 Task: Fill out the new customer data form with the provided details and save it.
Action: Mouse moved to (507, 100)
Screenshot: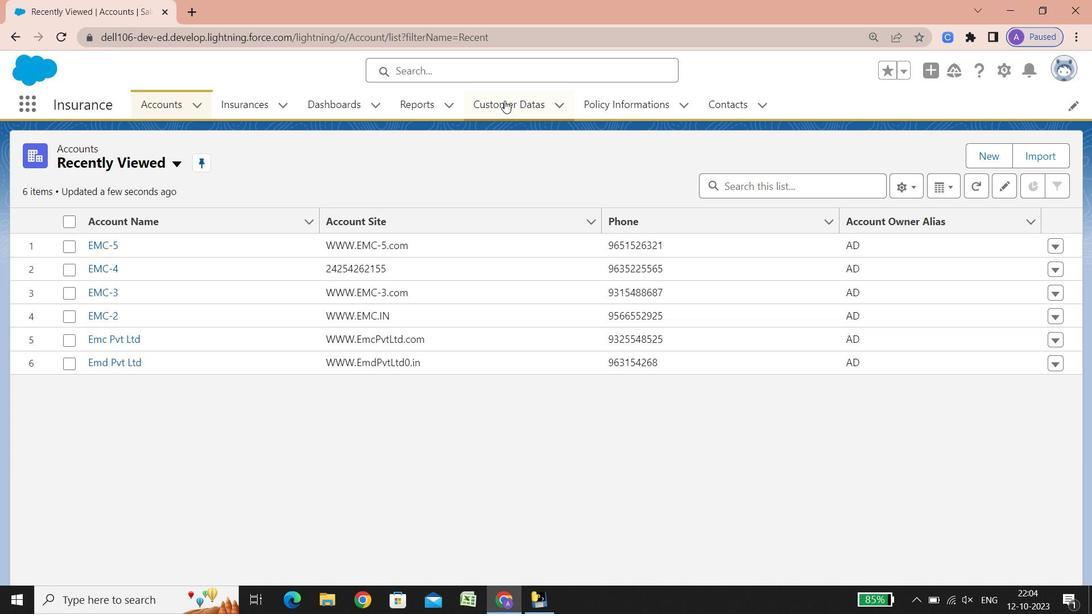 
Action: Mouse pressed left at (507, 100)
Screenshot: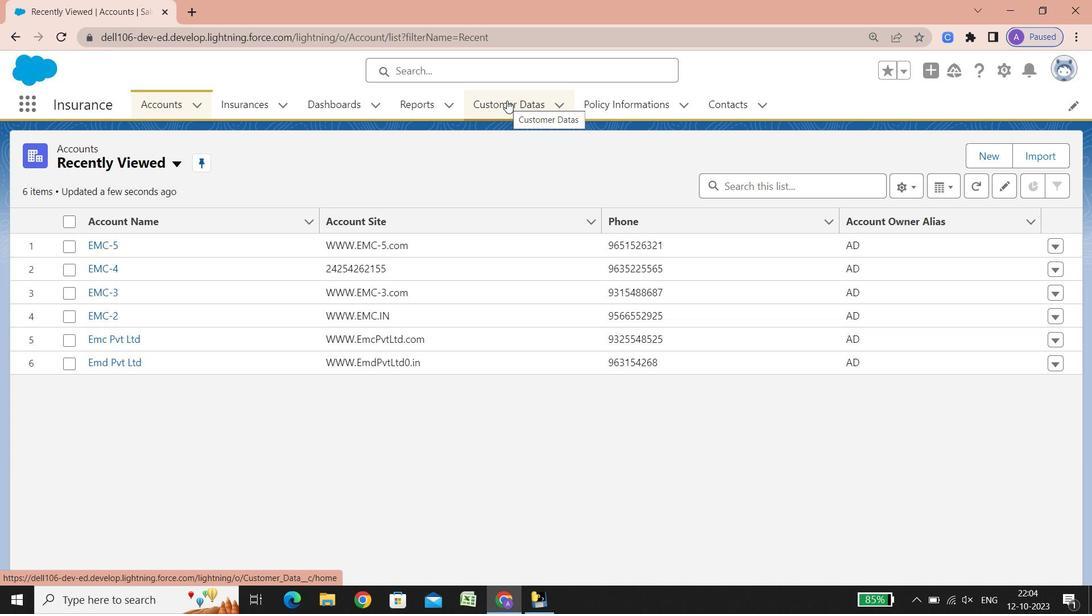 
Action: Mouse moved to (117, 240)
Screenshot: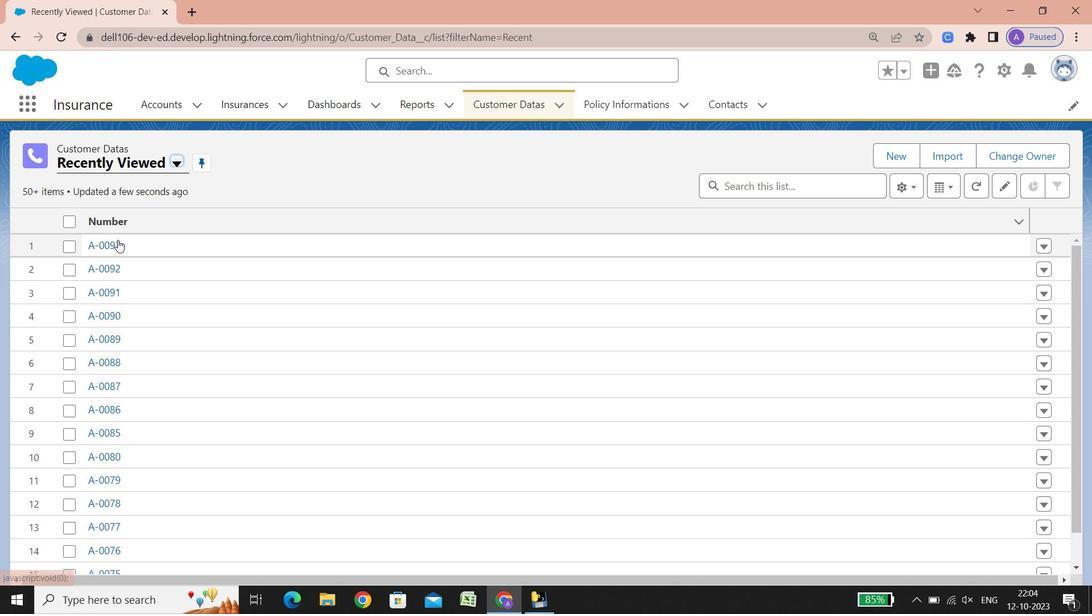 
Action: Mouse pressed left at (117, 240)
Screenshot: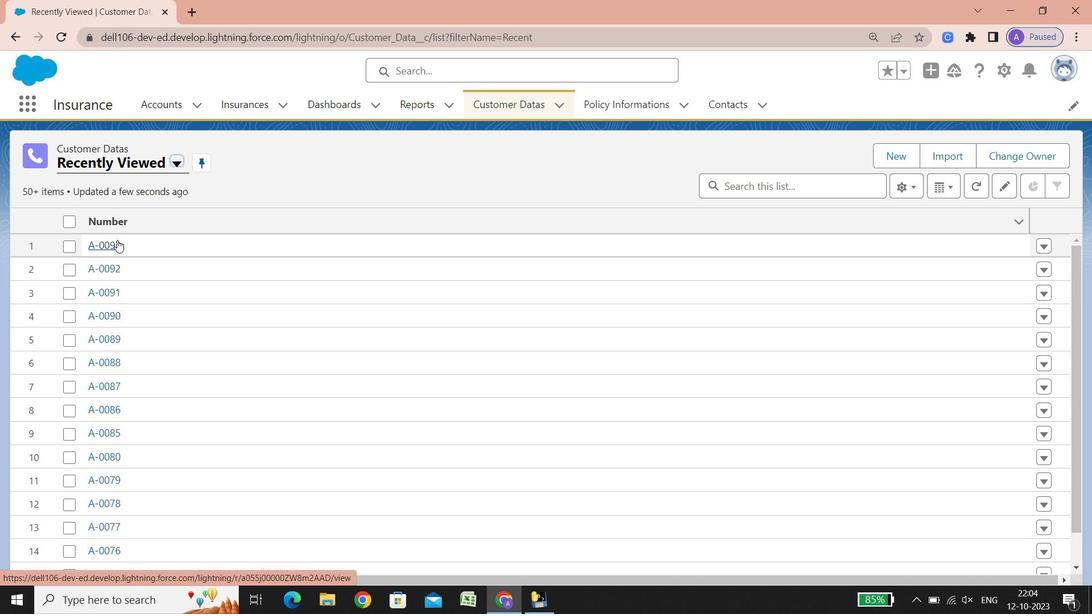 
Action: Mouse moved to (516, 102)
Screenshot: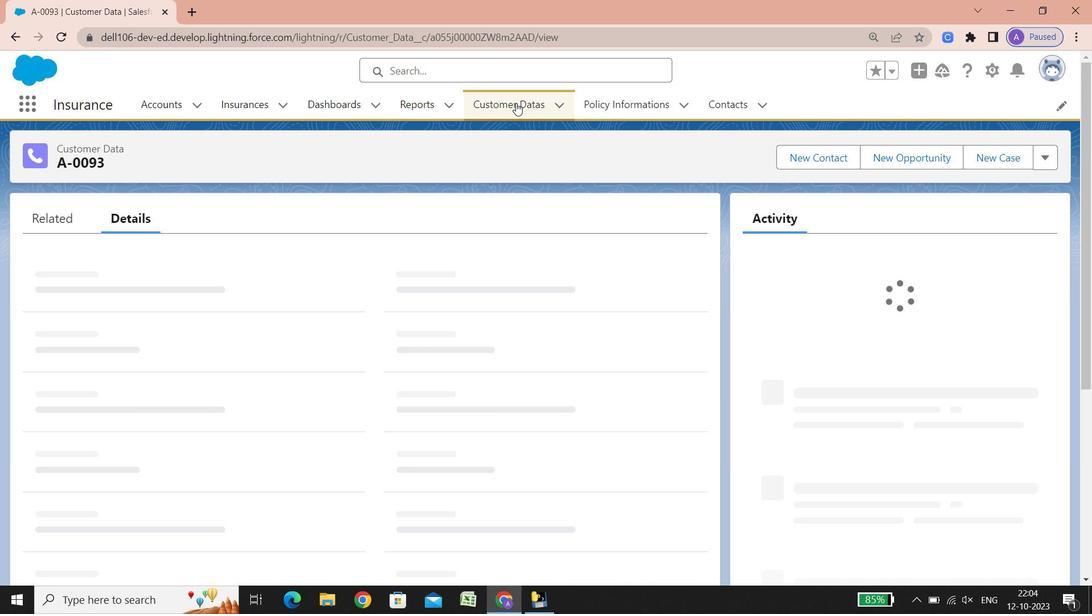 
Action: Mouse pressed left at (516, 102)
Screenshot: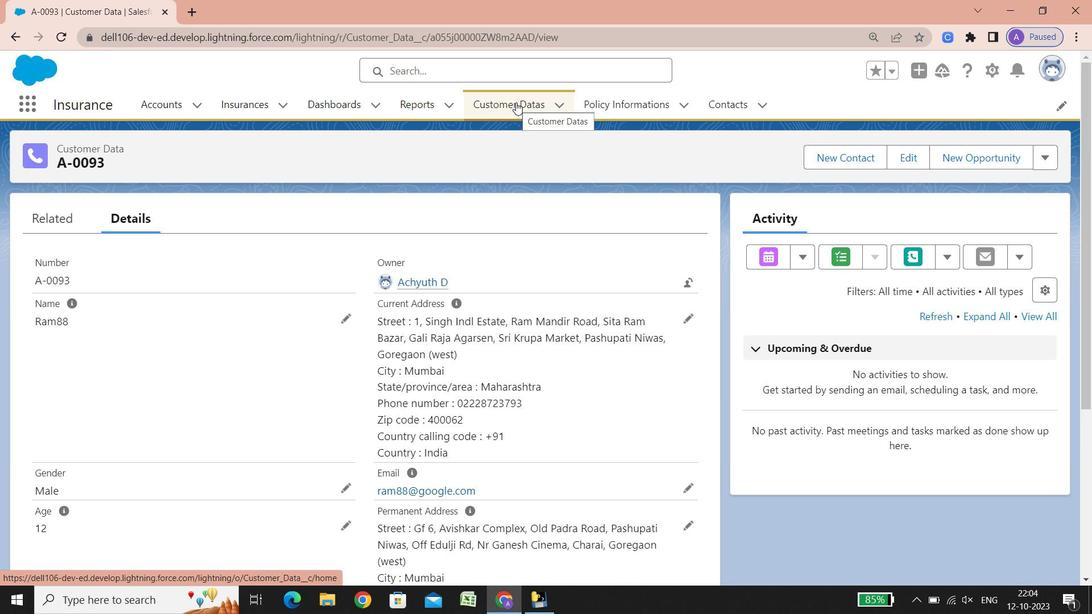 
Action: Mouse moved to (114, 245)
Screenshot: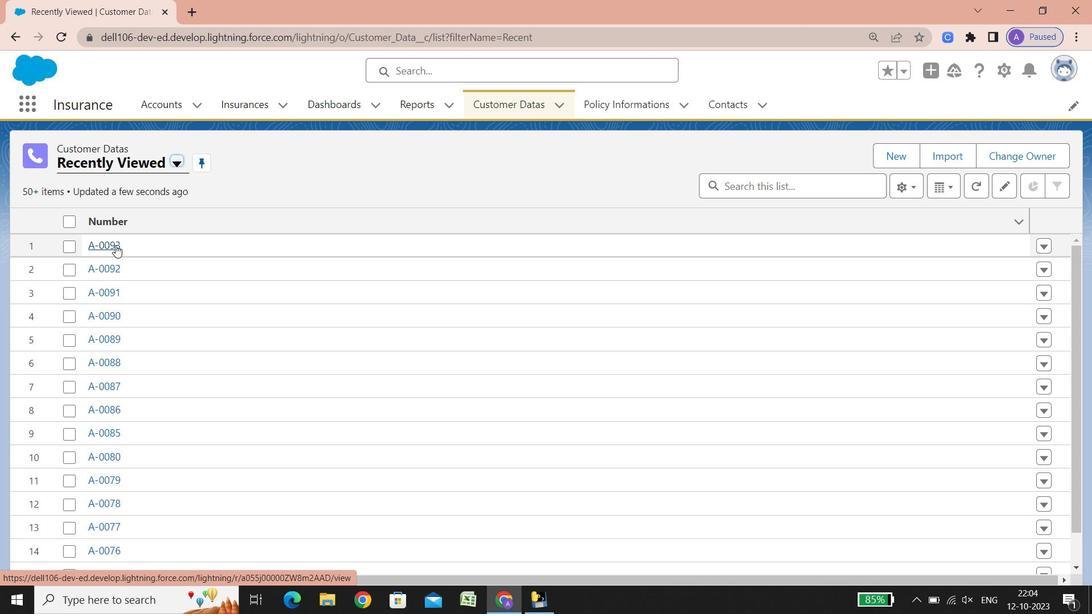
Action: Mouse pressed left at (114, 245)
Screenshot: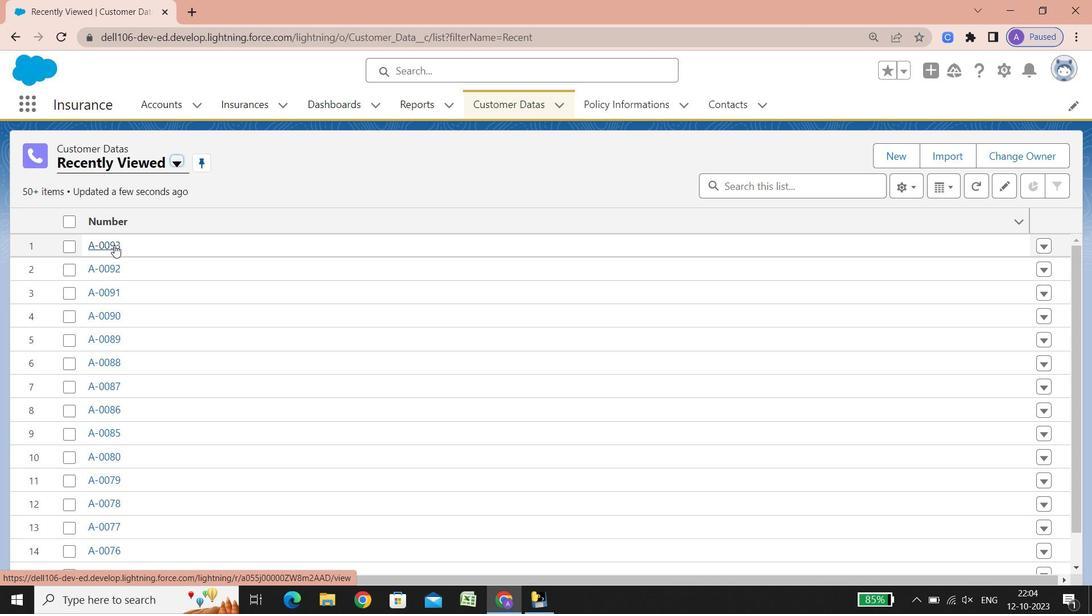 
Action: Mouse moved to (517, 97)
Screenshot: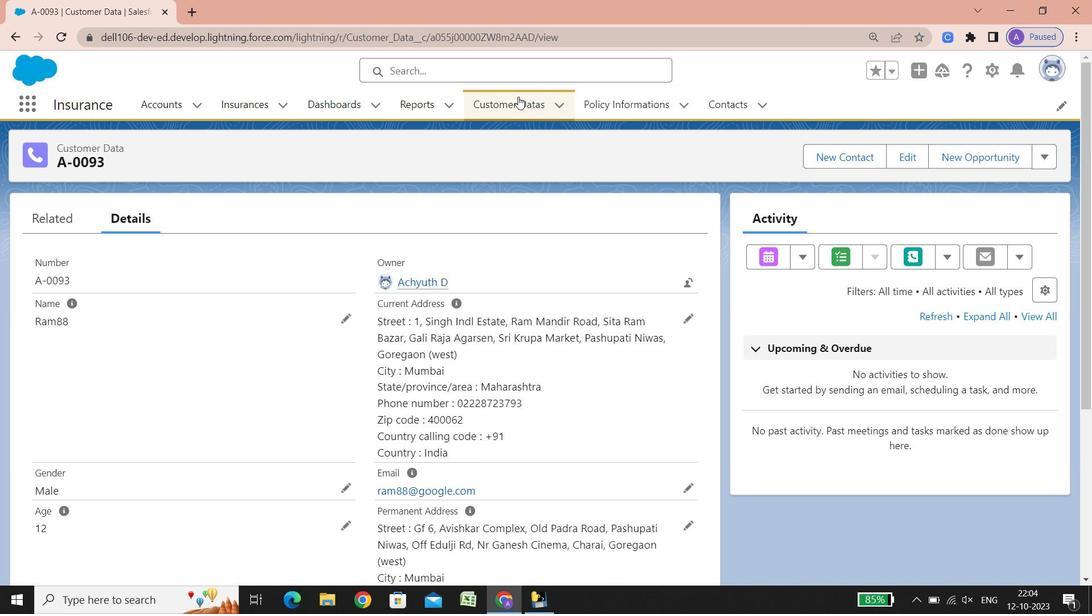 
Action: Mouse pressed left at (517, 97)
Screenshot: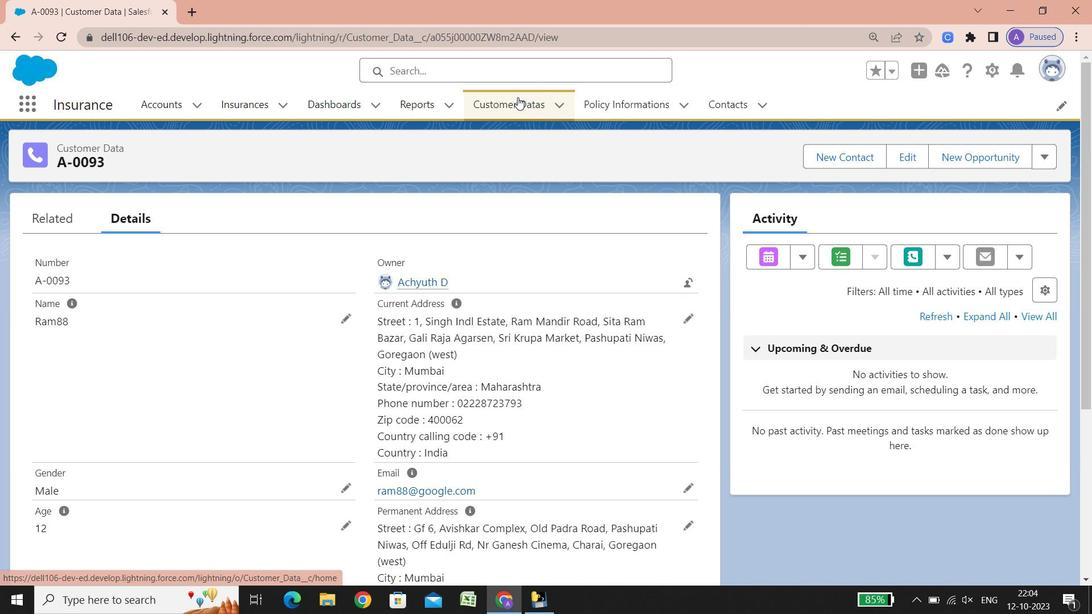
Action: Mouse moved to (887, 162)
Screenshot: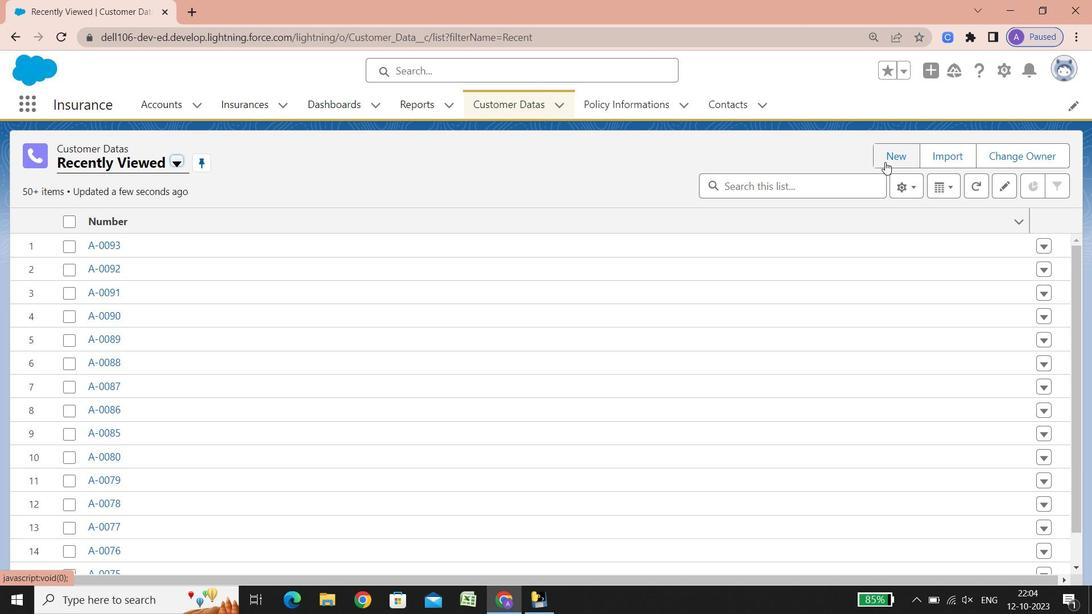 
Action: Mouse pressed left at (887, 162)
Screenshot: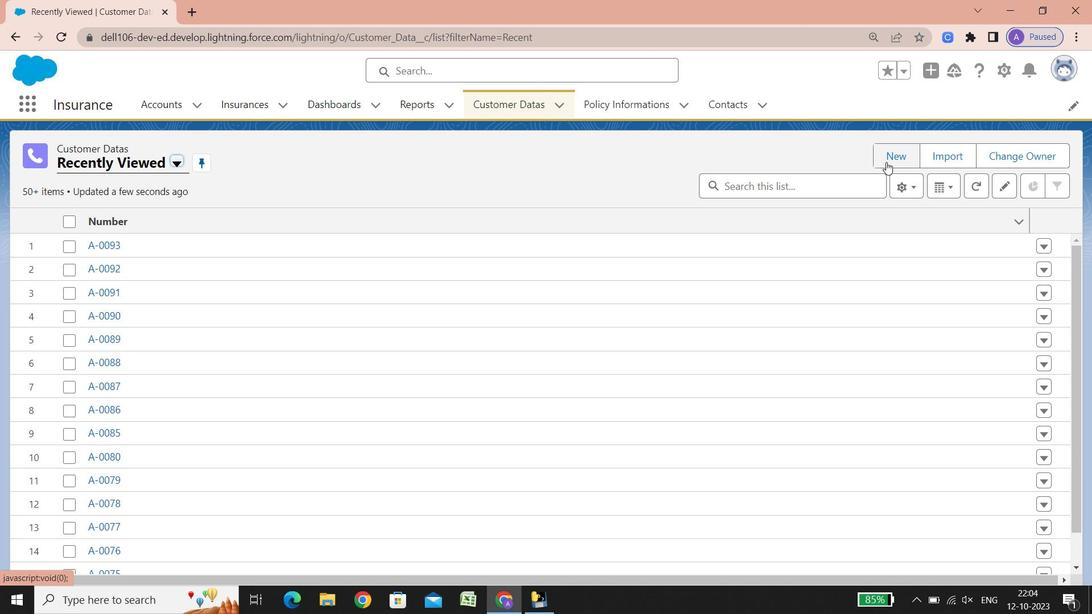 
Action: Mouse moved to (286, 243)
Screenshot: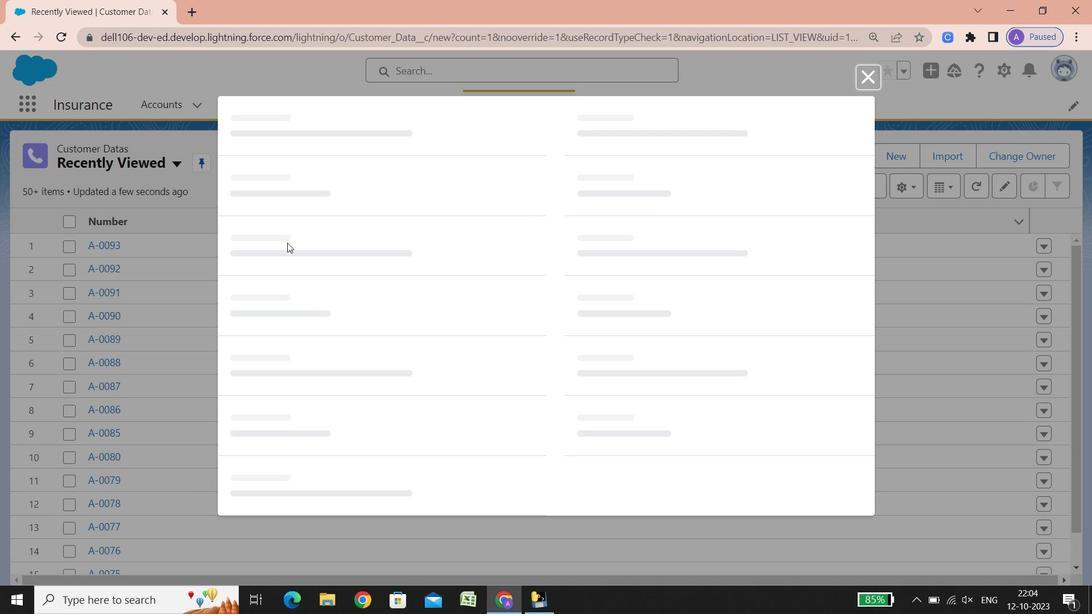 
Action: Key pressed <Key.shift><Key.shift><Key.shift><Key.shift><Key.shift>Ram89
Screenshot: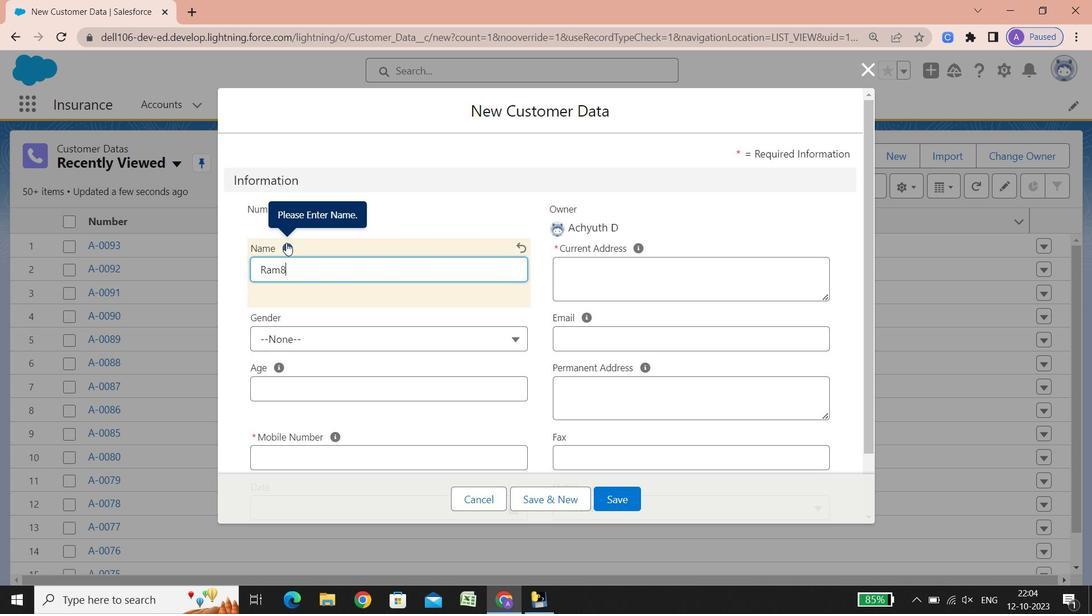 
Action: Mouse moved to (281, 331)
Screenshot: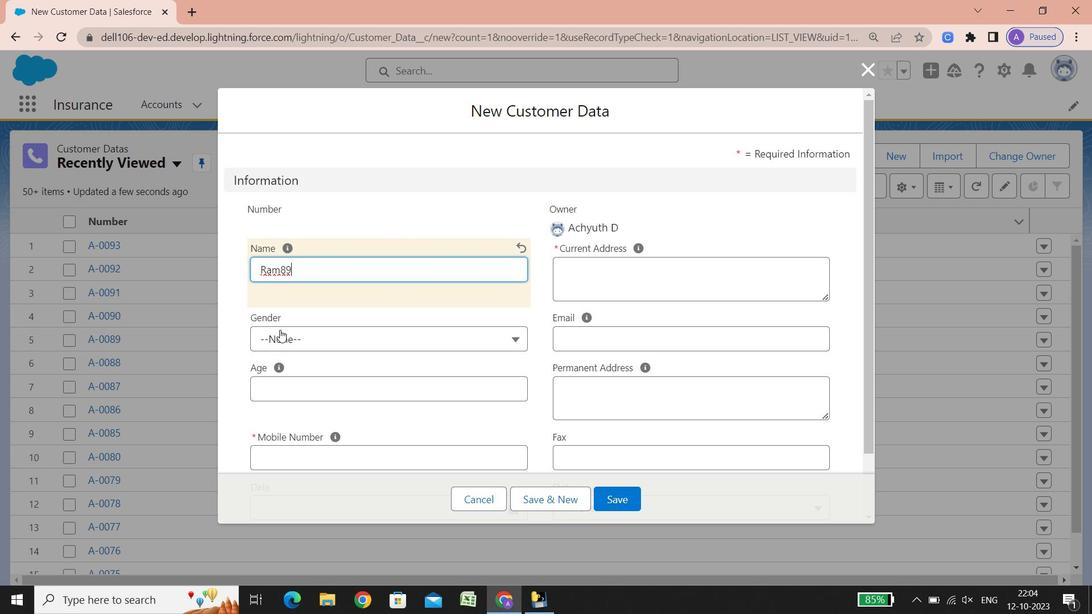 
Action: Mouse pressed left at (281, 331)
Screenshot: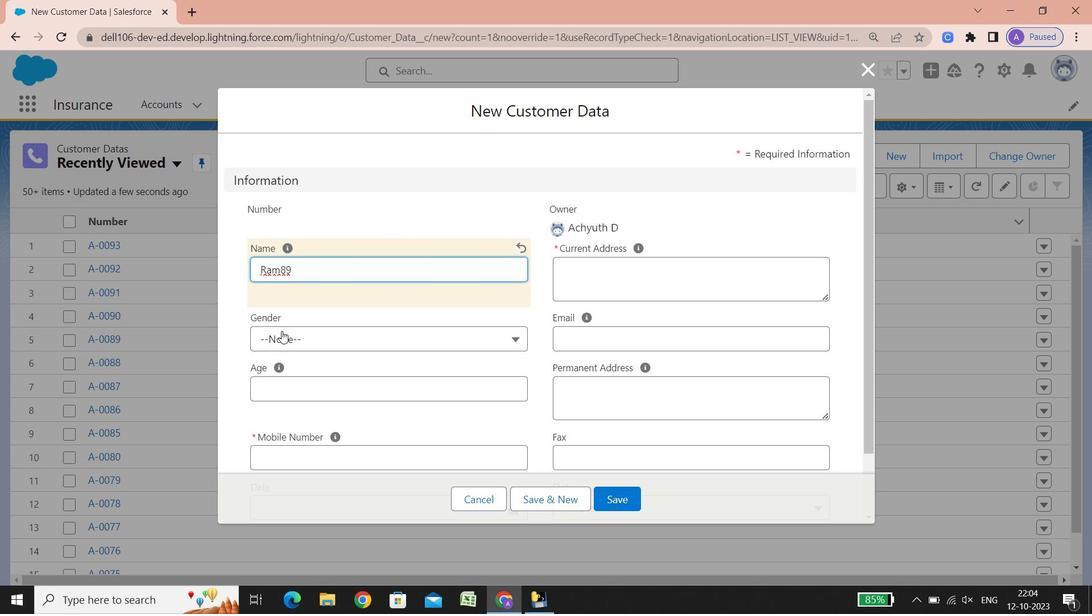 
Action: Mouse moved to (307, 401)
Screenshot: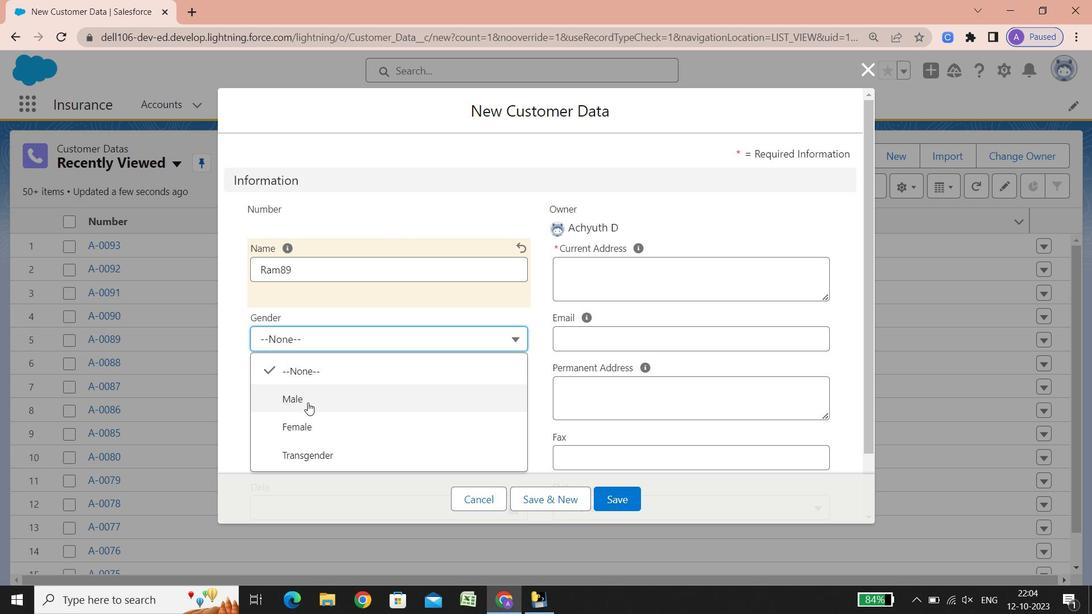 
Action: Mouse pressed left at (307, 401)
Screenshot: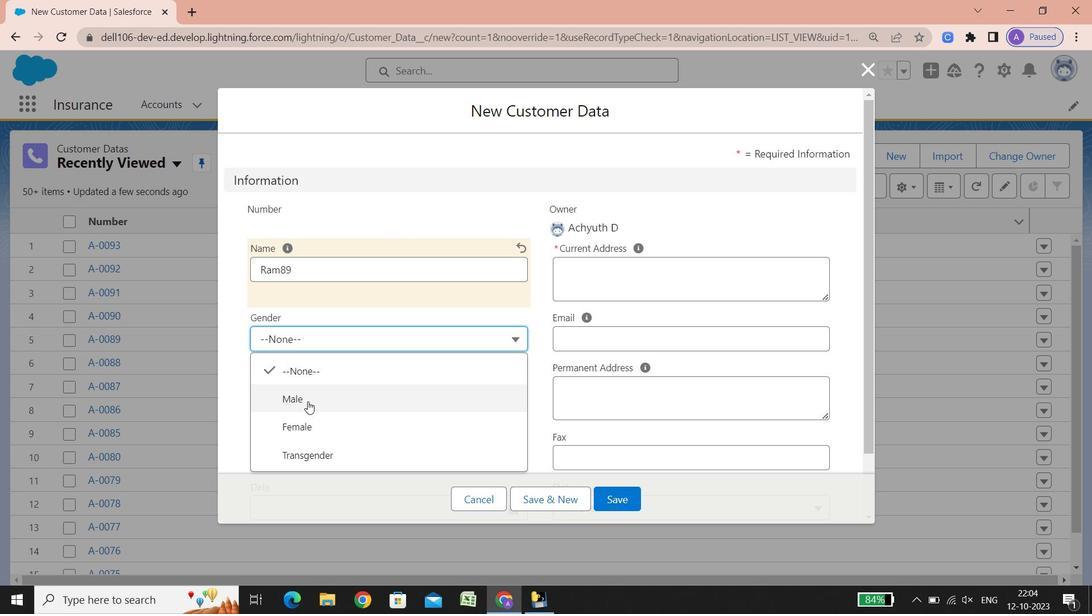 
Action: Mouse moved to (285, 392)
Screenshot: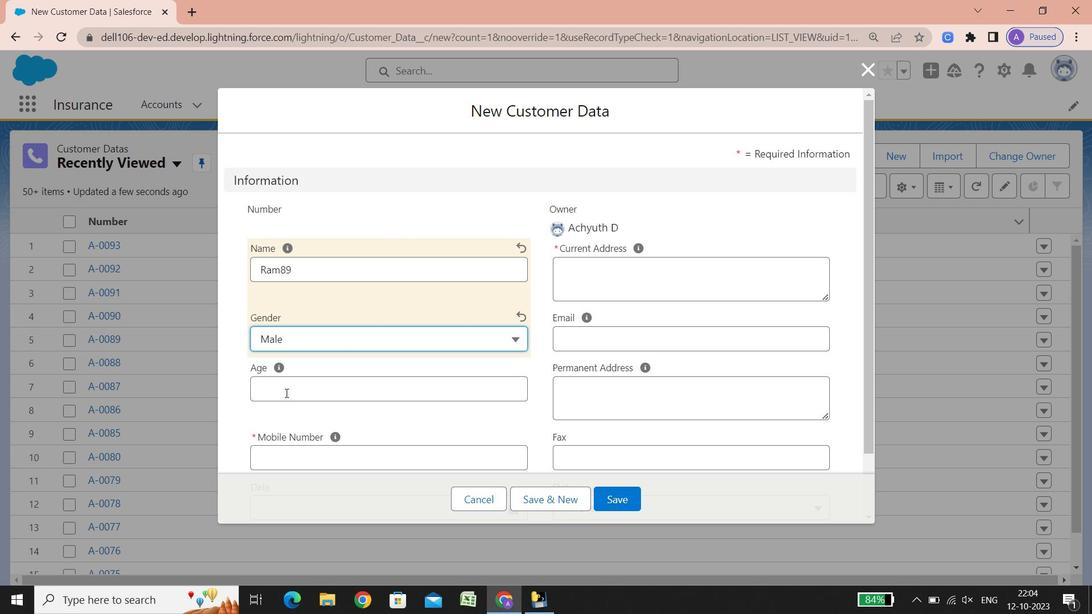 
Action: Mouse pressed left at (285, 392)
Screenshot: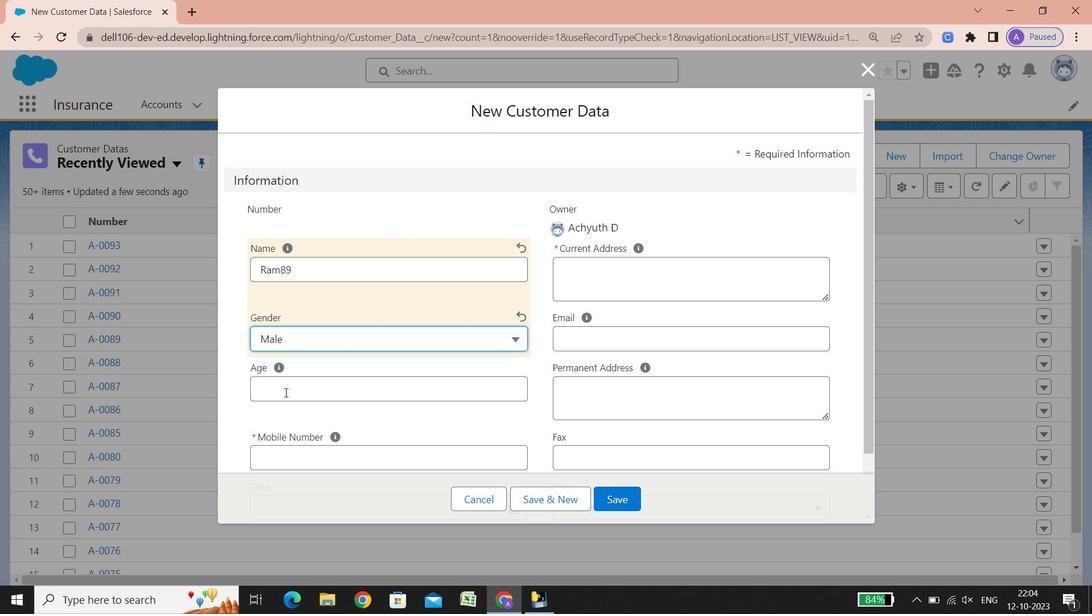 
Action: Key pressed 23
Screenshot: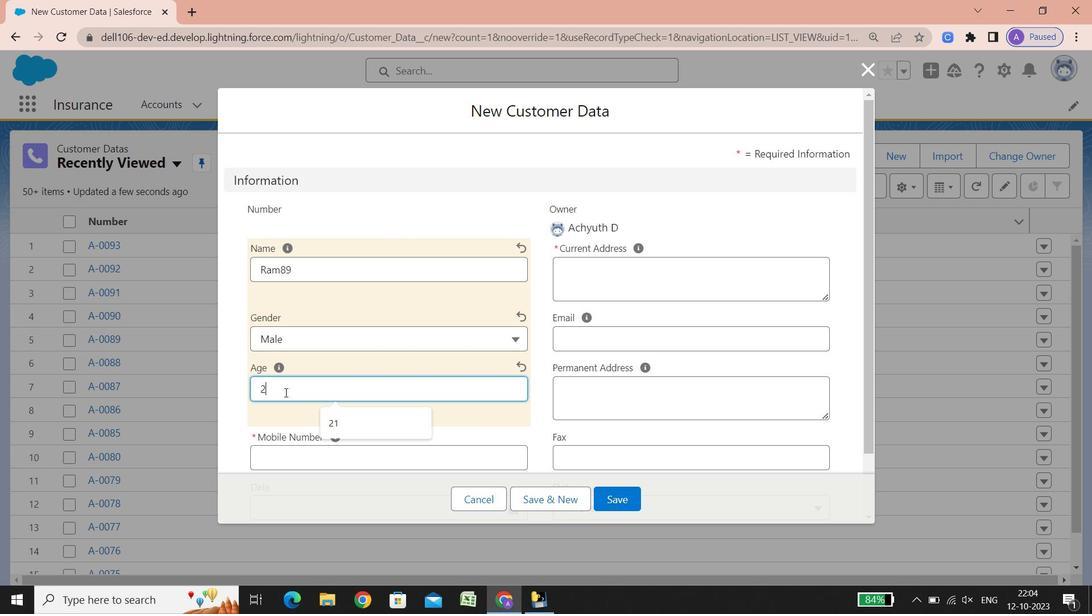 
Action: Mouse scrolled (285, 392) with delta (0, 0)
Screenshot: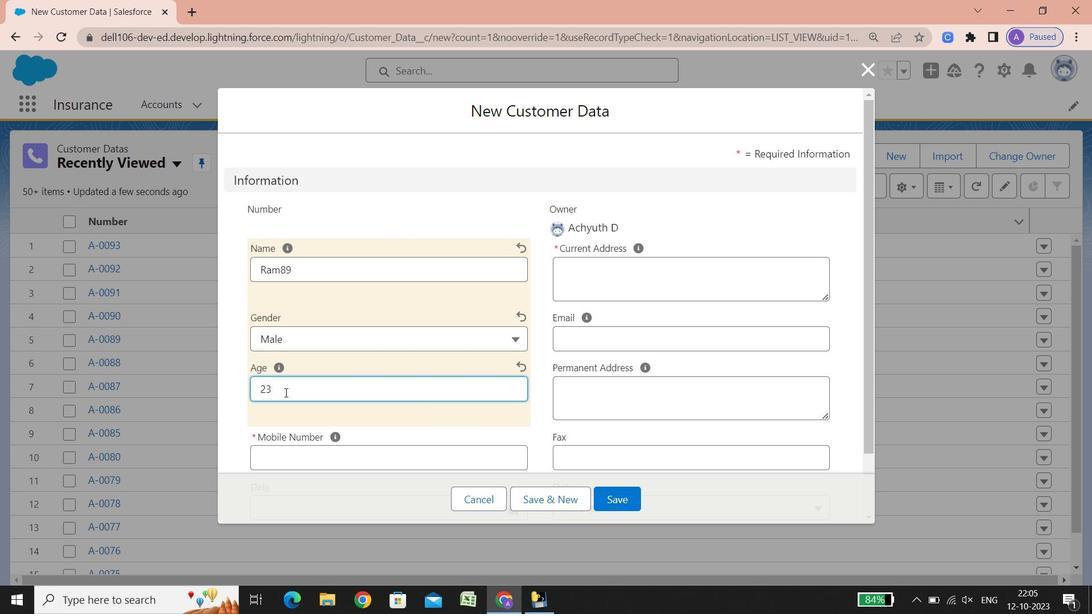 
Action: Mouse scrolled (285, 392) with delta (0, 0)
Screenshot: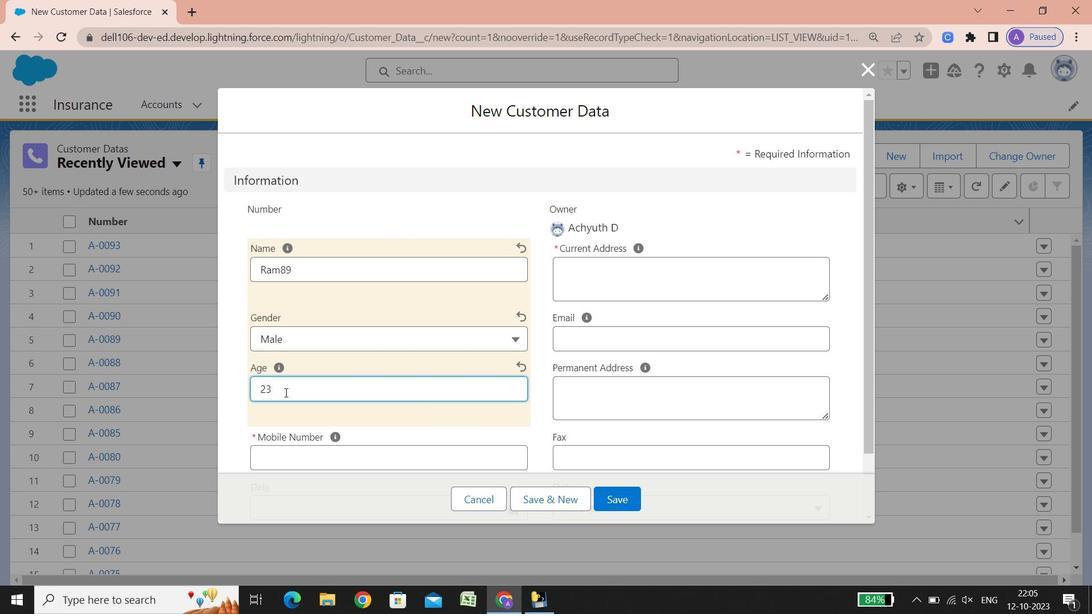 
Action: Mouse scrolled (285, 392) with delta (0, 0)
Screenshot: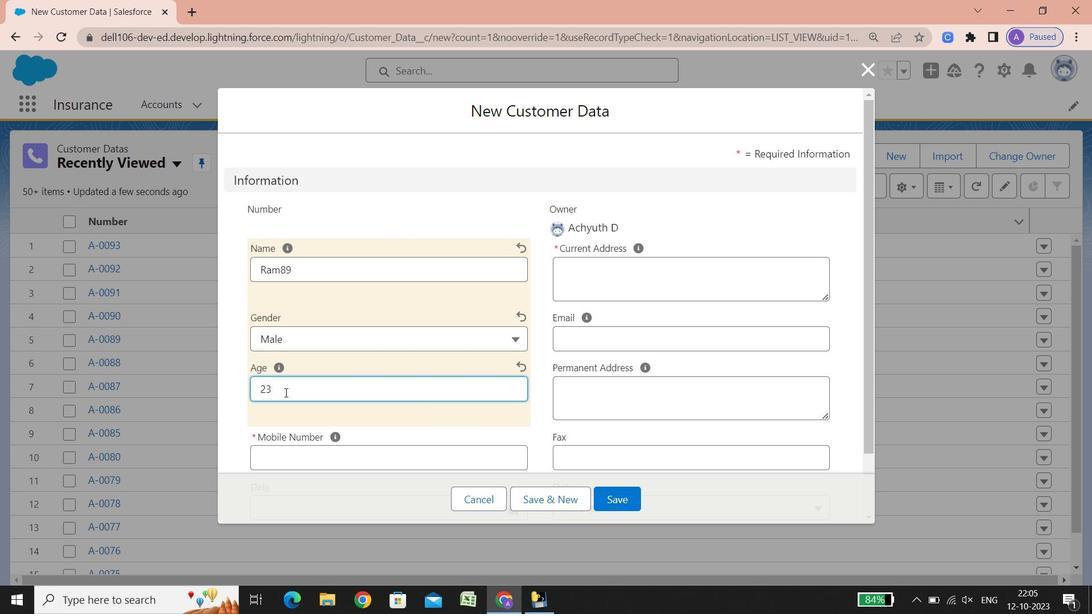 
Action: Mouse scrolled (285, 392) with delta (0, 0)
Screenshot: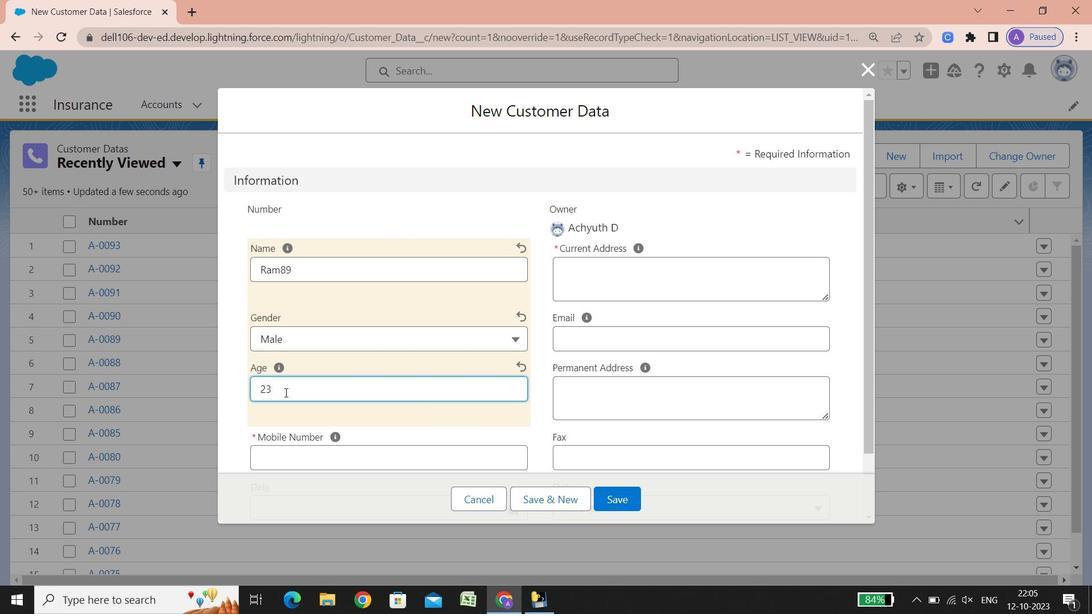 
Action: Mouse scrolled (285, 392) with delta (0, 0)
Screenshot: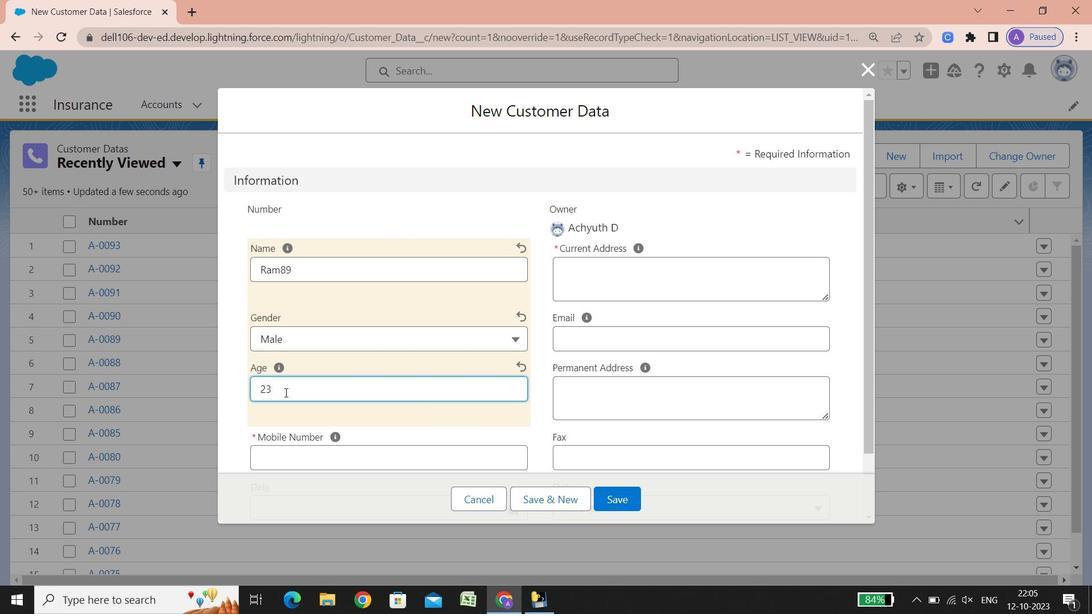 
Action: Mouse scrolled (285, 392) with delta (0, 0)
Screenshot: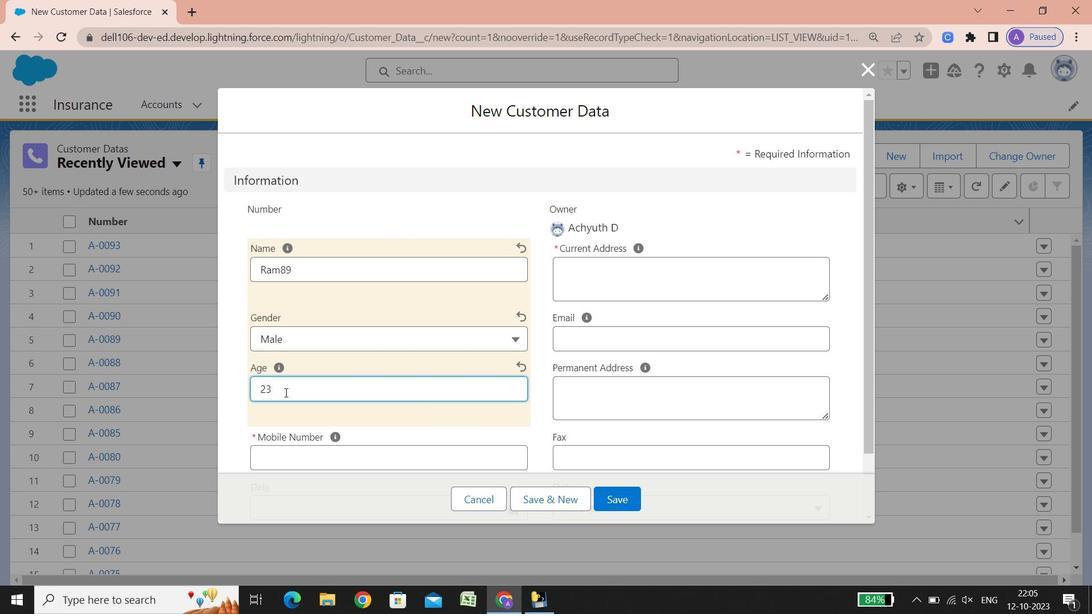 
Action: Mouse scrolled (285, 392) with delta (0, 0)
Screenshot: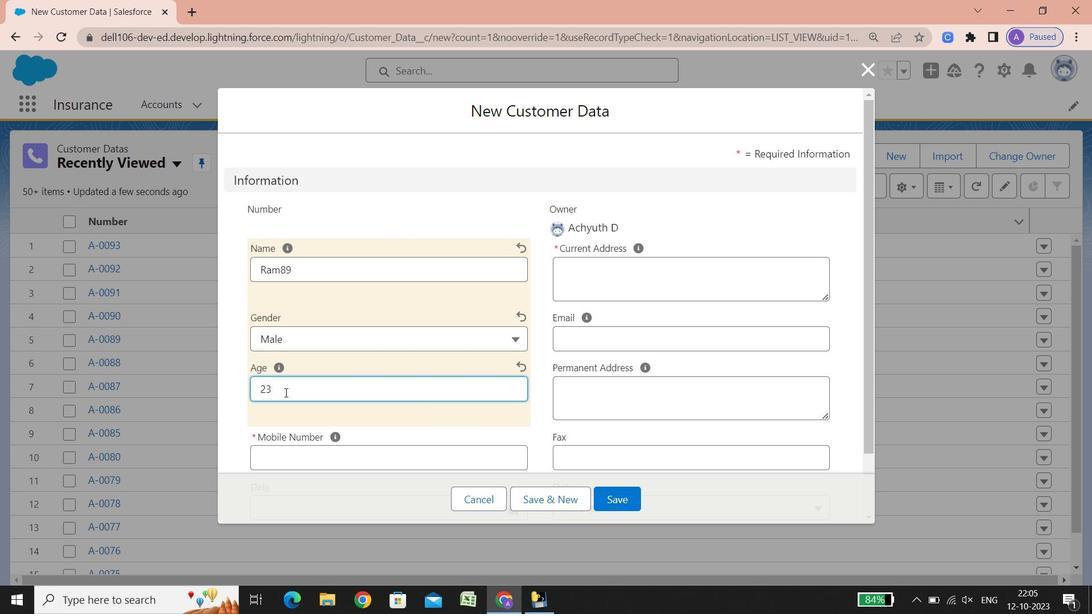
Action: Mouse scrolled (285, 392) with delta (0, 0)
Screenshot: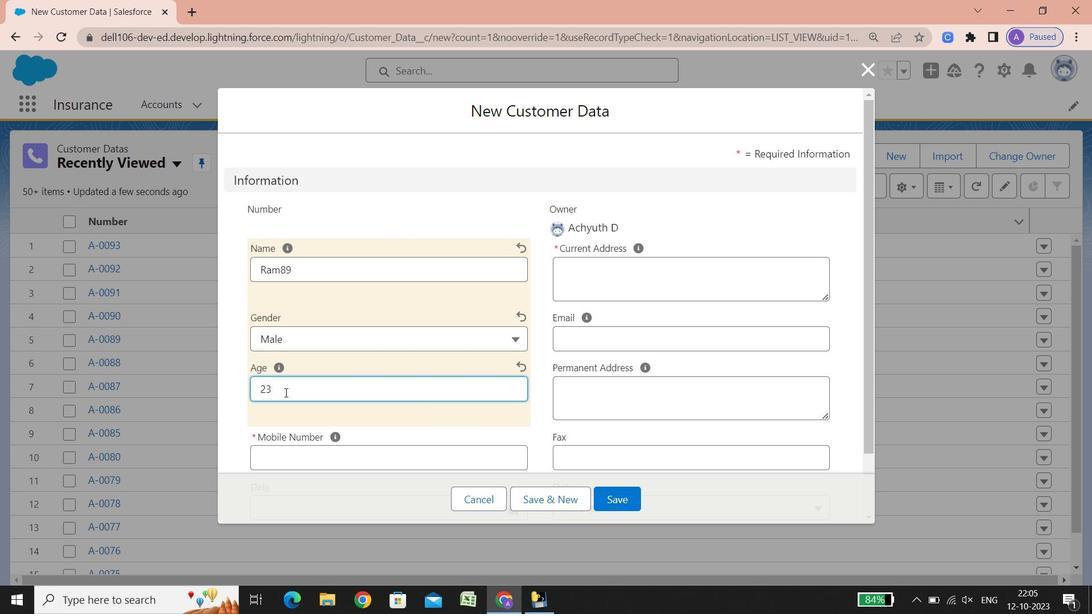 
Action: Mouse scrolled (285, 392) with delta (0, 0)
Screenshot: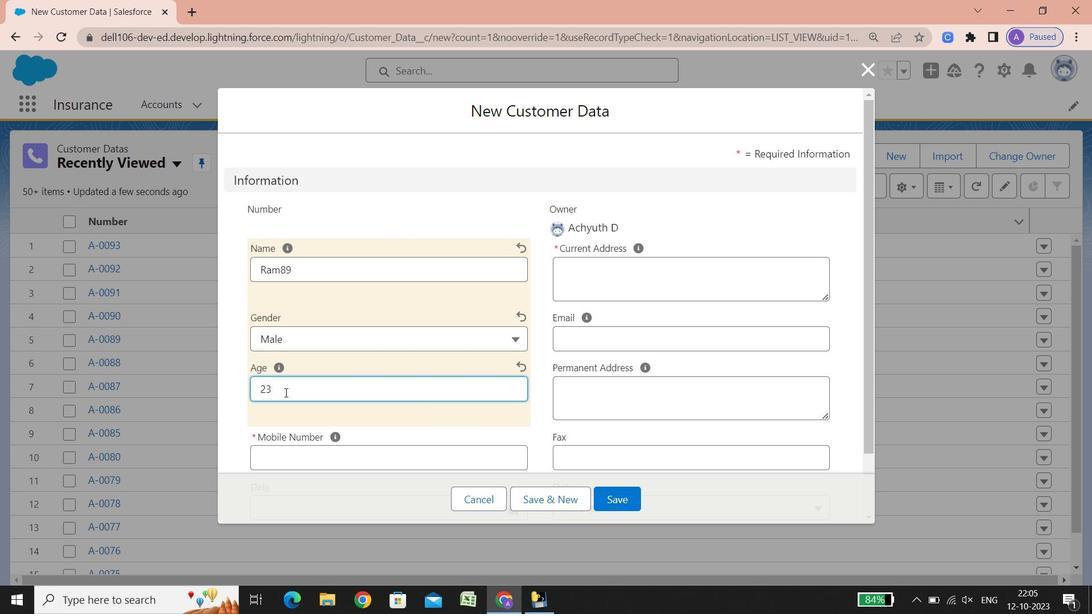 
Action: Mouse scrolled (285, 392) with delta (0, 0)
Screenshot: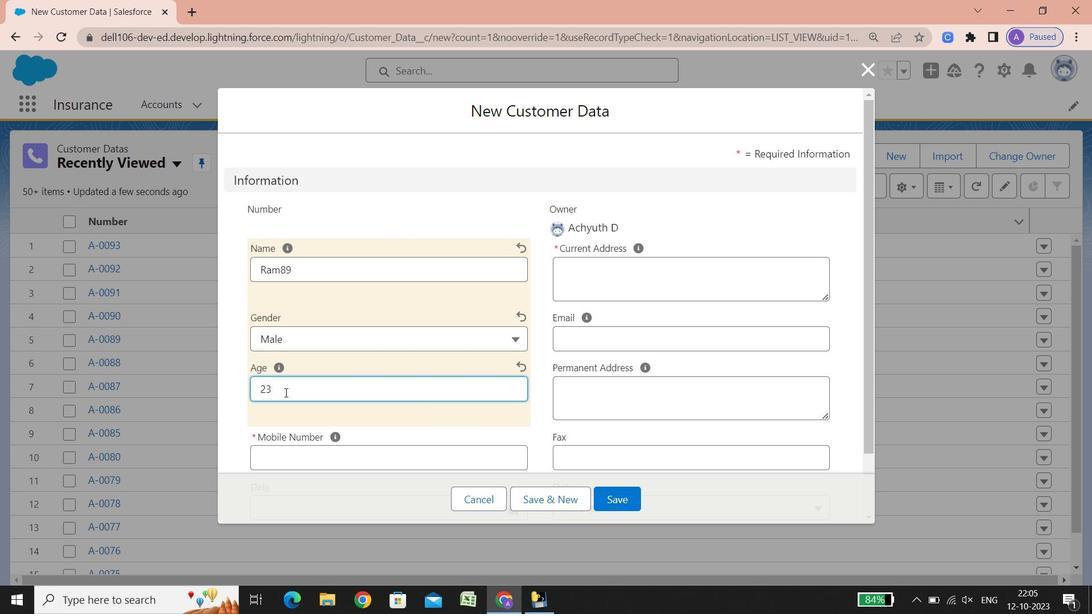 
Action: Mouse scrolled (285, 392) with delta (0, 0)
Screenshot: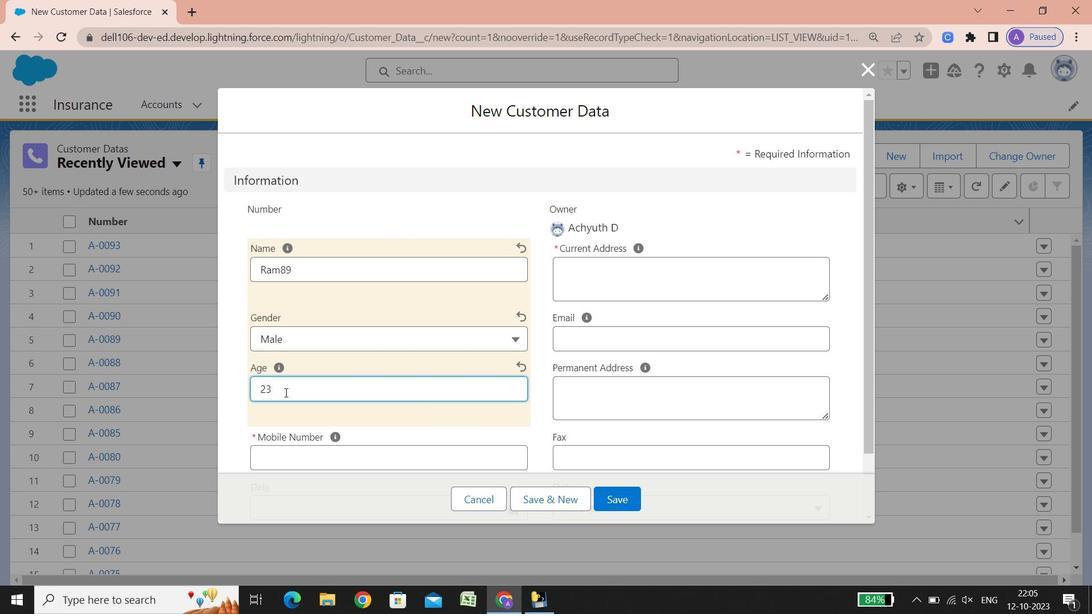 
Action: Mouse scrolled (285, 392) with delta (0, 0)
Screenshot: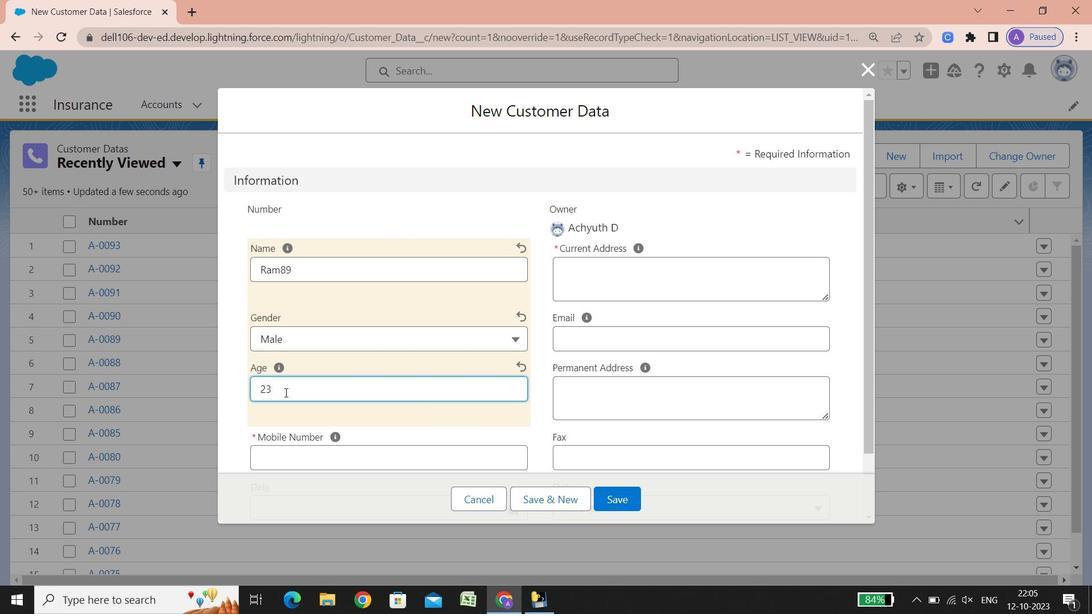 
Action: Mouse moved to (285, 417)
Screenshot: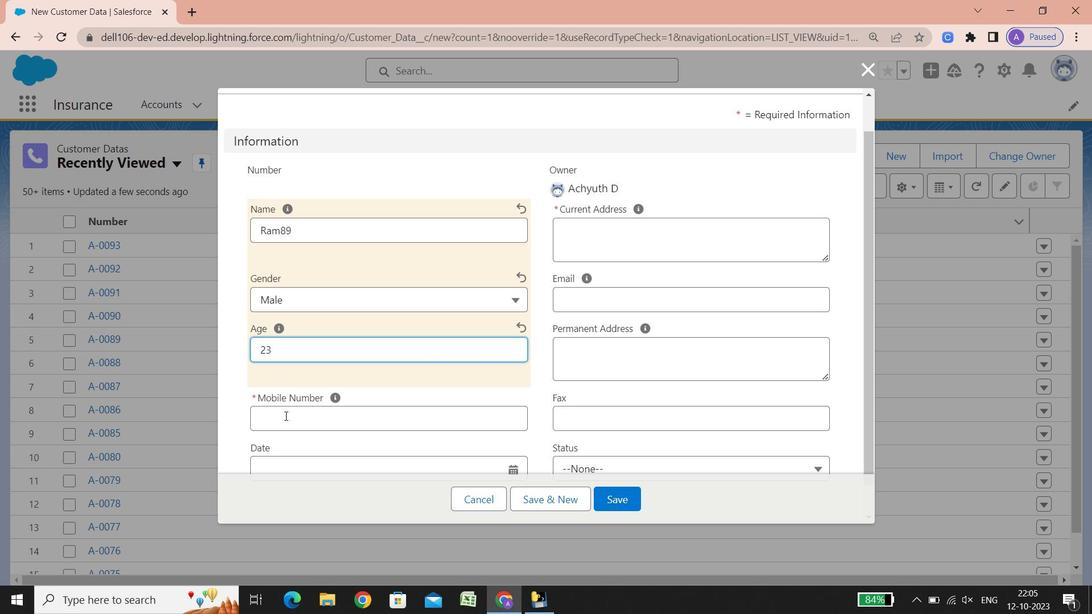 
Action: Mouse scrolled (285, 416) with delta (0, 0)
Screenshot: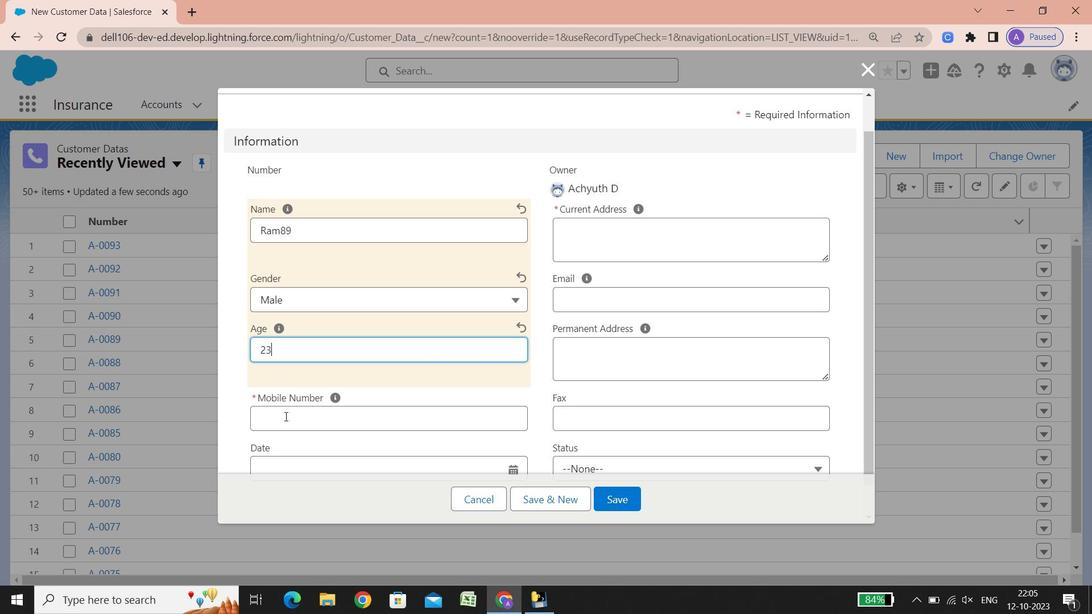 
Action: Mouse scrolled (285, 416) with delta (0, 0)
Screenshot: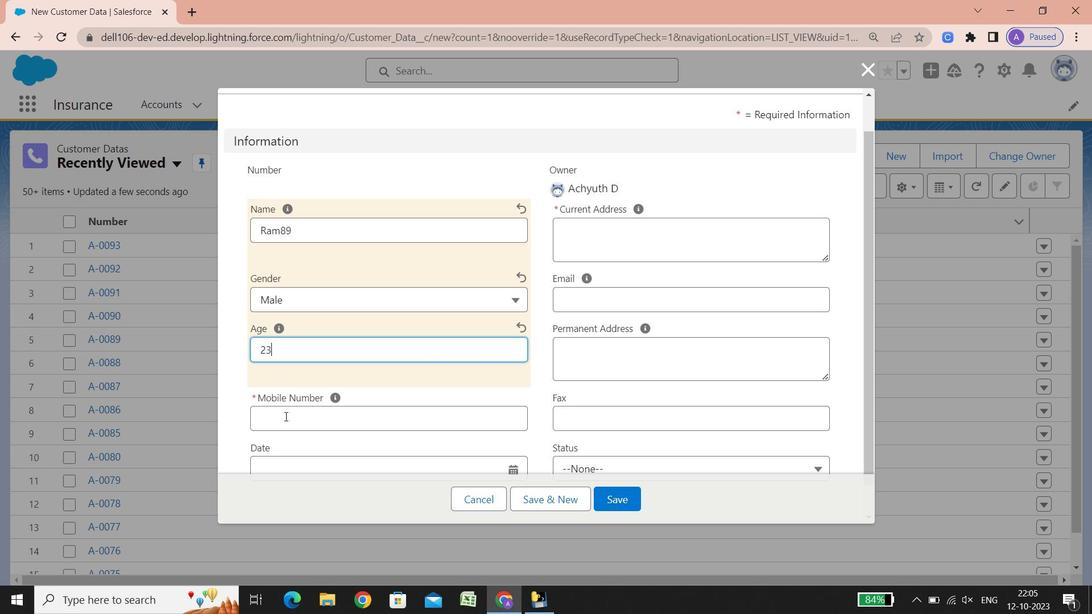 
Action: Mouse scrolled (285, 416) with delta (0, 0)
Screenshot: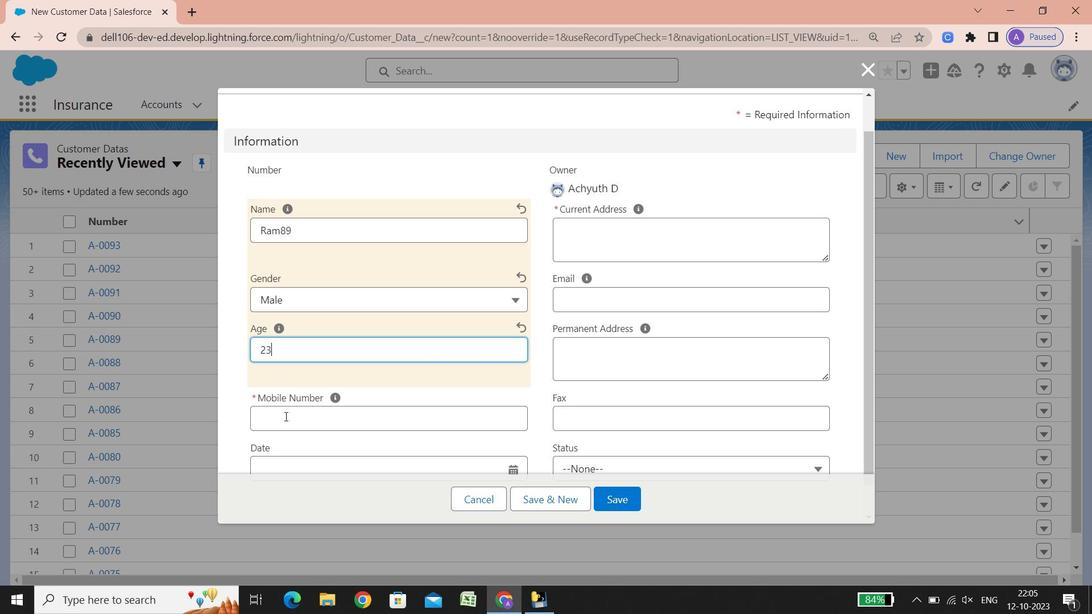 
Action: Mouse scrolled (285, 416) with delta (0, 0)
Screenshot: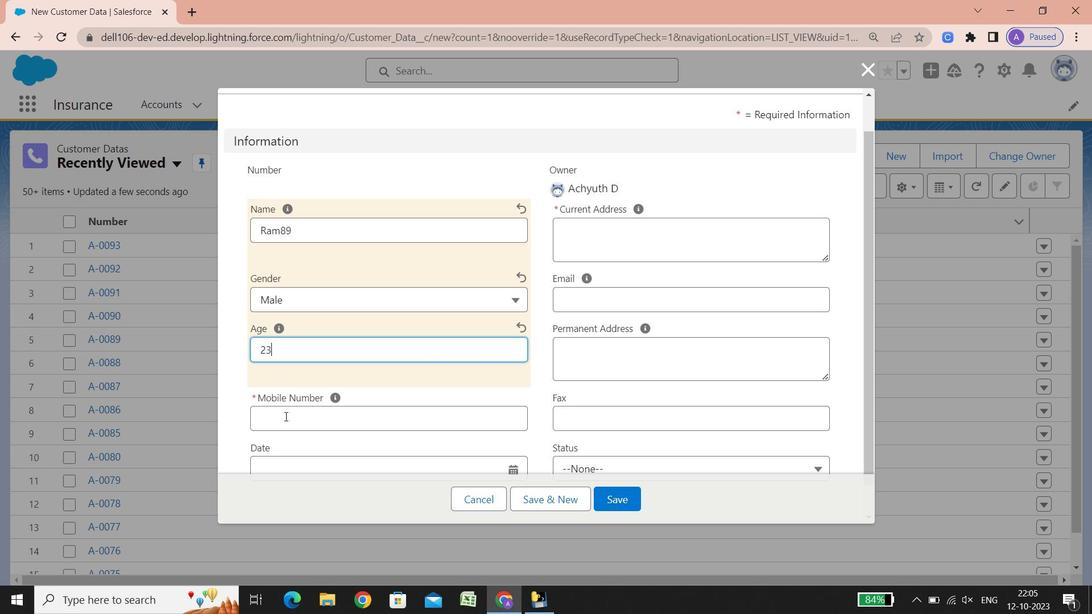 
Action: Mouse scrolled (285, 416) with delta (0, 0)
Screenshot: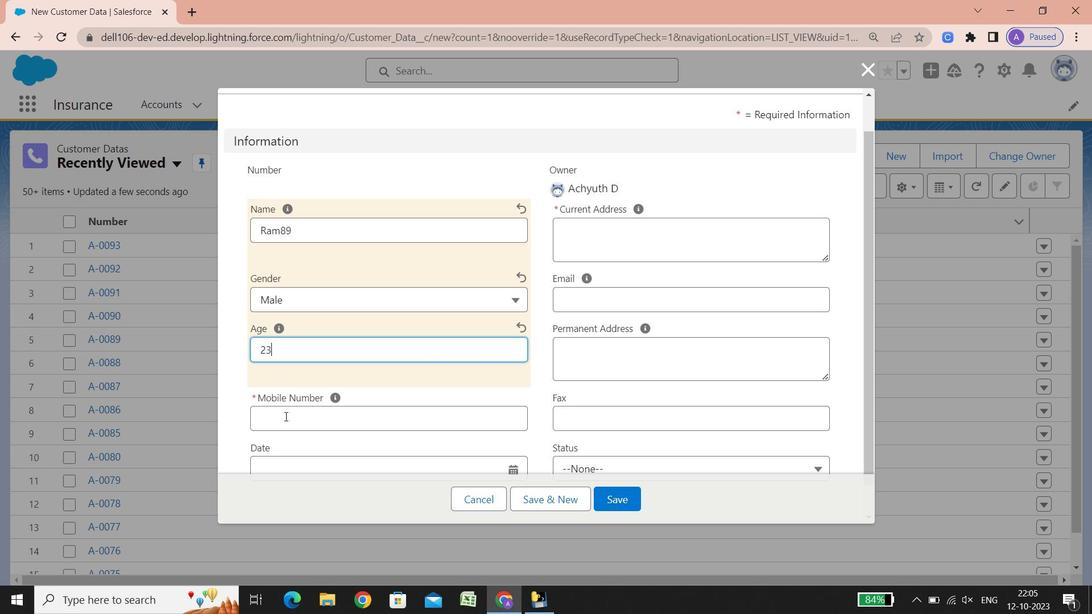 
Action: Mouse scrolled (285, 416) with delta (0, 0)
Screenshot: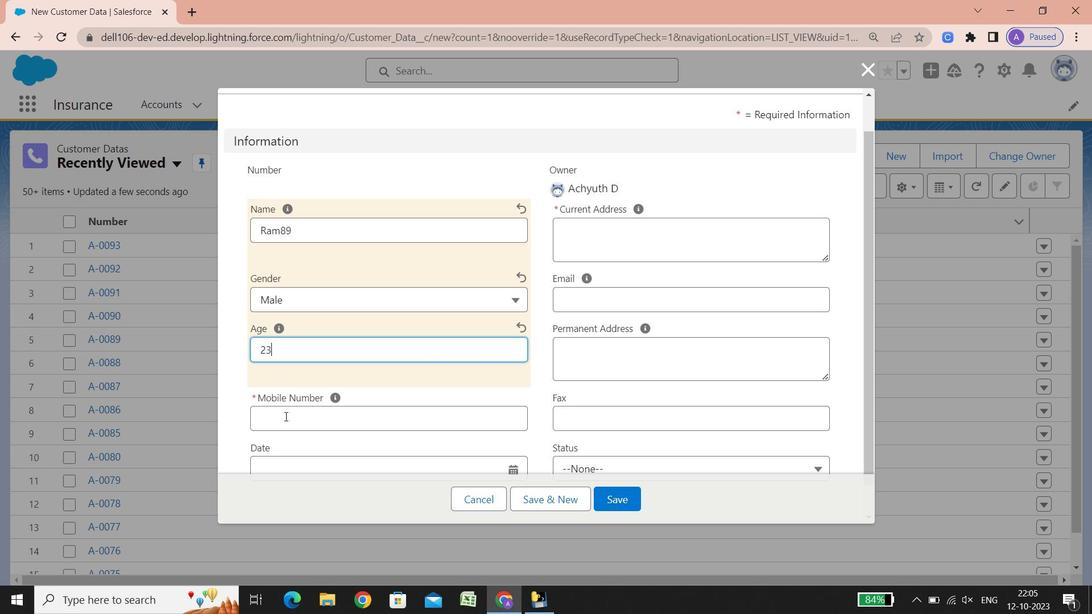 
Action: Mouse scrolled (285, 416) with delta (0, 0)
Screenshot: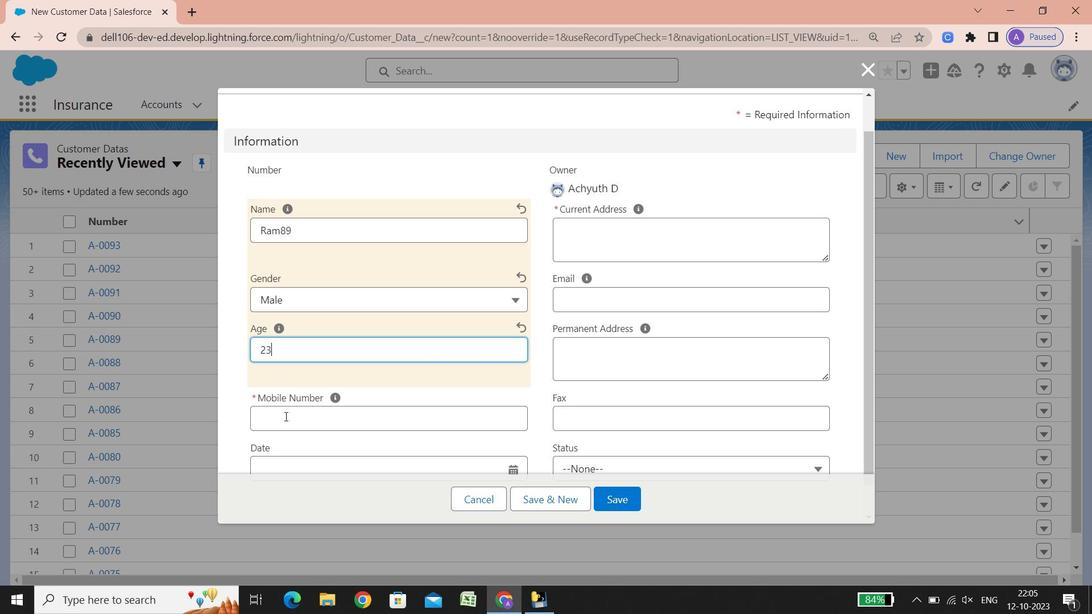 
Action: Mouse scrolled (285, 416) with delta (0, 0)
Screenshot: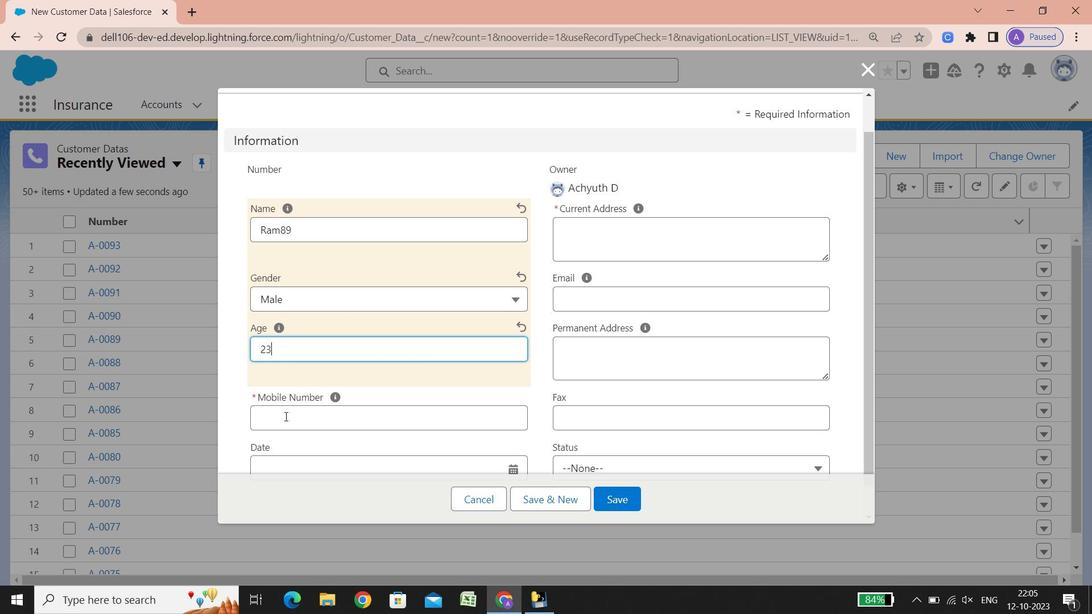
Action: Mouse scrolled (285, 416) with delta (0, 0)
Screenshot: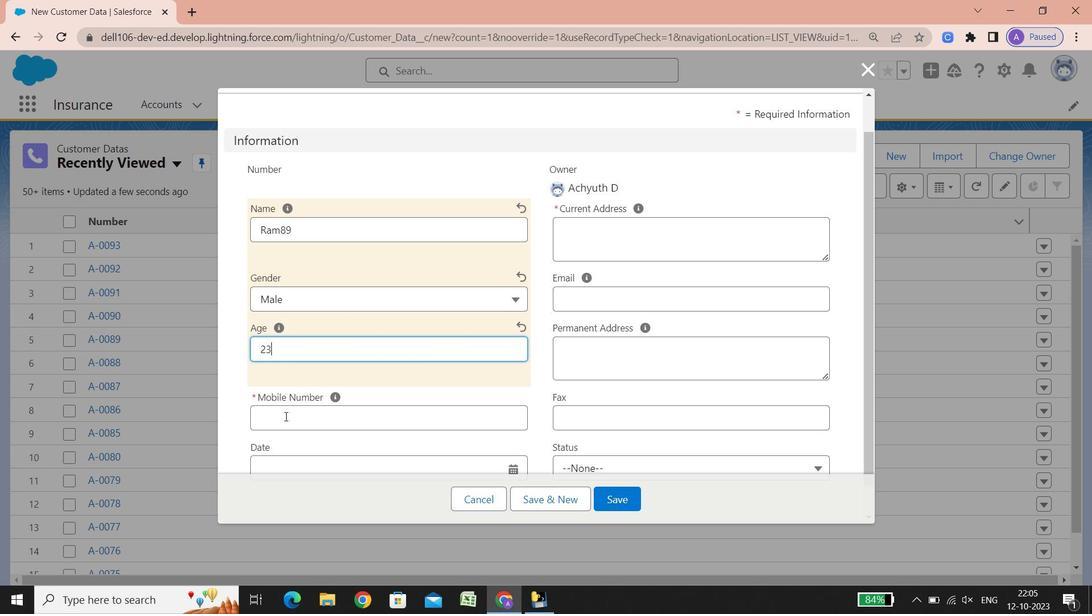 
Action: Mouse scrolled (285, 416) with delta (0, 0)
Screenshot: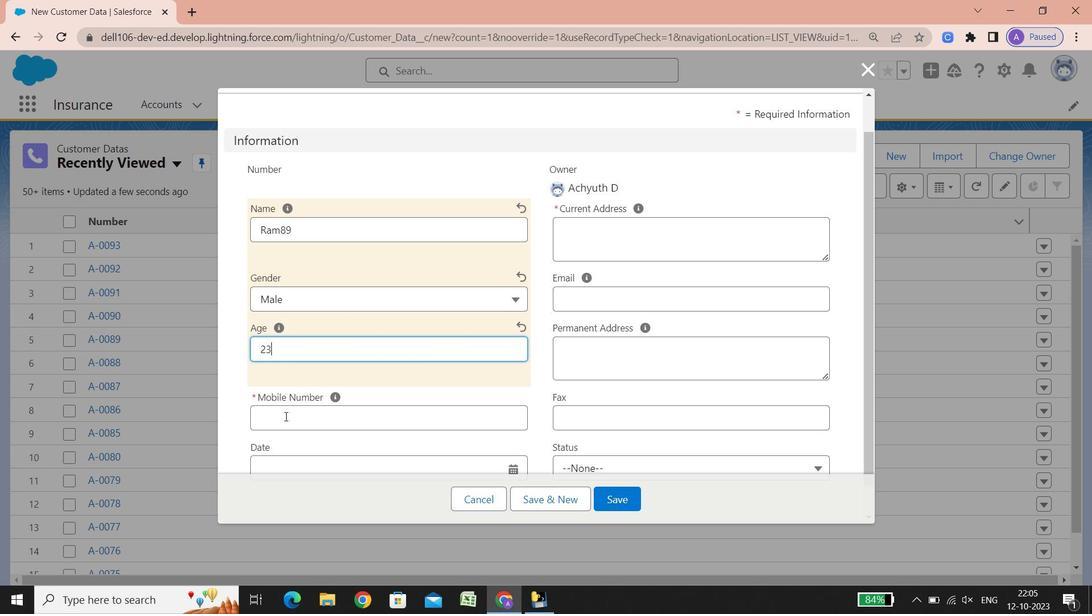 
Action: Mouse scrolled (285, 416) with delta (0, 0)
Screenshot: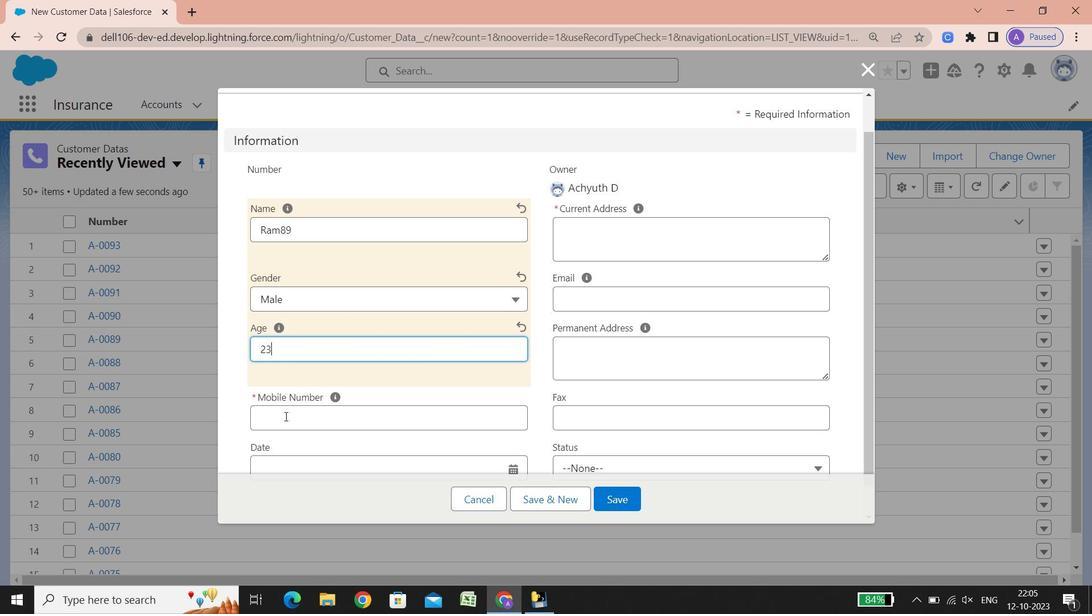 
Action: Mouse scrolled (285, 416) with delta (0, 0)
Screenshot: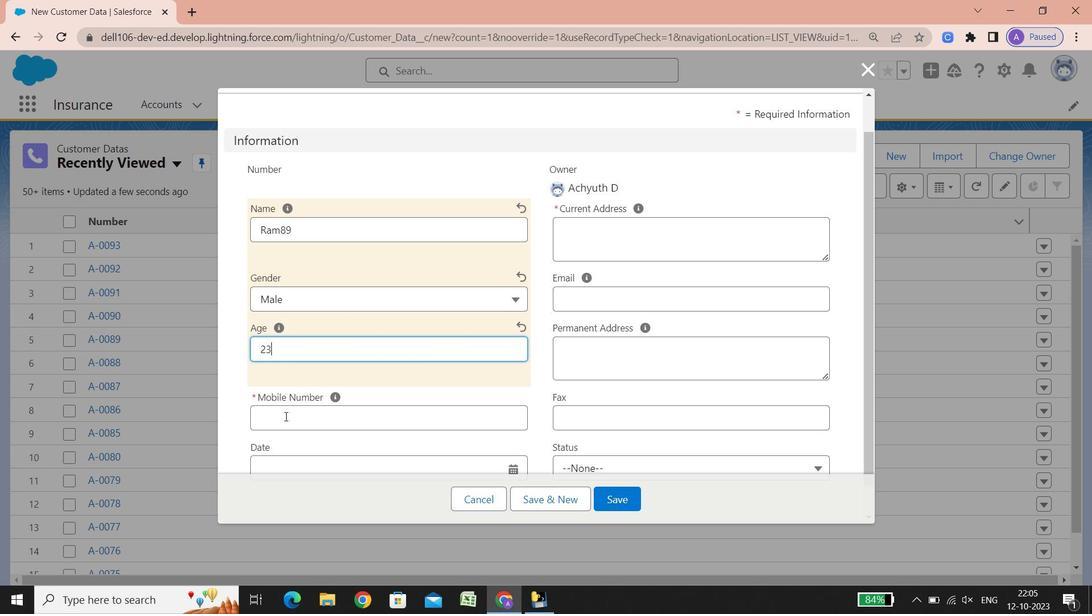 
Action: Mouse scrolled (285, 416) with delta (0, 0)
Screenshot: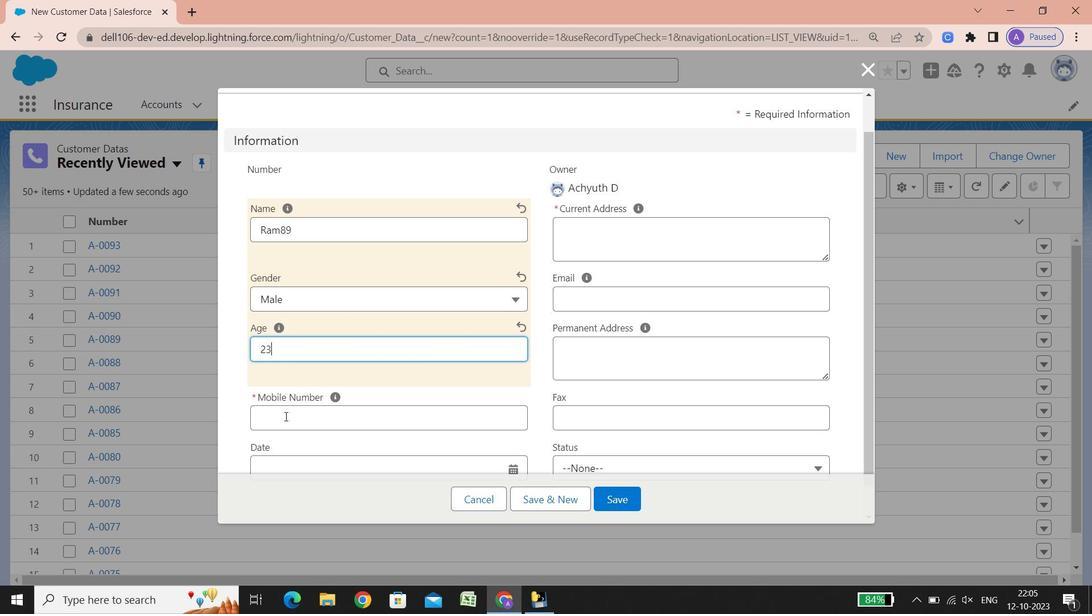 
Action: Mouse scrolled (285, 416) with delta (0, 0)
Screenshot: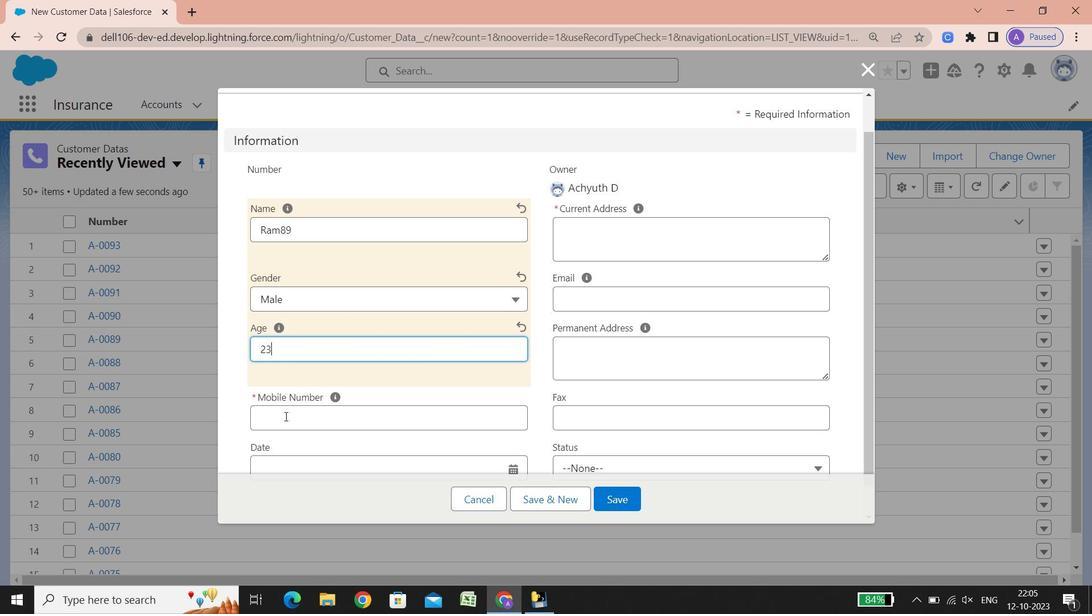 
Action: Mouse scrolled (285, 416) with delta (0, 0)
Screenshot: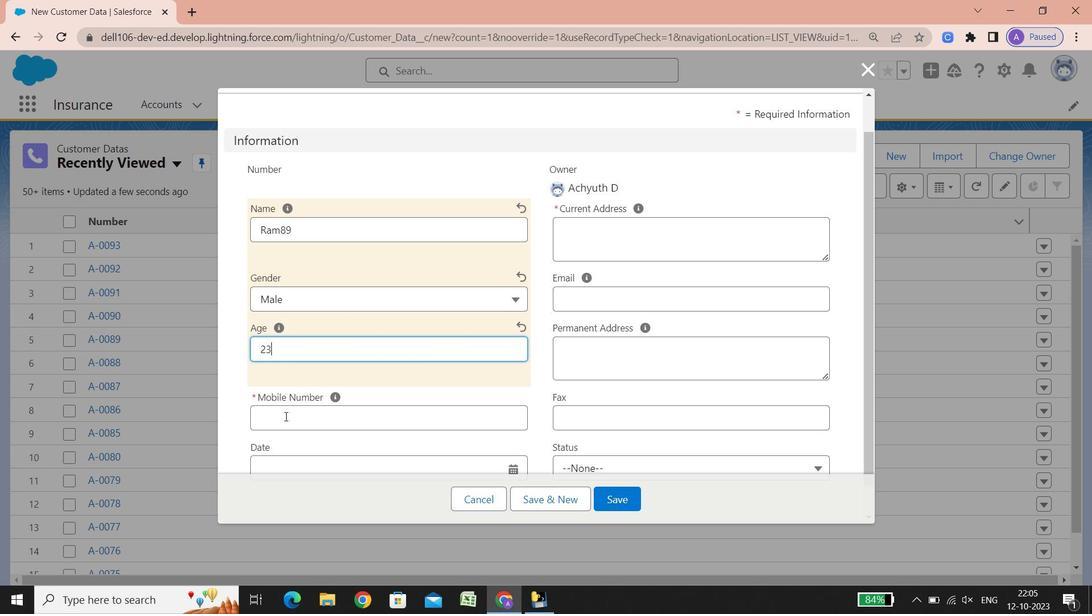 
Action: Mouse scrolled (285, 416) with delta (0, 0)
Screenshot: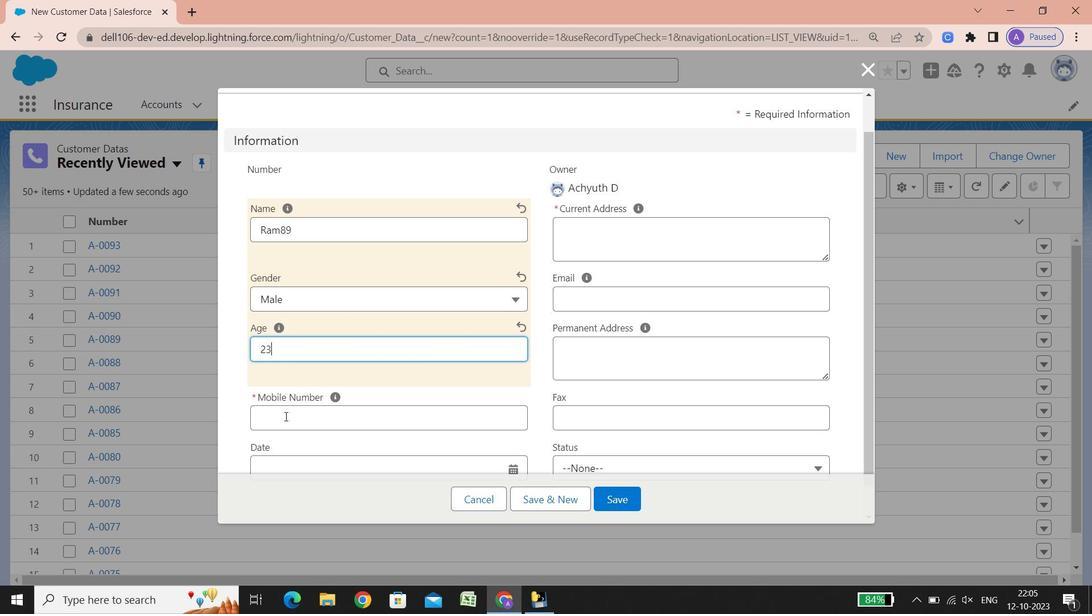 
Action: Mouse scrolled (285, 416) with delta (0, 0)
Screenshot: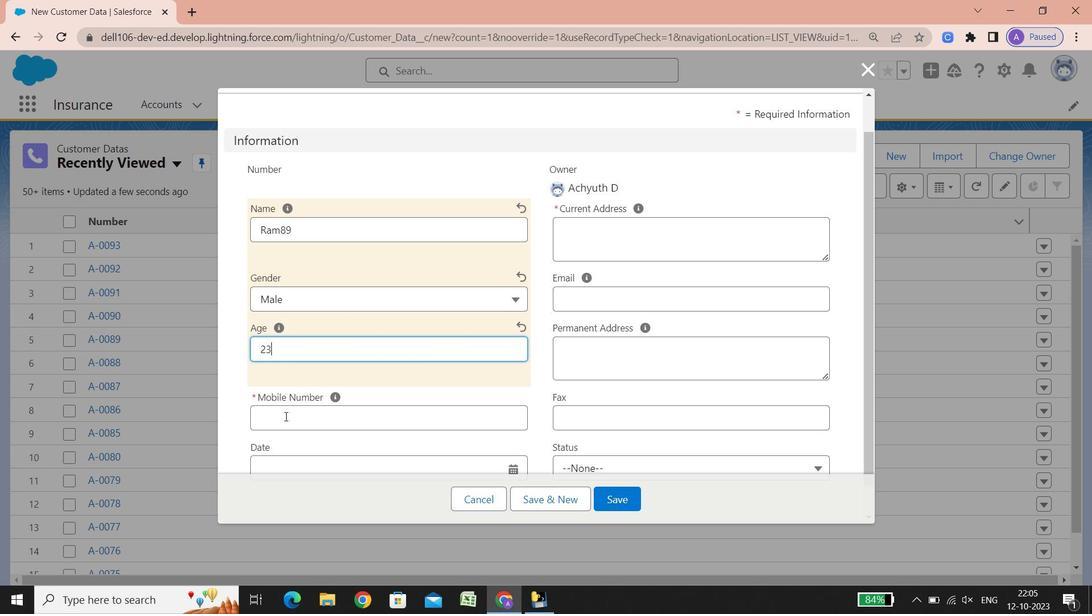 
Action: Mouse scrolled (285, 416) with delta (0, 0)
Screenshot: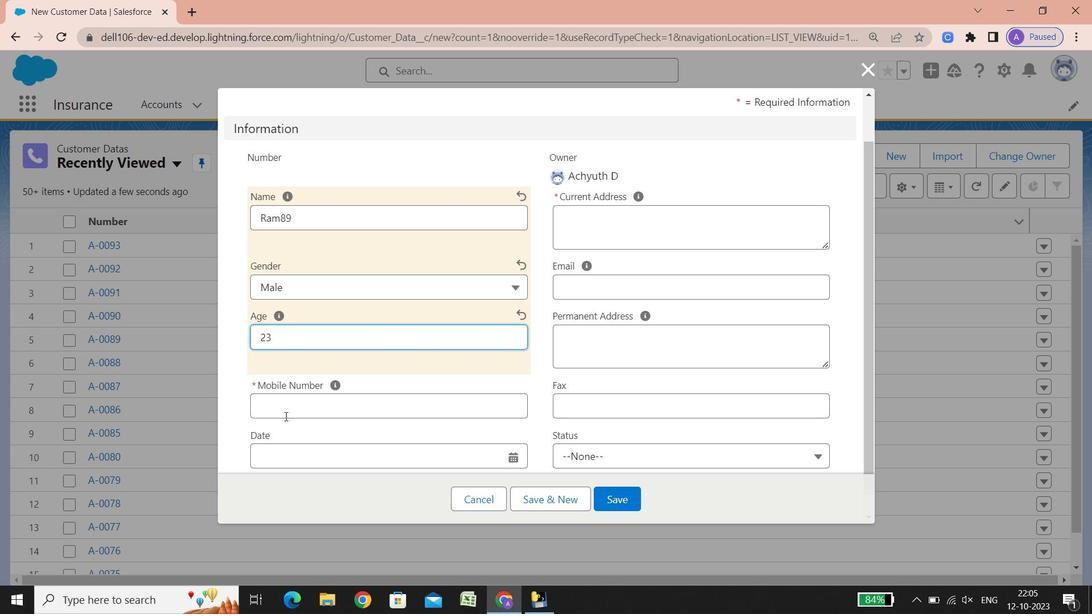 
Action: Mouse scrolled (285, 416) with delta (0, 0)
Screenshot: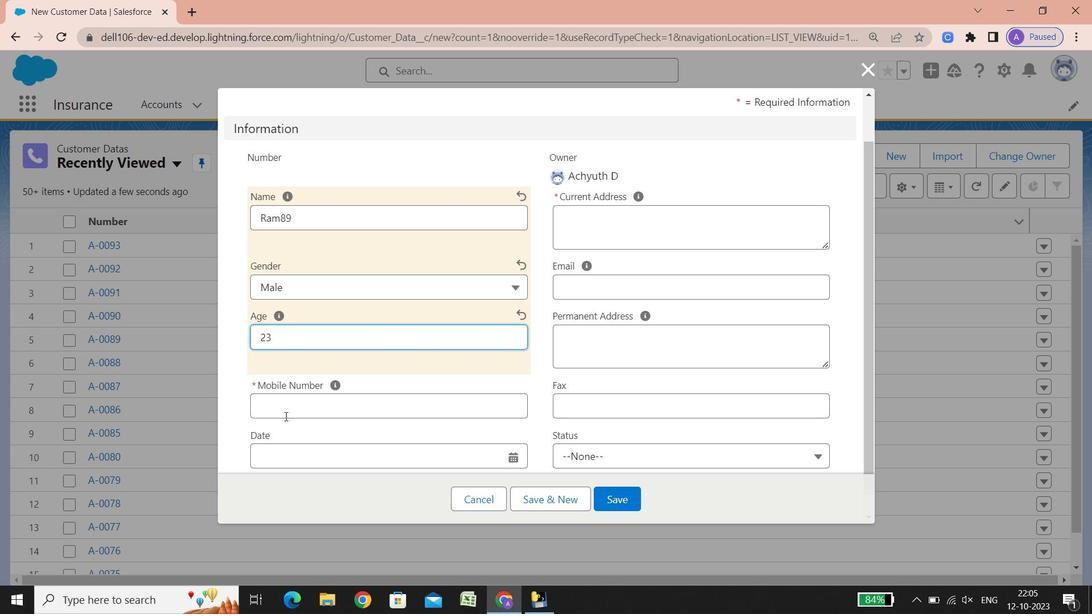 
Action: Mouse scrolled (285, 416) with delta (0, 0)
Screenshot: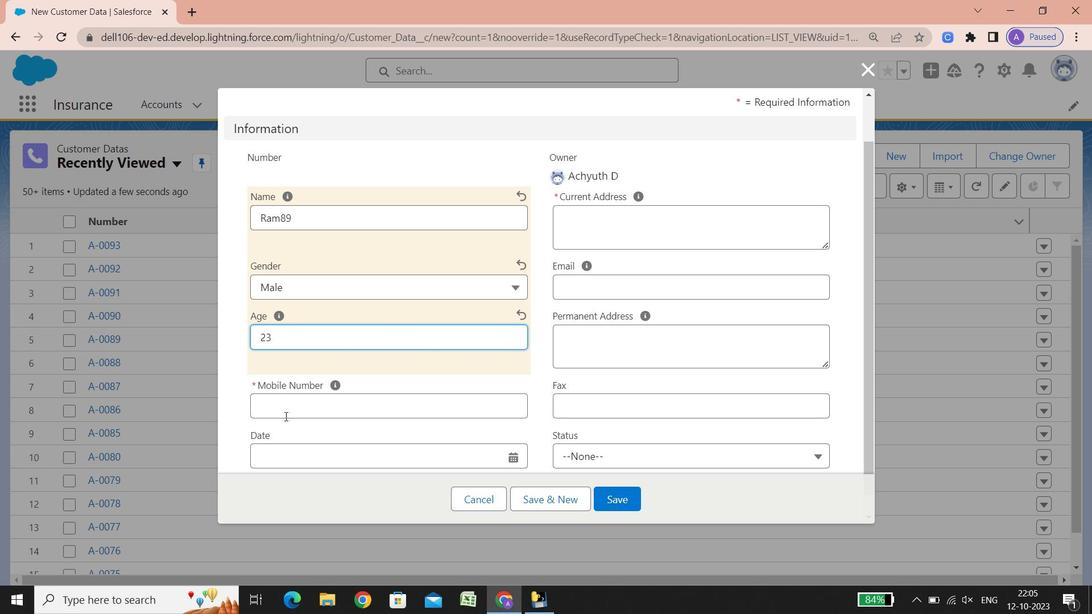 
Action: Mouse scrolled (285, 416) with delta (0, 0)
Screenshot: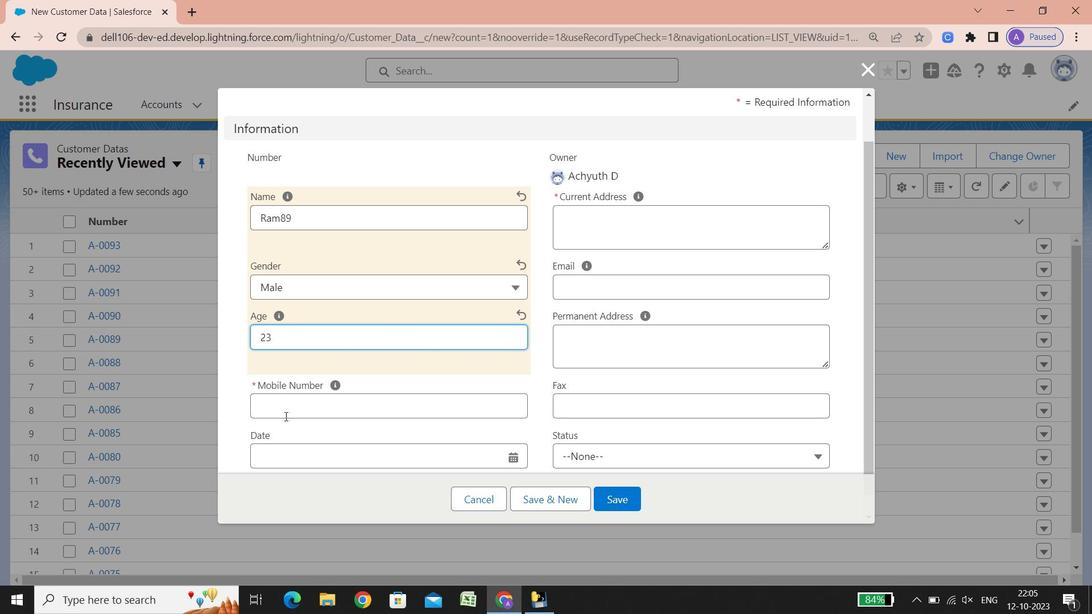 
Action: Mouse scrolled (285, 416) with delta (0, 0)
Screenshot: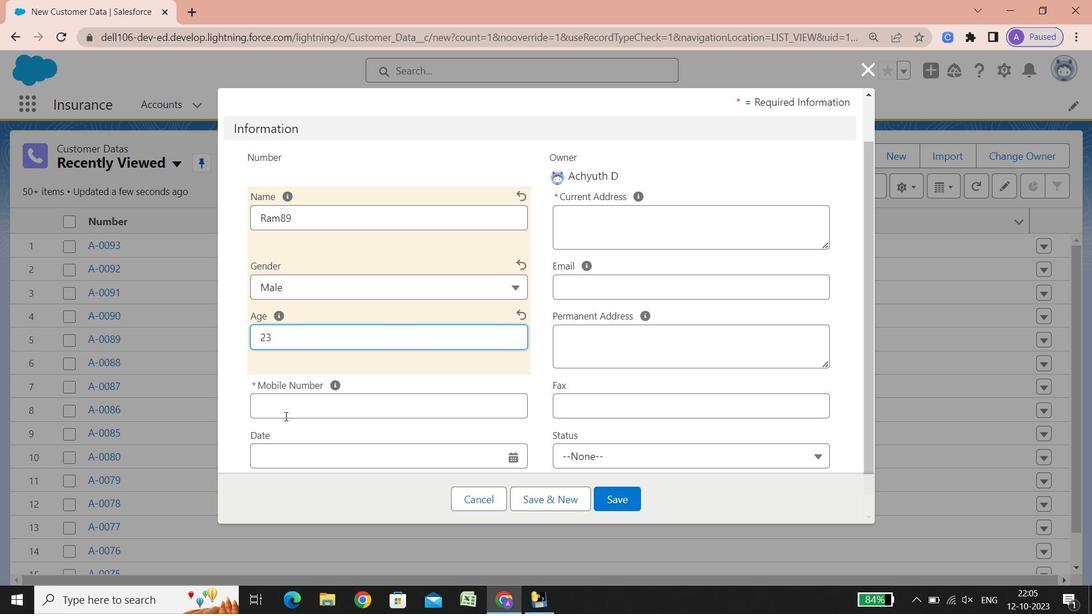 
Action: Mouse moved to (278, 389)
Screenshot: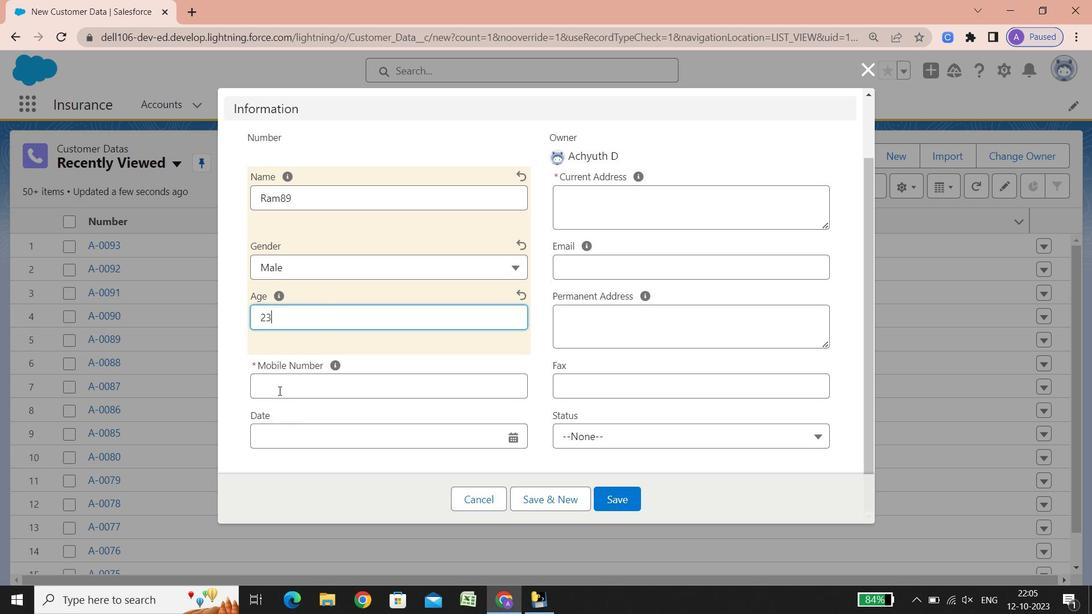 
Action: Mouse pressed left at (278, 389)
Screenshot: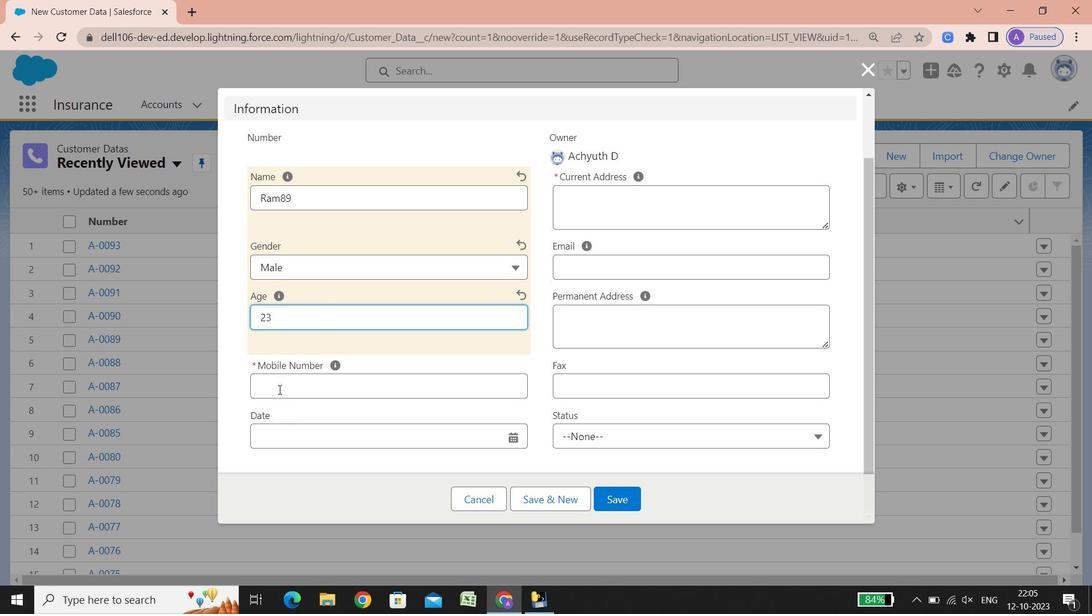 
Action: Key pressed 02224929796
Screenshot: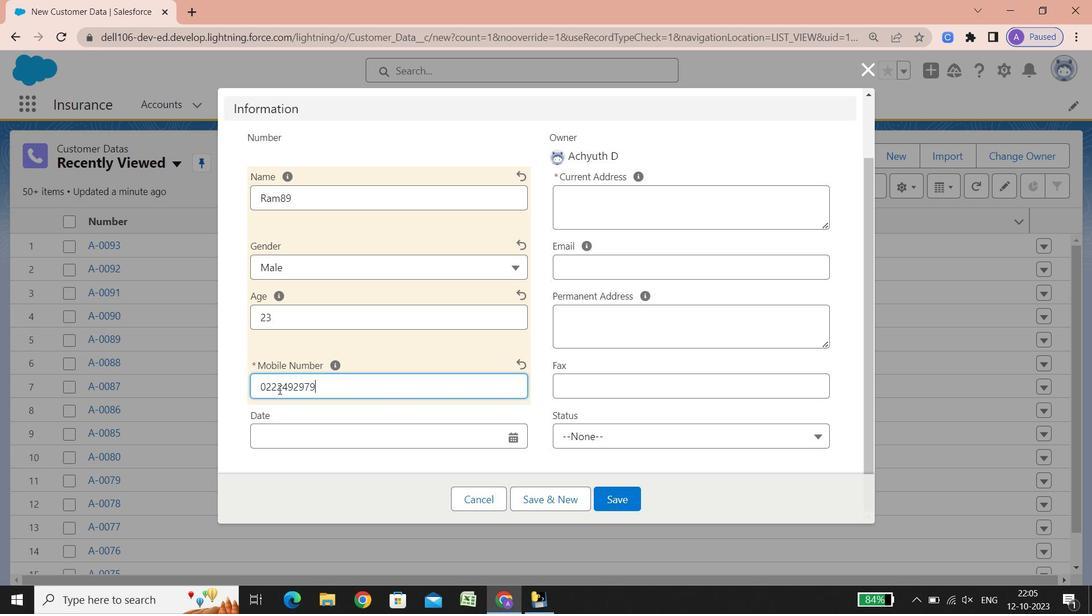 
Action: Mouse moved to (513, 439)
Screenshot: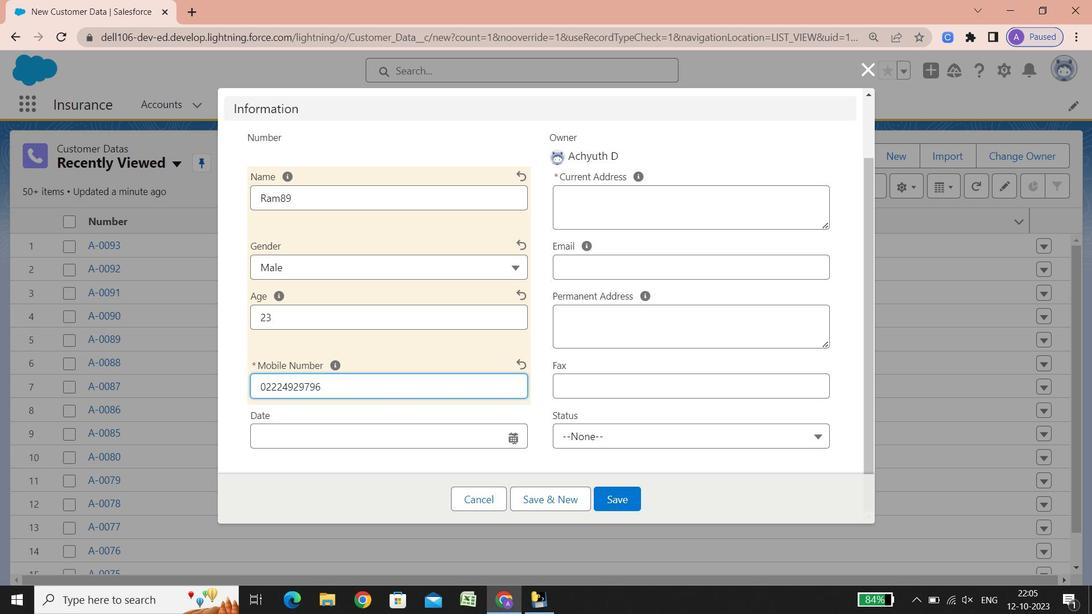 
Action: Mouse pressed left at (513, 439)
Screenshot: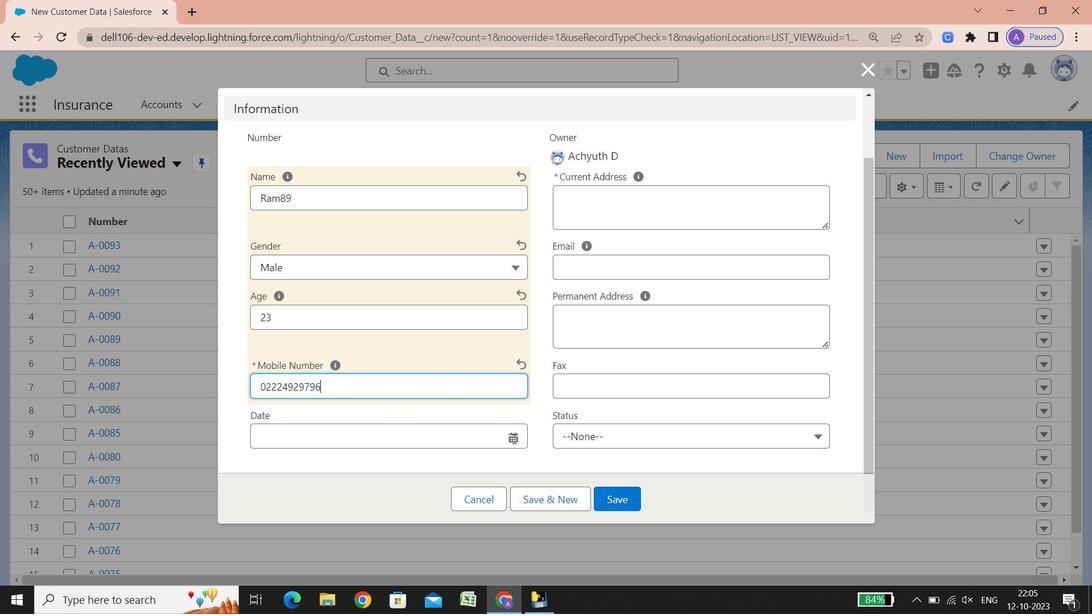 
Action: Mouse moved to (422, 415)
Screenshot: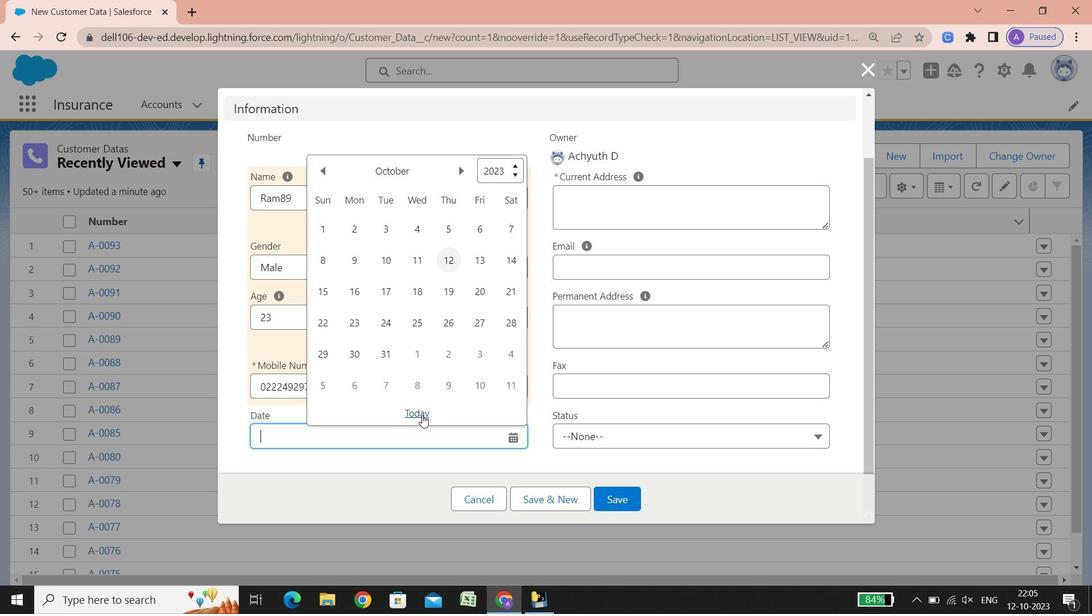 
Action: Mouse pressed left at (422, 415)
Screenshot: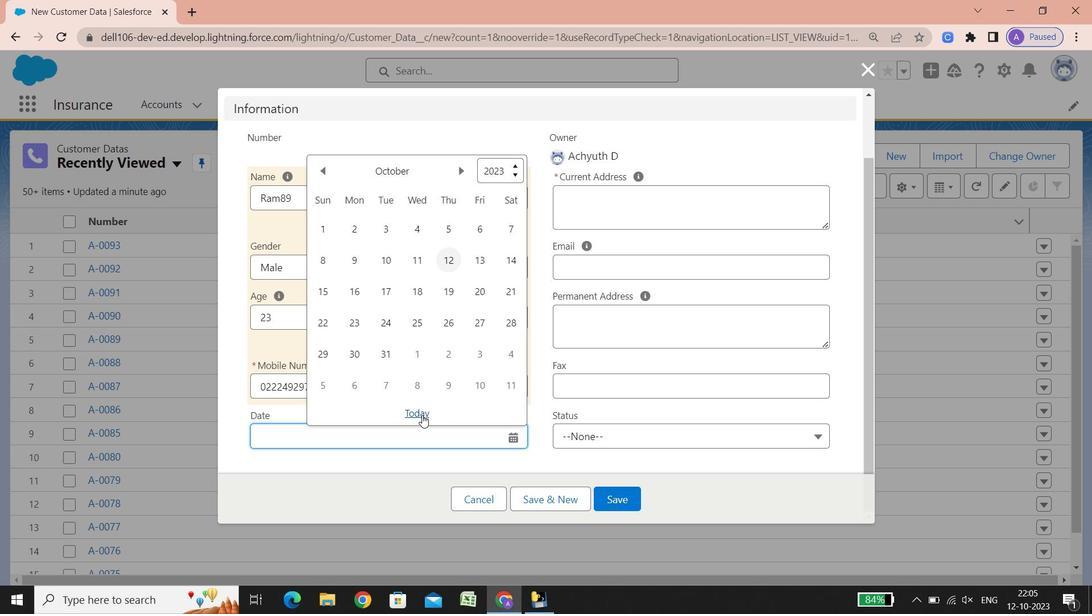 
Action: Mouse moved to (606, 213)
Screenshot: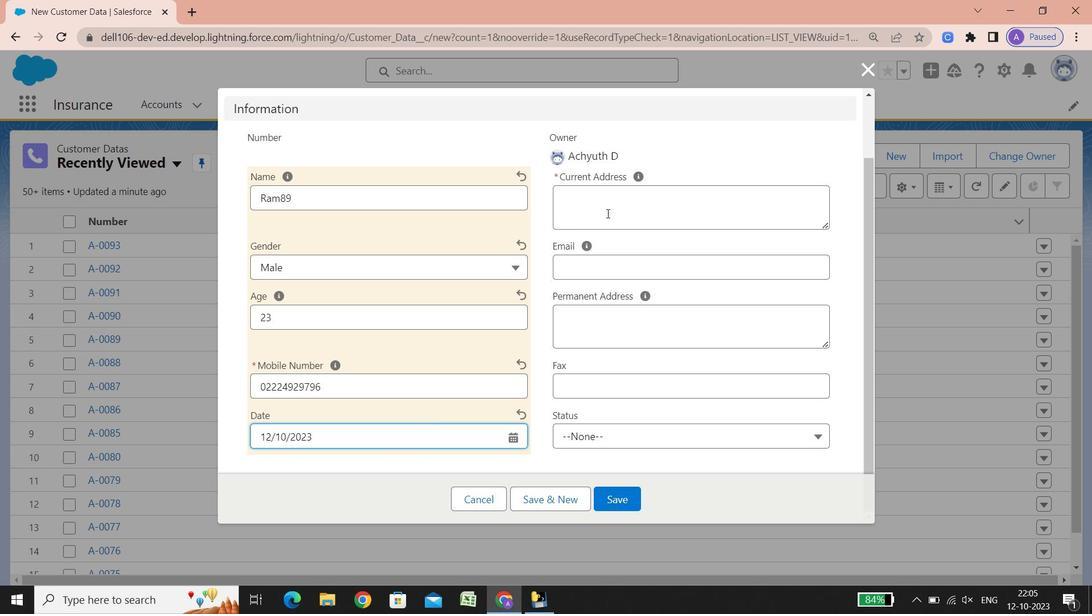 
Action: Mouse pressed left at (606, 213)
Screenshot: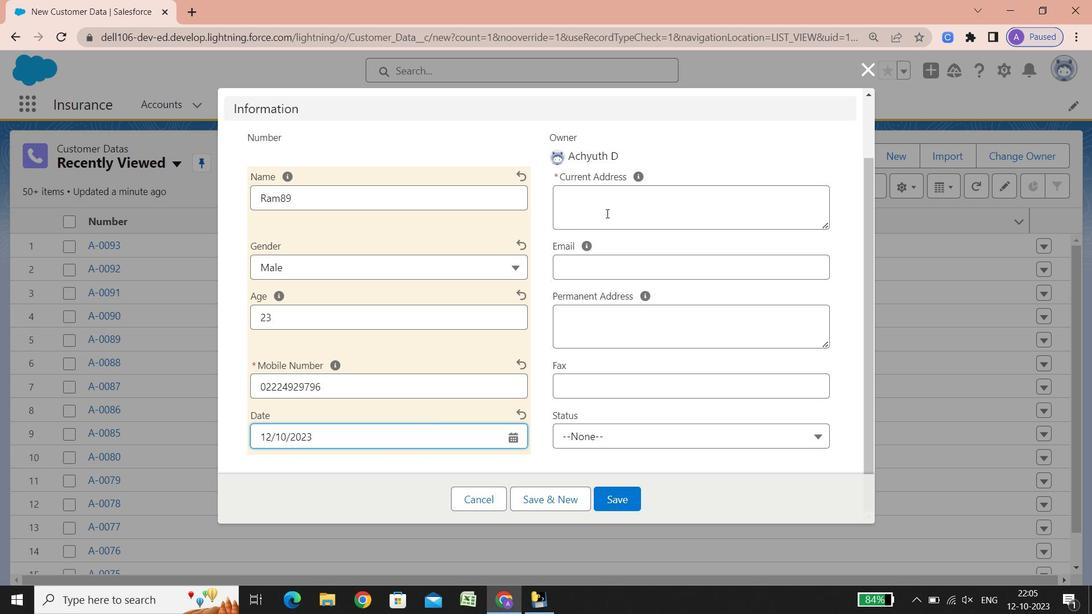 
Action: Key pressed <Key.shift><Key.shift><Key.shift><Key.shift><Key.shift><Key.shift>Street<Key.space><Key.shift_r>:<Key.space>17=<Key.backspace>/18,<Key.space><Key.shift><Key.shift><Key.shift>Adhyaru<Key.space><Key.shift>Indl<Key.space><Key.shift><Key.shift><Key.shift><Key.shift><Key.shift><Key.shift><Key.shift><Key.shift><Key.shift>Est,<Key.space><Key.shift><Key.shift><Key.shift>Sun<Key.space><Key.shift><Key.shift>Mill<Key.space><Key.shift><Key.shift><Key.shift><Key.shift><Key.shift><Key.shift><Key.shift>Compound,
Screenshot: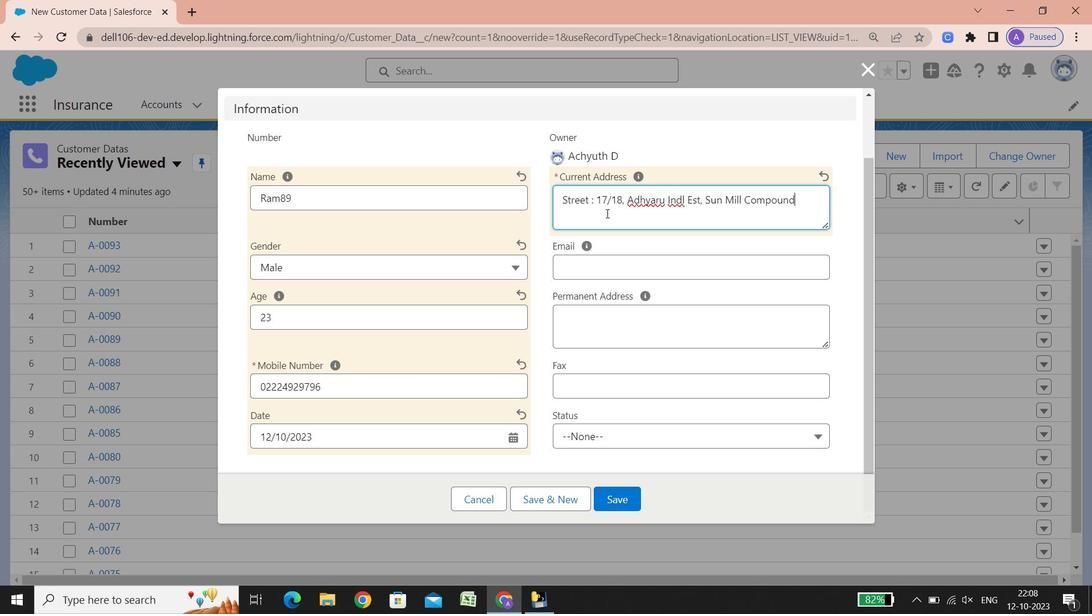 
Action: Mouse moved to (607, 215)
Screenshot: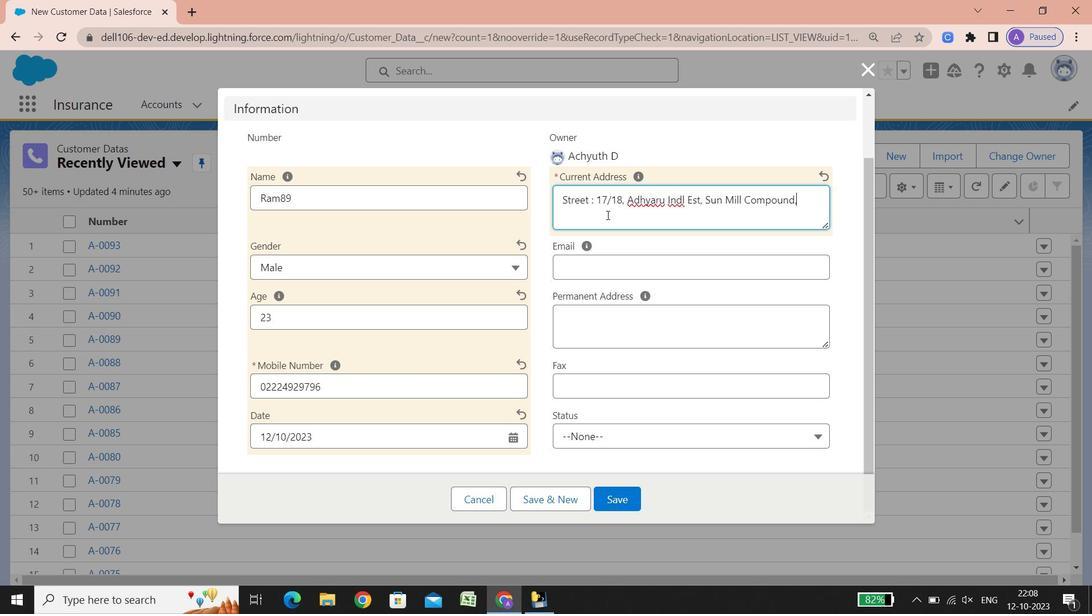 
Action: Key pressed <Key.enter><Key.backspace><Key.space><Key.shift>Nr<Key.space><Key.shift><Key.shift><Key.shift><Key.shift><Key.shift><Key.shift><Key.shift><Key.shift><Key.shift><Key.shift><Key.shift><Key.shift><Key.shift><Key.shift><Key.shift><Key.shift>Tilak<Key.space><Key.shift>Nagar<Key.space><Key.shift><Key.shift><Key.shift><Key.shift><Key.shift><Key.shift><Key.shift>Stn,<Key.space><Key.shift>Shell<Key.space><Key.shift><Key.shift><Key.shift>Colony<Key.space><Key.shift><Key.shift><Key.shift><Key.shift><Key.shift><Key.shift><Key.shift><Key.shift><Key.shift><Key.shift>Chembur<Key.space><Key.shift_r>(e<Key.shift_r>),<Key.space><Key.shift><Key.shift><Key.shift><Key.shift><Key.shift><Key.shift><Key.shift>Bhavani<Key.space><Key.shift>Nagar,<Key.shift>L<Key.backspace><Key.space><Key.shift>Lower<Key.space><Key.shift_r>Parel<Key.enter><Key.shift><Key.shift>City<Key.space><Key.shift_r>:<Key.space><Key.shift_r><Key.shift_r><Key.shift_r><Key.shift_r><Key.shift_r><Key.shift_r><Key.shift_r><Key.shift_r><Key.shift_r><Key.shift_r><Key.shift_r><Key.shift_r><Key.shift_r><Key.shift_r>Mumb
Screenshot: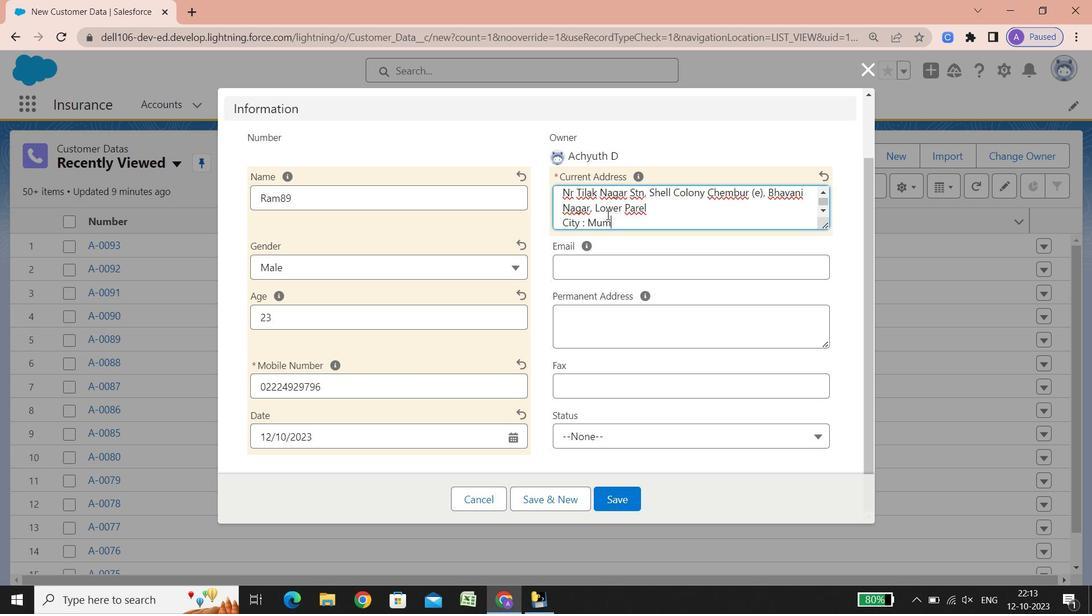
Action: Mouse moved to (656, 141)
Screenshot: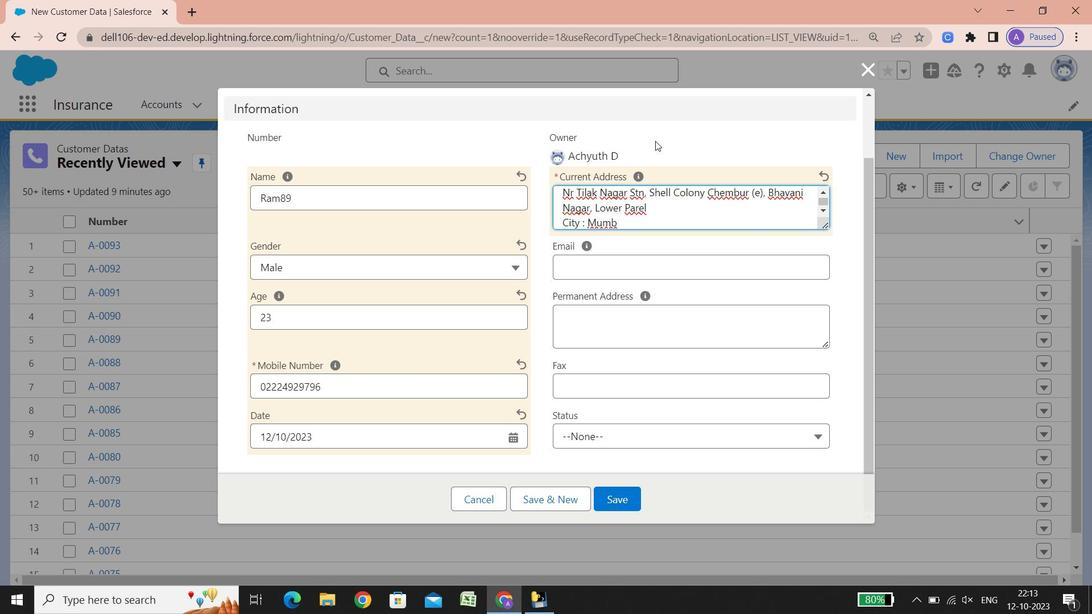 
Action: Key pressed ai<Key.enter><Key.shift>State/province/area<Key.space><Key.shift_r><Key.shift_r><Key.shift_r>:<Key.space><Key.shift_r>Maharashtra<Key.enter><Key.shift_r><Key.shift_r><Key.shift_r><Key.shift_r><Key.shift_r><Key.shift_r><Key.shift_r><Key.shift_r>Phone<Key.space>number<Key.space><Key.shift_r><Key.shift_r><Key.shift_r><Key.shift_r><Key.shift_r><Key.shift_r><Key.shift_r><Key.shift_r><Key.shift_r><Key.shift_r><Key.shift_r><Key.shift_r><Key.shift_r><Key.shift_r><Key.shift_r><Key.shift_r><Key.shift_r><Key.shift_r>:<Key.space>02224929796<Key.enter><Key.shift><Key.shift>Zip<Key.space>code<Key.space><Key.shift_r><Key.shift_r><Key.shift_r><Key.shift_r><Key.shift_r>:<Key.space>400013<Key.enter><Key.shift><Key.shift><Key.shift><Key.shift><Key.shift><Key.shift><Key.shift><Key.shift><Key.shift>Country<Key.space>calling<Key.space>code<Key.space><Key.shift_r>:<Key.space><Key.shift_r><Key.shift_r><Key.shift_r><Key.shift_r><Key.shift_r><Key.shift_r><Key.shift_r><Key.shift_r><Key.shift_r><Key.shift_r><Key.shift_r><Key.shift_r><Key.shift_r>India
Screenshot: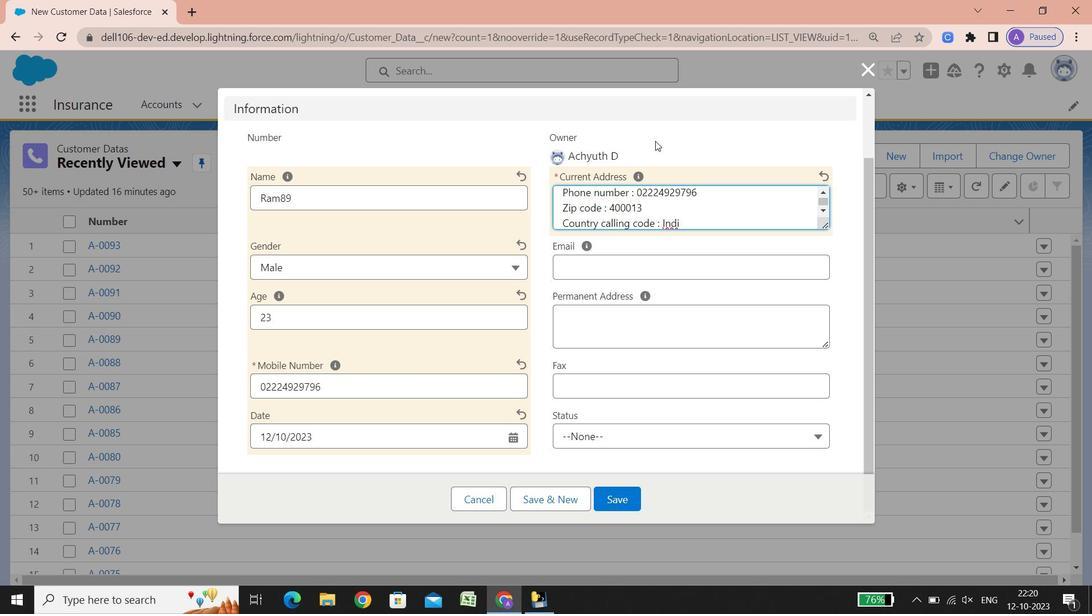
Action: Mouse moved to (587, 268)
Screenshot: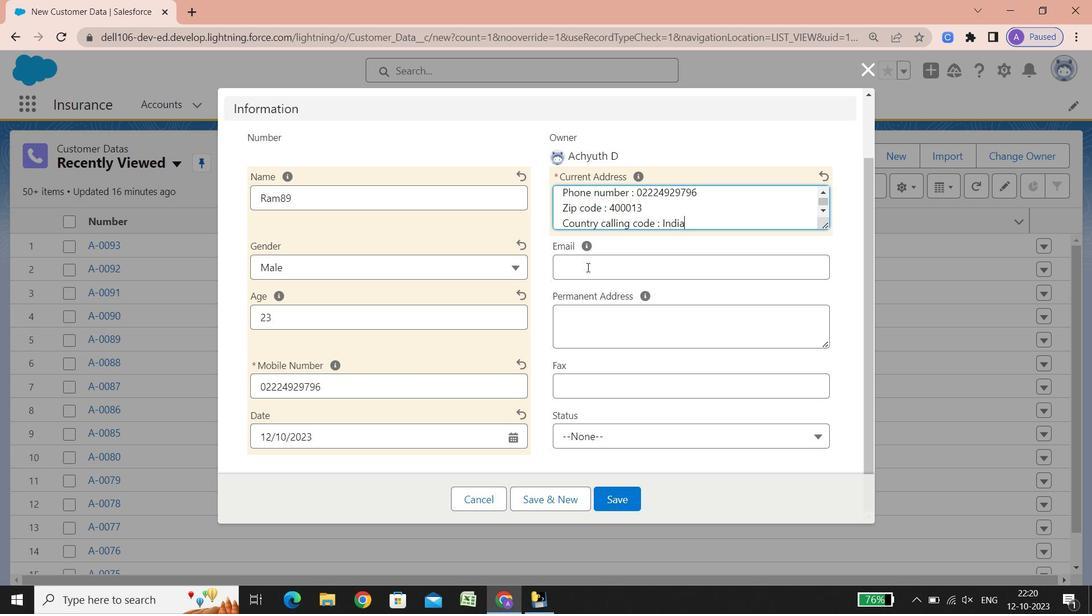 
Action: Mouse pressed left at (587, 268)
Screenshot: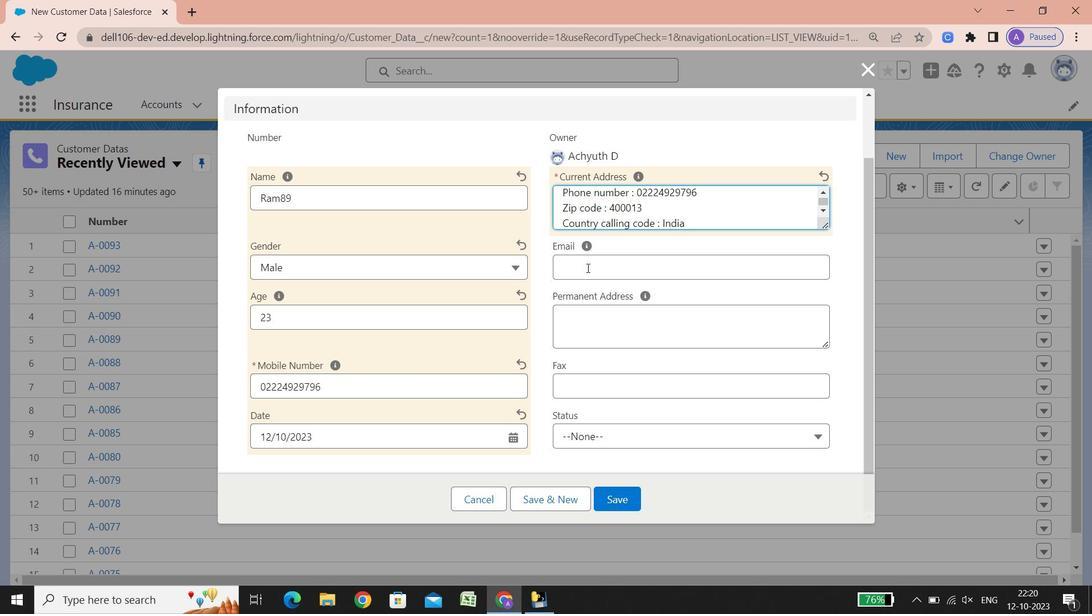 
Action: Key pressed <Key.shift><Key.shift><Key.shift><Key.shift><Key.shift><Key.shift><Key.shift><Key.shift><Key.shift><Key.shift><Key.shift><Key.shift><Key.shift><Key.shift><Key.shift><Key.shift><Key.shift><Key.shift><Key.shift><Key.shift>Ram8922<Key.shift>@gmail.com
Screenshot: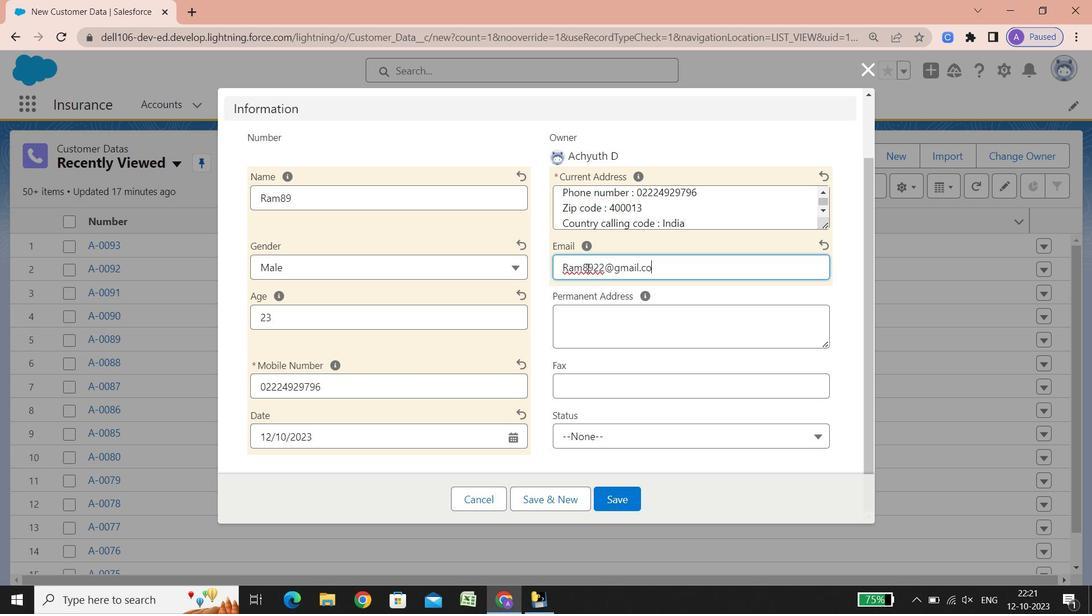 
Action: Mouse moved to (559, 310)
Screenshot: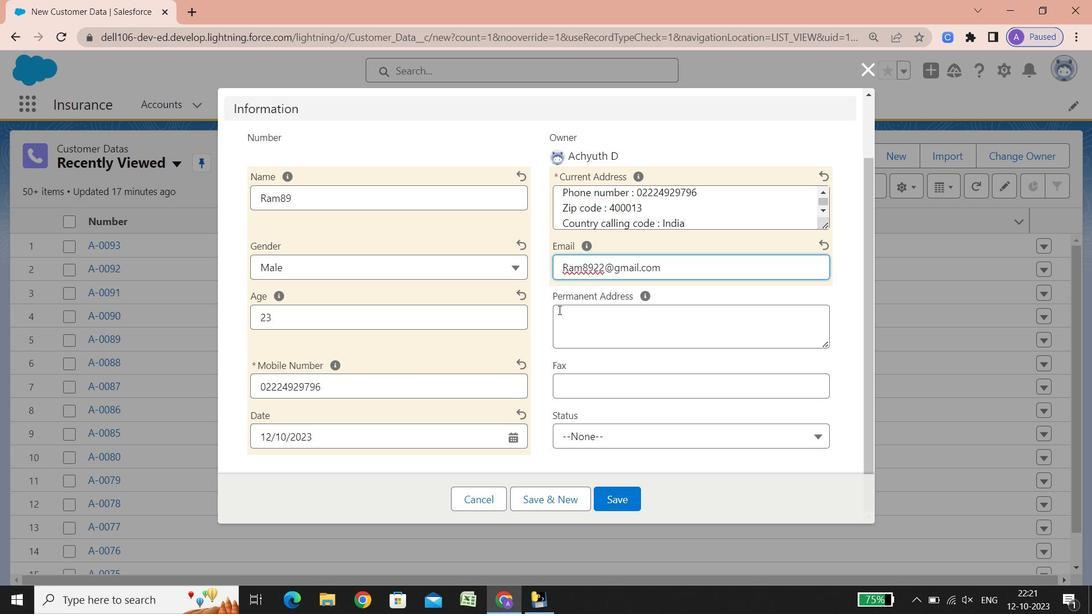 
Action: Mouse pressed left at (559, 310)
Screenshot: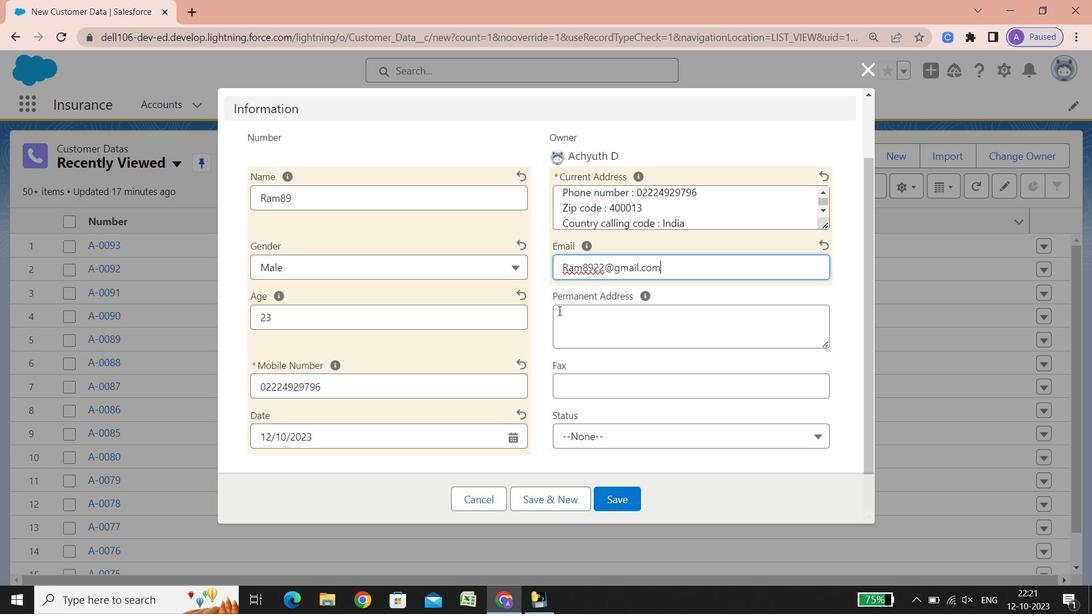 
Action: Key pressed <Key.shift><Key.shift><Key.shift><Key.shift><Key.shift><Key.shift><Key.shift><Key.shift><Key.shift><Key.shift><Key.shift><Key.shift><Key.shift><Key.shift><Key.shift><Key.shift><Key.shift><Key.shift>Street<Key.space><Key.shift_r>:<Key.space>11,<Key.space><Key.shift><Key.shift><Key.shift>Sector<Key.space>5,<Key.space><Key.shift><Key.shift><Key.shift><Key.shift>Supriya<Key.space><Key.shift>Chs,<Key.space><Key.shift>Charkop,<Key.space><Key.shift>Creative<Key.space><Key.shift_r>Indstl<Key.space><Key.shift>Premises,<Key.space><Key.shift><Key.shift><Key.shift><Key.shift><Key.shift><Key.shift><Key.shift><Key.shift><Key.shift><Key.shift><Key.shift><Key.shift><Key.shift><Key.shift><Key.shift><Key.shift><Key.shift><Key.shift><Key.shift>Sunder<Key.space><Key.shift>Nagar,<Key.space><Key.shift><Key.shift><Key.shift><Key.shift><Key.shift><Key.shift><Key.shift><Key.shift><Key.shift><Key.shift><Key.shift><Key.shift><Key.shift><Key.shift><Key.shift><Key.shift><Key.shift><Key.shift><Key.shift><Key.shift><Key.shift><Key.shift><Key.shift><Key.shift><Key.shift><Key.shift><Key.shift><Key.shift><Key.shift><Key.shift><Key.shift><Key.shift><Key.shift><Key.shift><Key.shift><Key.shift><Key.shift><Key.shift><Key.shift><Key.shift><Key.shift>Raheja<Key.space><Key.shift><Key.shift><Key.shift><Key.shift><Key.shift><Key.shift><Key.shift>Arcade,<Key.space><Key.shift><Key.shift>Koramangala,<Key.space><Key.shift>Kandivai<Key.backspace>li<Key.space><Key.shift_r><Key.shift_r><Key.shift_r><Key.shift_r><Key.shift_r><Key.shift_r>(west<Key.shift_r>)<Key.enter><Key.shift><Key.shift><Key.shift><Key.shift><Key.shift><Key.shift><Key.shift><Key.shift><Key.shift><Key.shift><Key.shift>City<Key.space><Key.shift_r>:<Key.space><Key.shift_r><Key.shift_r><Key.shift_r>Mumbai<Key.enter><Key.shift><Key.shift><Key.shift><Key.shift><Key.shift><Key.shift><Key.shift>State/province/area<Key.space><Key.shift_r>:<Key.space><Key.shift>Maharashtra<Key.enter><Key.shift>Phone<Key.space>number<Key.space><Key.shift_r><Key.shift_r>:<Key.space>02228679861<Key.enter><Key.shift><Key.shift>Zip<Key.space>code<Key.space><Key.shift_r>:
Screenshot: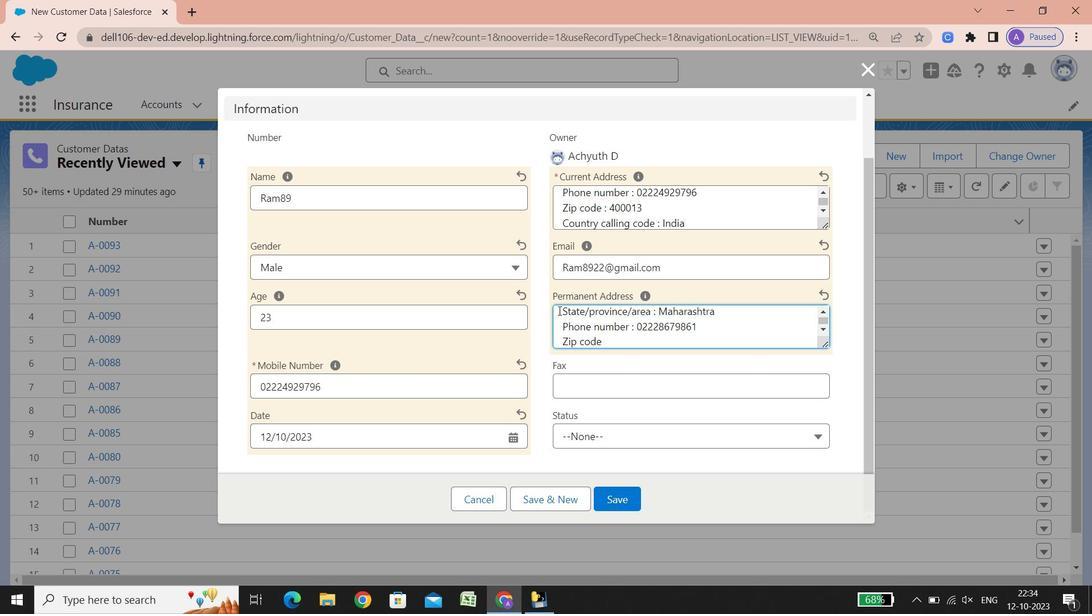 
Action: Mouse moved to (685, 212)
Screenshot: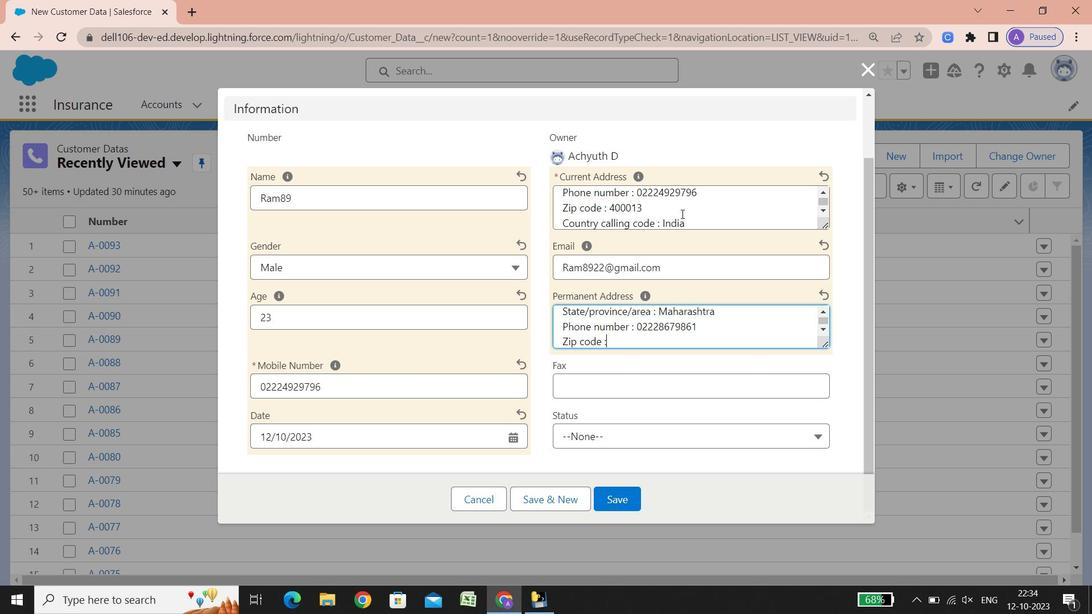 
Action: Mouse scrolled (685, 212) with delta (0, 0)
Screenshot: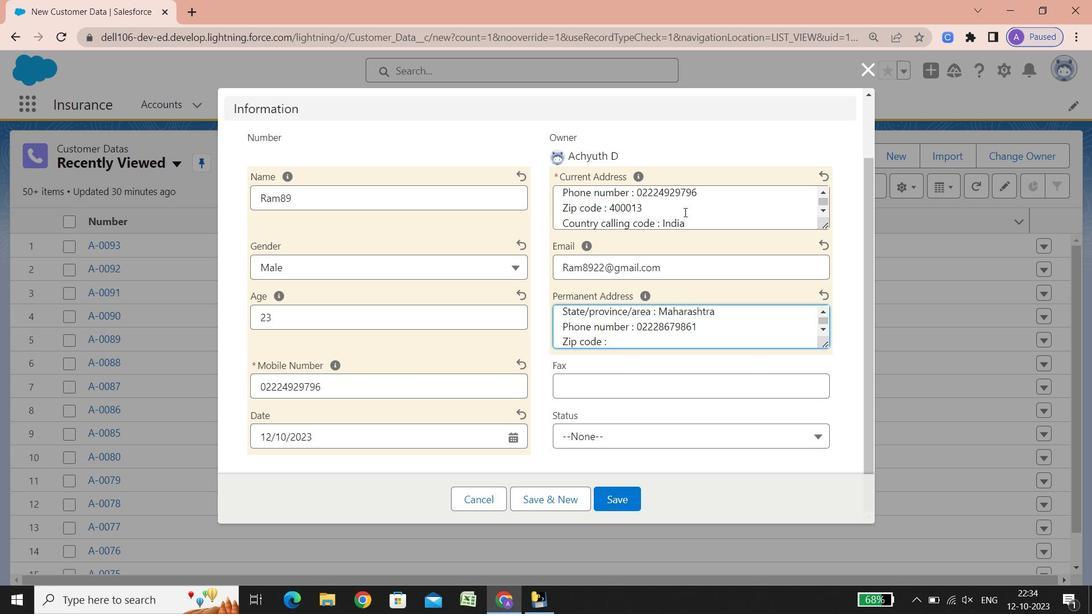 
Action: Mouse scrolled (685, 212) with delta (0, 0)
Screenshot: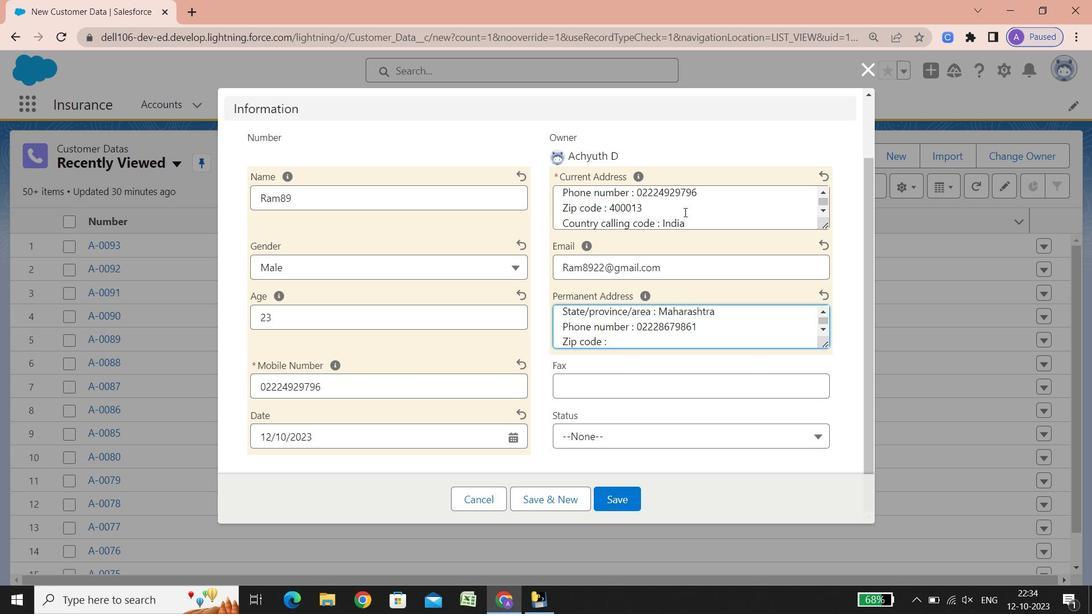 
Action: Mouse scrolled (685, 212) with delta (0, 0)
Screenshot: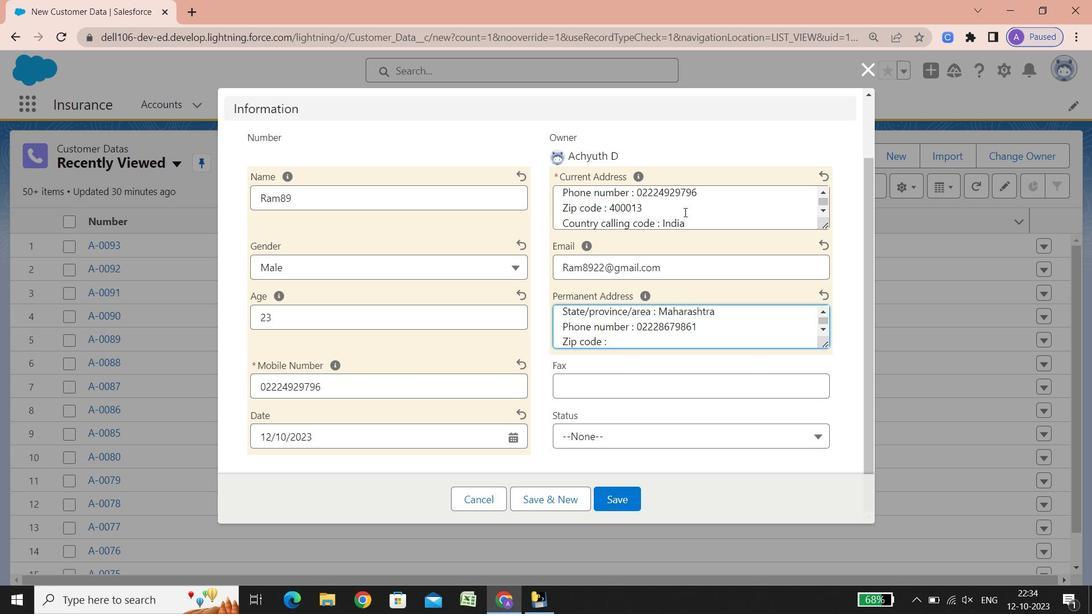 
Action: Mouse scrolled (685, 212) with delta (0, 0)
Screenshot: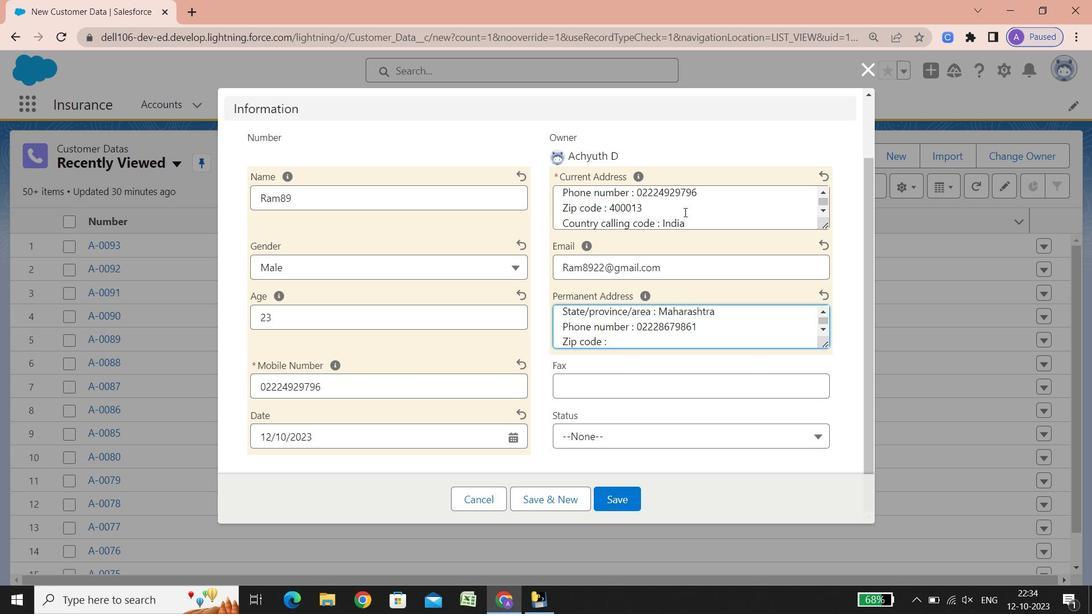 
Action: Mouse scrolled (685, 212) with delta (0, 0)
Screenshot: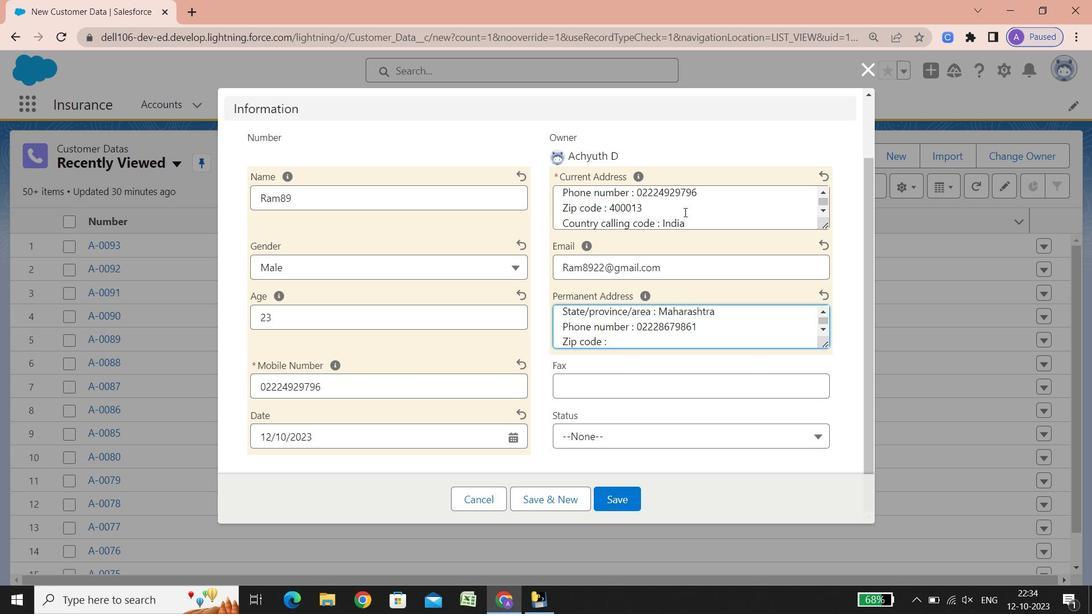 
Action: Mouse scrolled (685, 212) with delta (0, 0)
Screenshot: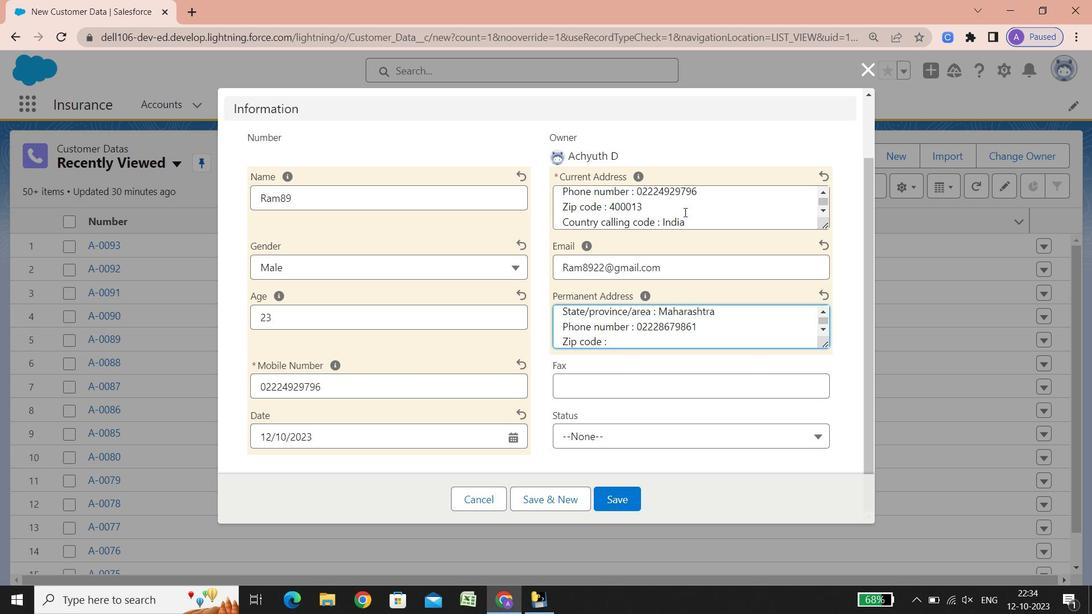 
Action: Mouse scrolled (685, 212) with delta (0, 0)
Screenshot: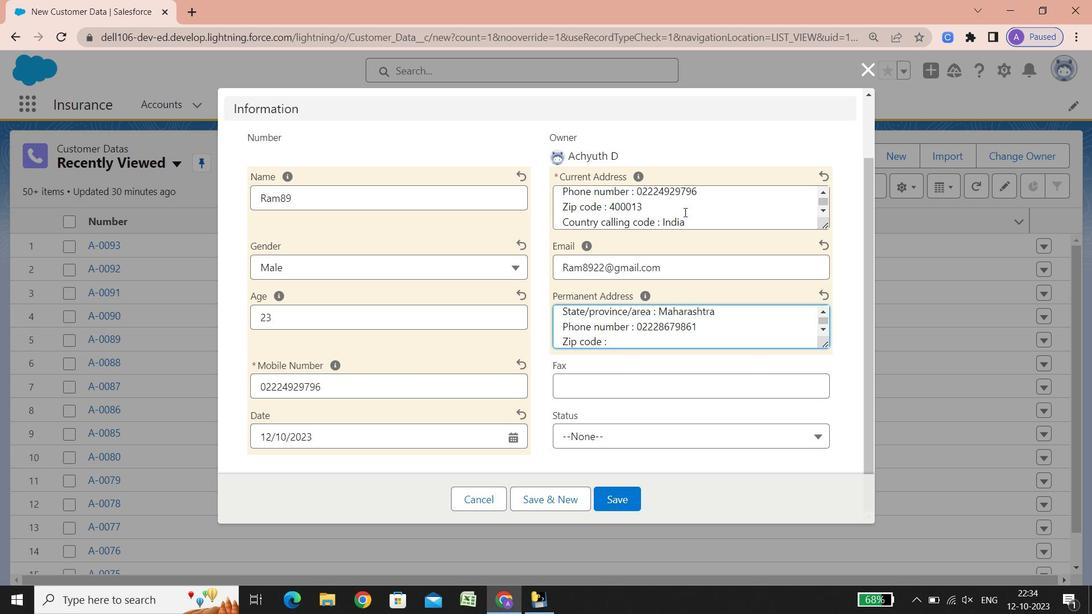 
Action: Mouse scrolled (685, 212) with delta (0, 0)
Screenshot: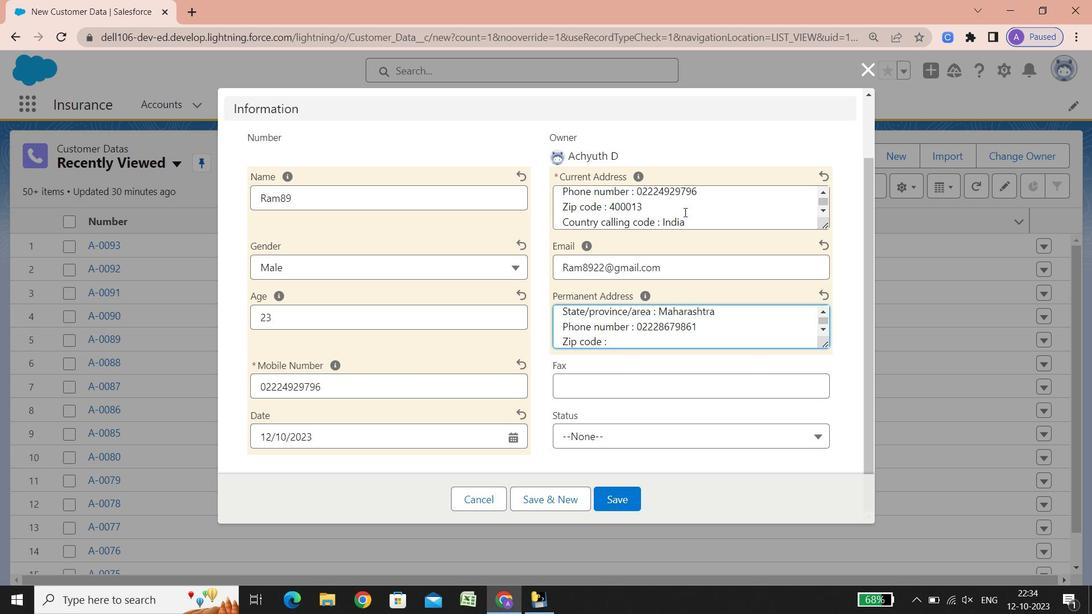 
Action: Mouse scrolled (685, 212) with delta (0, 0)
Screenshot: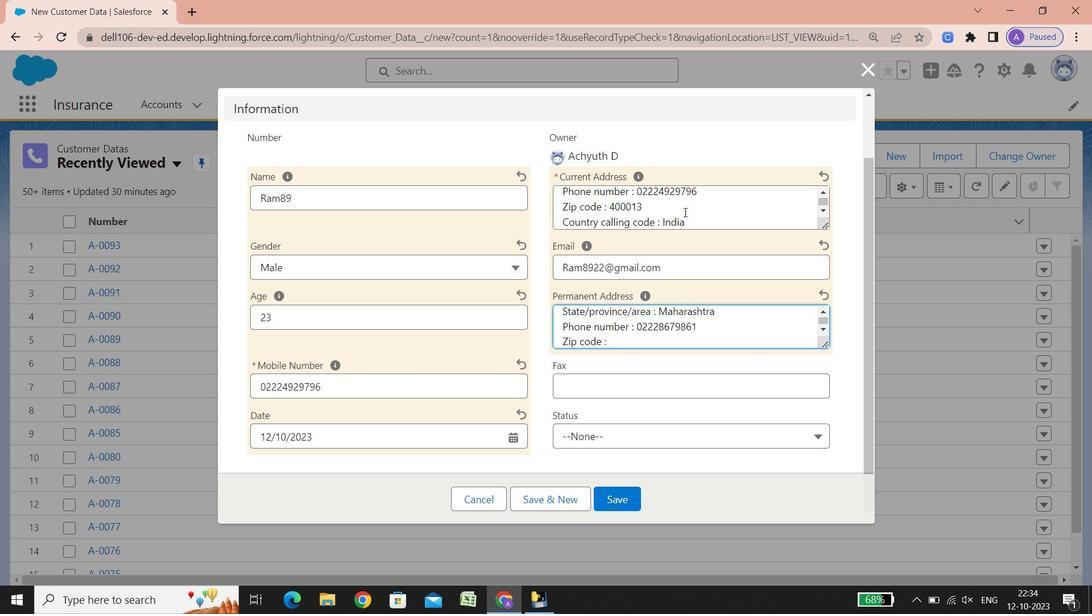 
Action: Mouse scrolled (685, 212) with delta (0, 0)
Screenshot: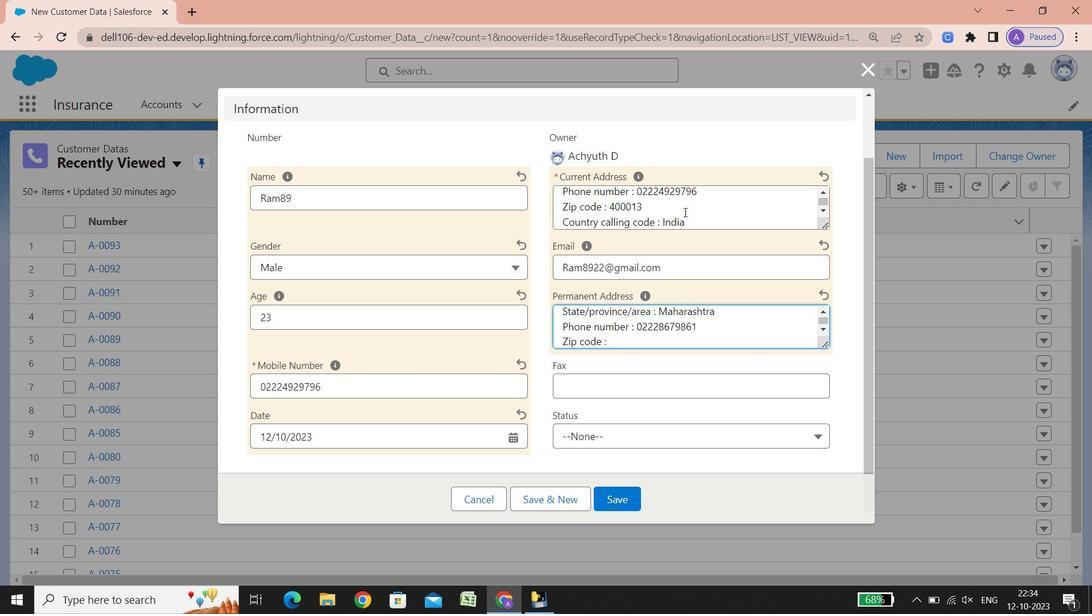 
Action: Mouse scrolled (685, 212) with delta (0, 0)
Screenshot: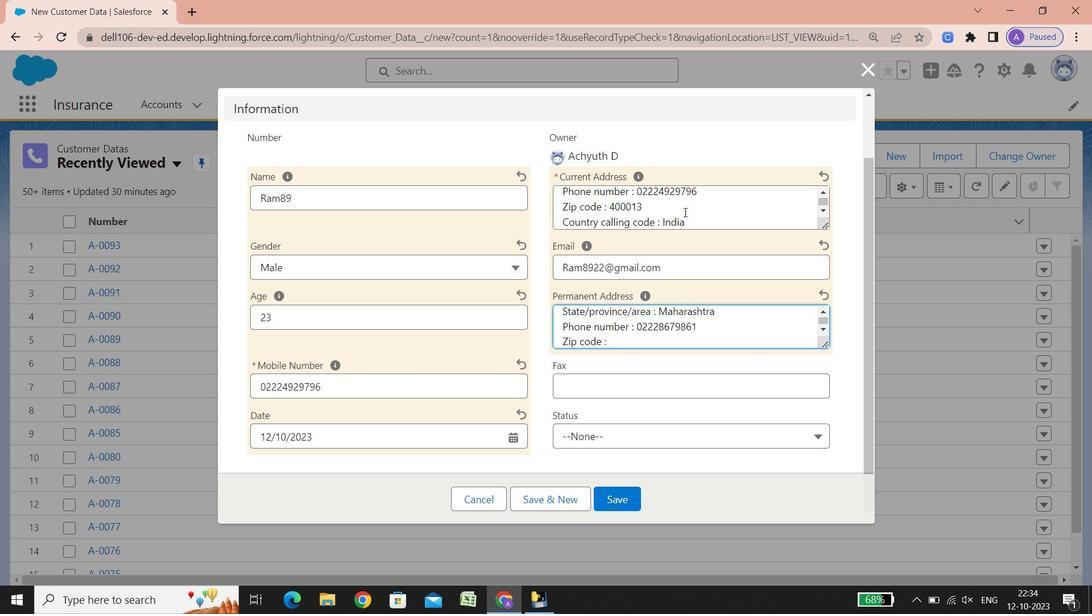 
Action: Mouse scrolled (685, 212) with delta (0, 0)
Screenshot: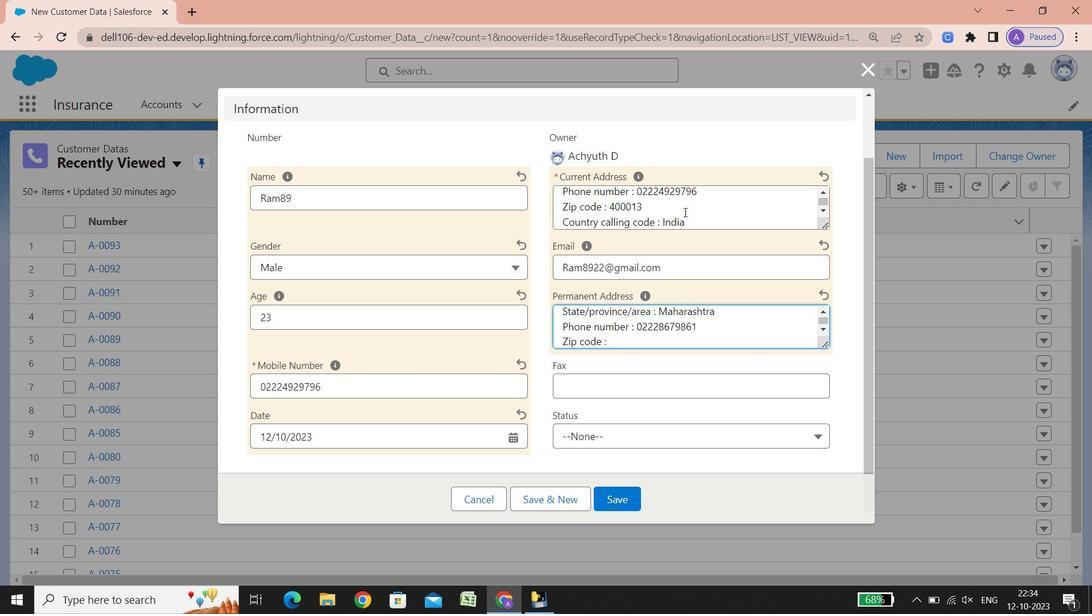 
Action: Mouse scrolled (685, 212) with delta (0, 0)
Screenshot: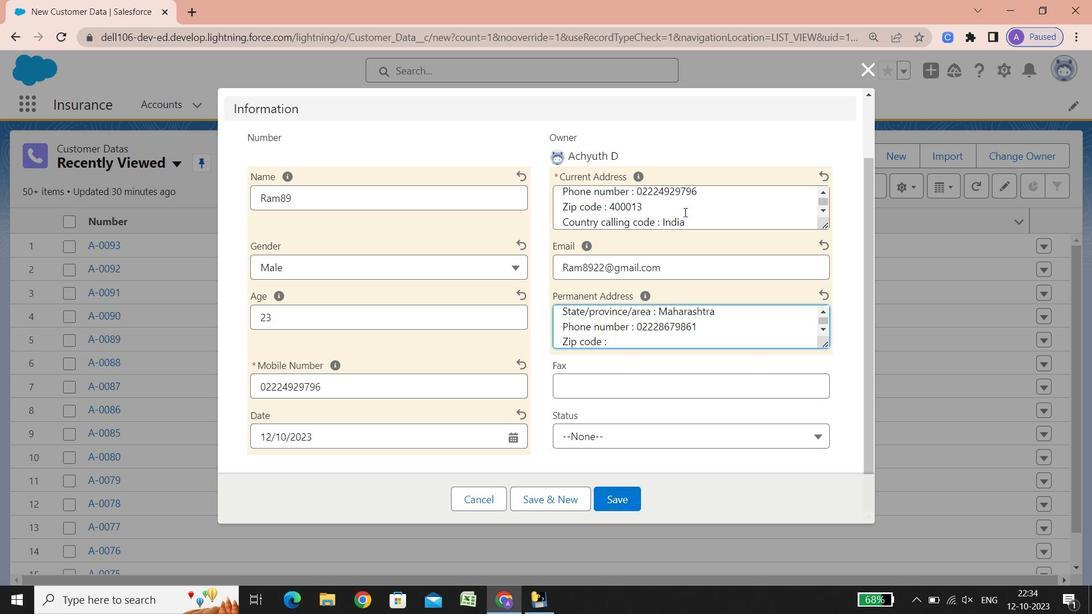 
Action: Mouse scrolled (685, 212) with delta (0, 0)
Screenshot: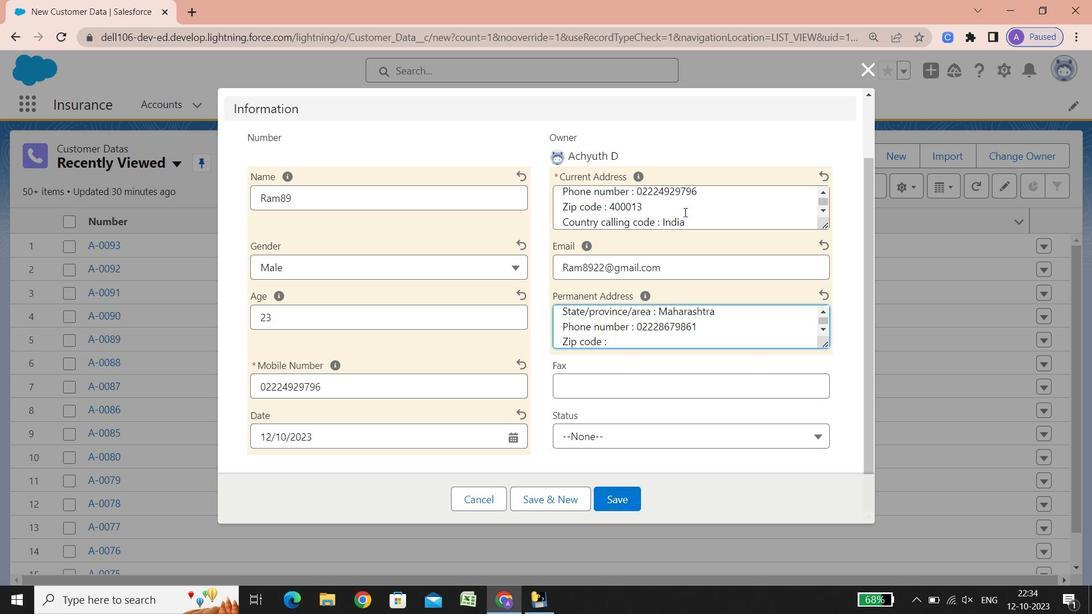 
Action: Mouse scrolled (685, 212) with delta (0, 0)
Screenshot: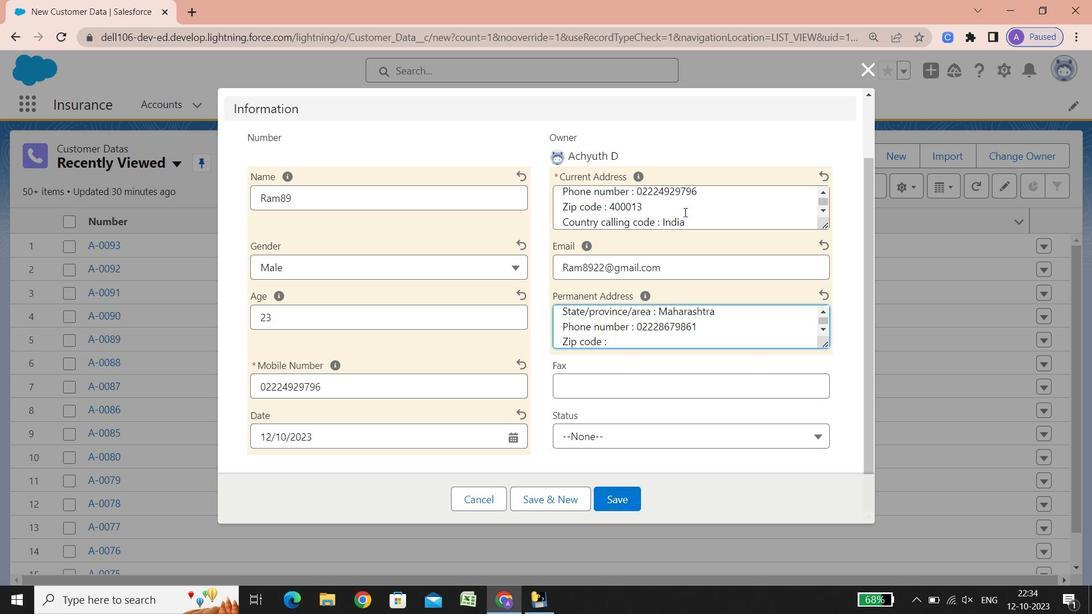 
Action: Mouse scrolled (685, 212) with delta (0, 0)
Screenshot: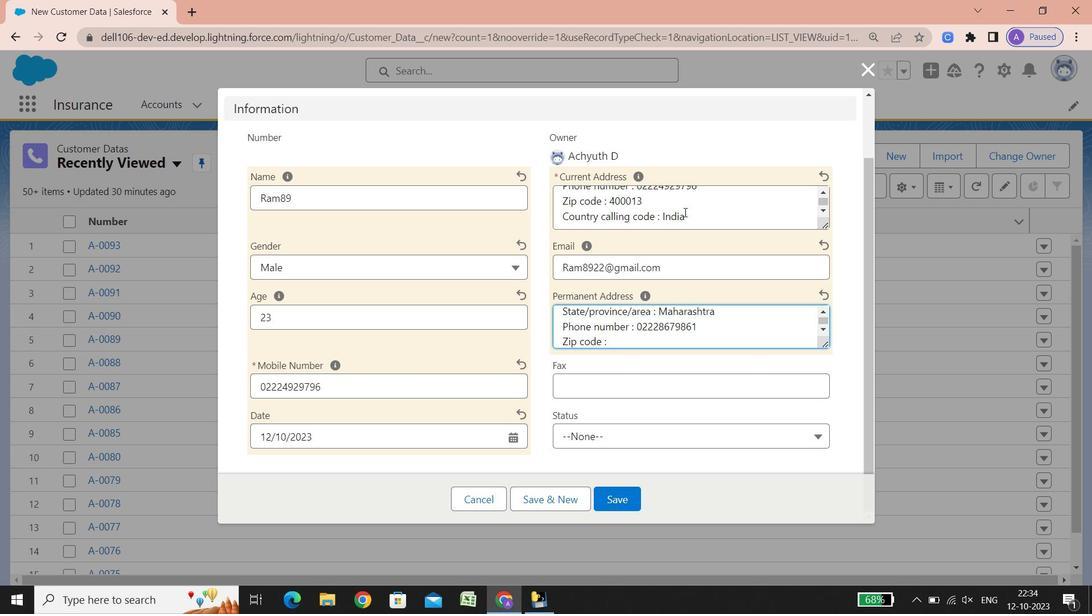 
Action: Mouse scrolled (685, 212) with delta (0, 0)
Screenshot: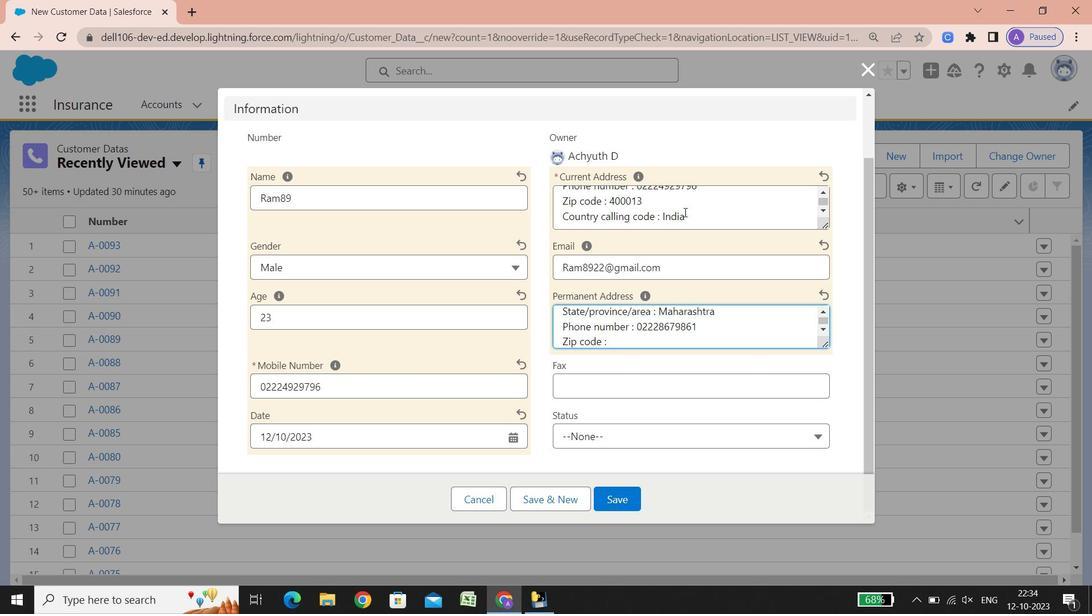 
Action: Mouse scrolled (685, 212) with delta (0, 0)
Screenshot: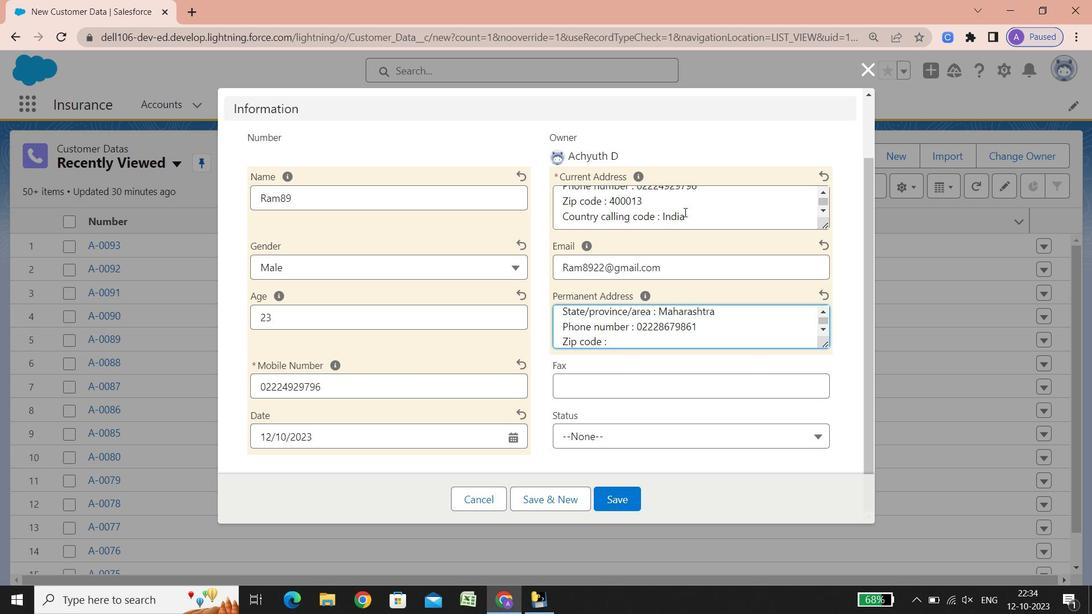 
Action: Mouse scrolled (685, 212) with delta (0, 0)
Screenshot: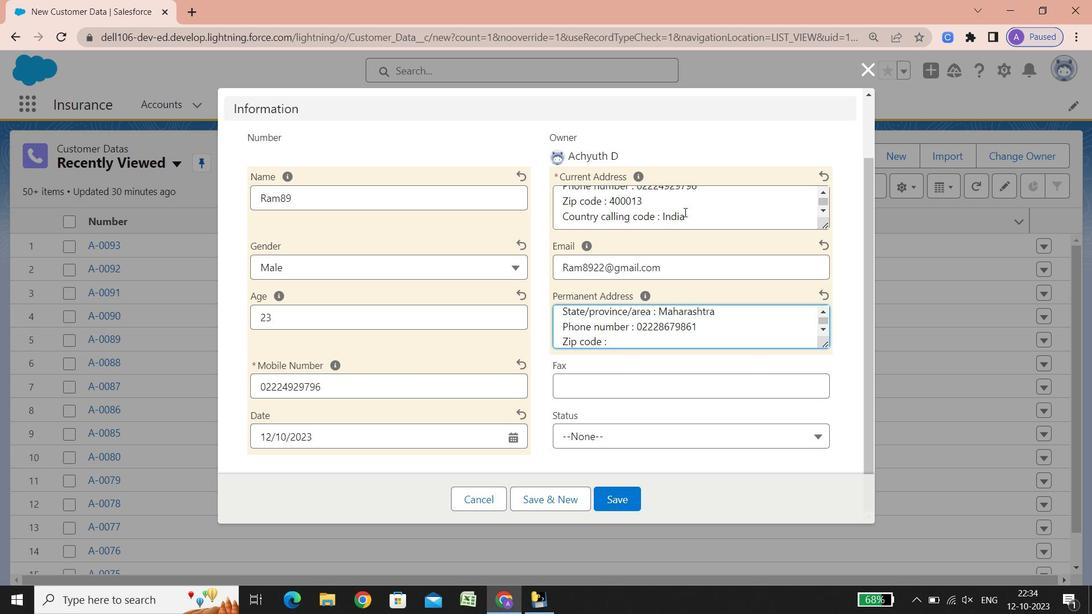 
Action: Mouse scrolled (685, 212) with delta (0, 0)
Screenshot: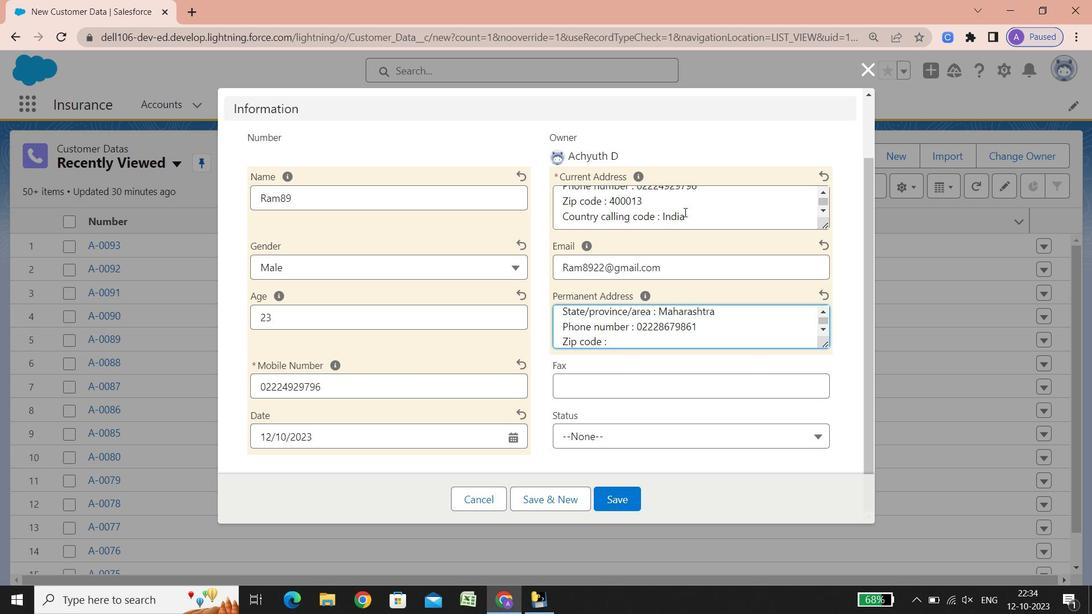 
Action: Mouse scrolled (685, 212) with delta (0, 0)
Screenshot: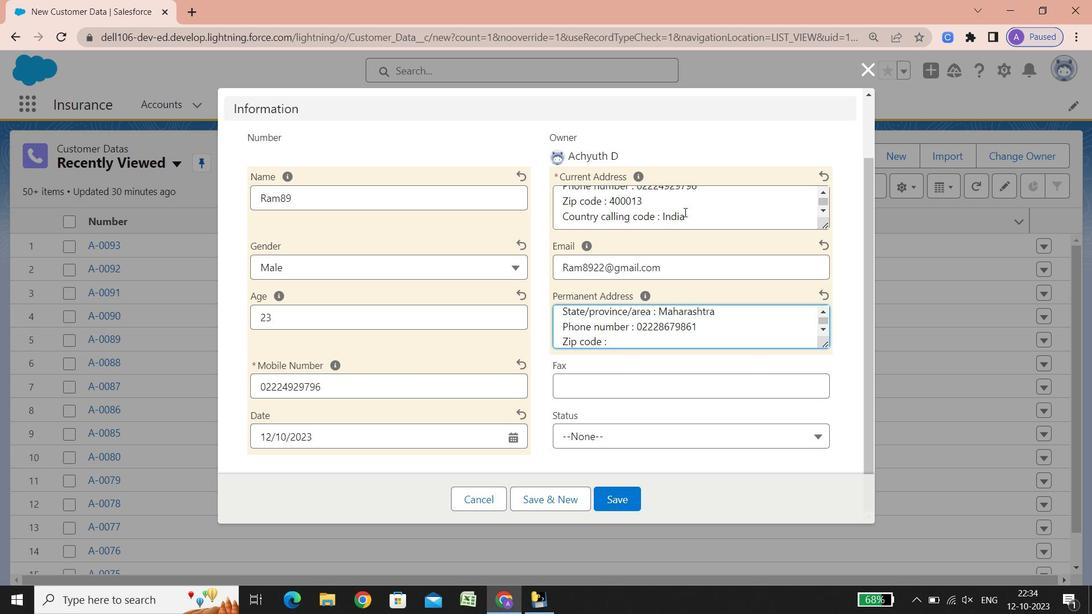 
Action: Mouse scrolled (685, 212) with delta (0, 0)
Screenshot: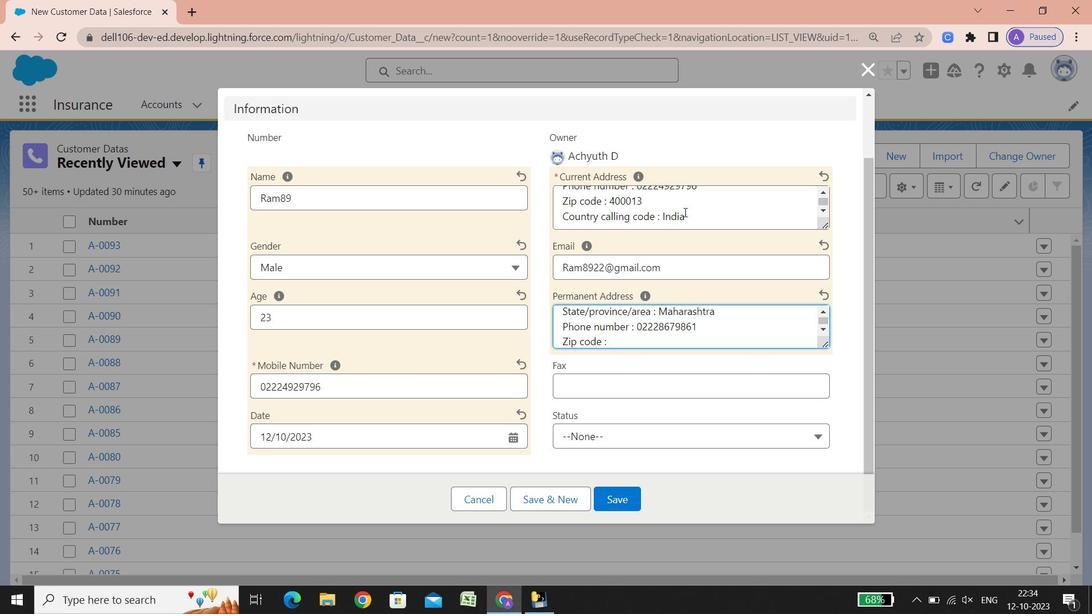 
Action: Mouse scrolled (685, 212) with delta (0, 0)
Screenshot: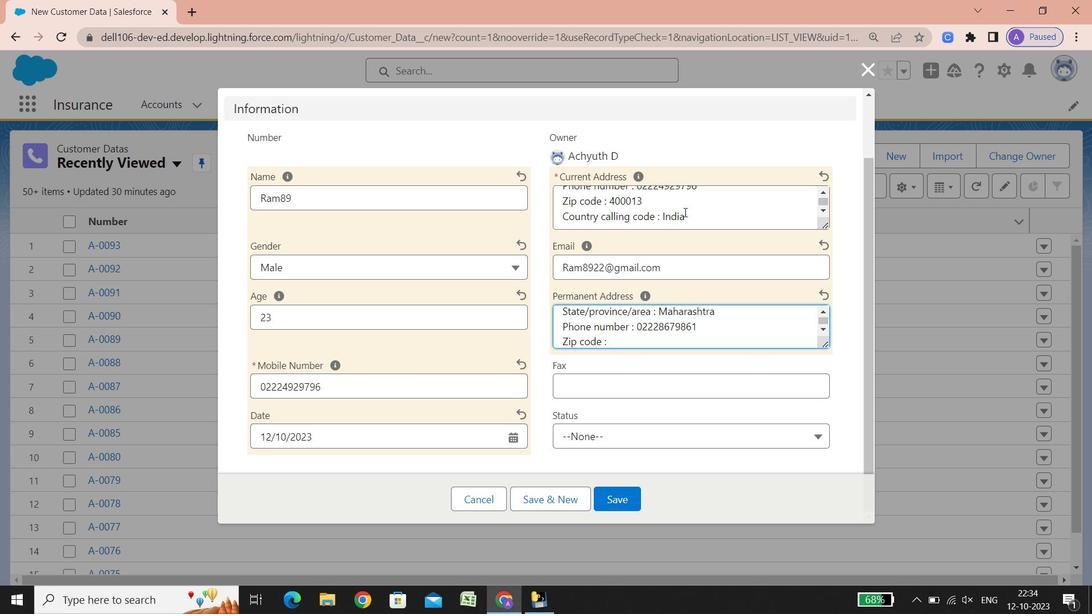
Action: Mouse scrolled (685, 212) with delta (0, 0)
Screenshot: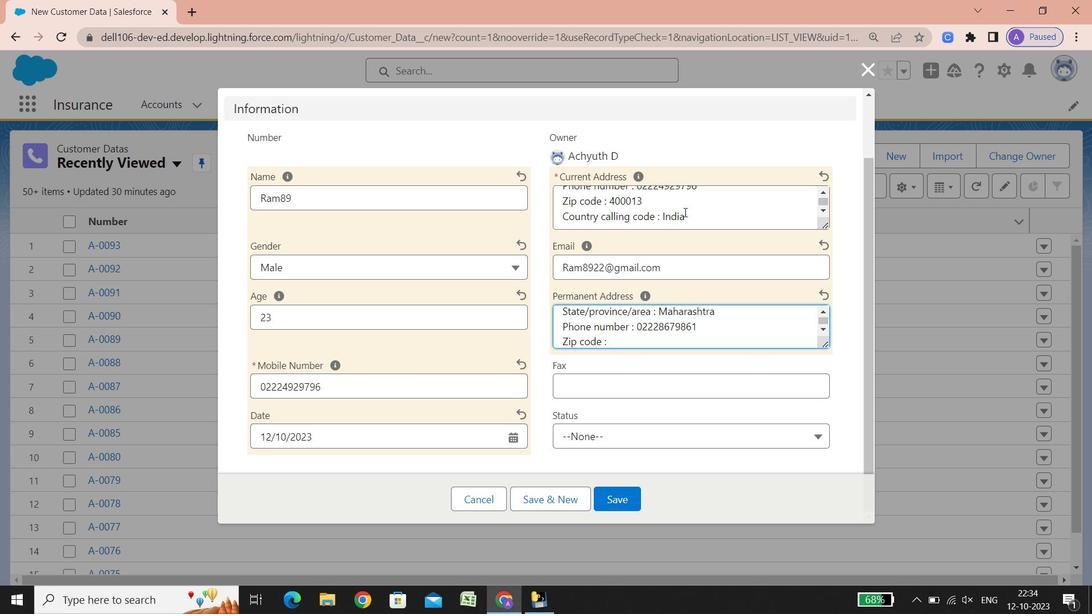 
Action: Mouse scrolled (685, 212) with delta (0, 0)
Screenshot: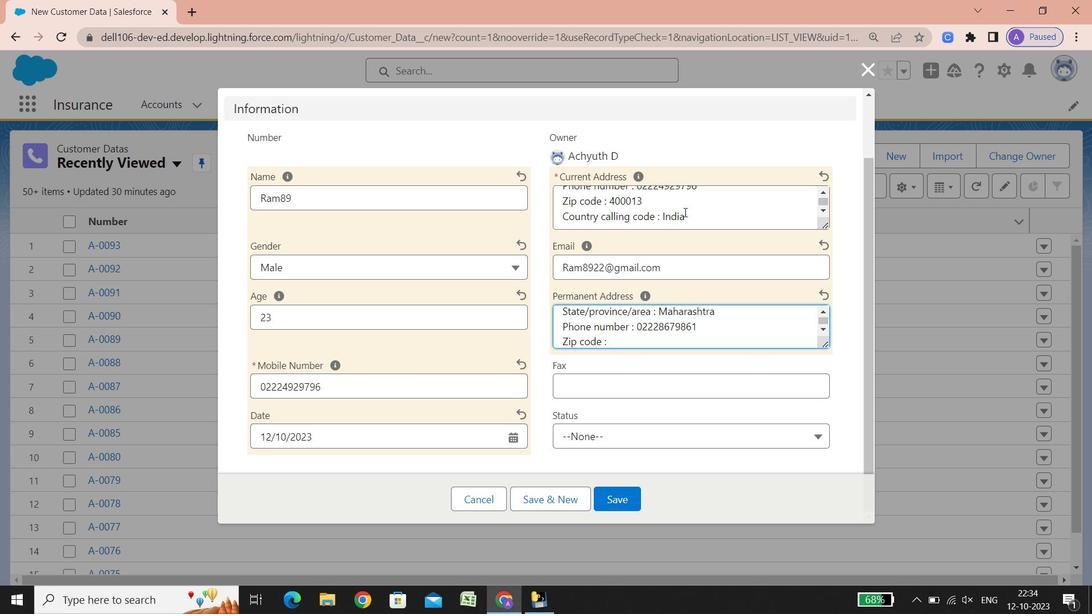 
Action: Mouse scrolled (685, 212) with delta (0, 0)
Screenshot: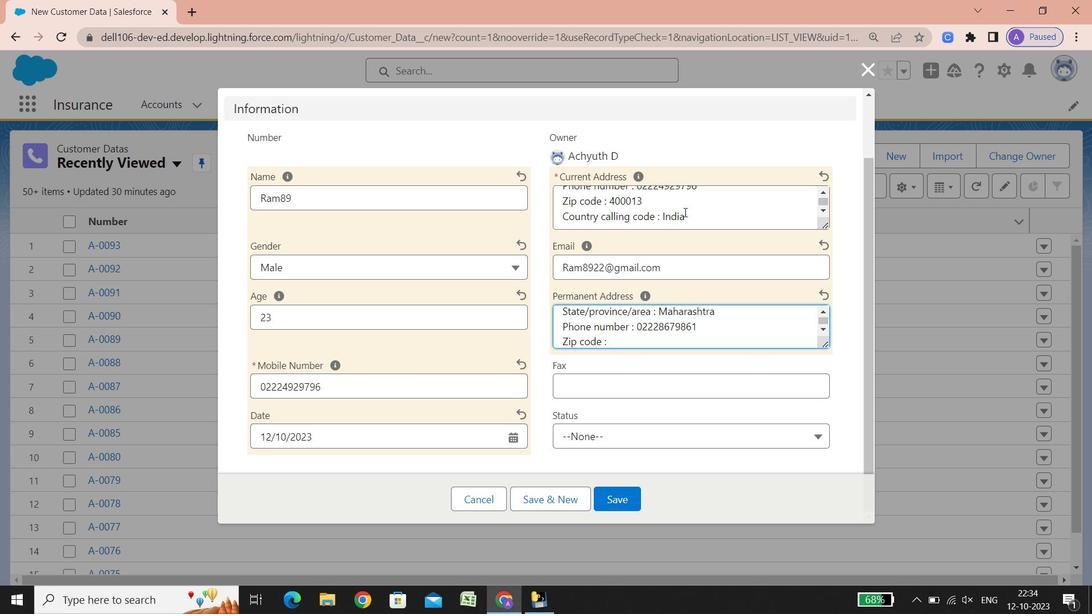 
Action: Mouse scrolled (685, 212) with delta (0, 0)
Screenshot: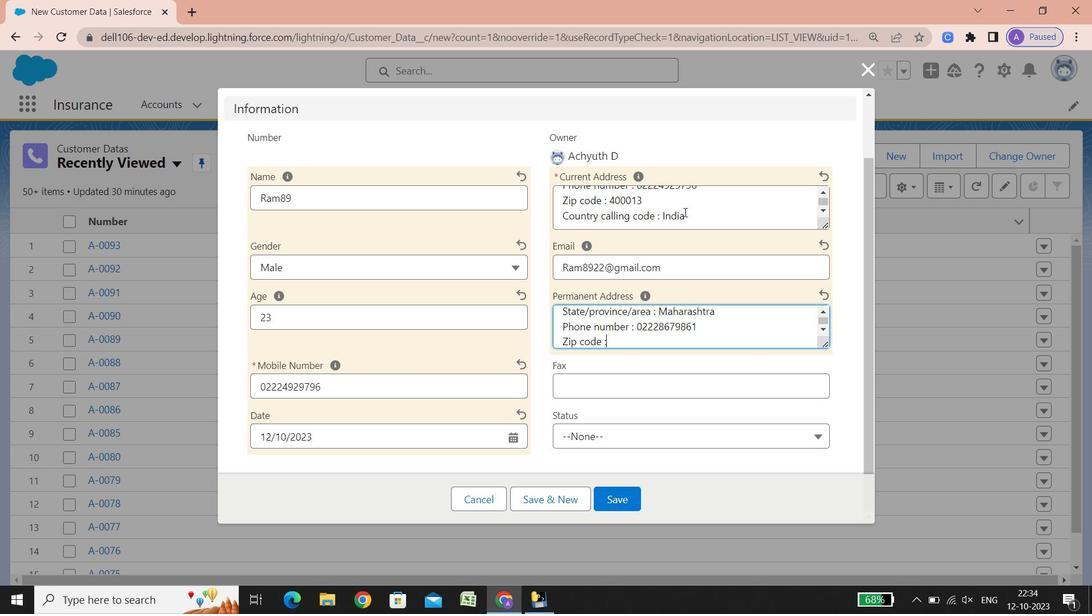 
Action: Mouse scrolled (685, 212) with delta (0, 0)
Screenshot: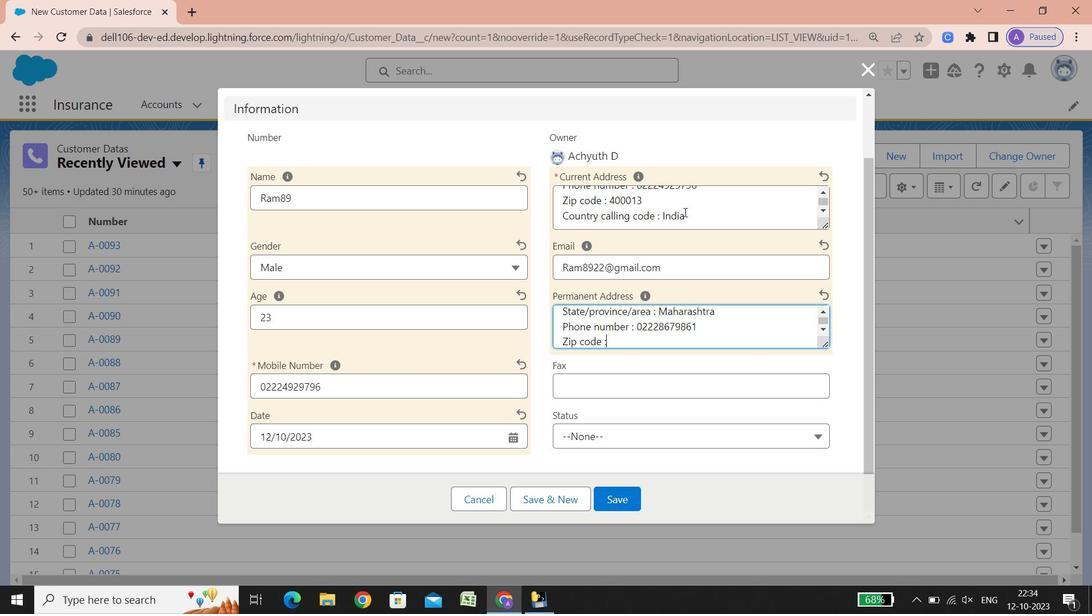 
Action: Mouse scrolled (685, 212) with delta (0, 0)
Screenshot: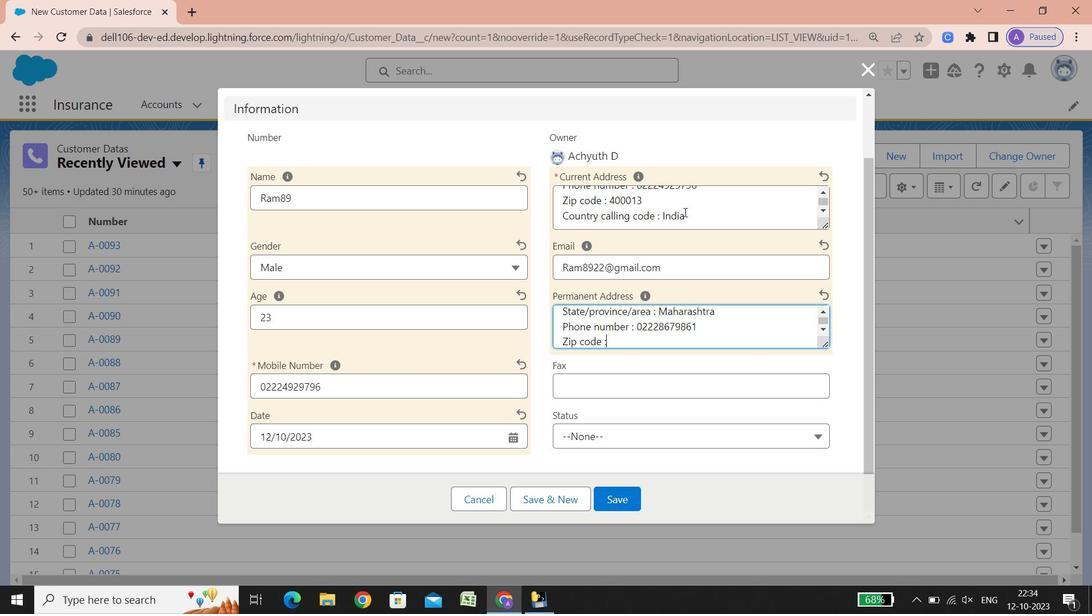 
Action: Mouse scrolled (685, 212) with delta (0, 0)
Screenshot: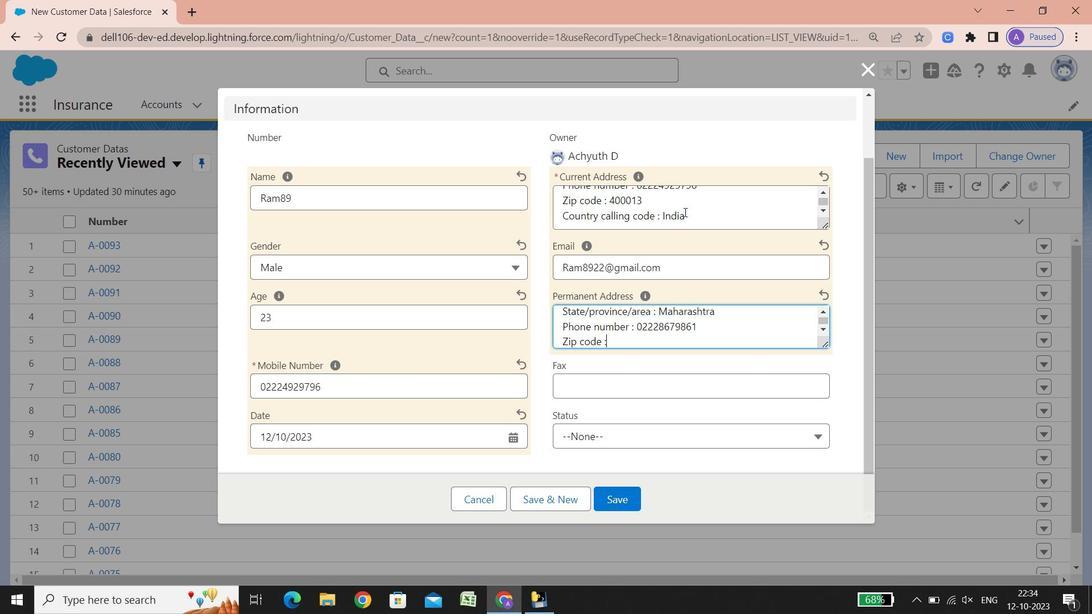 
Action: Mouse scrolled (685, 212) with delta (0, 0)
Screenshot: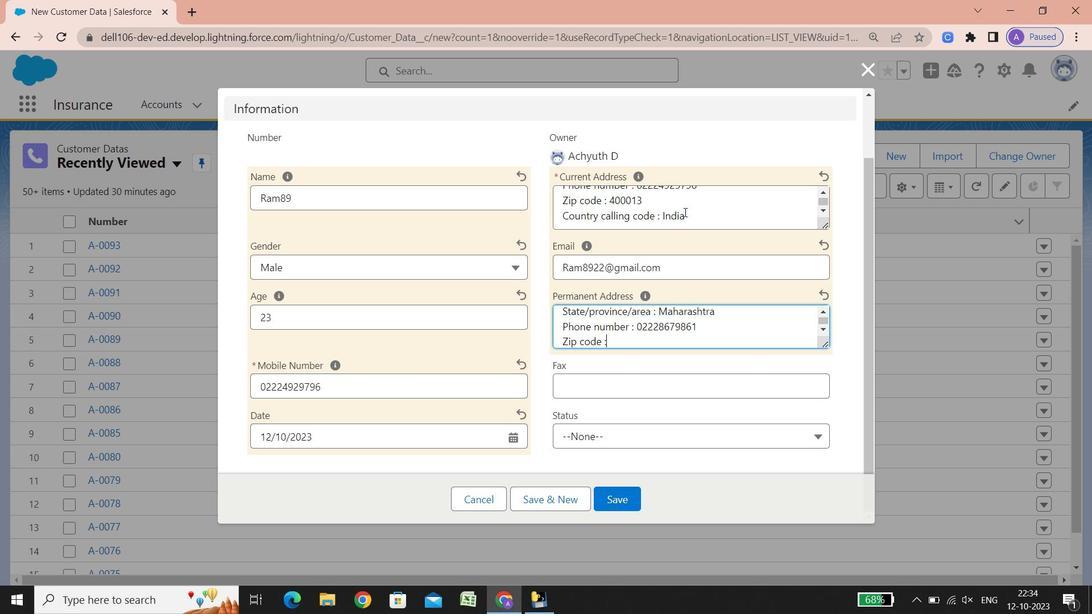 
Action: Mouse scrolled (685, 212) with delta (0, 0)
Screenshot: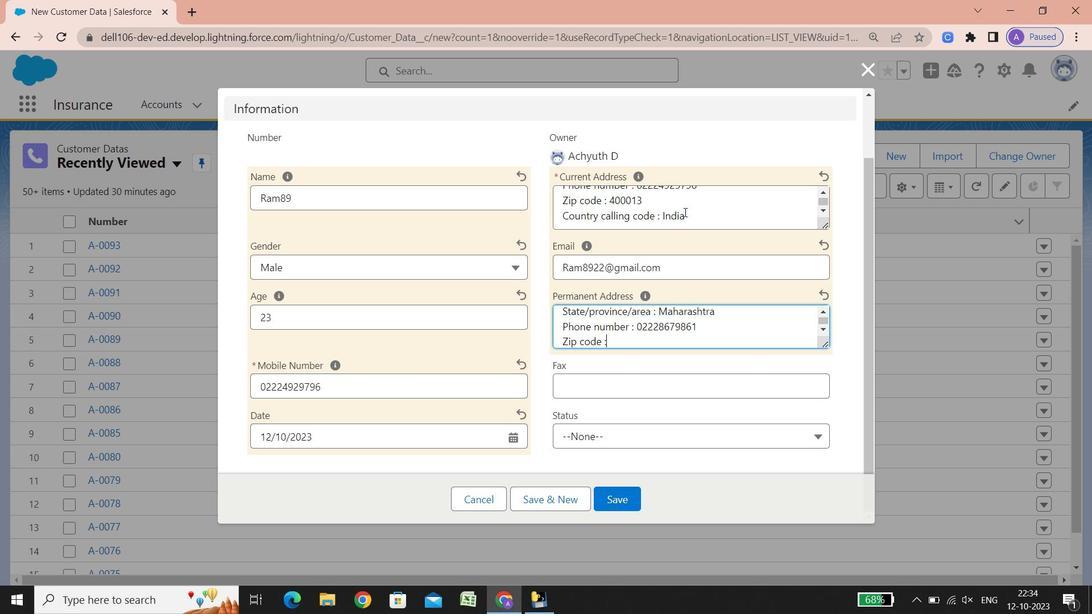 
Action: Mouse scrolled (685, 212) with delta (0, 0)
Screenshot: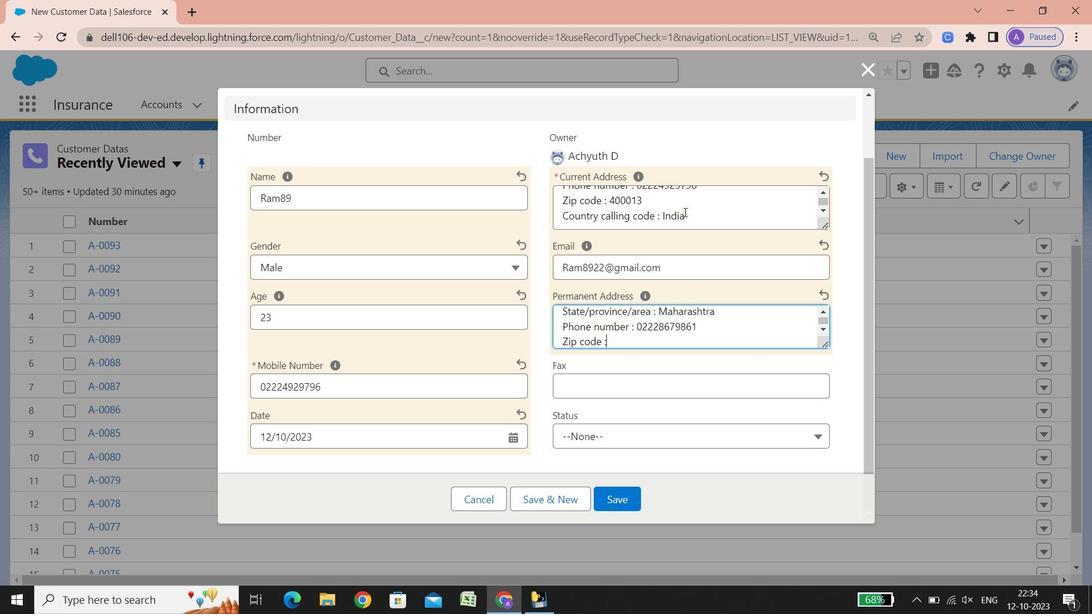 
Action: Mouse scrolled (685, 212) with delta (0, 0)
Screenshot: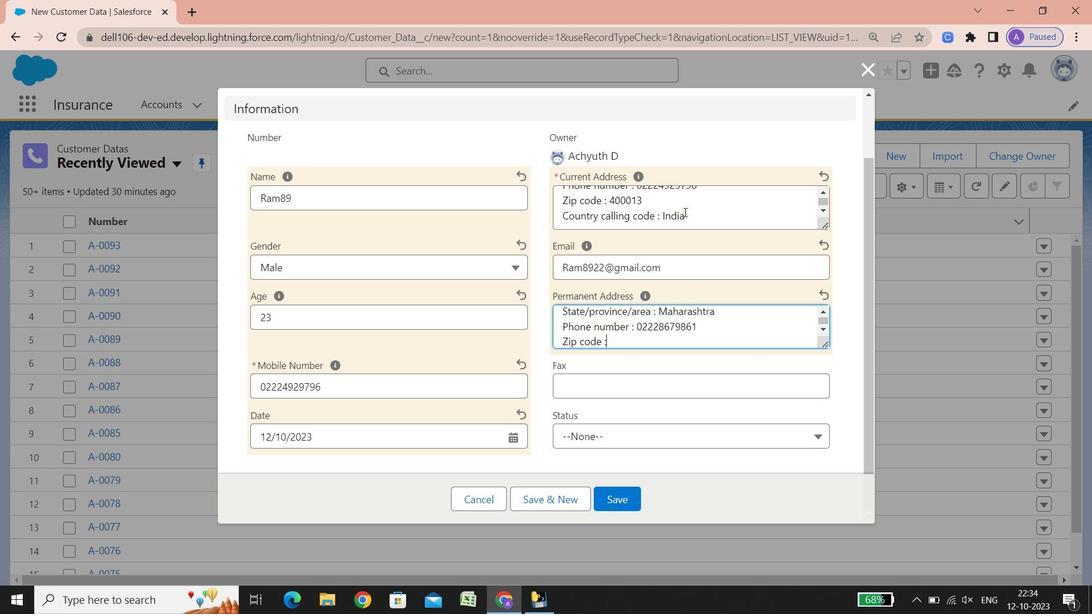 
Action: Mouse scrolled (685, 212) with delta (0, 0)
Screenshot: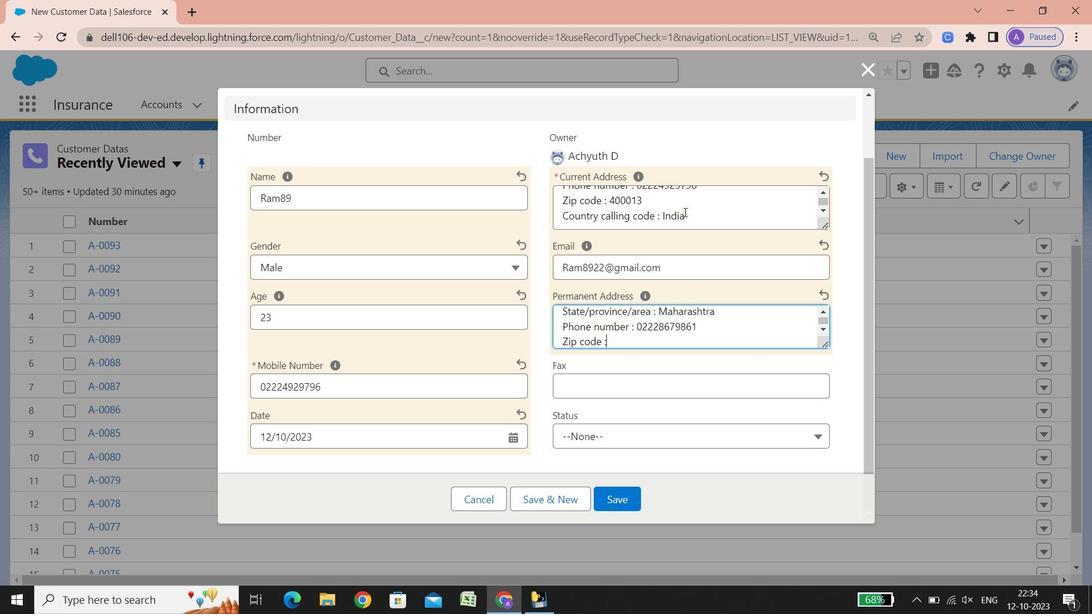 
Action: Mouse scrolled (685, 212) with delta (0, 0)
Screenshot: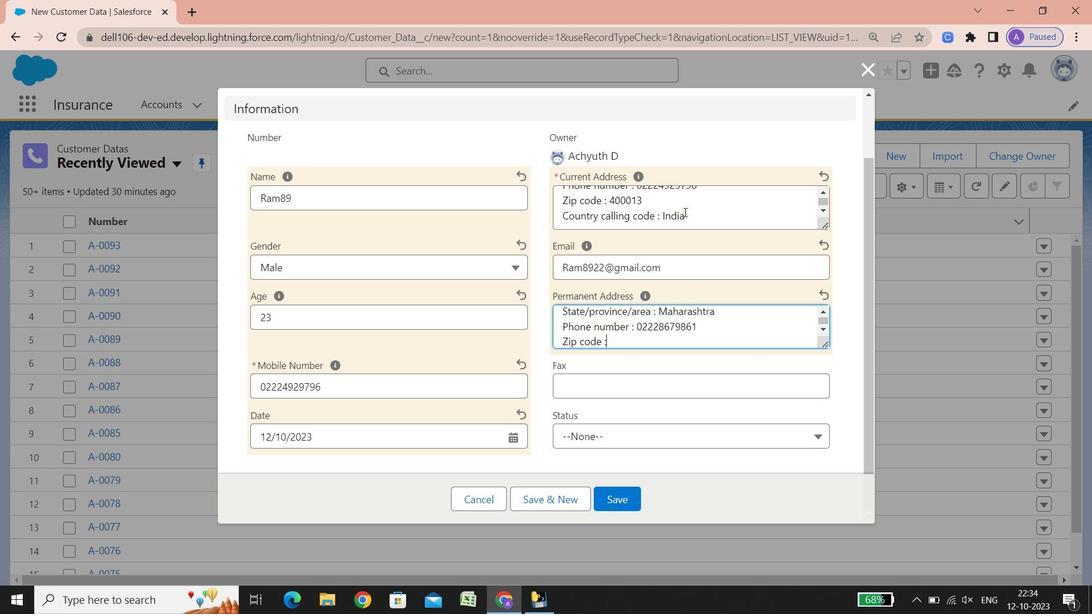 
Action: Mouse scrolled (685, 212) with delta (0, 0)
Screenshot: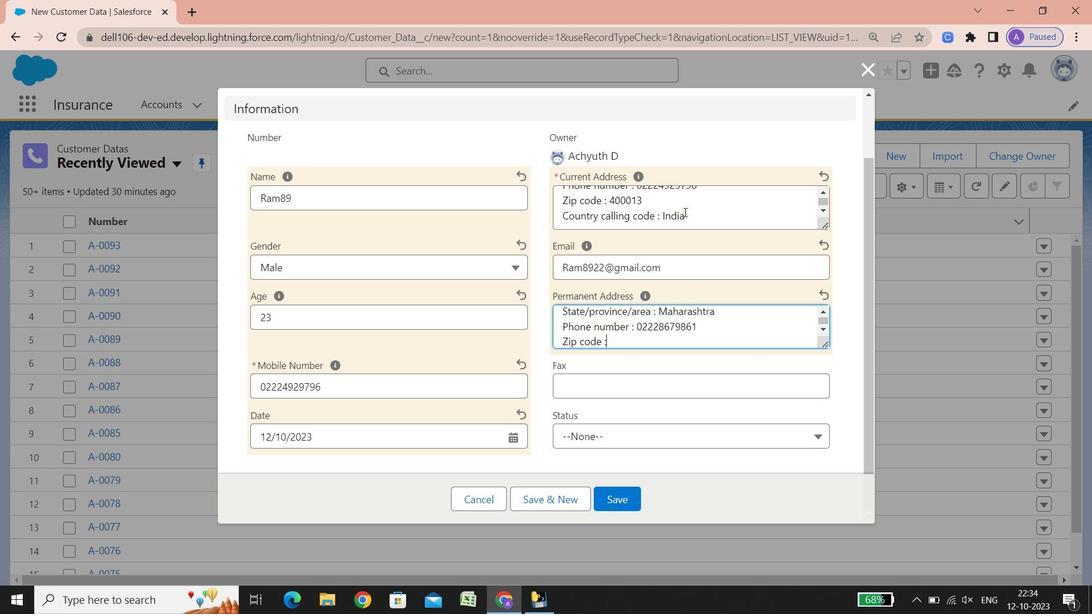 
Action: Mouse scrolled (685, 212) with delta (0, 0)
Screenshot: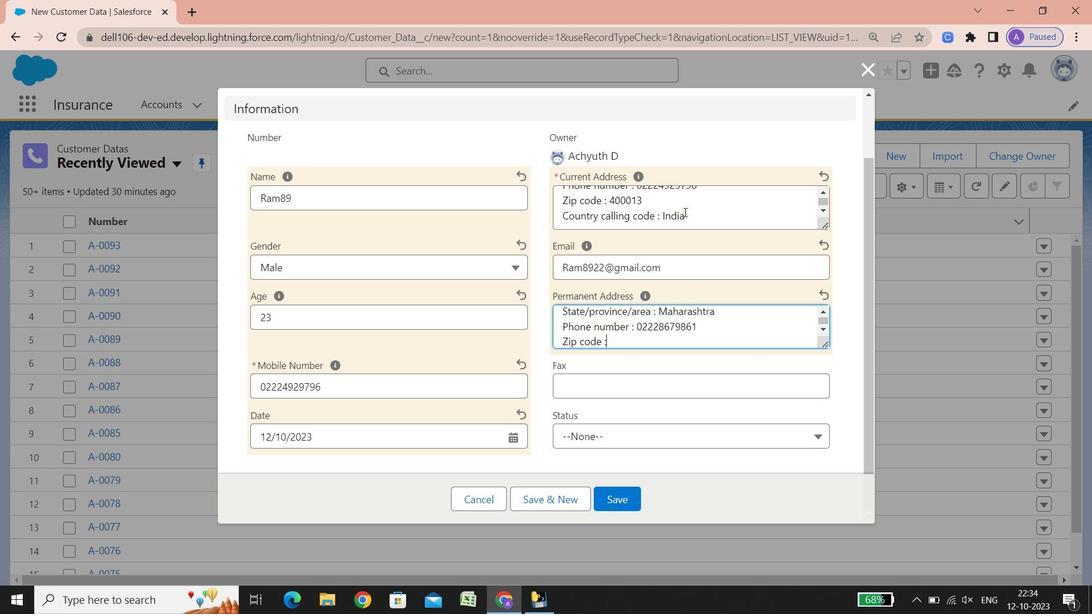 
Action: Mouse scrolled (685, 212) with delta (0, 0)
Screenshot: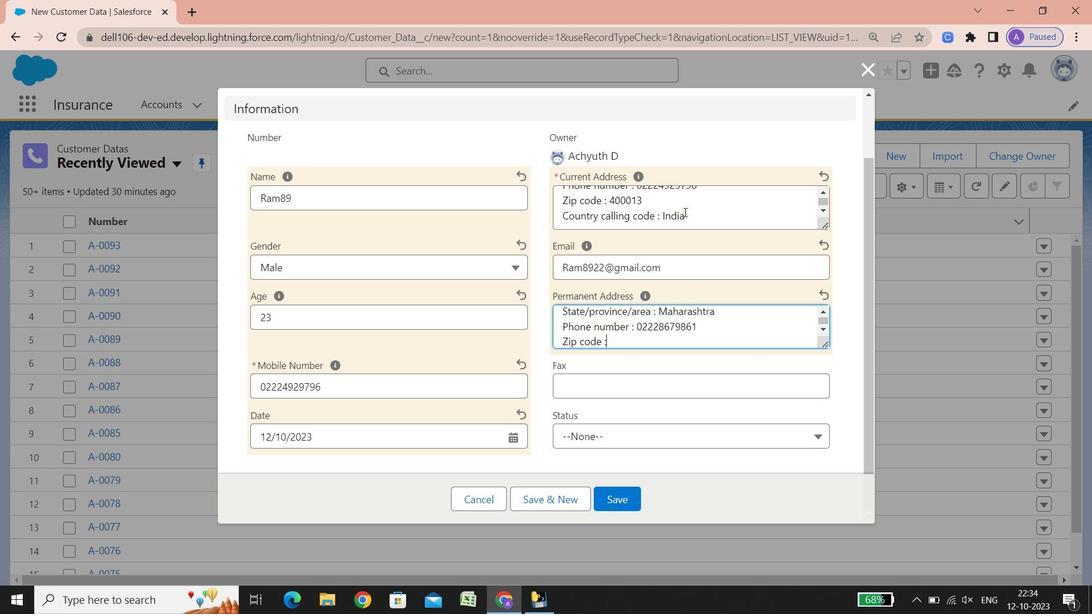 
Action: Mouse scrolled (685, 212) with delta (0, 0)
Screenshot: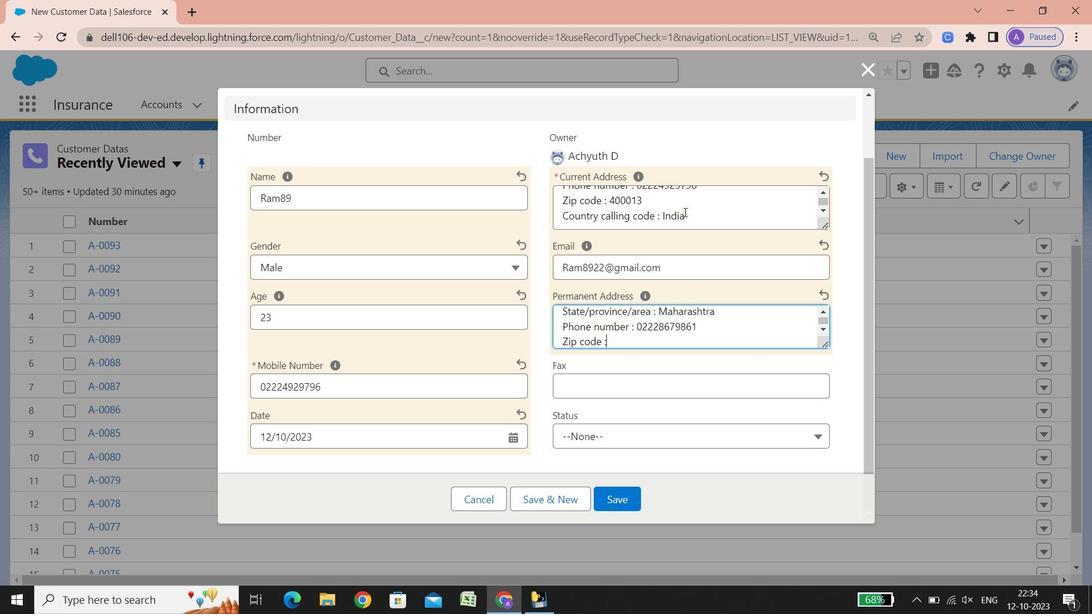 
Action: Mouse scrolled (685, 212) with delta (0, 0)
Screenshot: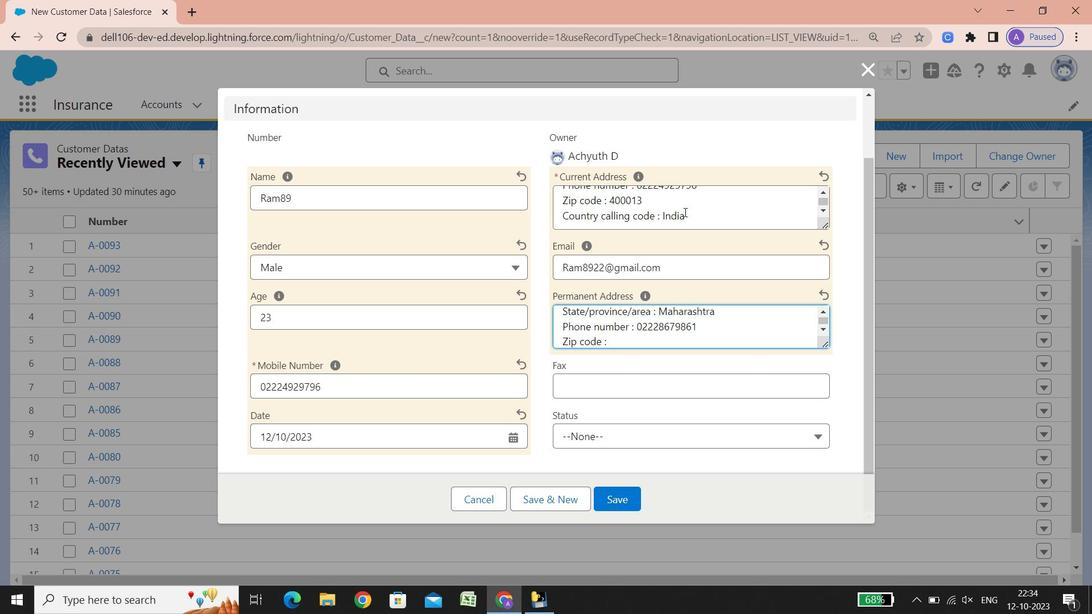
Action: Mouse moved to (698, 211)
Screenshot: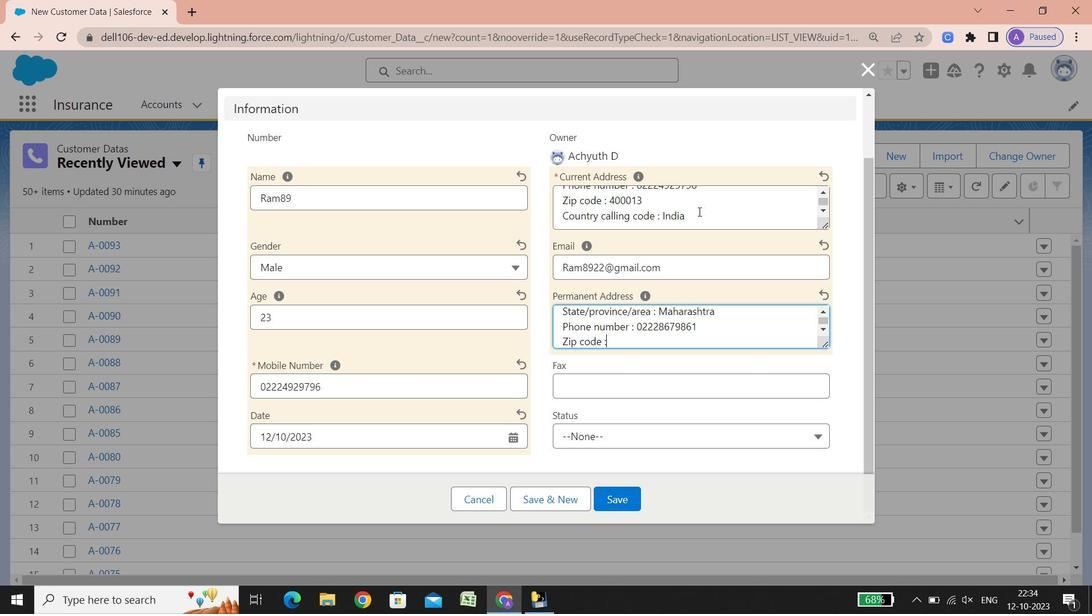 
Action: Mouse pressed left at (698, 211)
Screenshot: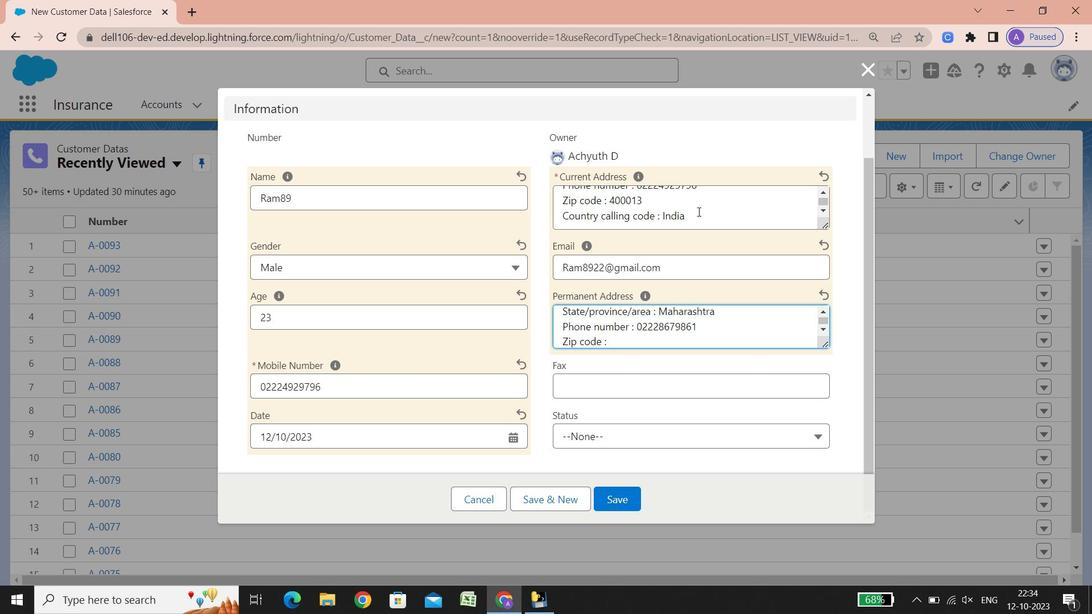 
Action: Key pressed <Key.backspace><Key.backspace><Key.backspace><Key.backspace><Key.backspace><Key.shift_r>+91<Key.enter><Key.shift><Key.shift><Key.shift><Key.shift><Key.shift><Key.shift><Key.shift><Key.shift><Key.shift>Country<Key.space><Key.shift_r>:<Key.space><Key.shift_r><Key.shift_r><Key.shift_r>India
Screenshot: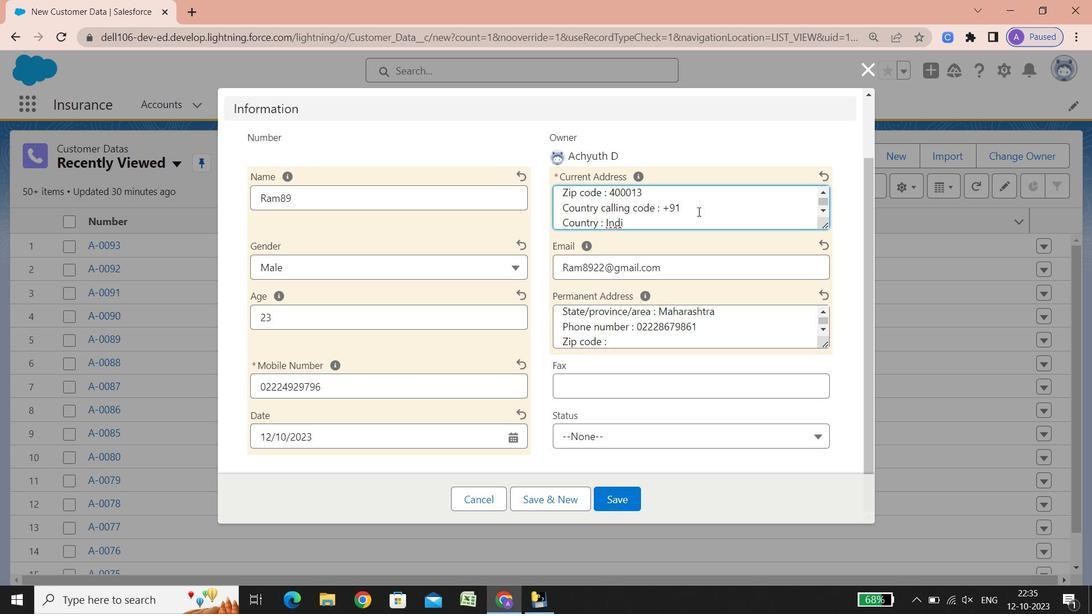 
Action: Mouse moved to (628, 343)
Screenshot: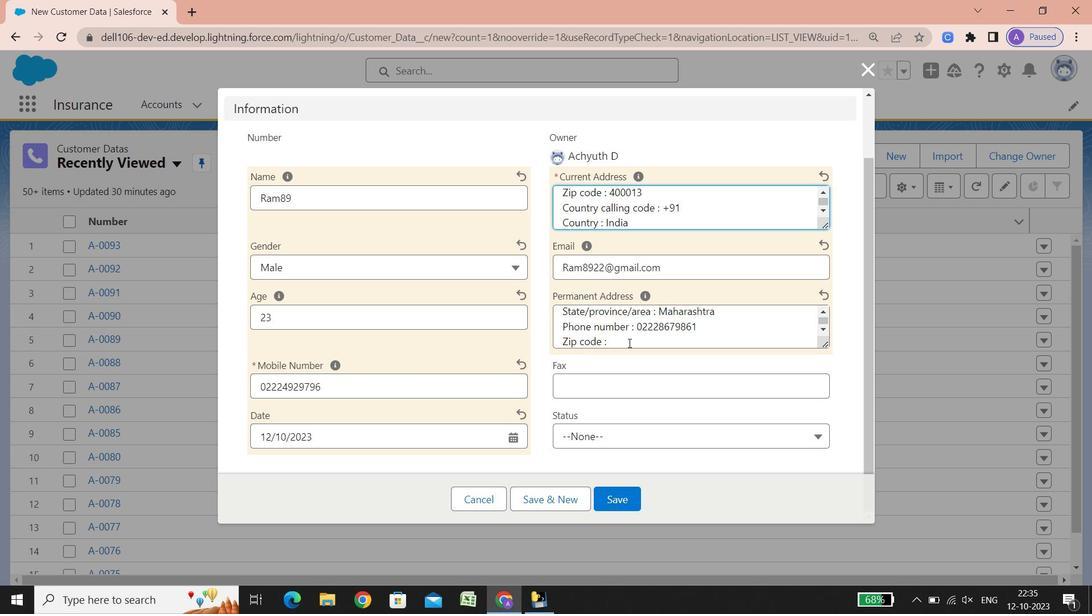 
Action: Mouse pressed left at (628, 343)
Screenshot: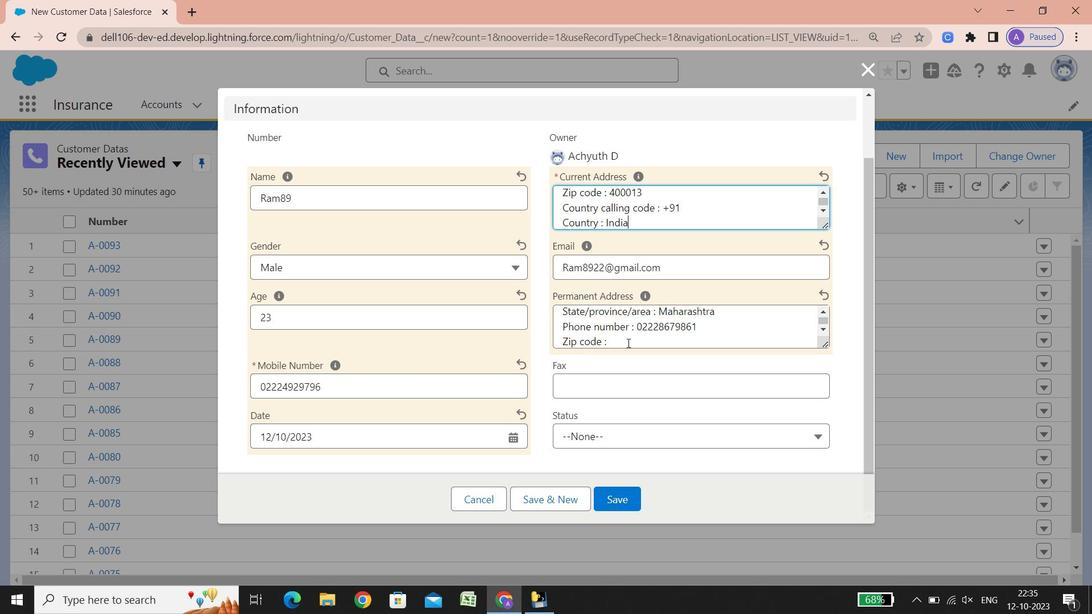 
Action: Key pressed <Key.space>400067<Key.enter><Key.shift><Key.shift><Key.shift><Key.shift><Key.shift>Country<Key.space>calling<Key.space>code<Key.space><Key.shift_r>:<Key.space><Key.shift_r>India
Screenshot: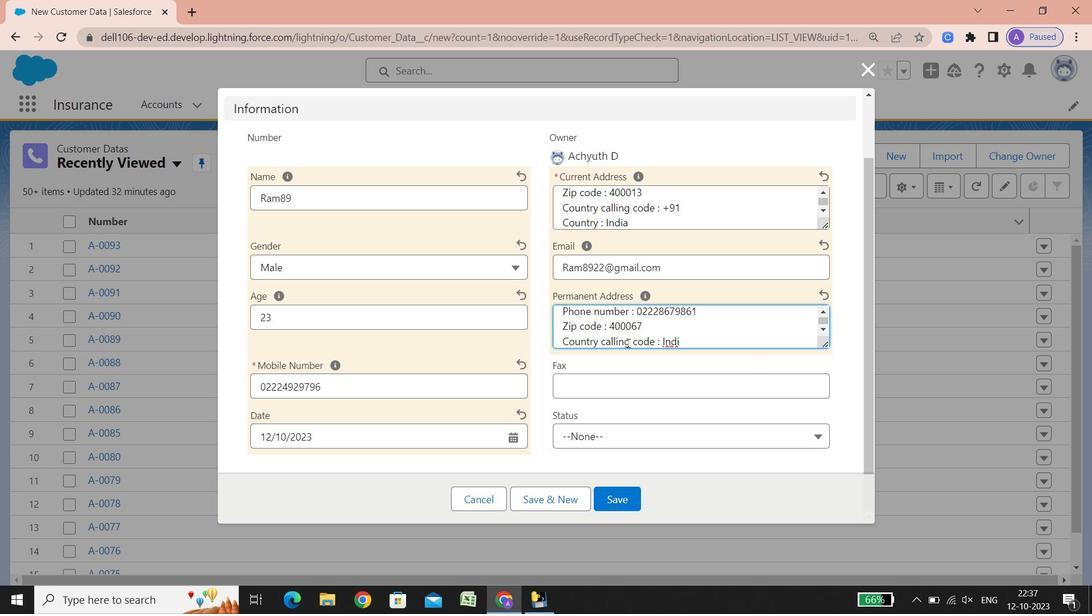 
Action: Mouse moved to (600, 387)
Screenshot: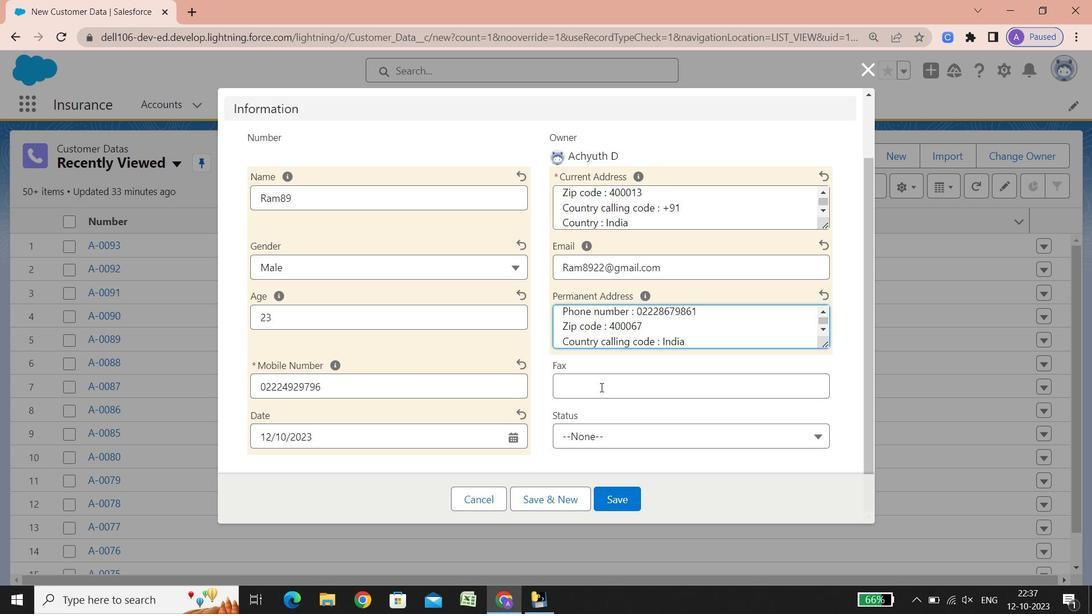 
Action: Mouse pressed left at (600, 387)
Screenshot: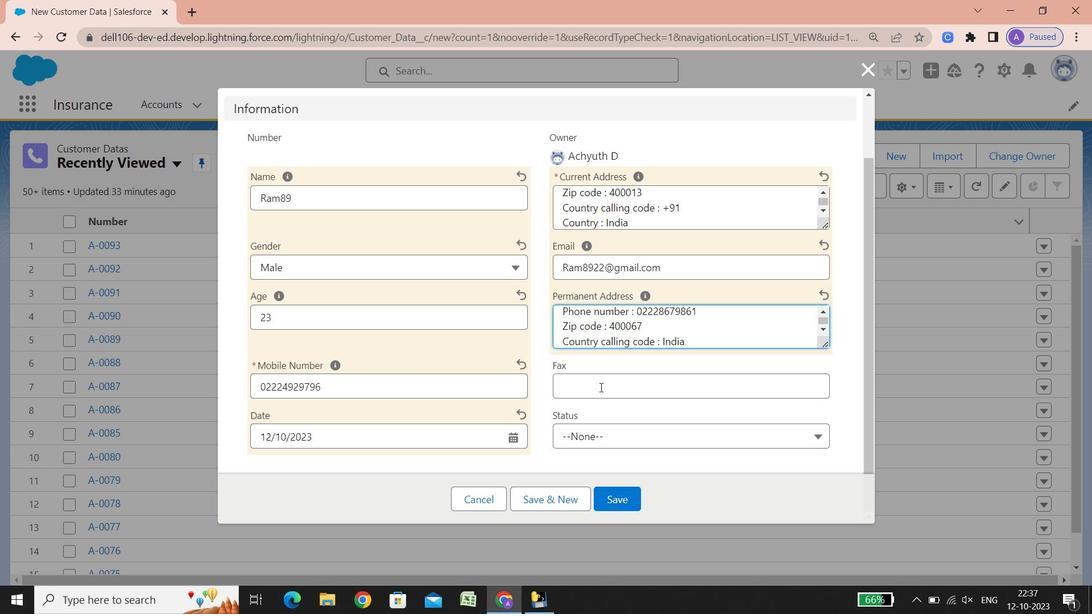 
Action: Key pressed 965655588988545
Screenshot: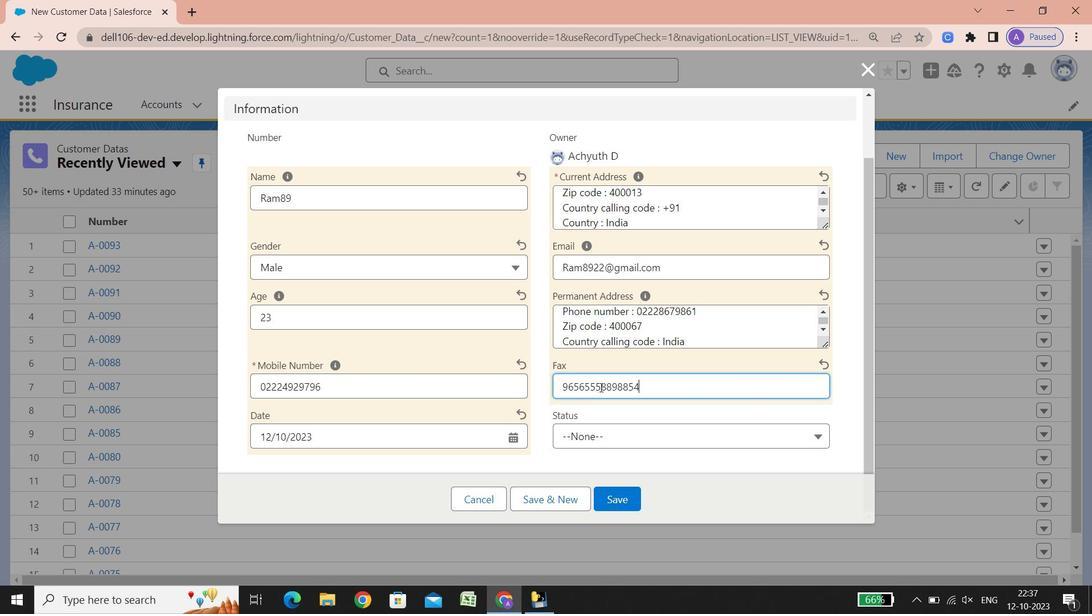 
Action: Mouse moved to (653, 433)
Screenshot: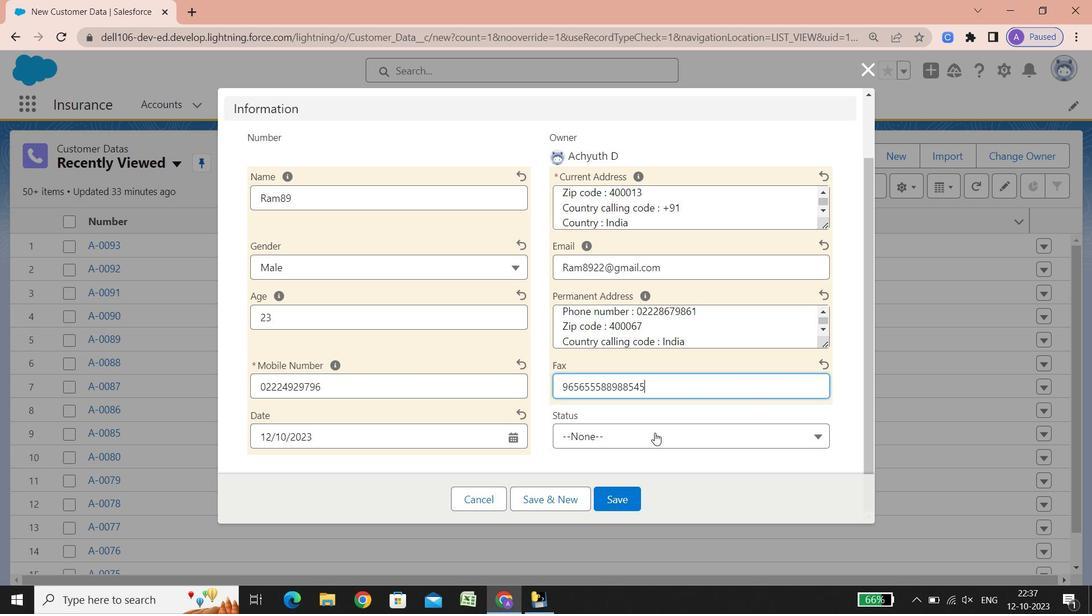 
Action: Mouse pressed left at (653, 433)
Screenshot: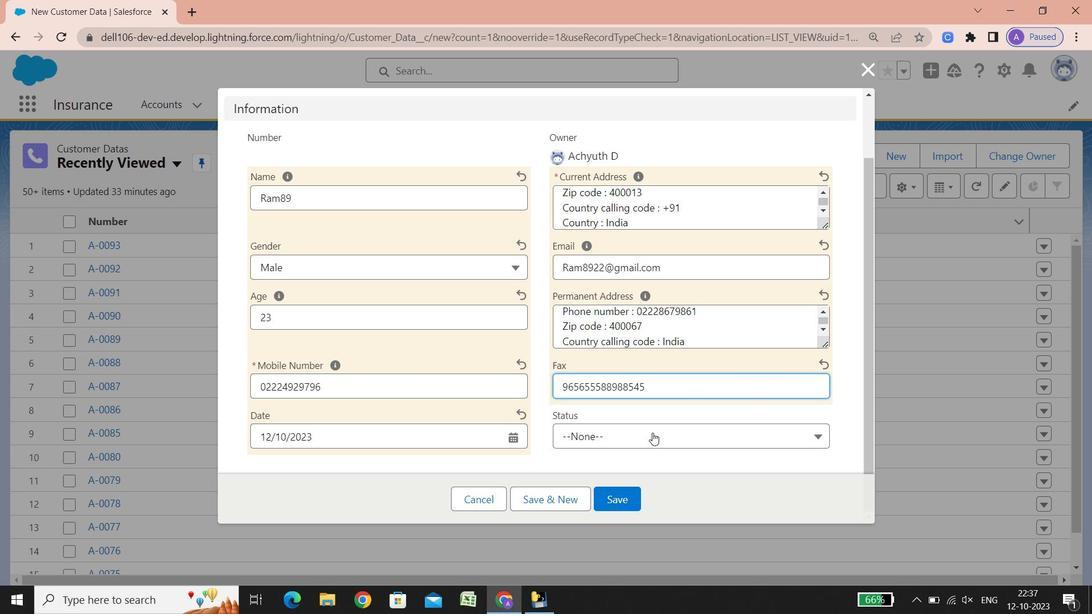 
Action: Mouse moved to (618, 516)
Screenshot: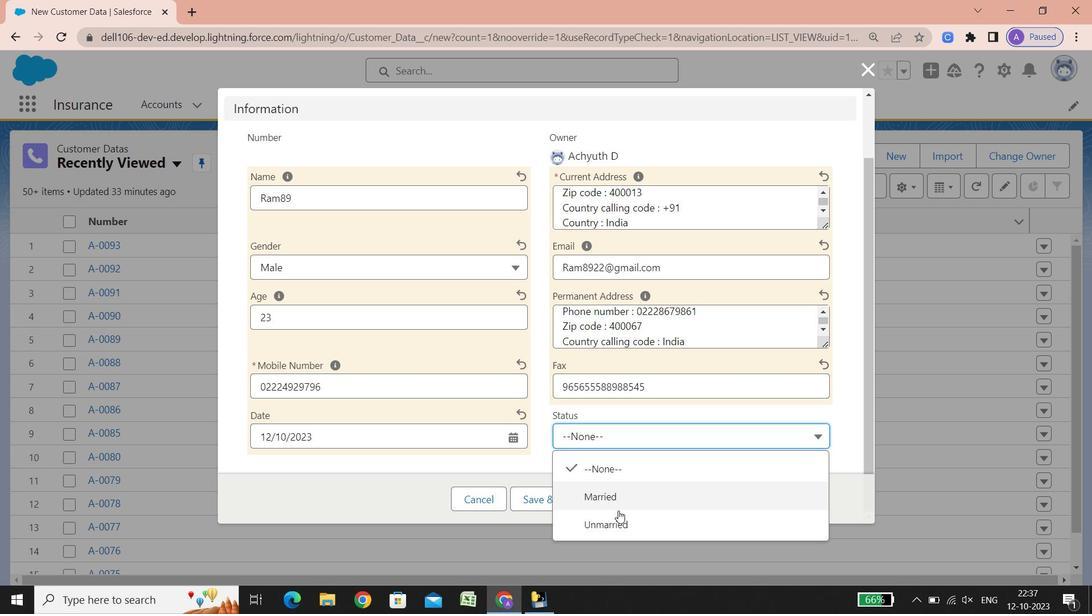 
Action: Mouse pressed left at (618, 516)
Screenshot: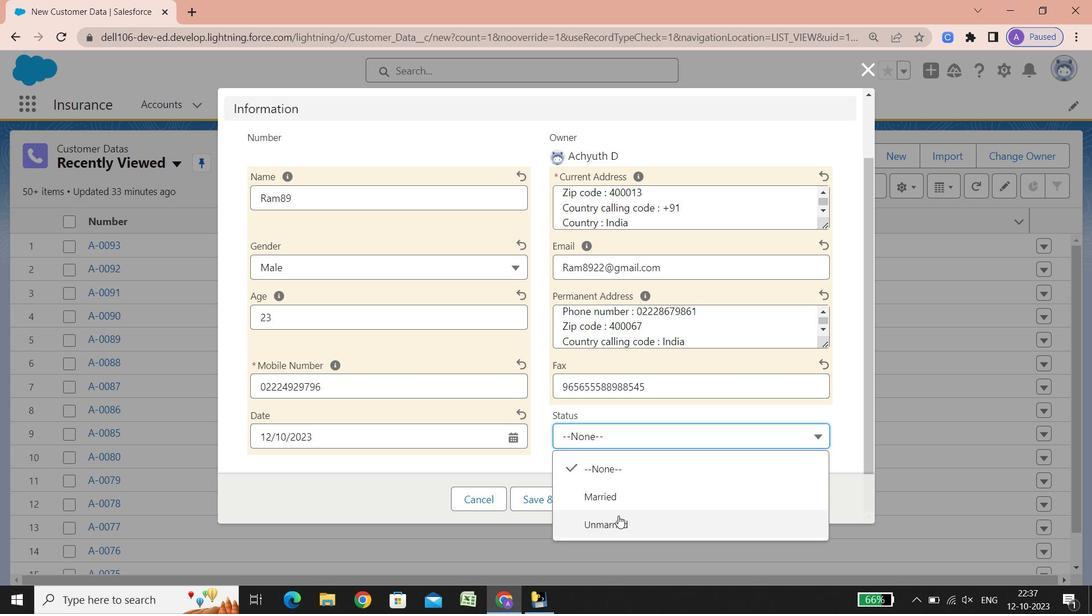 
Action: Mouse moved to (611, 503)
Screenshot: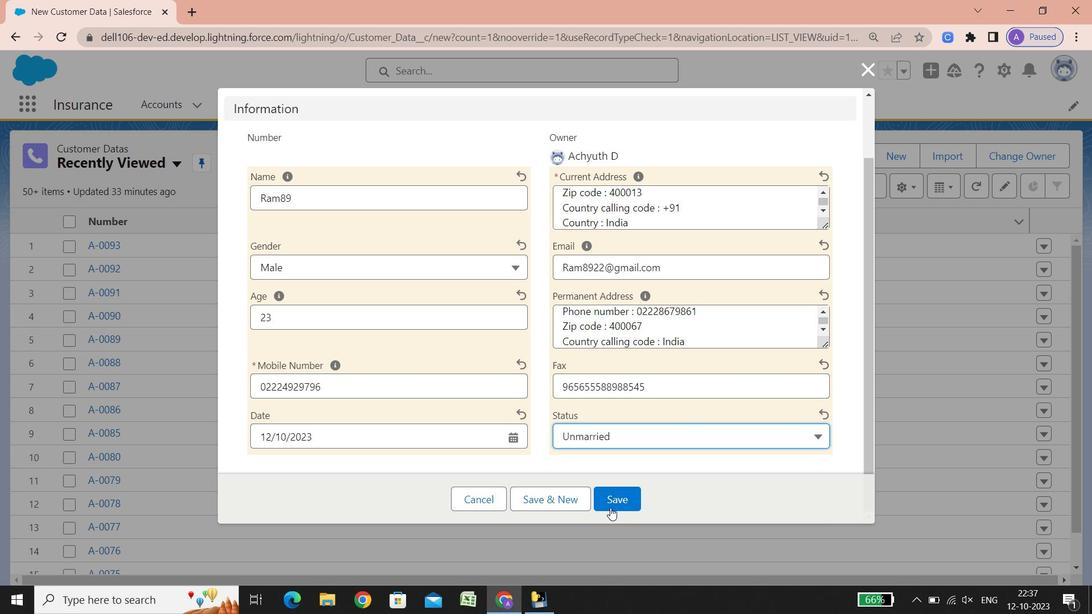 
Action: Mouse pressed left at (611, 503)
Screenshot: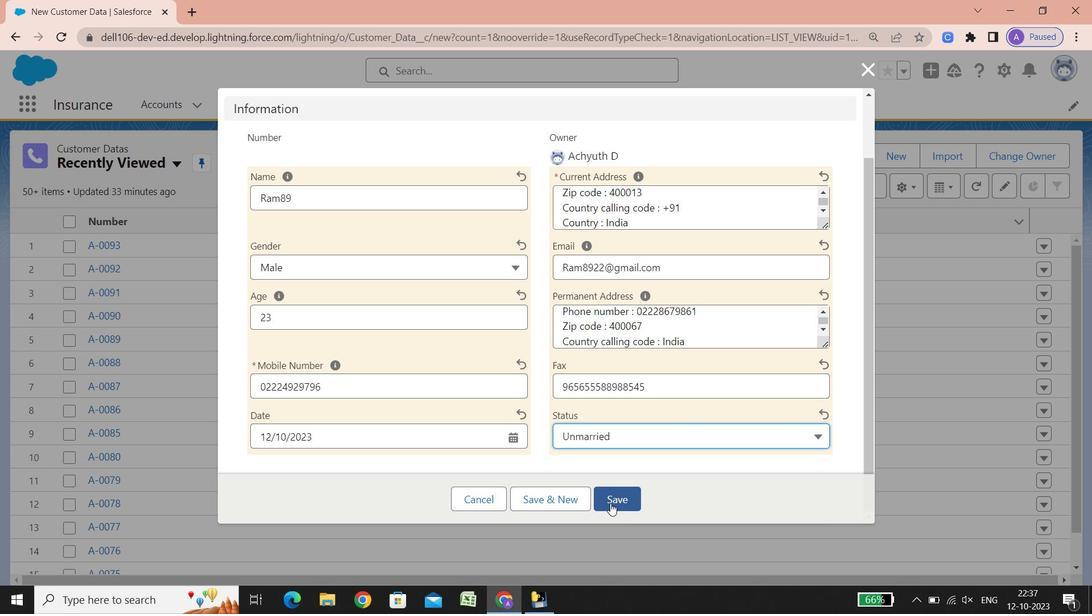 
Action: Mouse moved to (528, 99)
Screenshot: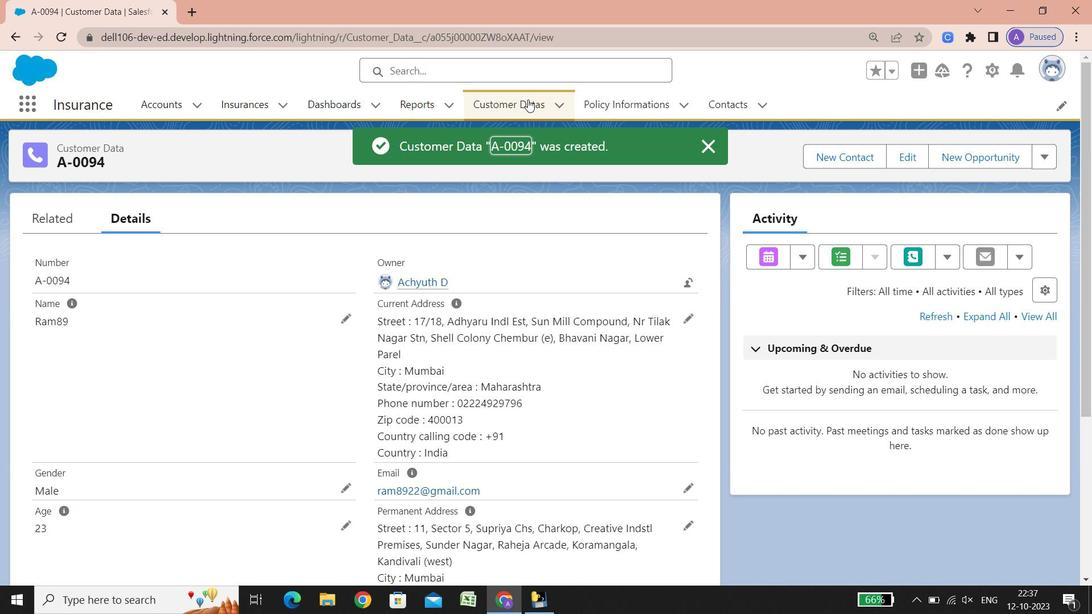 
Action: Mouse pressed left at (528, 99)
Screenshot: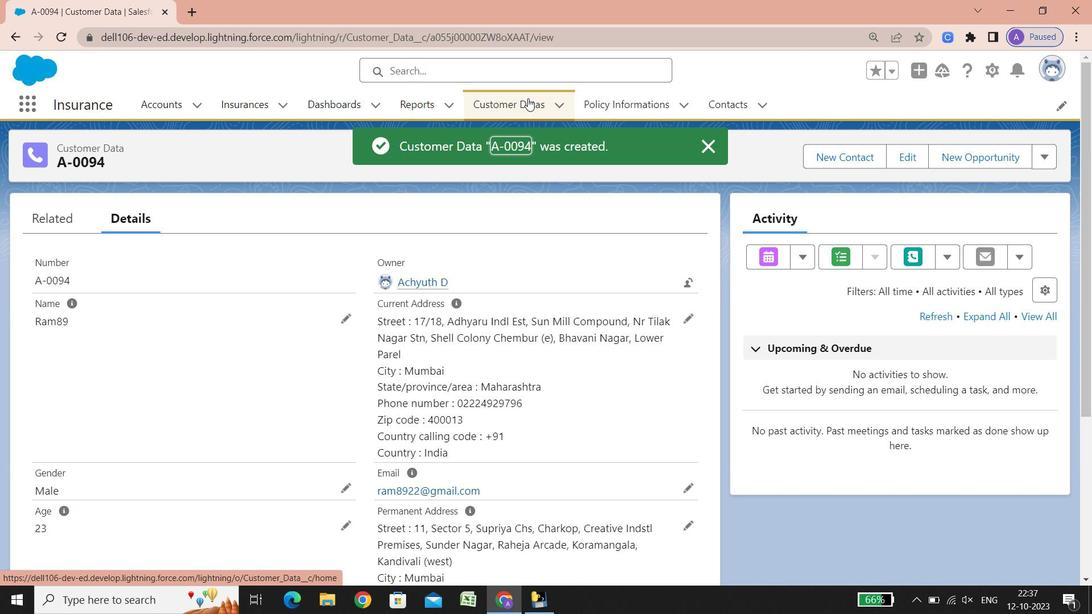 
Action: Mouse moved to (898, 151)
Screenshot: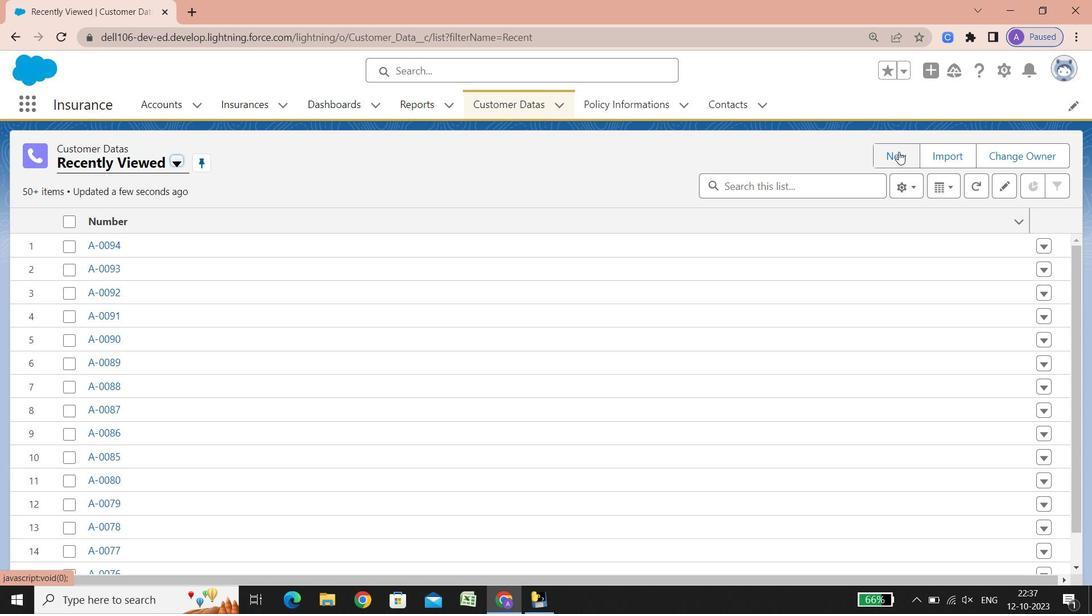 
Action: Mouse pressed left at (898, 151)
Screenshot: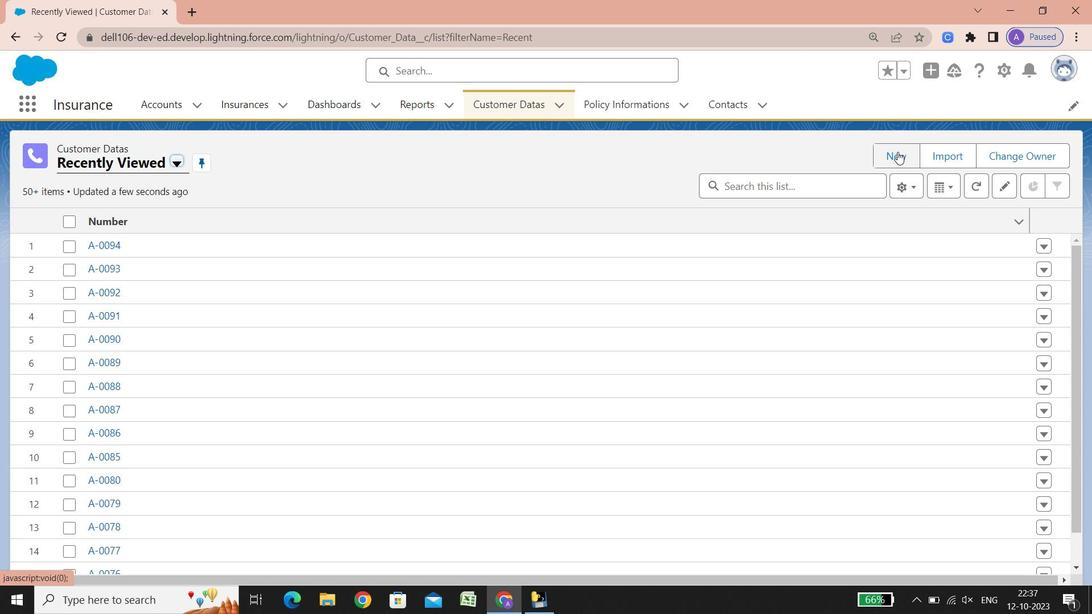 
Action: Mouse moved to (245, 259)
Screenshot: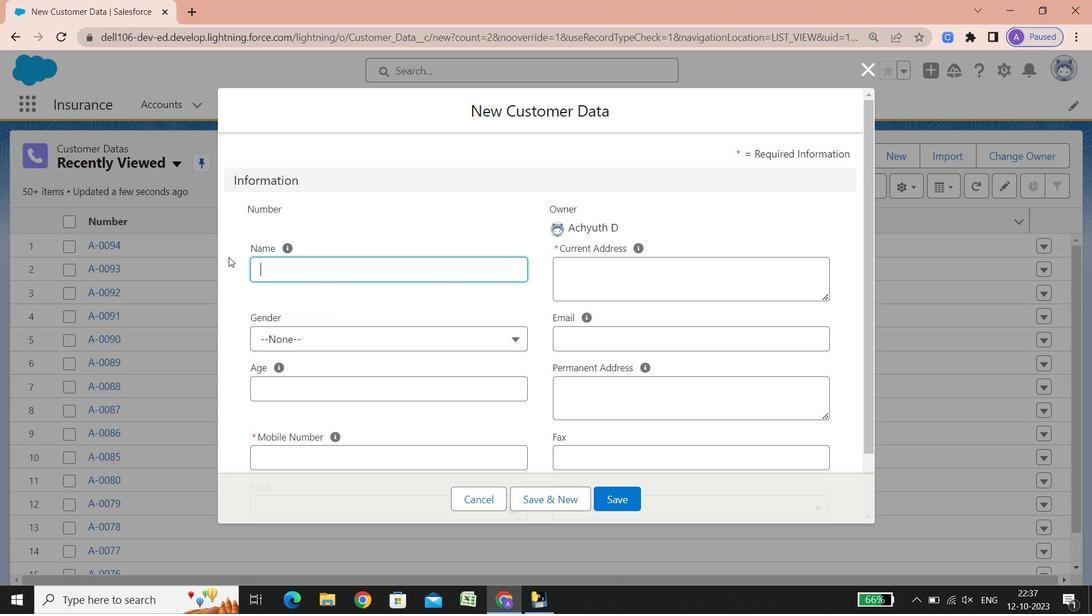 
Action: Key pressed <Key.shift><Key.shift><Key.shift><Key.shift><Key.shift><Key.shift><Key.shift><Key.shift>Ram90
Screenshot: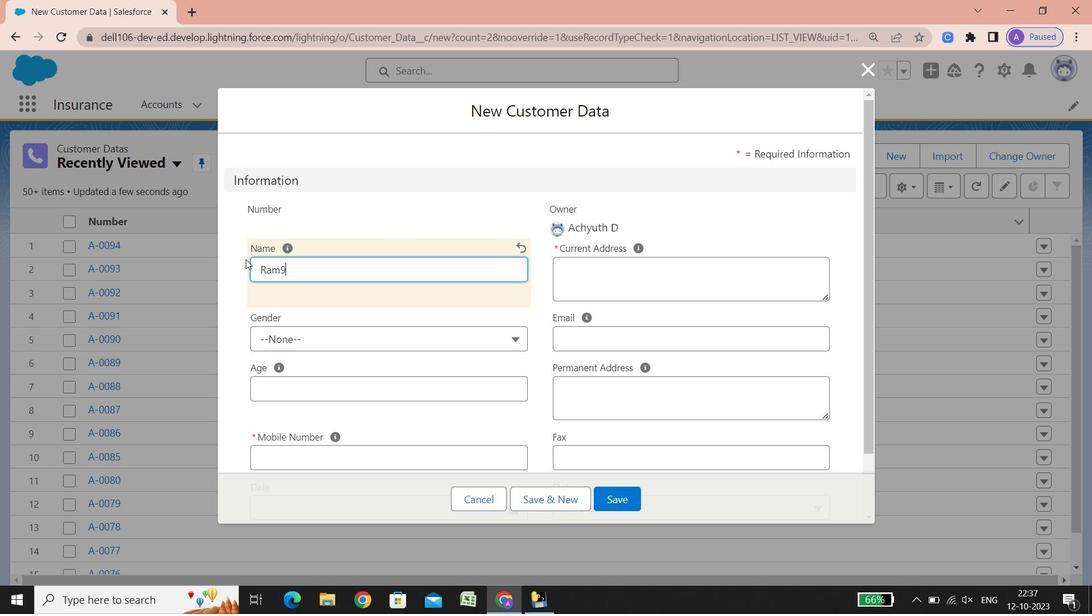 
Action: Mouse moved to (270, 334)
Screenshot: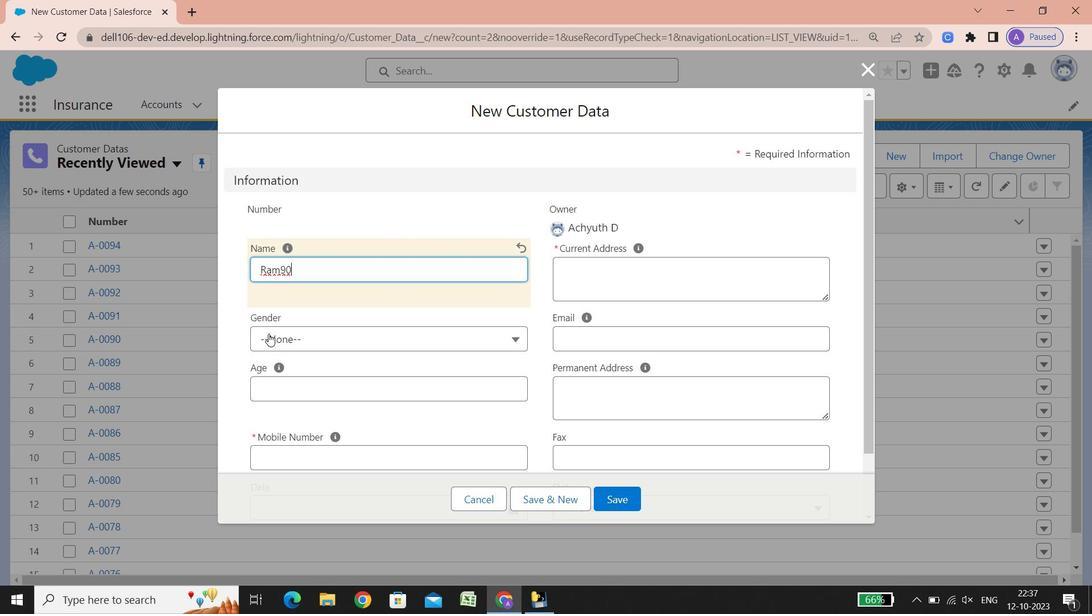 
Action: Mouse pressed left at (270, 334)
Screenshot: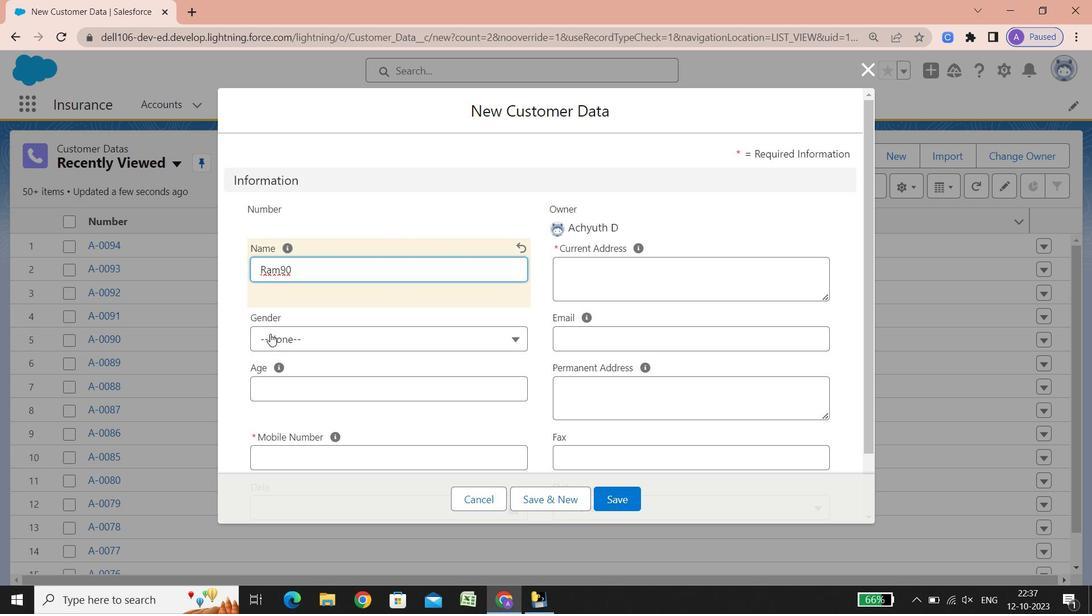 
Action: Mouse moved to (289, 389)
Screenshot: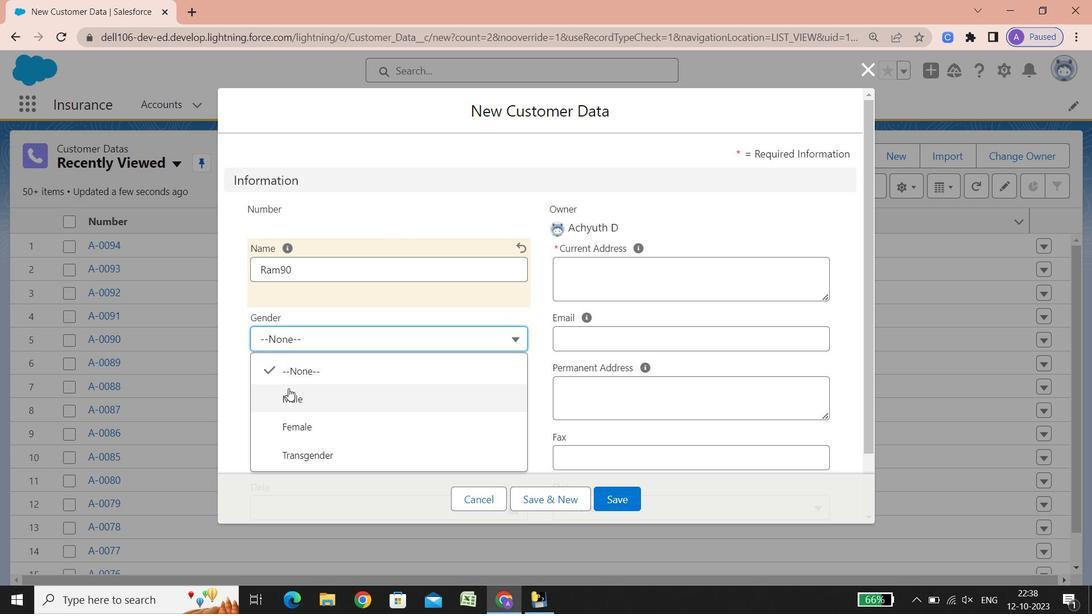 
Action: Mouse pressed left at (289, 389)
Screenshot: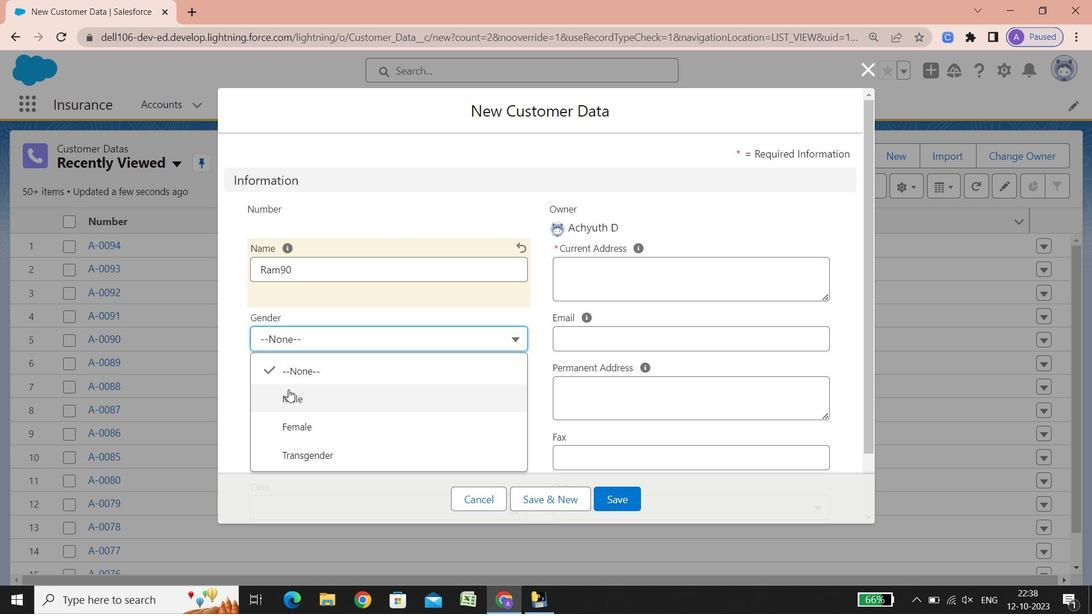 
Action: Mouse pressed left at (289, 389)
Screenshot: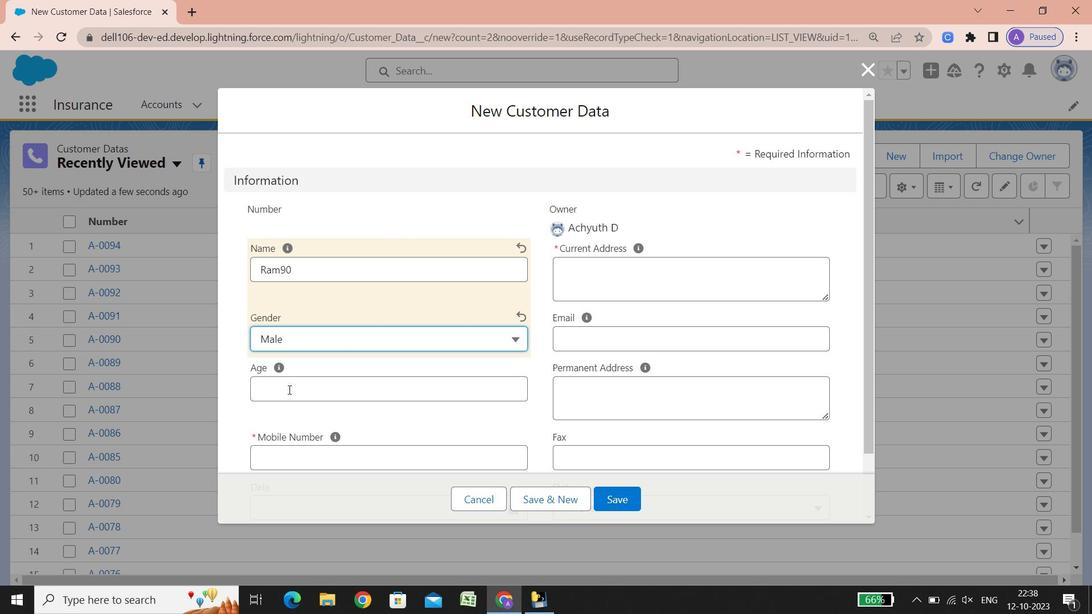 
Action: Key pressed 11
Screenshot: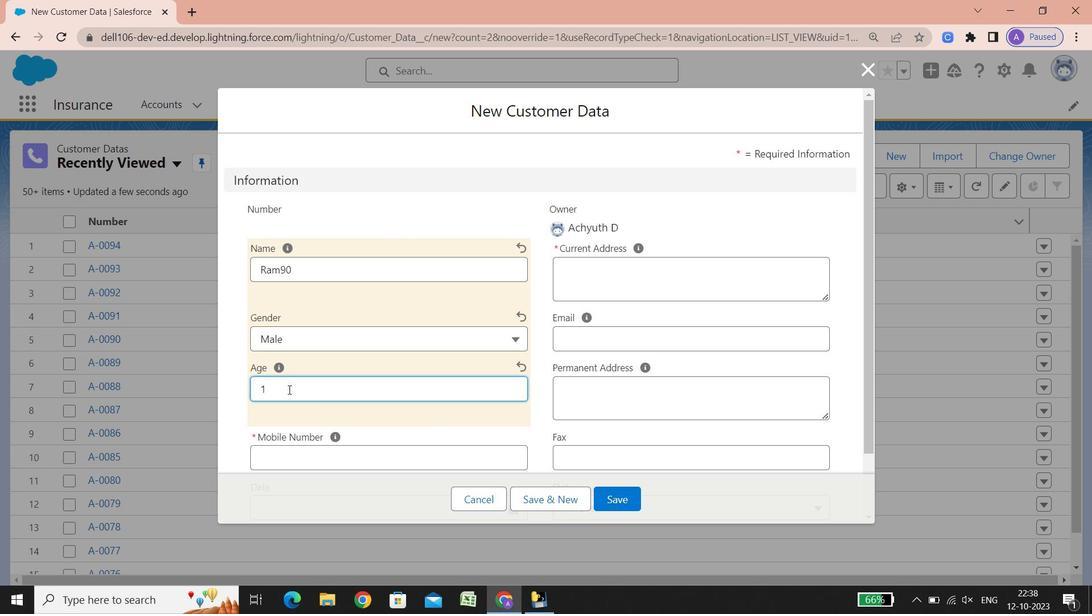 
Action: Mouse moved to (303, 451)
Screenshot: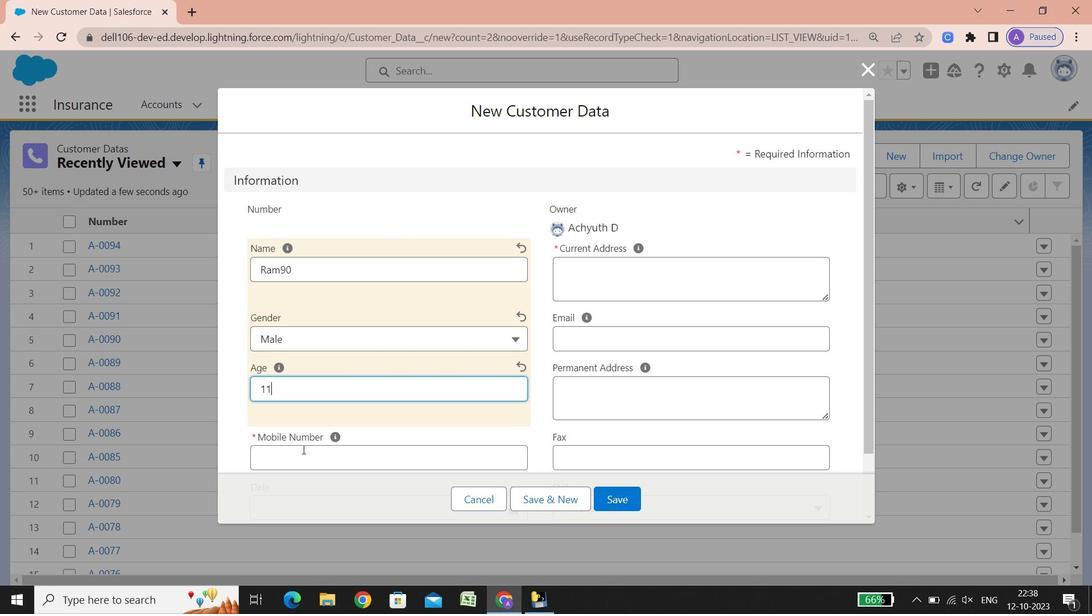 
Action: Mouse pressed left at (303, 451)
Screenshot: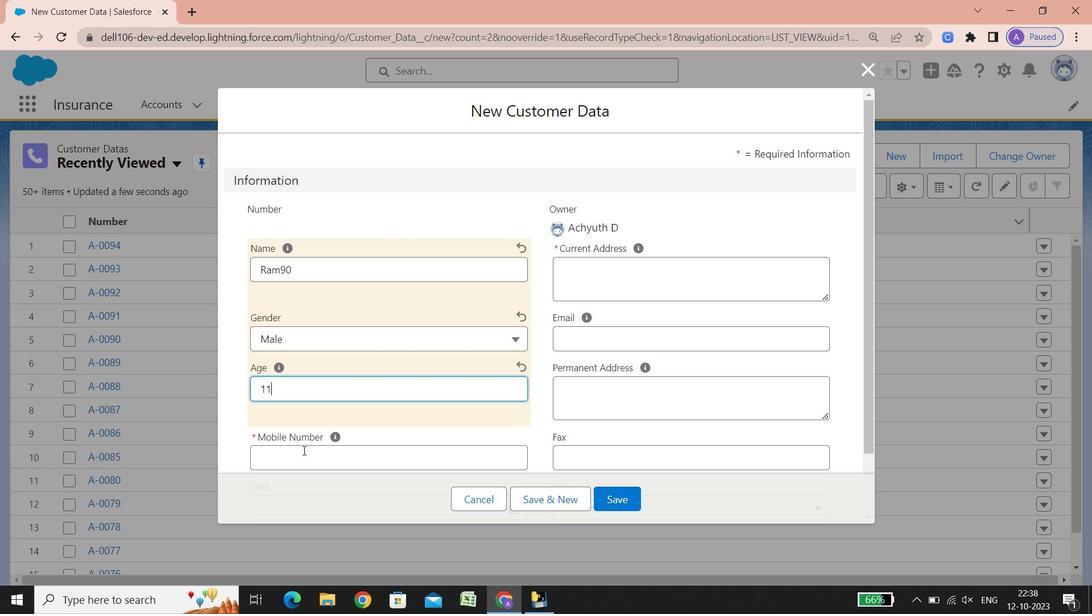 
Action: Key pressed 07926922347
Screenshot: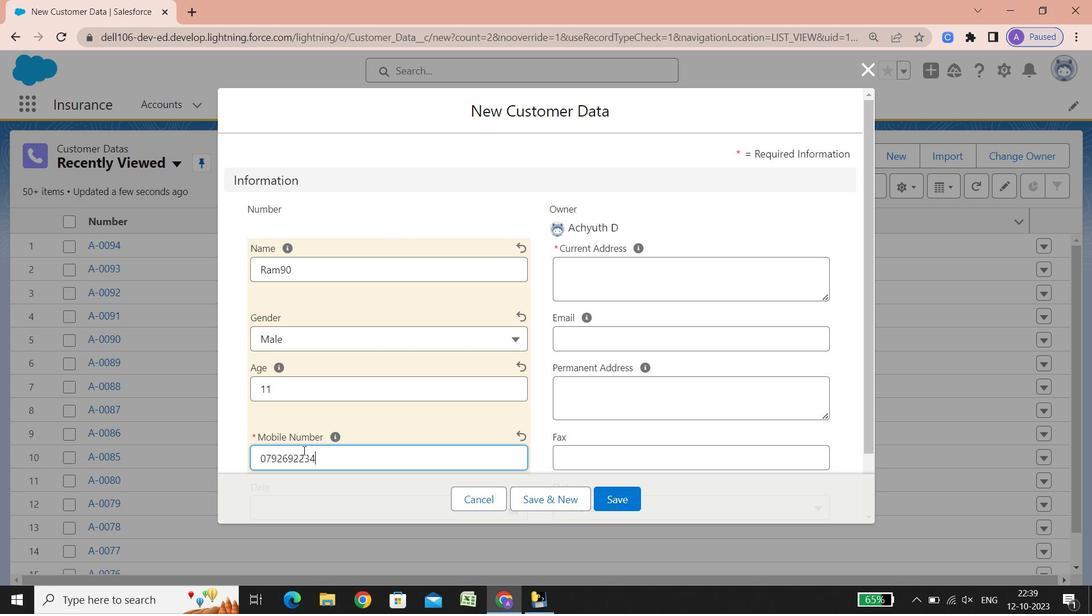 
Action: Mouse scrolled (303, 450) with delta (0, 0)
Screenshot: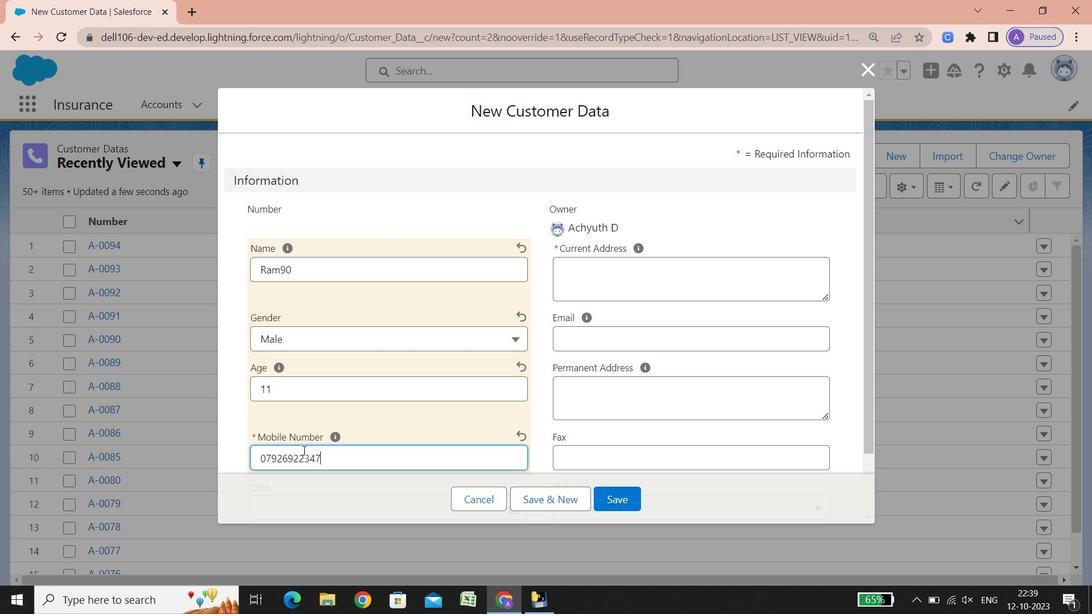 
Action: Mouse scrolled (303, 450) with delta (0, 0)
Screenshot: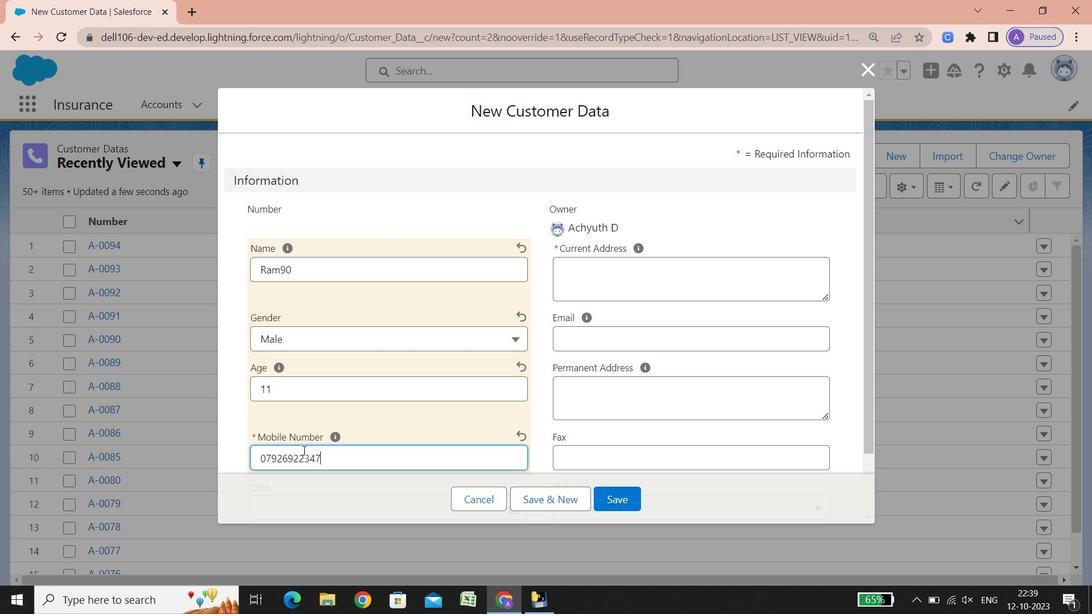
Action: Mouse scrolled (303, 450) with delta (0, 0)
Screenshot: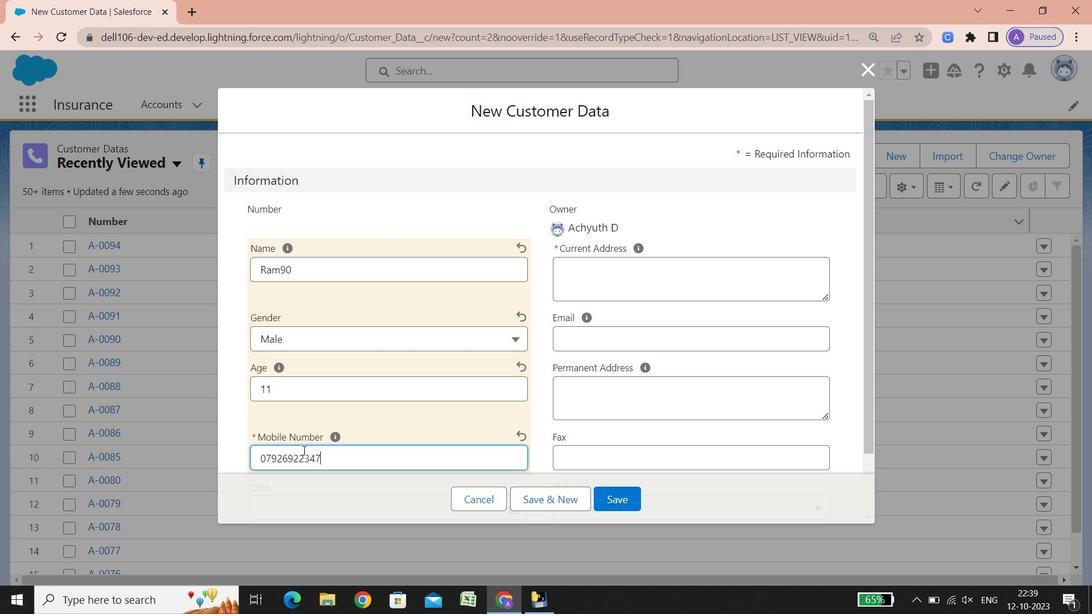 
Action: Mouse scrolled (303, 450) with delta (0, 0)
Screenshot: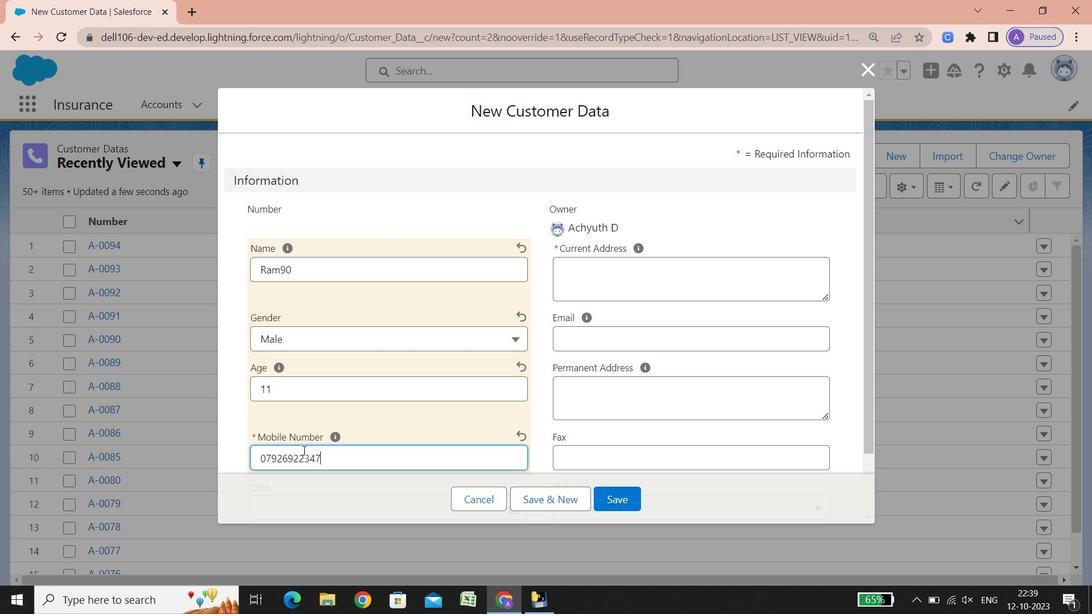 
Action: Mouse scrolled (303, 450) with delta (0, 0)
Screenshot: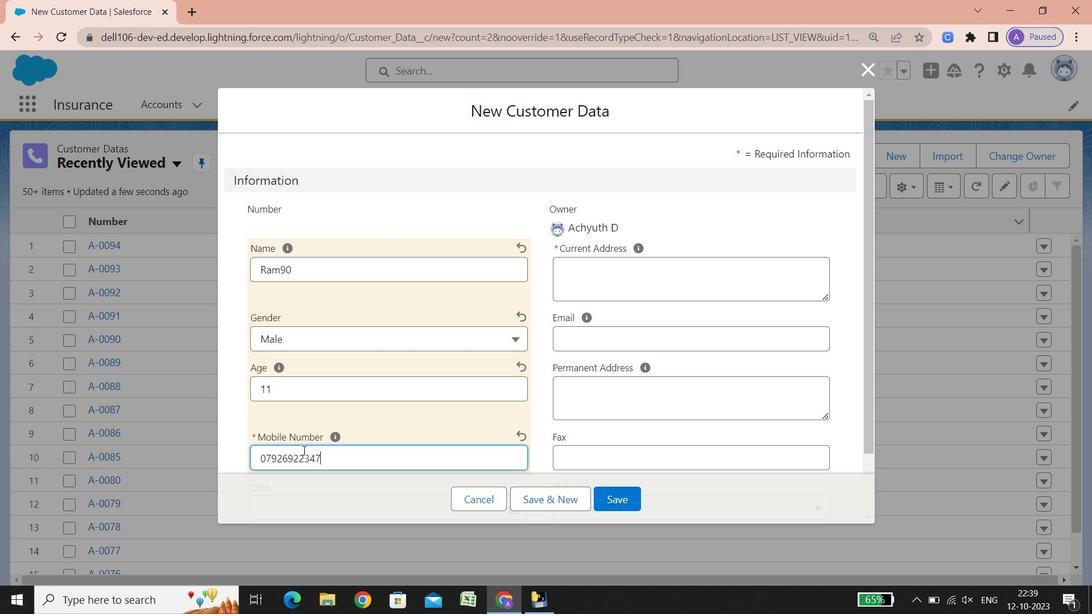 
Action: Mouse scrolled (303, 450) with delta (0, 0)
Screenshot: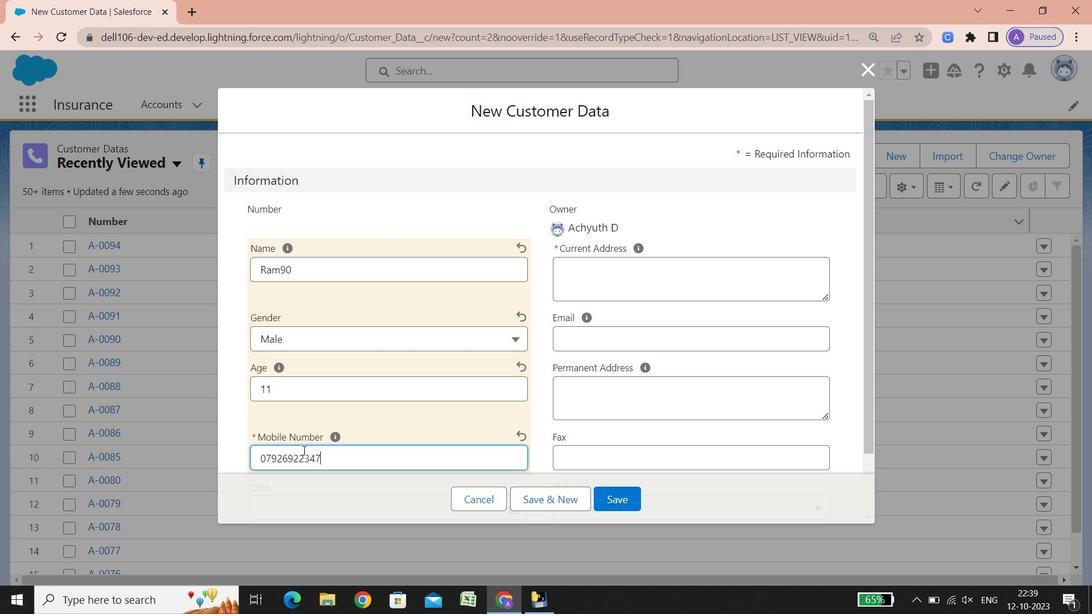 
Action: Mouse scrolled (303, 450) with delta (0, 0)
Screenshot: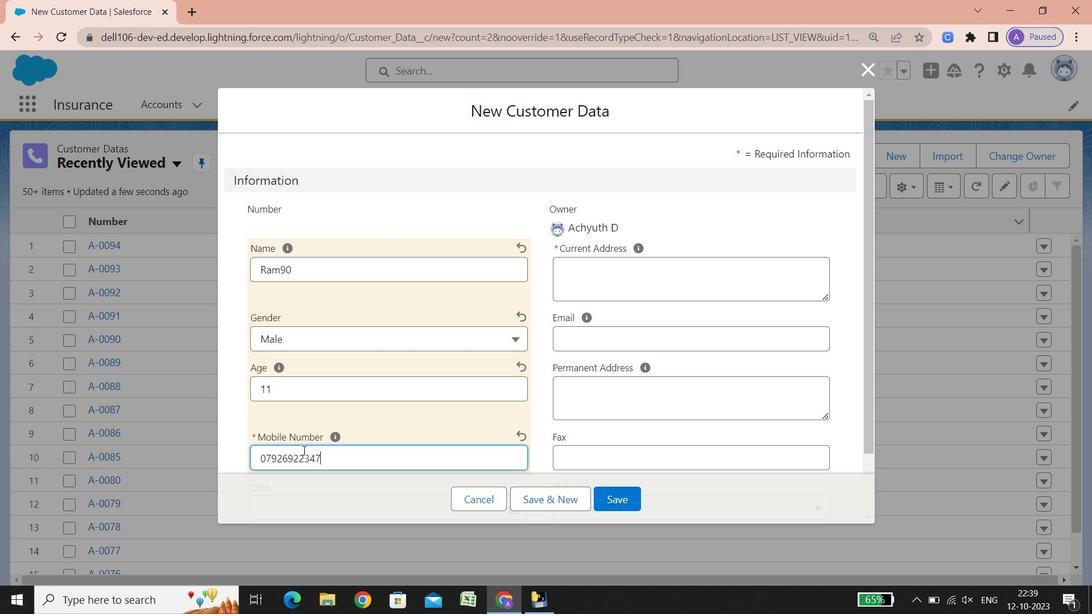 
Action: Mouse scrolled (303, 450) with delta (0, 0)
Screenshot: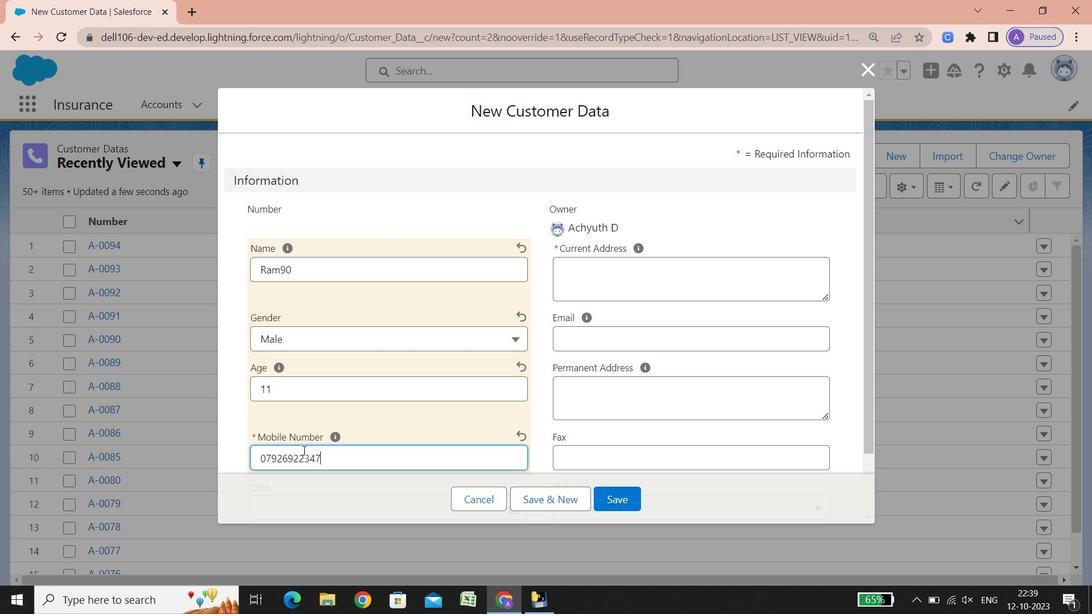
Action: Mouse scrolled (303, 450) with delta (0, 0)
Screenshot: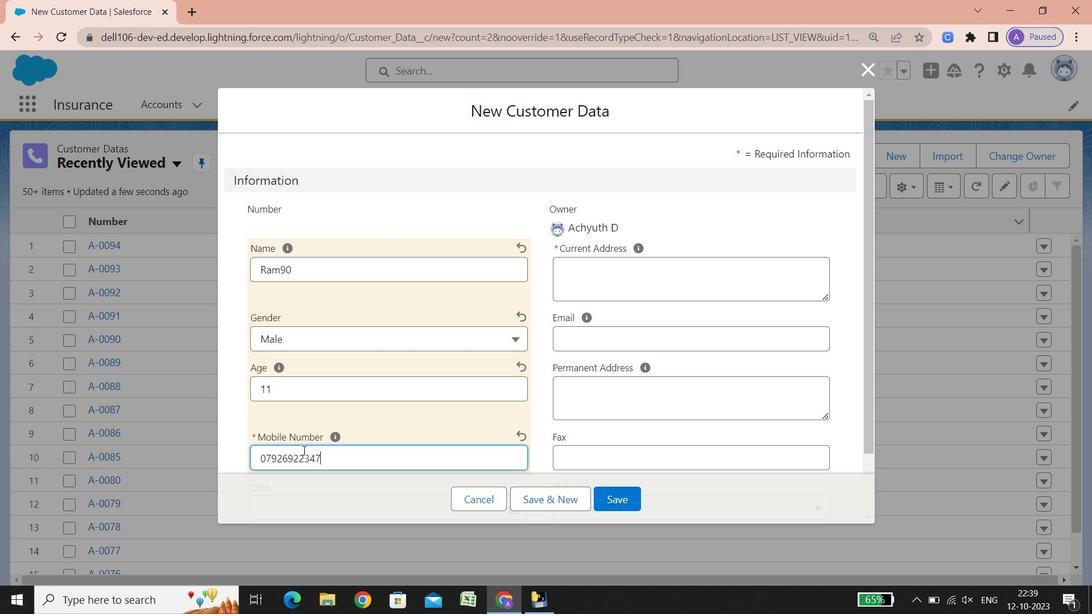 
Action: Mouse scrolled (303, 450) with delta (0, 0)
Screenshot: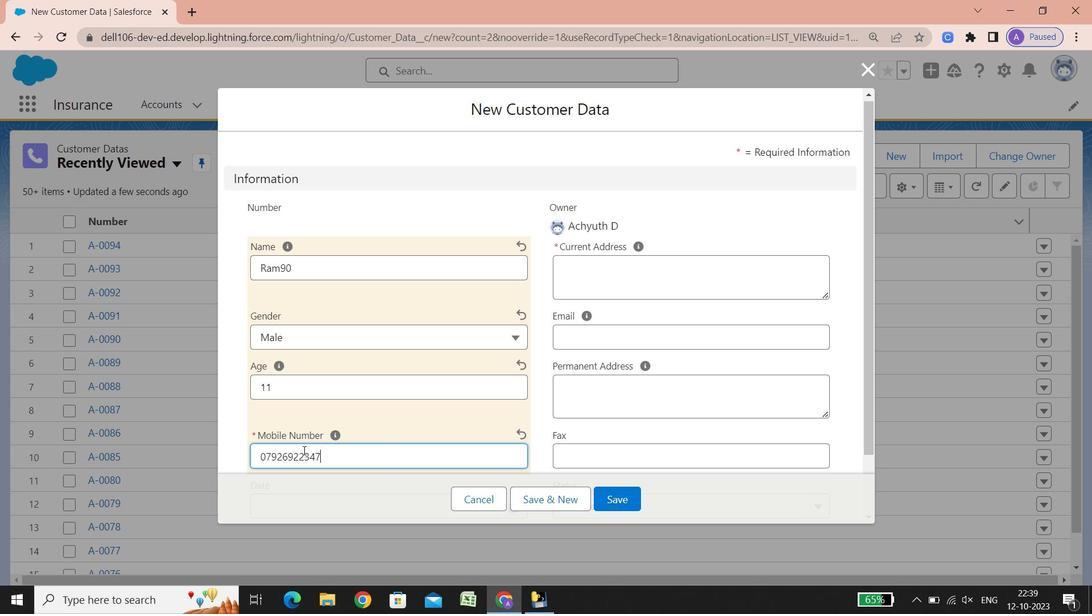 
Action: Mouse scrolled (303, 450) with delta (0, 0)
Screenshot: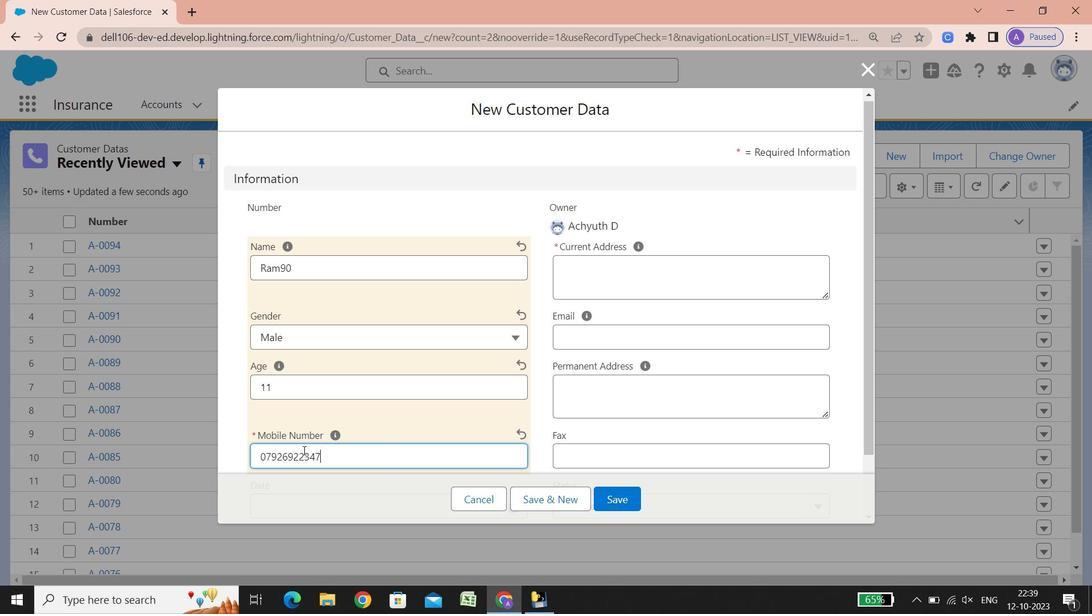 
Action: Mouse scrolled (303, 450) with delta (0, 0)
Screenshot: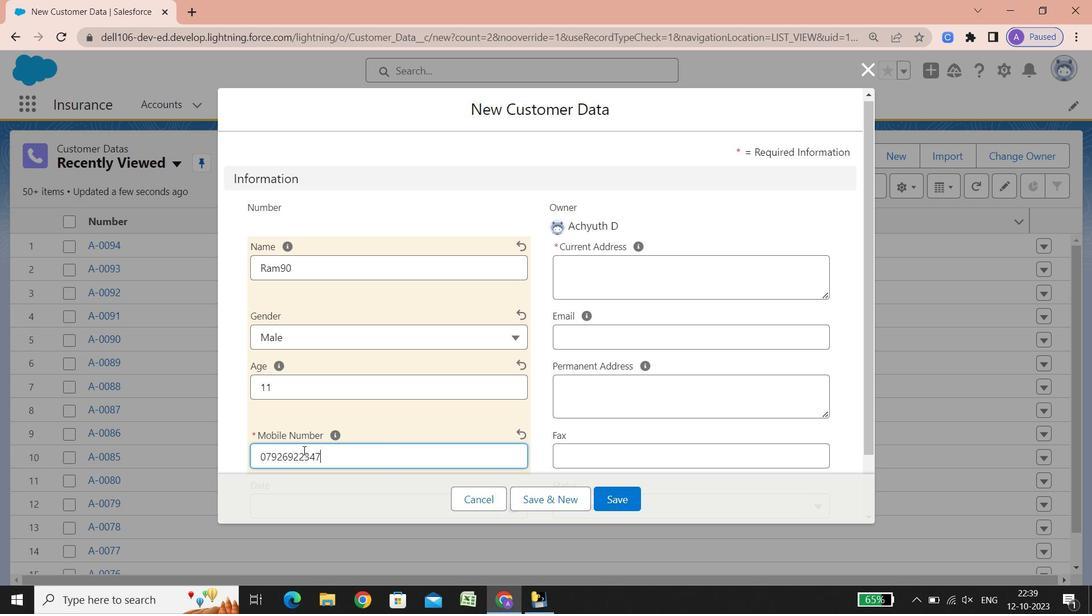 
Action: Mouse scrolled (303, 450) with delta (0, 0)
Screenshot: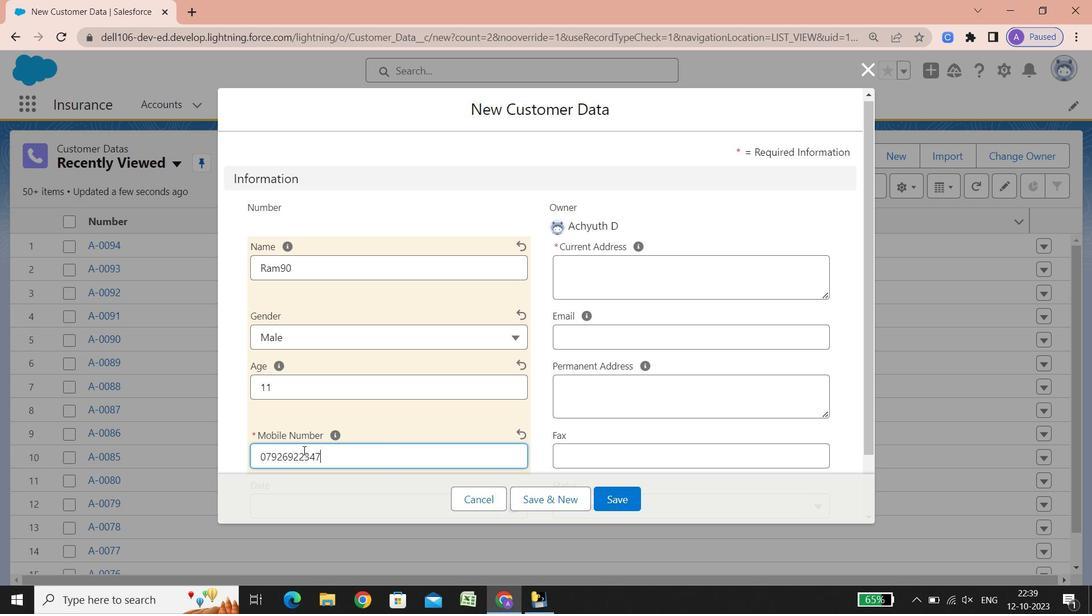 
Action: Mouse scrolled (303, 450) with delta (0, 0)
Screenshot: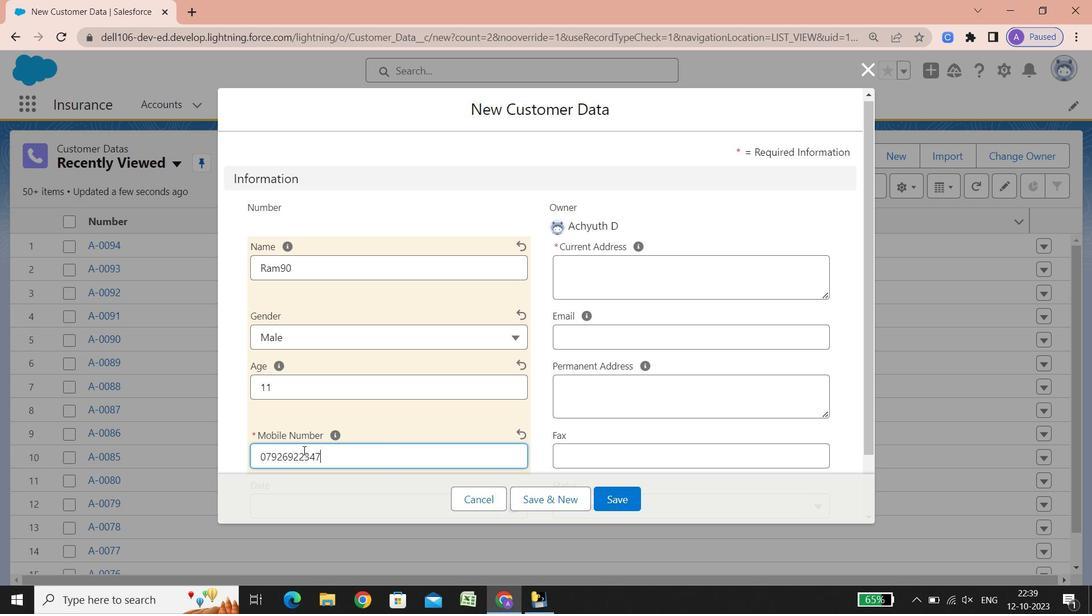 
Action: Mouse scrolled (303, 450) with delta (0, 0)
Screenshot: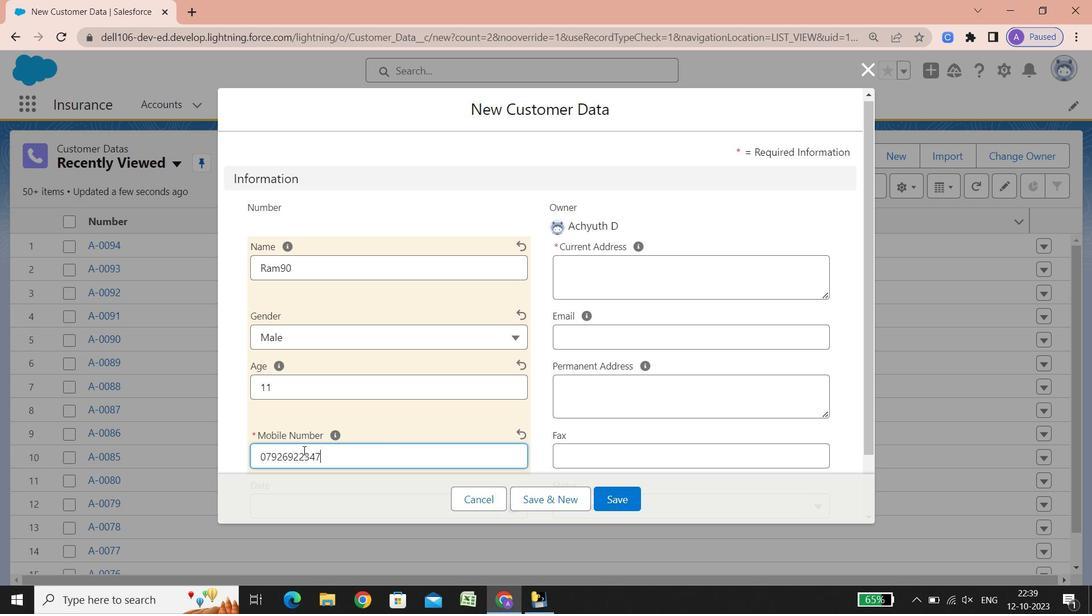 
Action: Mouse scrolled (303, 450) with delta (0, 0)
Screenshot: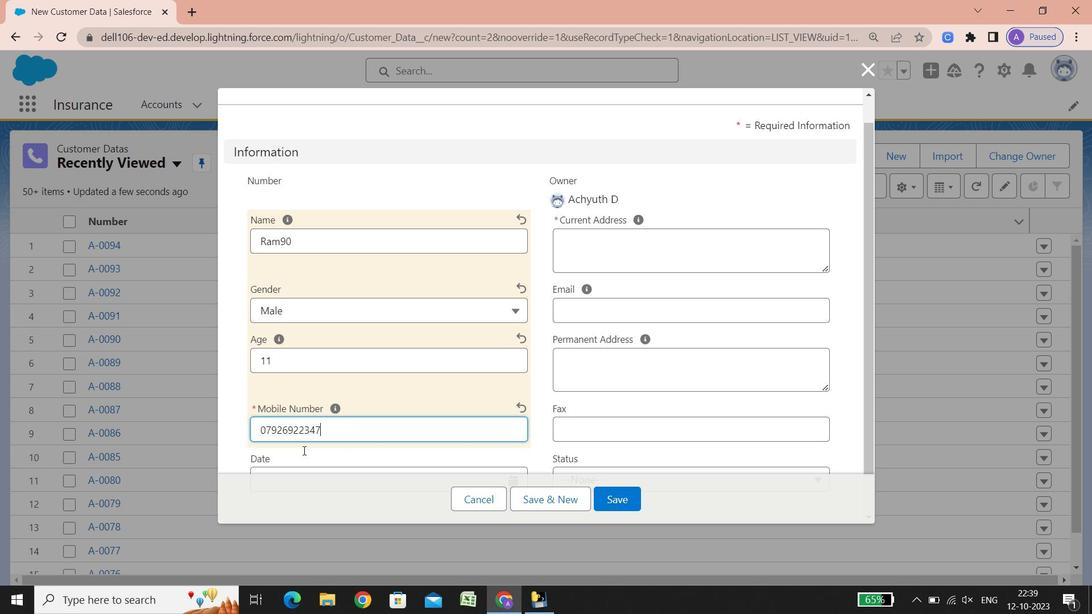 
Action: Mouse moved to (517, 436)
Screenshot: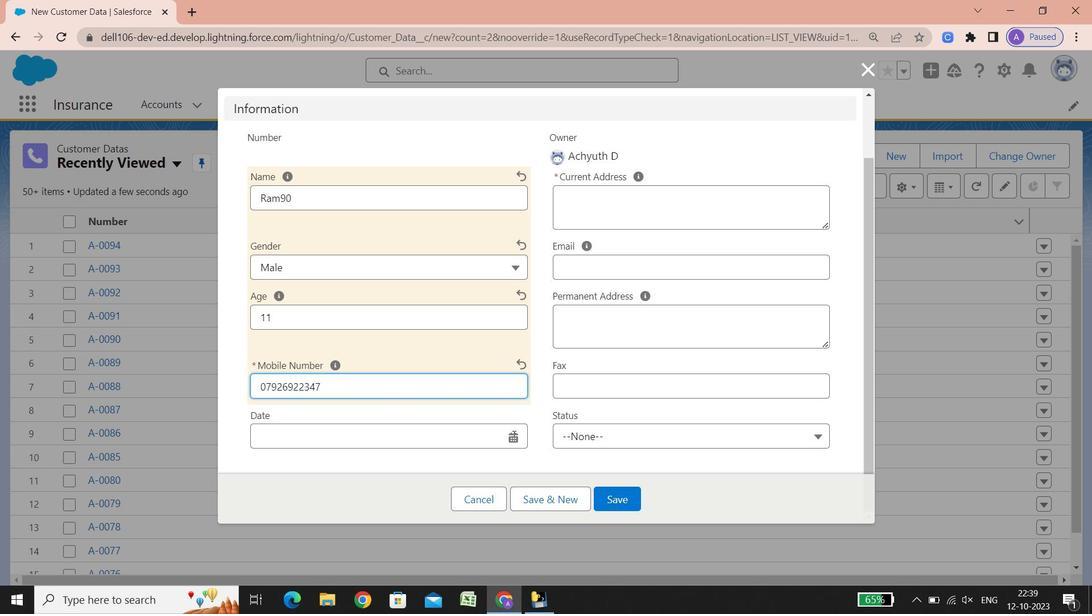 
Action: Mouse pressed left at (517, 436)
Screenshot: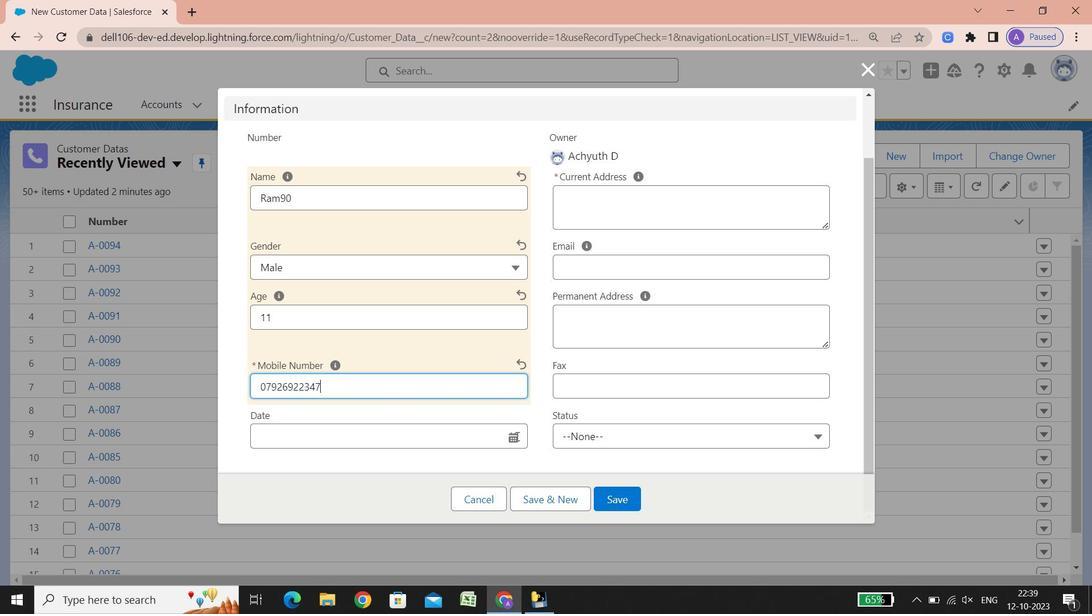 
Action: Mouse moved to (417, 414)
Screenshot: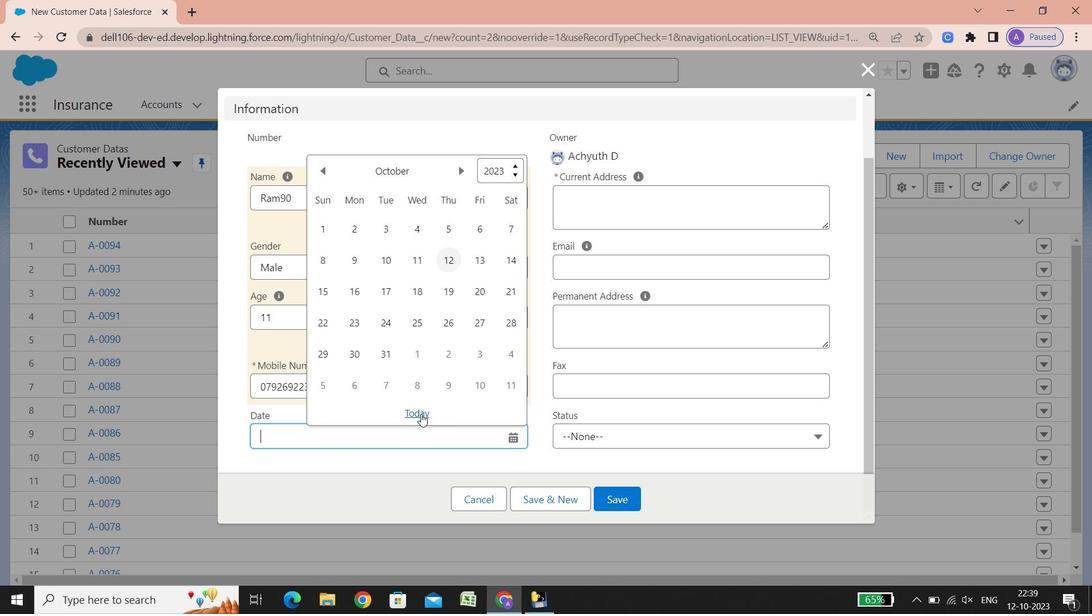 
Action: Mouse pressed left at (417, 414)
Screenshot: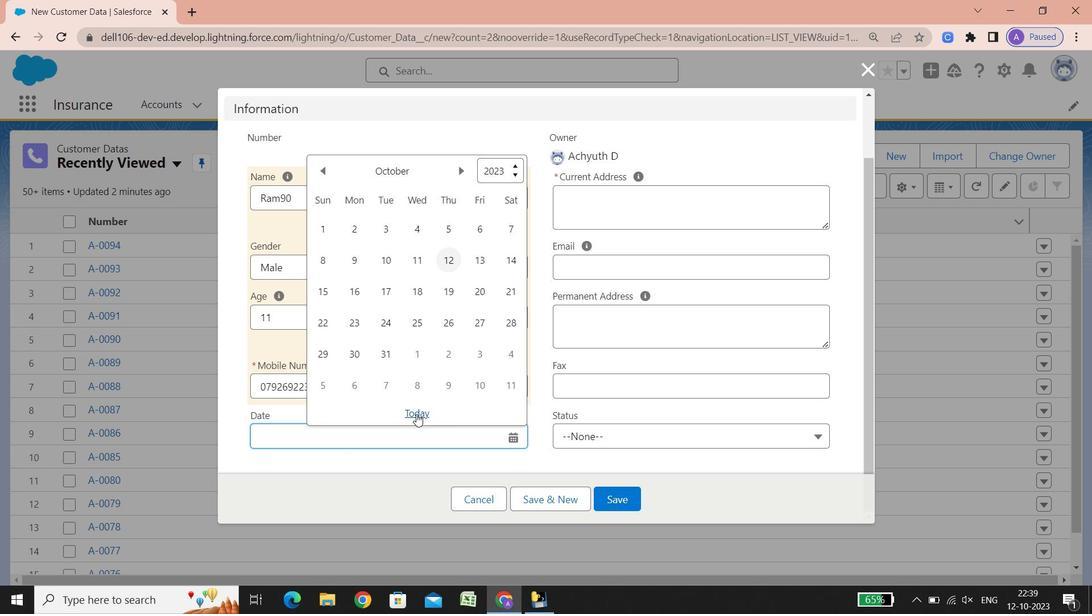 
Action: Mouse moved to (601, 203)
Screenshot: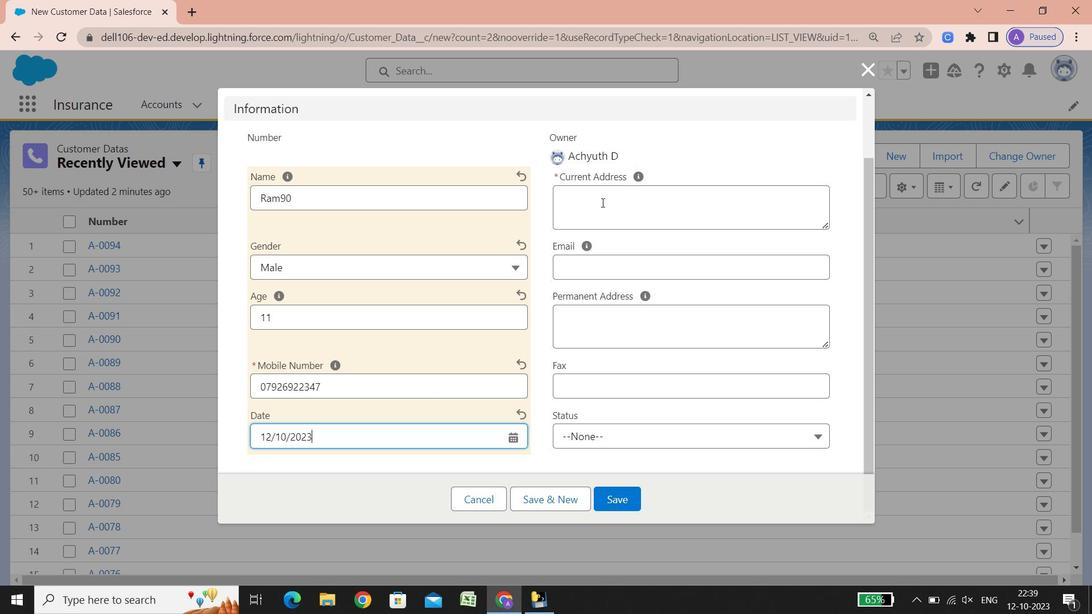 
Action: Mouse pressed left at (601, 203)
Screenshot: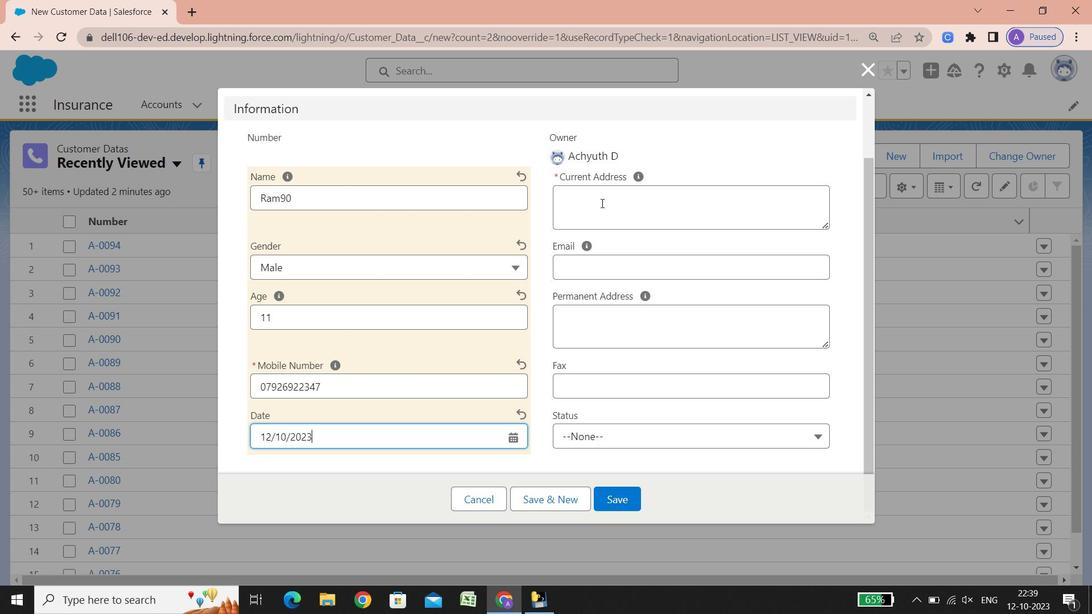 
Action: Key pressed <Key.shift>Street<Key.space><Key.shift_r><Key.shift_r><Key.shift_r><Key.shift_r><Key.shift_r><Key.shift_r><Key.shift_r><Key.shift_r><Key.shift_r><Key.shift_r>:<Key.space>5<Key.space><Key.shift><Key.shift><Key.shift><Key.shift><Key.shift><Key.shift><Key.shift><Key.shift><Key.shift><Key.shift><Key.shift><Key.shift>Cellar<Key.space><Key.shift><Key.shift><Key.shift><Key.shift><Key.shift><Key.shift><Key.shift><Key.shift><Key.shift><Key.shift><Key.shift><Key.shift><Key.shift><Key.shift><Key.shift><Key.shift>Neptune<Key.space><Key.shift><Key.shift><Key.shift><Key.shift><Key.shift><Key.shift><Key.shift><Key.shift><Key.shift><Key.shift><Key.shift><Key.shift><Key.shift><Key.shift><Key.shift><Key.shift><Key.shift>Tower,<Key.space><Key.shift_r><Key.shift_r><Key.shift_r><Key.shift_r><Key.shift_r><Key.shift_r><Key.shift_r><Key.shift_r><Key.shift_r><Key.shift_r><Key.shift_r><Key.shift_r><Key.shift_r><Key.shift_r><Key.shift_r><Key.shift_r><Key.shift_r><Key.shift_r><Key.shift_r><Key.shift_r><Key.shift_r><Key.shift_r><Key.shift_r>Opp<Key.space><Key.shift><Key.shift><Key.shift><Key.shift><Key.shift><Key.shift><Key.shift><Key.shift>Nehru<Key.space><Key.shift><Key.shift><Key.shift><Key.shift><Key.shift><Key.shift><Key.shift><Key.shift>Bridge,<Key.space><Key.shift><Key.shift><Key.shift><Key.shift><Key.shift><Key.shift><Key.shift>Ashram<Key.space><Key.shift><Key.shift><Key.shift><Key.shift><Key.shift><Key.shift><Key.shift><Key.shift><Key.shift><Key.shift><Key.shift><Key.shift><Key.shift><Key.shift>Road,<Key.space><Key.shift><Key.shift><Key.shift><Key.shift>Sai<Key.space><Key.shift><Key.shift><Key.shift><Key.shift><Key.shift><Key.shift><Key.shift>Darshan,<Key.space><Key.shift><Key.shift><Key.shift><Key.shift><Key.shift><Key.shift><Key.shift><Key.shift><Key.shift><Key.shift><Key.shift><Key.shift><Key.shift><Key.shift>Ram<Key.space><Key.shift><Key.shift><Key.shift><Key.shift><Key.shift><Key.shift><Key.shift><Key.shift><Key.shift><Key.shift><Key.shift><Key.shift><Key.shift><Key.shift>Bugh<Key.space><Key.shift_r>Lane,<Key.space>
Screenshot: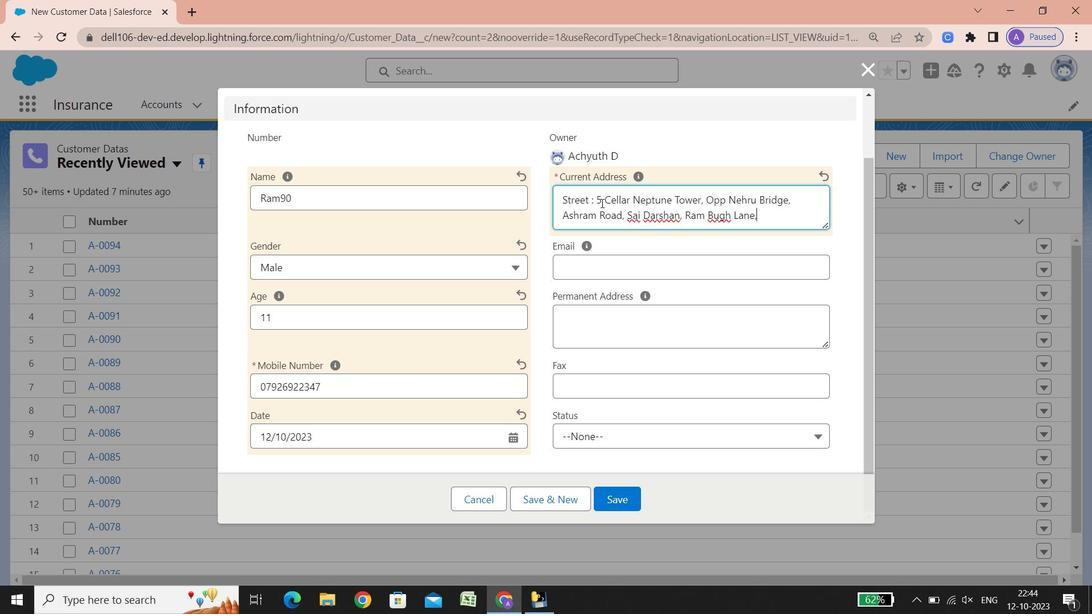 
Action: Mouse moved to (599, 212)
Screenshot: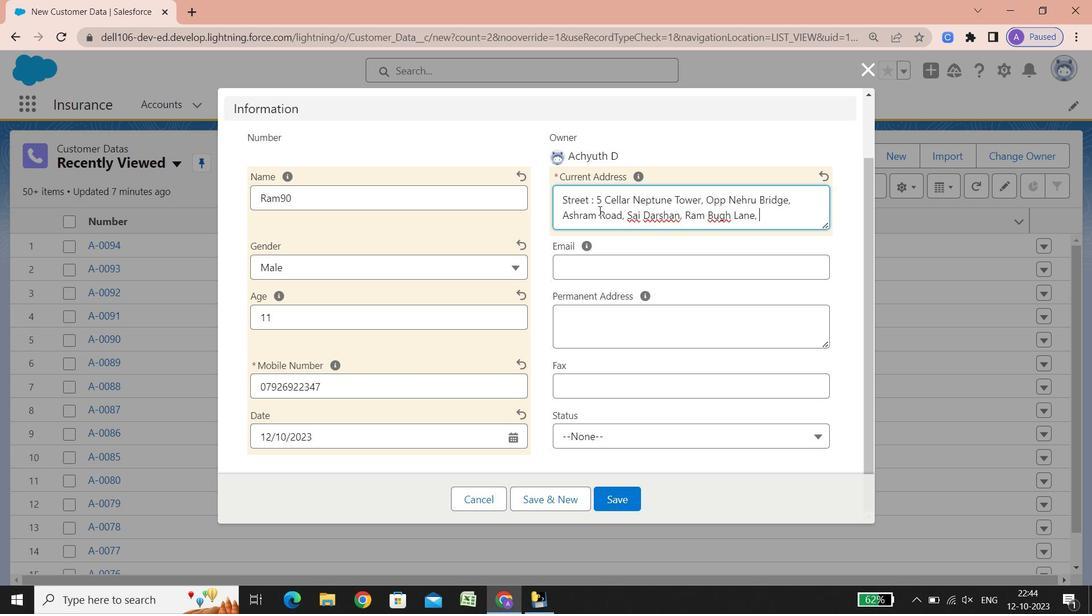 
Action: Key pressed <Key.shift><Key.shift><Key.shift><Key.shift><Key.shift><Key.shift><Key.shift><Key.shift><Key.shift>Borivali<Key.space><Key.shift_r><Key.shift_r><Key.shift_r><Key.shift_r><Key.shift_r><Key.shift_r><Key.shift_r><Key.shift_r><Key.shift_r>(west<Key.shift_r><Key.shift_r>)<Key.enter><Key.shift><Key.shift><Key.shift><Key.shift><Key.shift><Key.shift><Key.shift><Key.shift>City<Key.space><Key.shift_r><Key.shift_r><Key.shift_r><Key.shift_r><Key.shift_r>:<Key.space><Key.shift><Key.shift><Key.shift><Key.shift><Key.shift><Key.shift><Key.shift><Key.shift><Key.shift><Key.shift><Key.shift><Key.shift><Key.shift><Key.shift><Key.shift><Key.shift>Ahmedabad
Screenshot: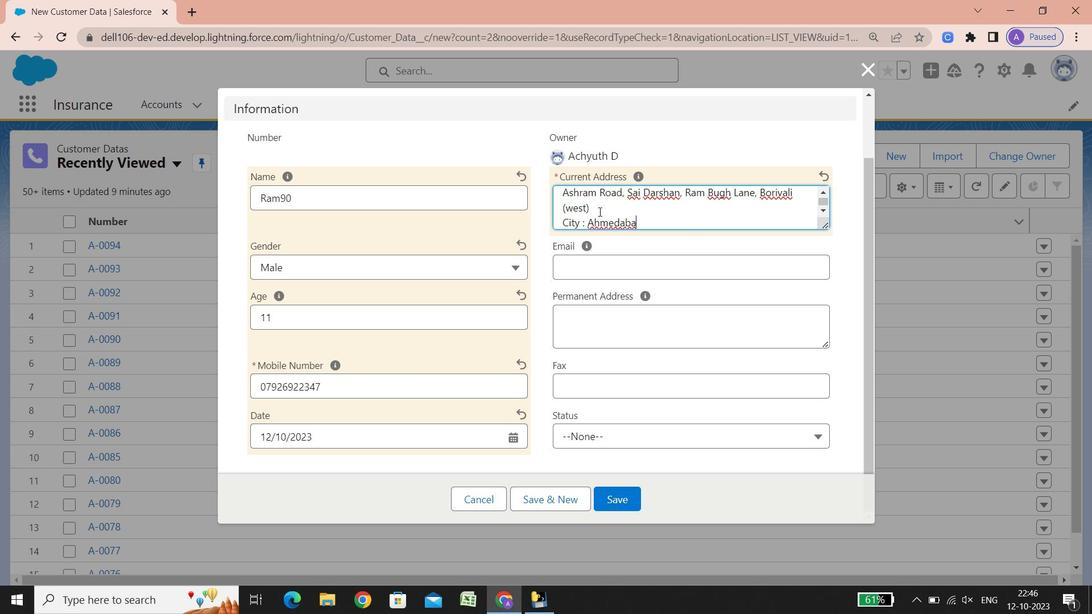 
Action: Mouse moved to (607, 214)
Screenshot: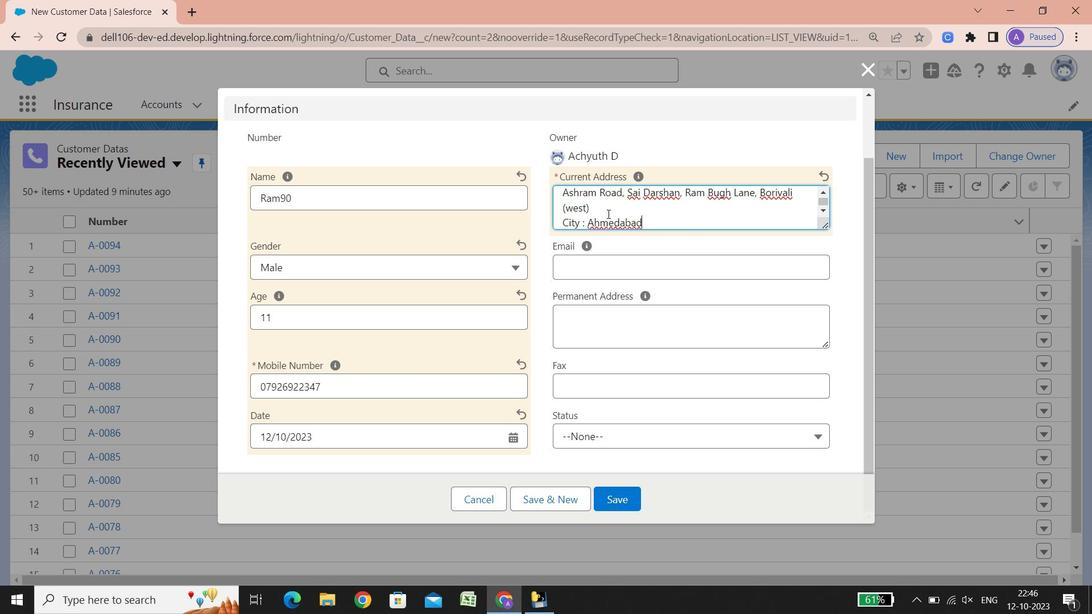 
Action: Key pressed <Key.enter>
Screenshot: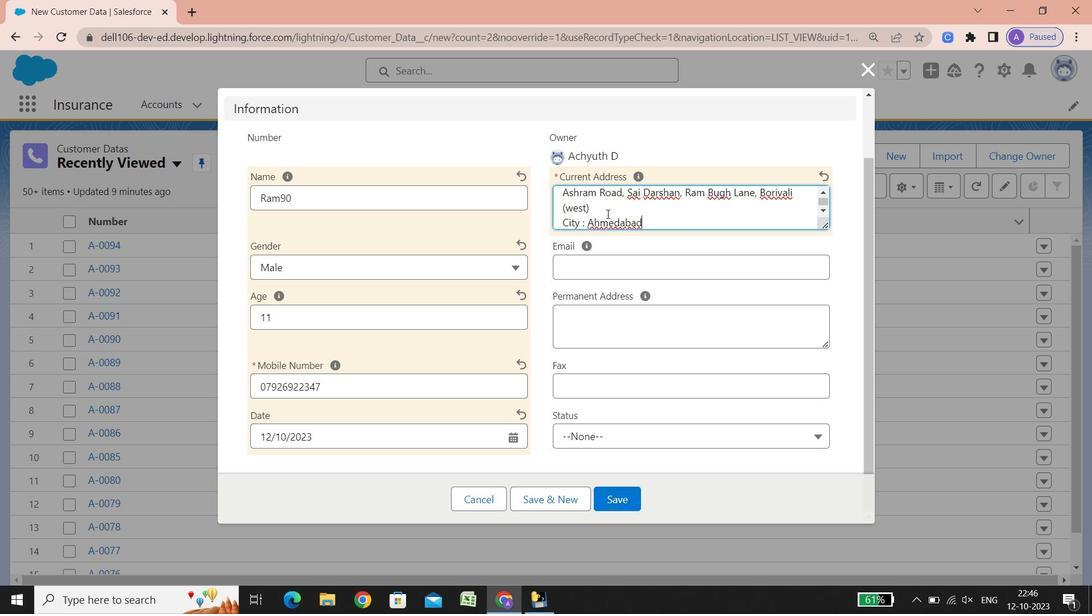 
Action: Mouse moved to (615, 212)
Screenshot: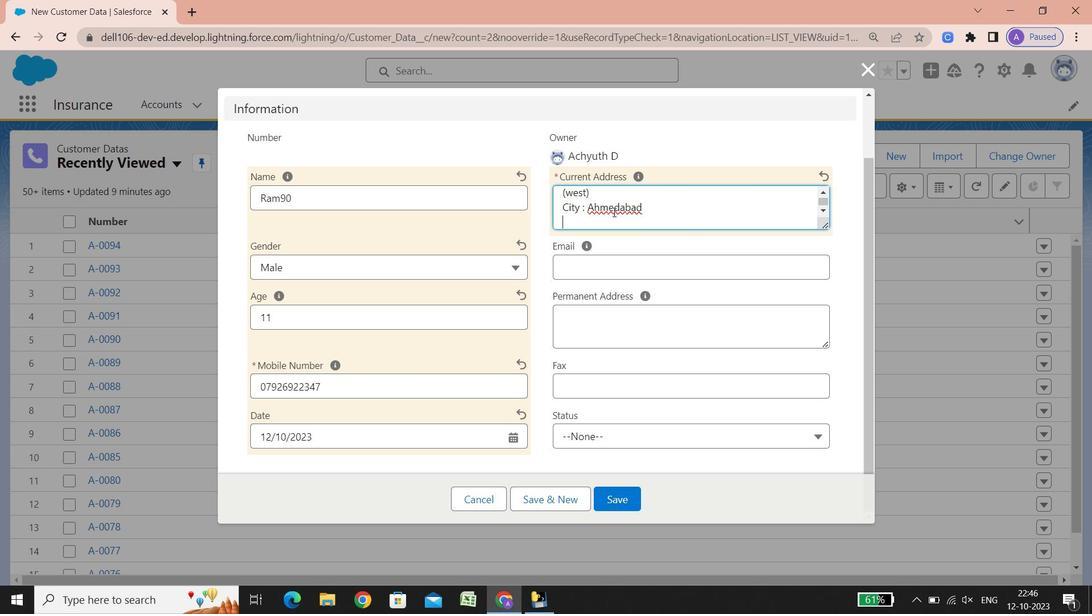 
Action: Key pressed <Key.shift><Key.shift><Key.shift><Key.shift><Key.shift><Key.shift><Key.shift><Key.shift><Key.shift><Key.shift><Key.shift><Key.shift><Key.shift><Key.shift><Key.shift><Key.shift><Key.shift><Key.shift><Key.shift><Key.shift><Key.shift><Key.shift><Key.shift><Key.shift><Key.shift><Key.shift><Key.shift>State/province/area<Key.space><Key.shift_r><Key.shift_r><Key.shift_r><Key.shift_r><Key.shift_r>:<Key.space><Key.shift><Key.shift><Key.shift><Key.shift><Key.shift><Key.shift><Key.shift><Key.shift><Key.shift><Key.shift><Key.shift><Key.shift><Key.shift><Key.shift><Key.shift>Gujarat<Key.enter><Key.shift_r><Key.shift_r><Key.shift_r><Key.shift_r><Key.shift_r><Key.shift_r><Key.shift_r><Key.shift_r><Key.shift_r><Key.shift_r><Key.shift_r><Key.shift_r>Phone<Key.space>number<Key.space><Key.shift_r>:<Key.space>07926922347<Key.enter><Key.shift><Key.shift><Key.shift><Key.shift><Key.shift><Key.shift><Key.shift><Key.shift><Key.shift>Zip<Key.space>code<Key.space><Key.shift_r><Key.shift_r><Key.shift_r><Key.shift_r><Key.shift_r>:<Key.space>380009<Key.enter><Key.shift>Country<Key.space>calling<Key.space>code<Key.space><Key.shift_r>:<Key.space><Key.shift_r>+91<Key.enter><Key.shift>Country<Key.space><Key.shift_r>:<Key.space><Key.shift_r>India
Screenshot: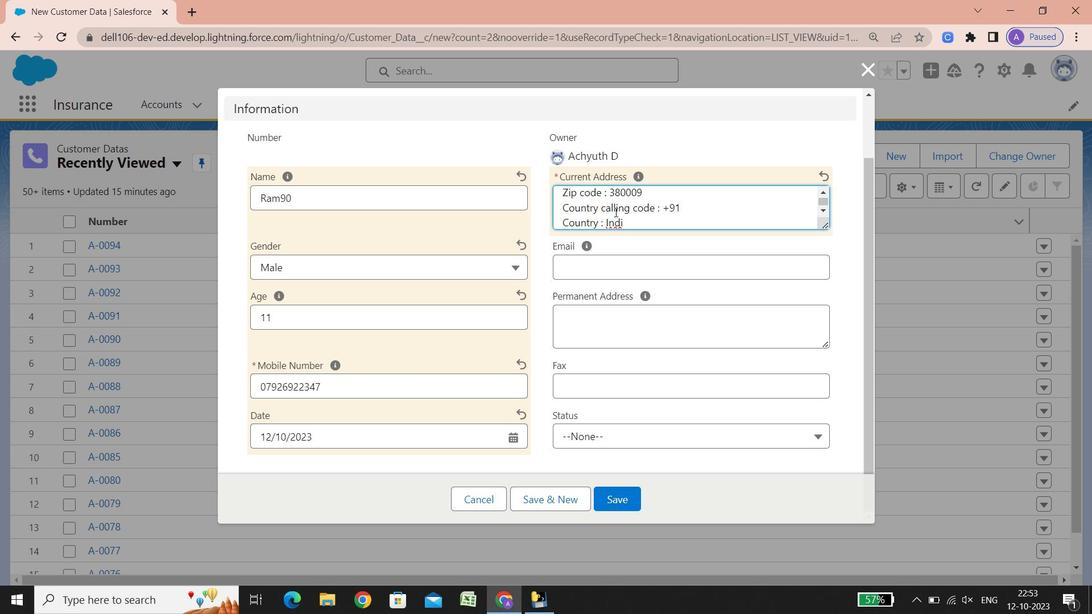 
Action: Mouse moved to (589, 273)
Screenshot: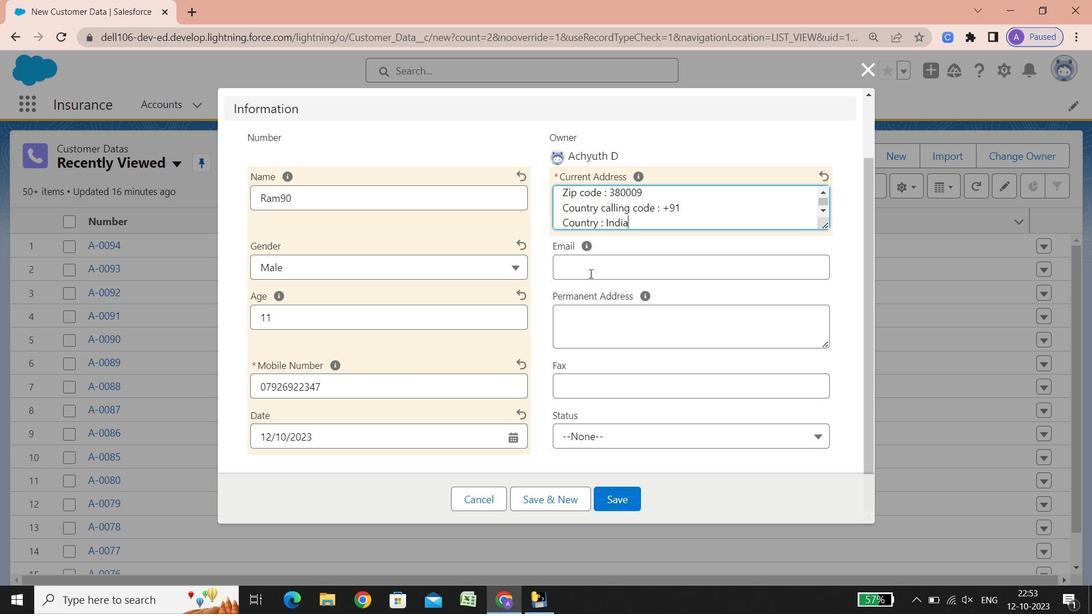 
Action: Mouse pressed left at (589, 273)
Screenshot: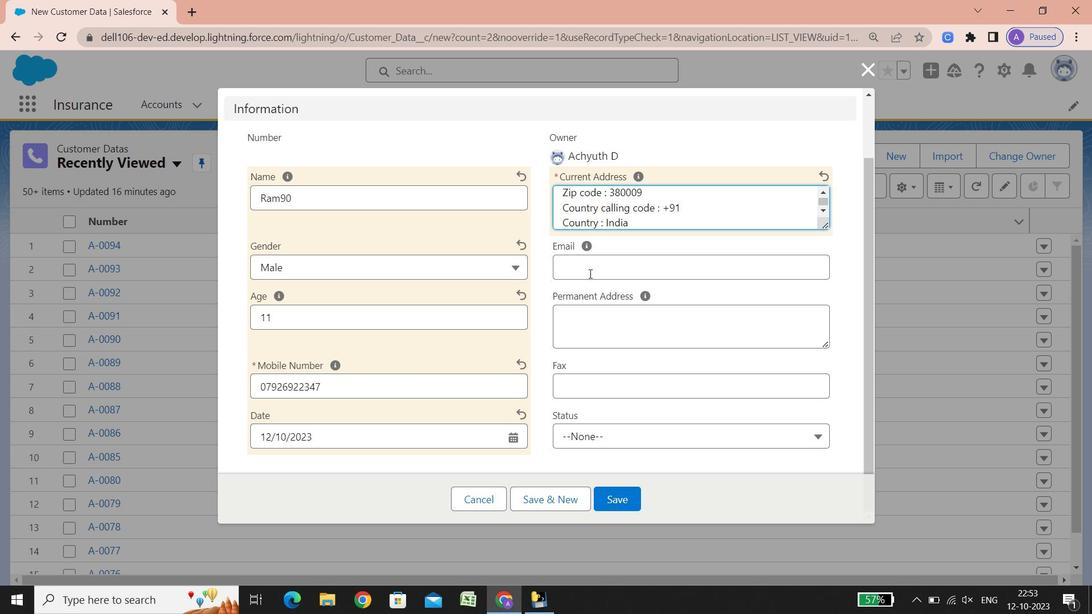 
Action: Key pressed <Key.shift><Key.shift><Key.shift><Key.shift><Key.shift><Key.shift><Key.shift>Ram90125<Key.shift>@google.com
Screenshot: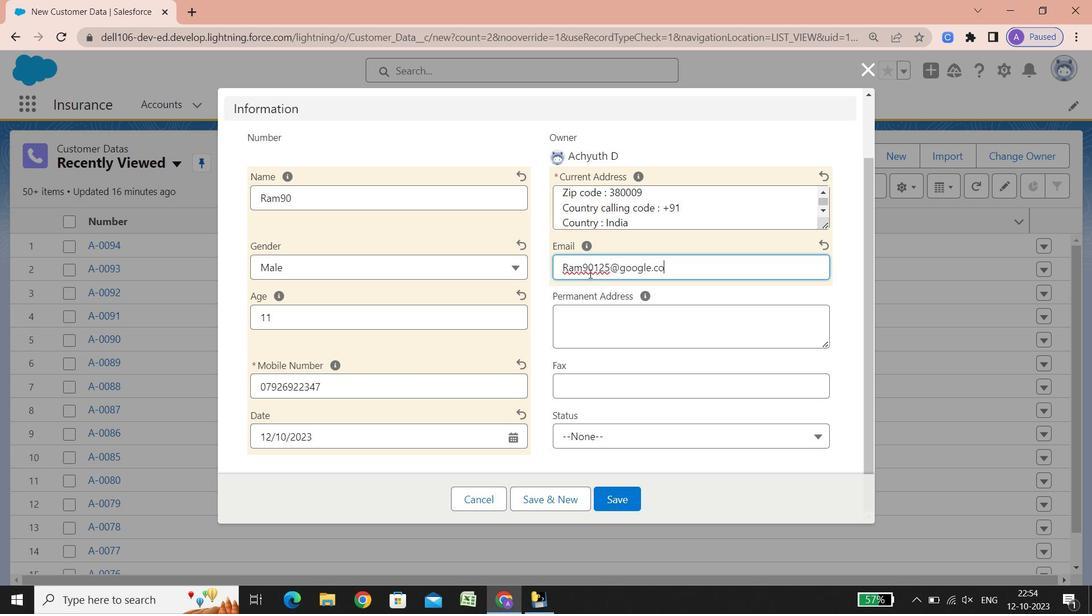 
Action: Mouse moved to (600, 315)
Screenshot: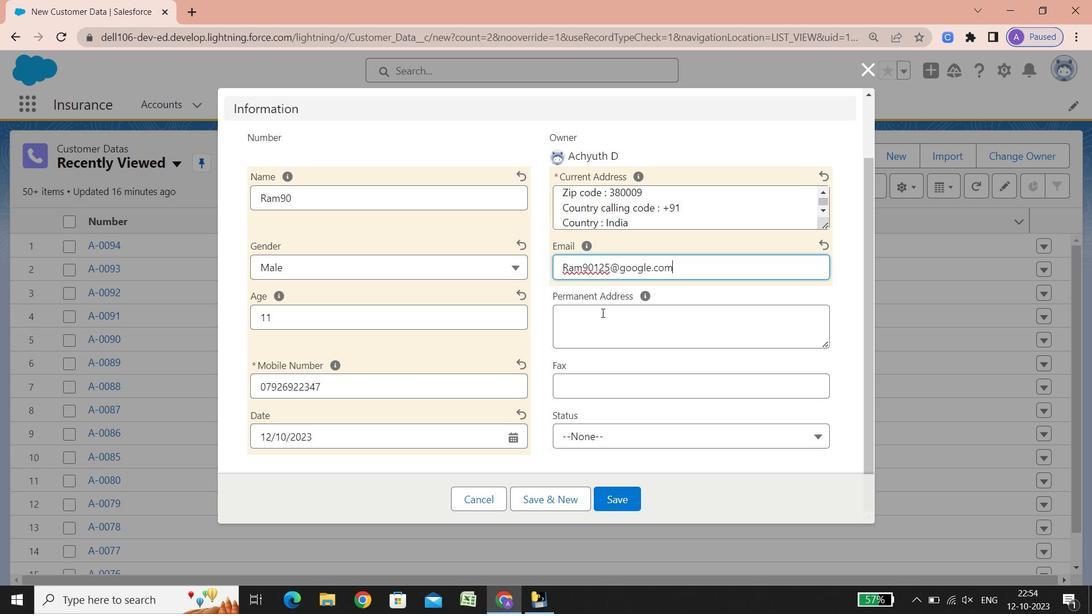 
Action: Mouse pressed left at (600, 315)
Screenshot: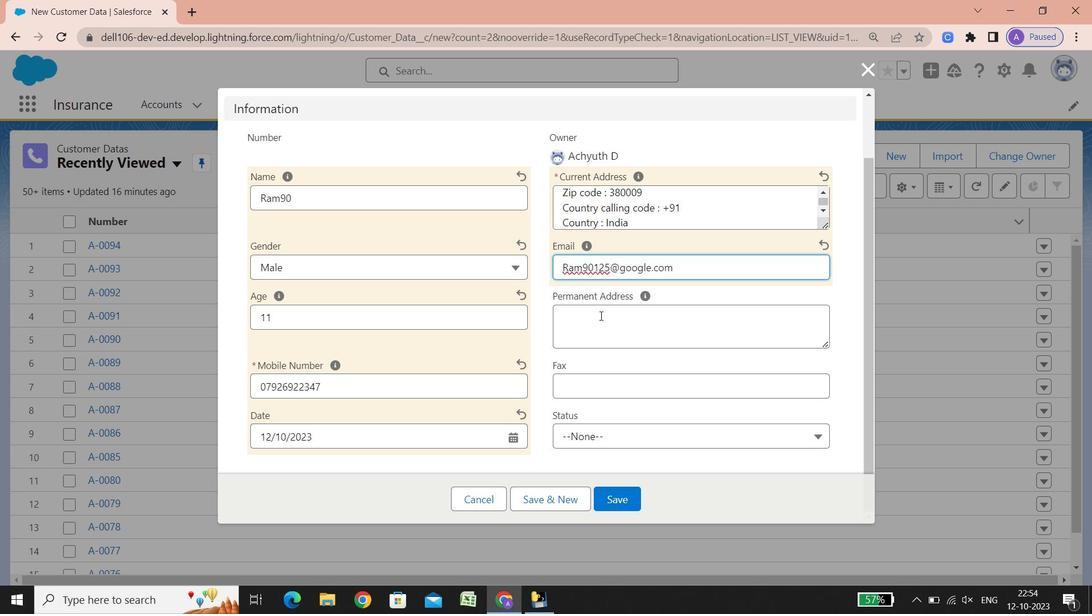 
Action: Key pressed <Key.shift>Street<Key.space><Key.shift_r>:<Key.space><Key.shift_r><Key.shift_r><Key.shift_r>Unit<Key.space><Key.shift_r><Key.shift_r><Key.shift_r>No<Key.space>7,<Key.space><Key.shift>Ashish<Key.space>i<Key.backspace><Key.shift_r>Indl.estate,<Key.space><Key.shift><Key.shift><Key.shift><Key.shift><Key.shift><Key.shift><Key.shift><Key.shift>Gokhale<Key.space><Key.shift><Key.shift><Key.shift><Key.shift><Key.shift>Ro
Screenshot: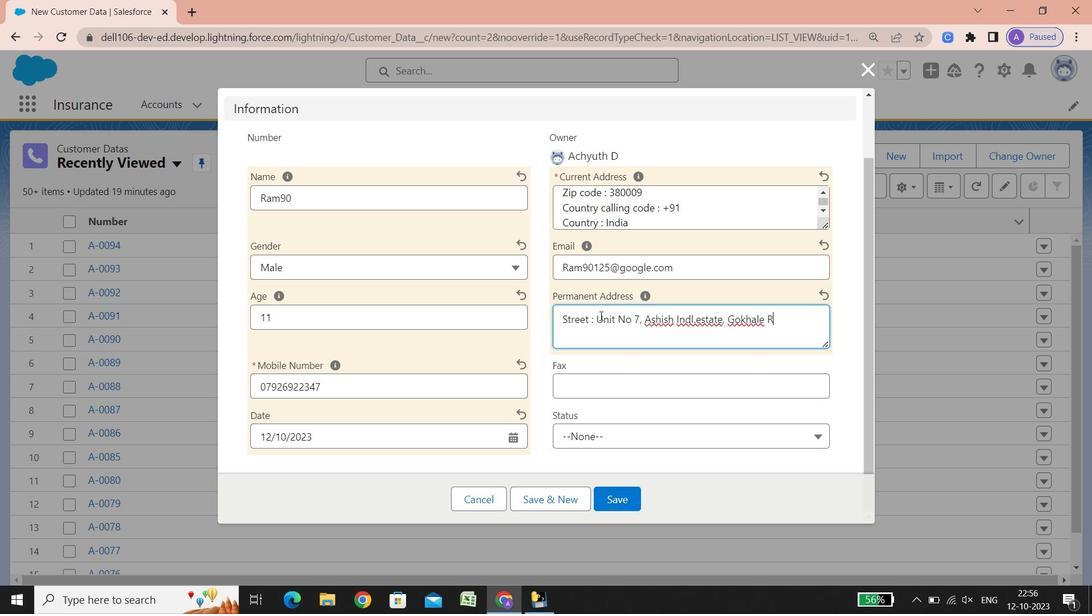 
Action: Mouse pressed left at (600, 315)
Screenshot: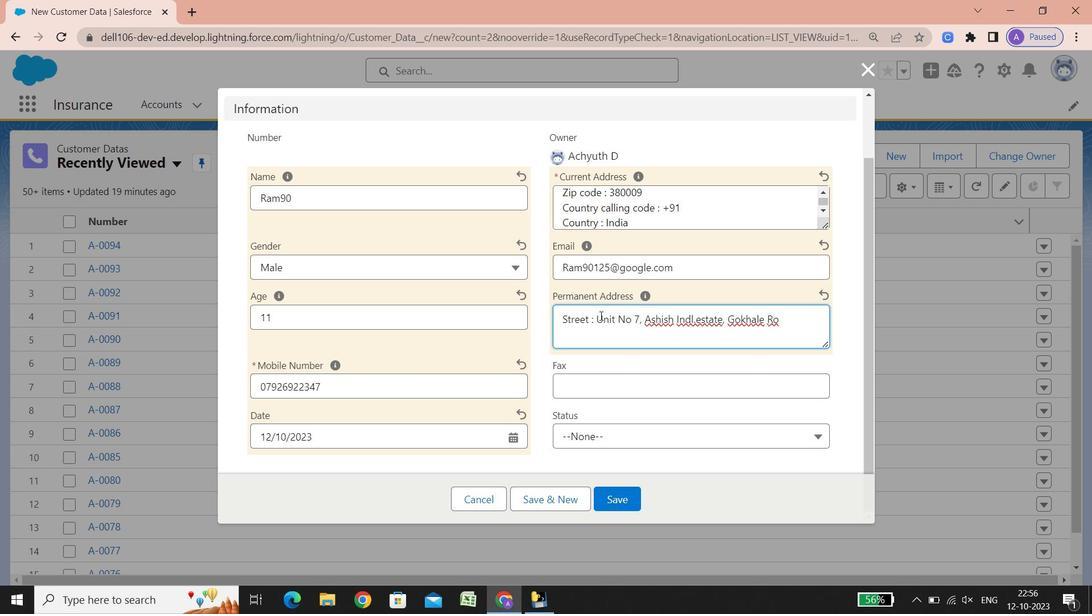 
Action: Key pressed ad<Key.backspace><Key.backspace>
Screenshot: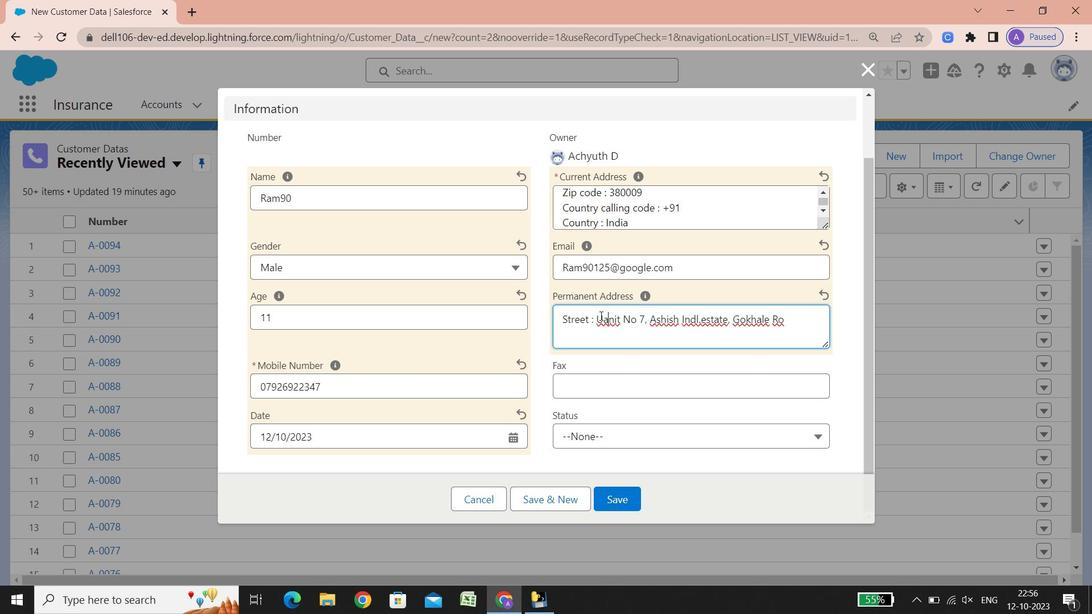 
Action: Mouse moved to (782, 316)
Screenshot: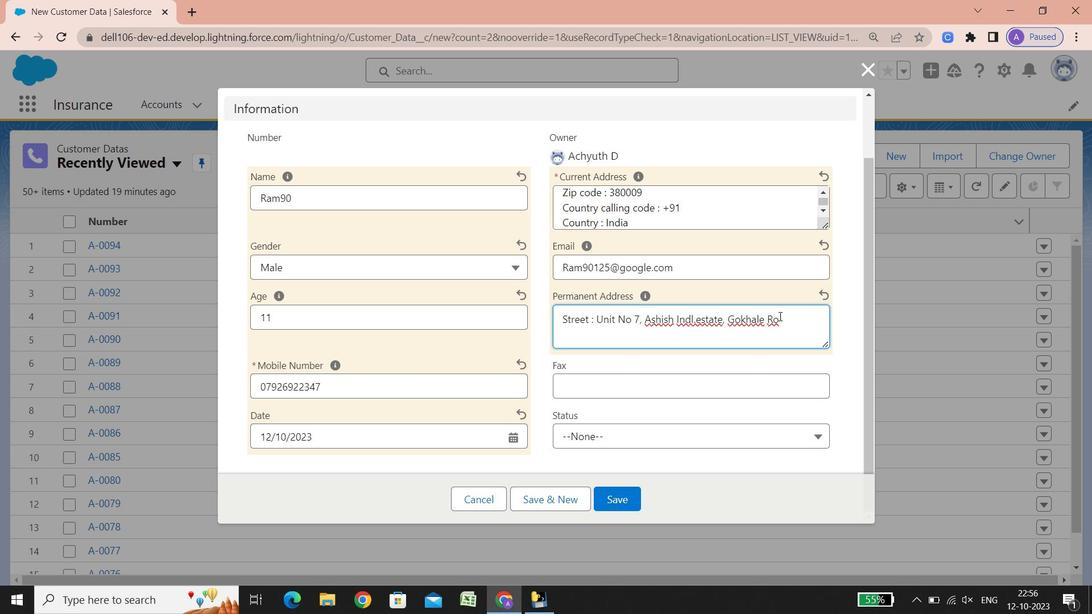 
Action: Mouse pressed left at (782, 316)
Screenshot: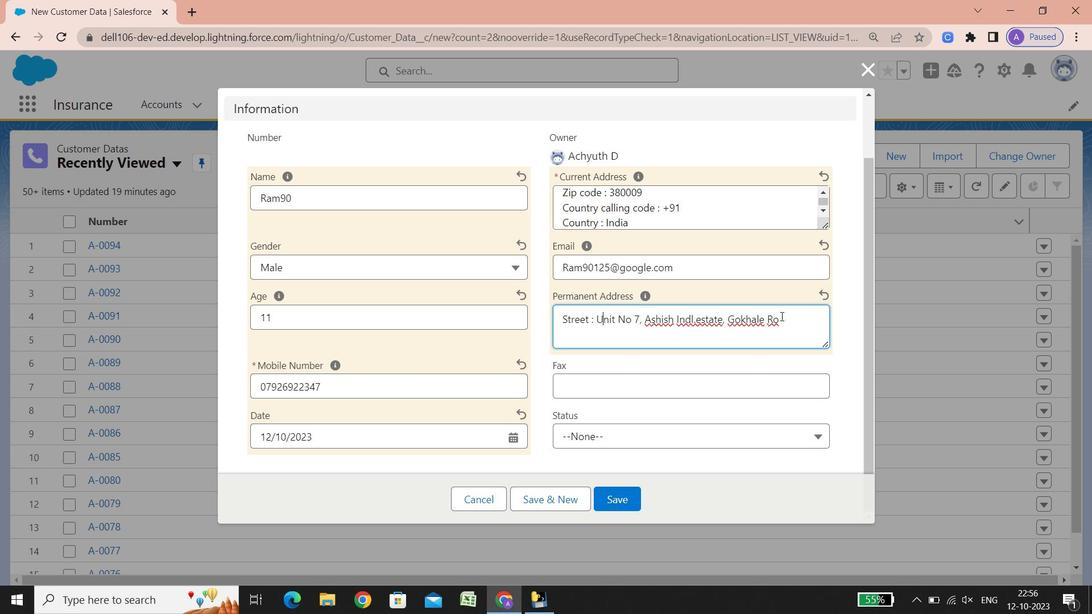 
Action: Key pressed ad<Key.space><Key.shift_r><Key.shift_r><Key.shift_r><Key.shift_r>(s<Key.shift_r>),<Key.space><Key.shift_r><Key.shift_r><Key.shift_r><Key.shift_r><Key.shift_r>Near<Key.space><Key.shift>Zandu<Key.space><Key.shift_r>Pharmaceuticals,<Key.space><Key.shift_r>Opp<Key.space><Key.shift><Key.shift><Key.shift><Key.shift><Key.shift>Bread<Key.space><Key.shift><Key.shift><Key.shift><Key.shift><Key.shift><Key.shift><Key.shift><Key.shift><Key.shift><Key.shift><Key.shift><Key.shift><Key.shift><Key.shift><Key.shift><Key.shift>Statin<Key.space><Key.caps_lock>AK<Key.backspace><Key.space>K<Key.space>M<Key.caps_lock>arg,<Key.space><Key.shift><Key.shift><Key.shift>Cumballa<Key.space><Key.shift><Key.shift><Key.shift>Hill<Key.enter><Key.shift>City<Key.space><Key.shift_r>:<Key.space><Key.shift_r><Key.shift_r>Mumbai<Key.enter><Key.shift>State/province/area<Key.space><Key.shift_r>:<Key.space><Key.shift_r>Maharashtra<Key.enter><Key.shift_r>Phone<Key.space>number<Key.space><Key.shift_r>:<Key.space>02224223034<Key.enter><Key.shift>Zip<Key.space>code<Key.space><Key.shift_r>:<Key.space>40008<Key.backspace>28<Key.enter><Key.shift><Key.shift><Key.shift><Key.shift><Key.shift><Key.shift><Key.shift><Key.shift><Key.shift><Key.shift><Key.shift><Key.shift><Key.shift><Key.shift><Key.shift><Key.shift><Key.shift>Country<Key.space>calling<Key.space>code<Key.space><Key.shift_r>:<Key.space><Key.shift_r>+91<Key.enter><Key.shift><Key.shift><Key.shift><Key.shift><Key.shift><Key.shift>Country<Key.space><Key.shift_r>:<Key.space><Key.shift>India
Screenshot: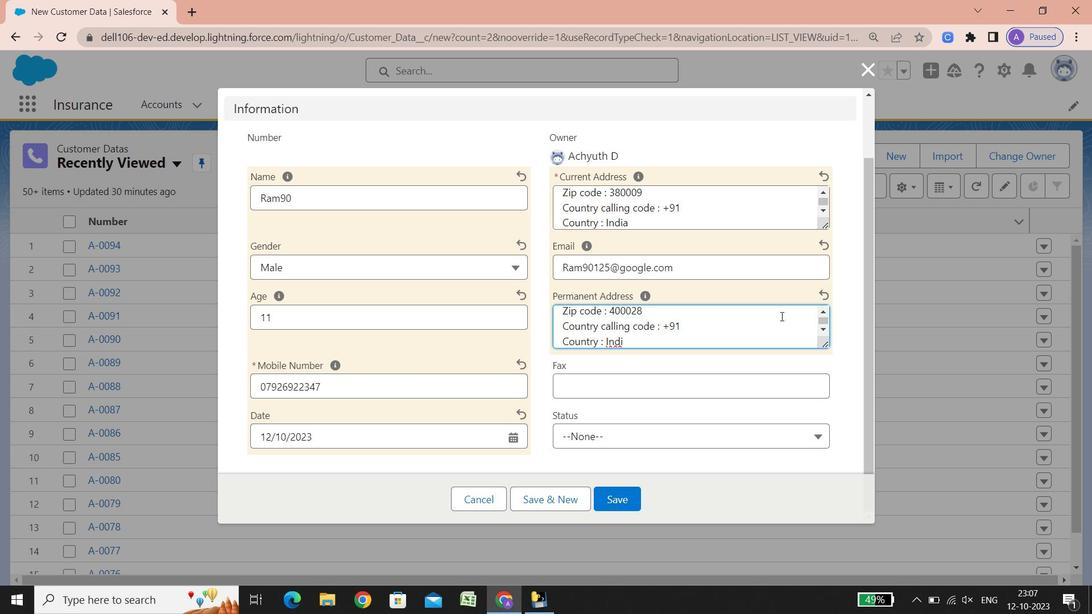 
Action: Mouse moved to (612, 385)
Screenshot: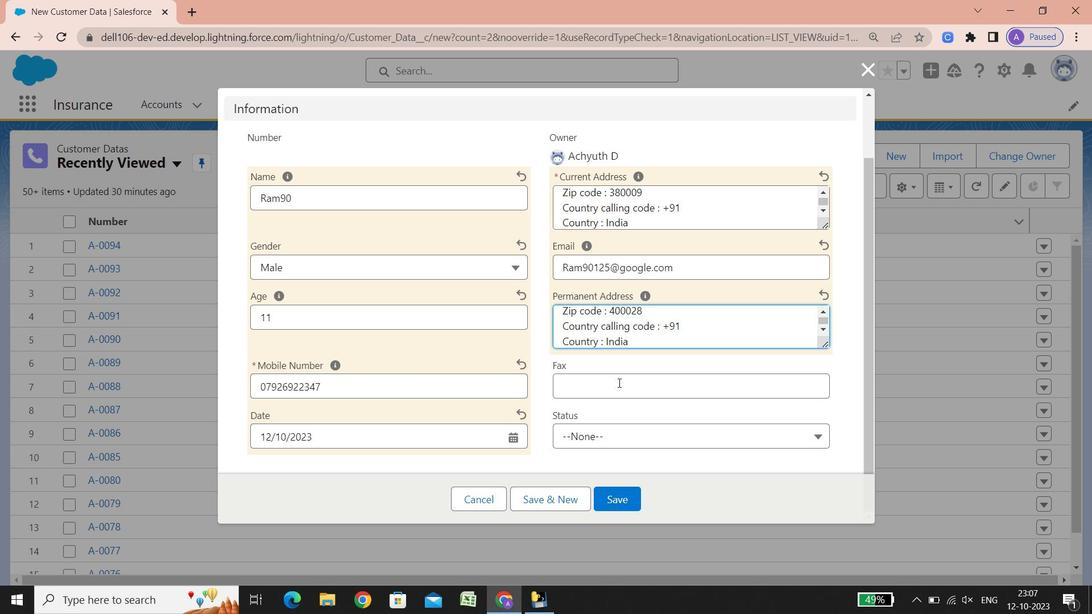 
Action: Mouse pressed left at (612, 385)
Screenshot: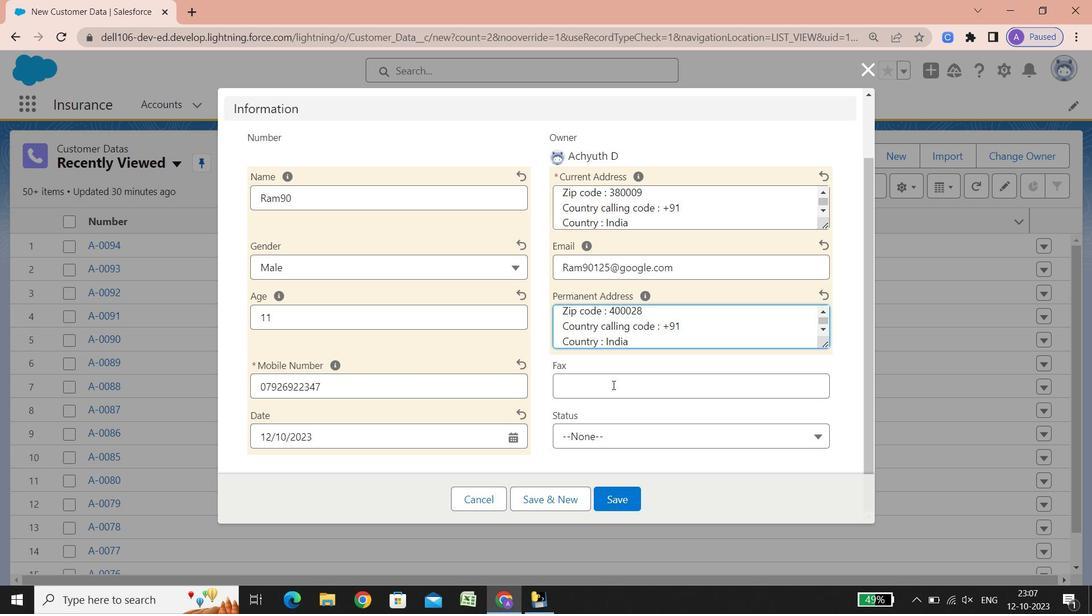 
Action: Key pressed 586685689646
Screenshot: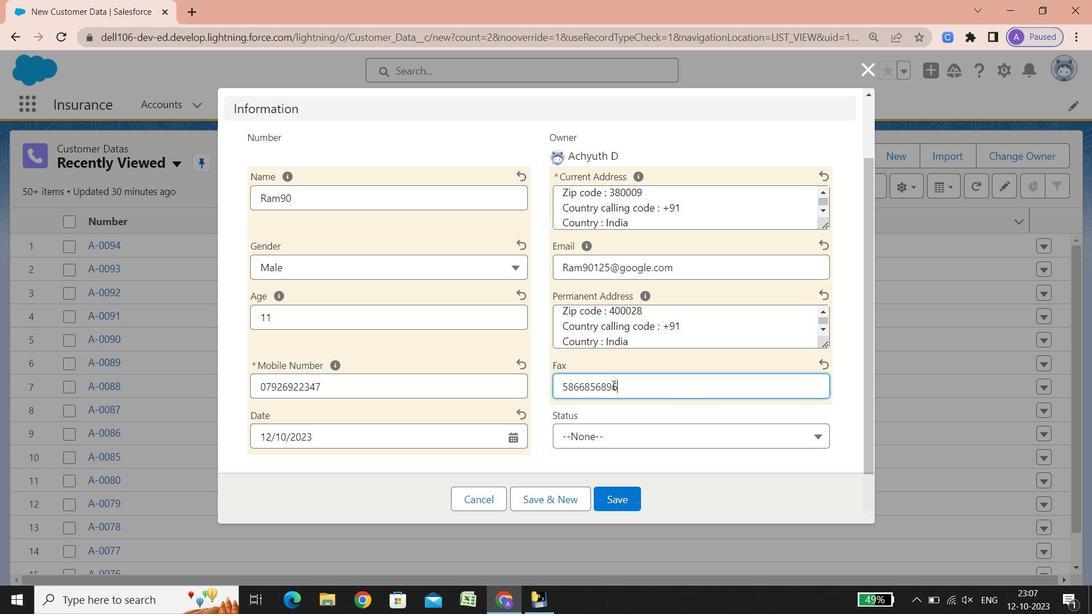 
Action: Mouse moved to (608, 435)
Screenshot: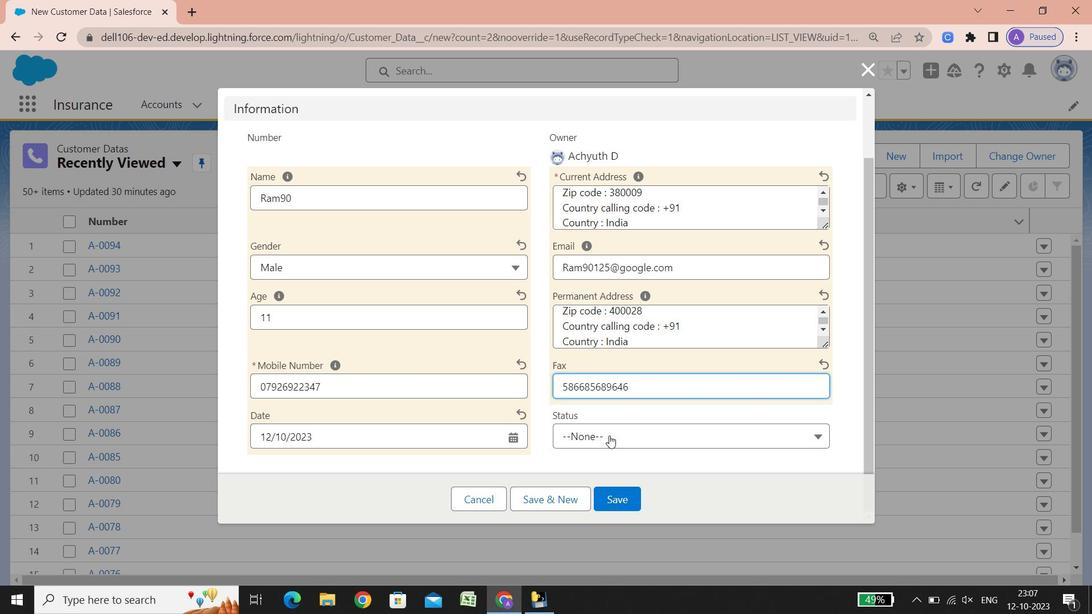 
Action: Mouse pressed left at (608, 435)
Screenshot: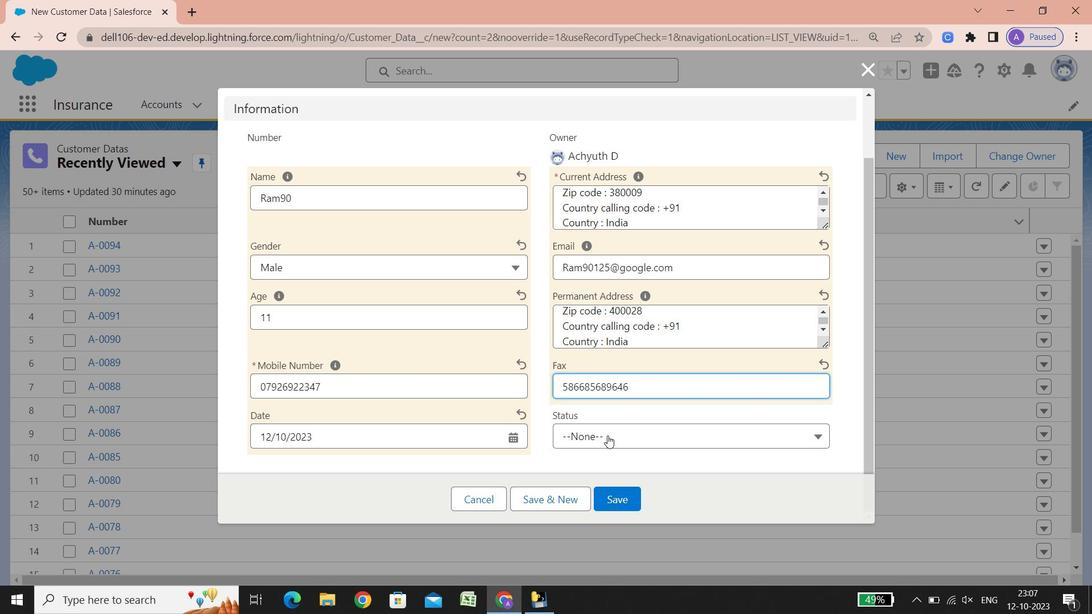 
Action: Mouse moved to (610, 528)
Screenshot: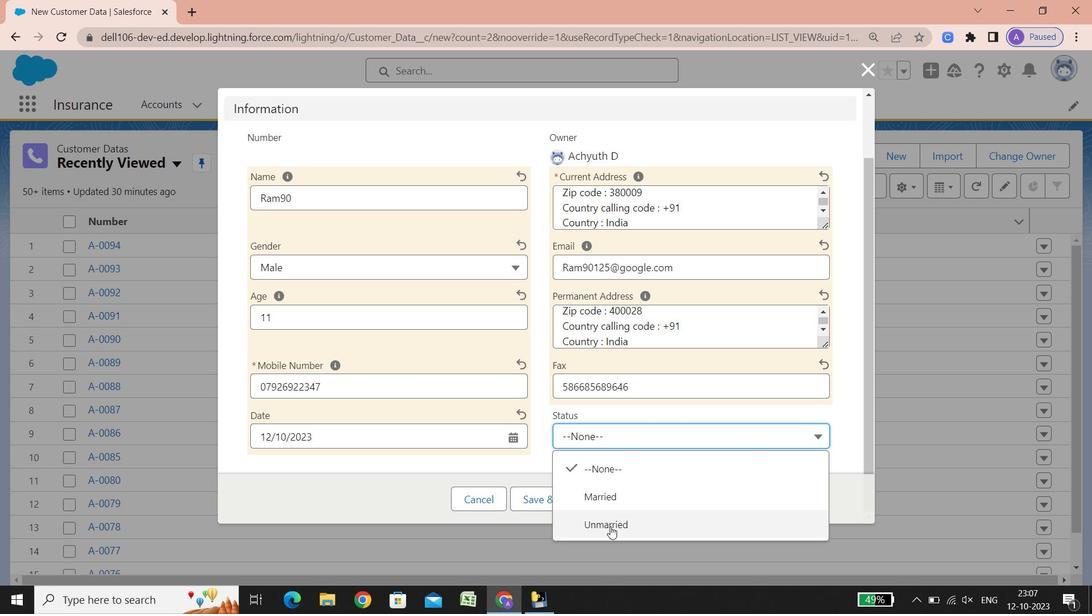 
Action: Mouse pressed left at (610, 528)
Screenshot: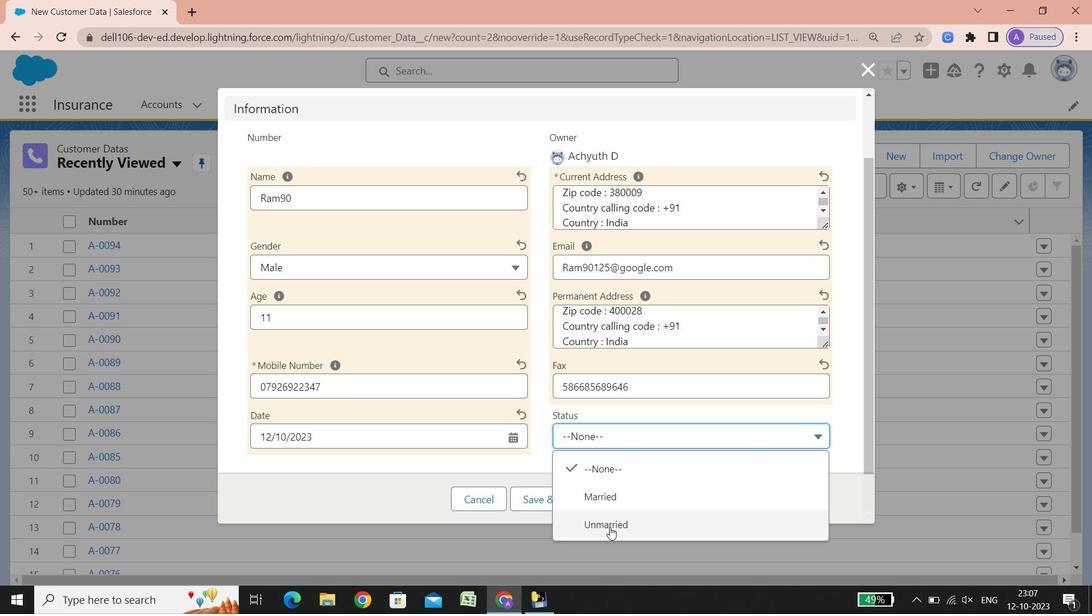 
Action: Mouse moved to (607, 500)
Screenshot: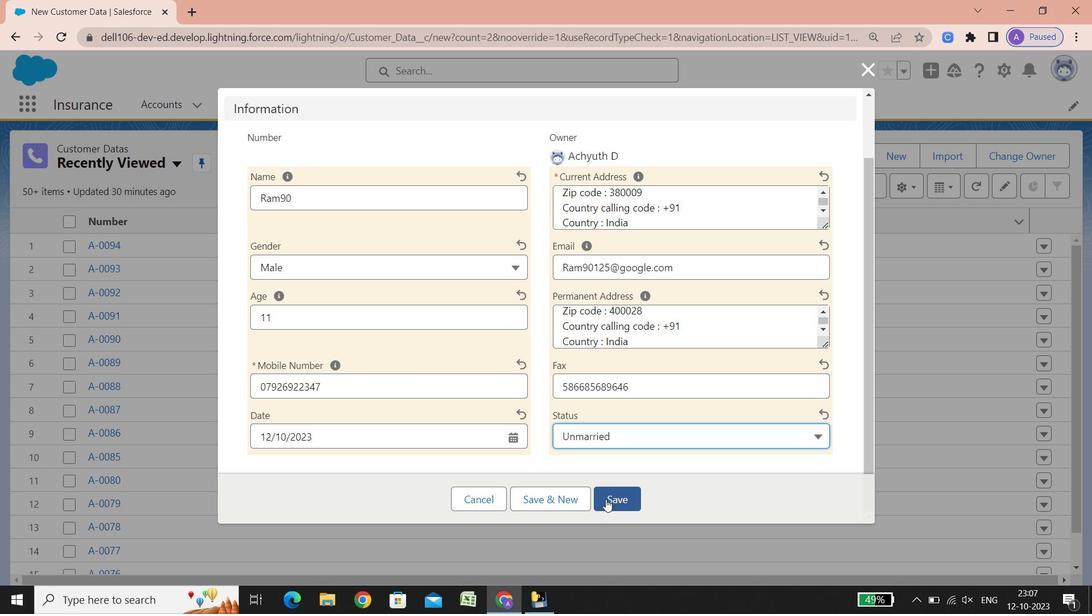 
Action: Mouse pressed left at (607, 500)
Screenshot: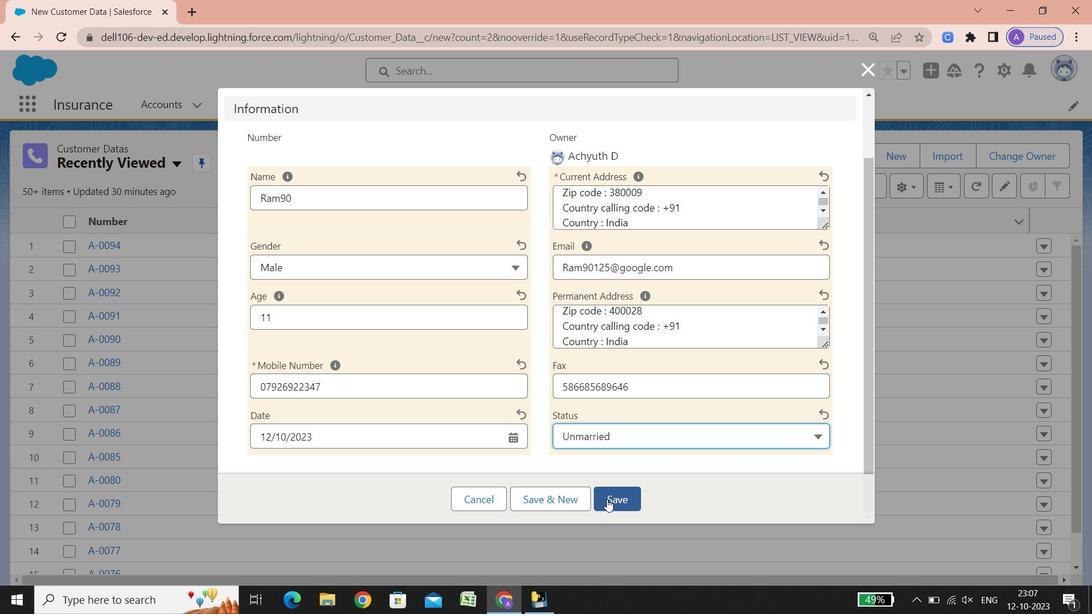 
Action: Mouse moved to (242, 103)
Screenshot: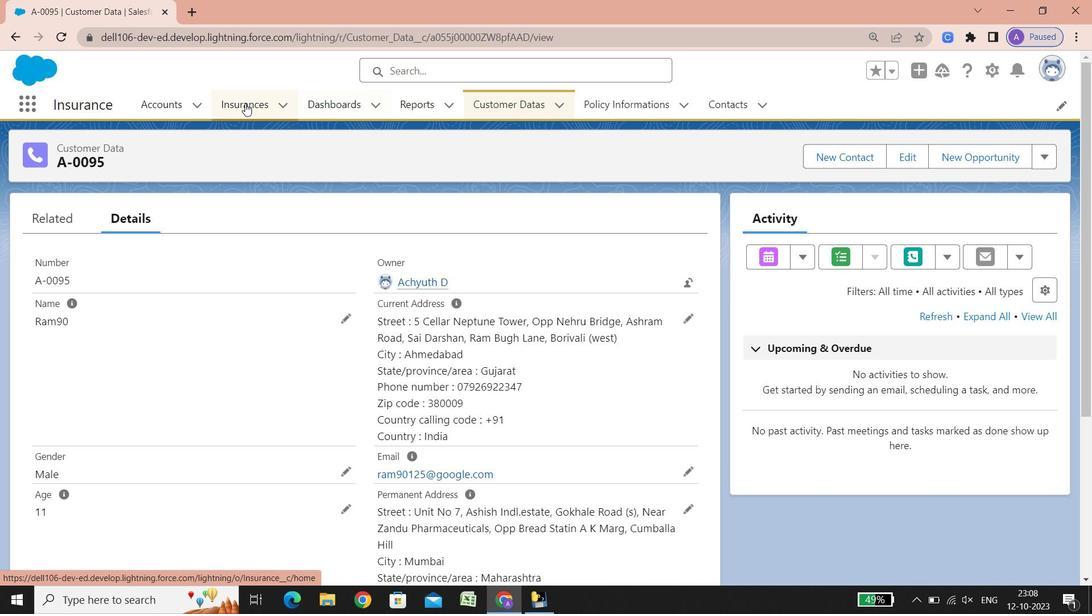 
Action: Mouse pressed left at (242, 103)
Screenshot: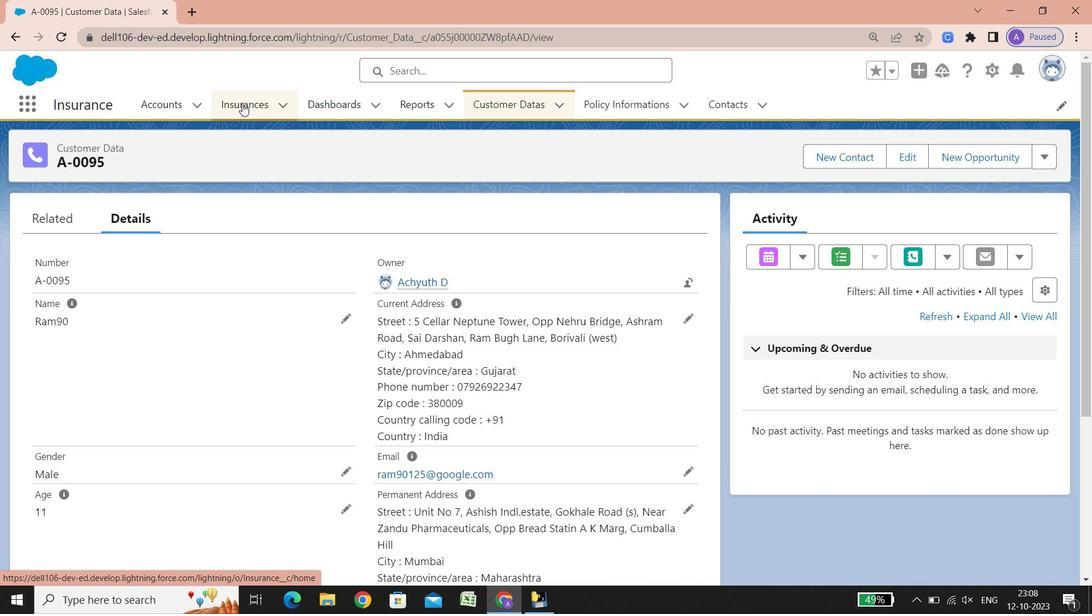 
Action: Mouse moved to (175, 104)
Screenshot: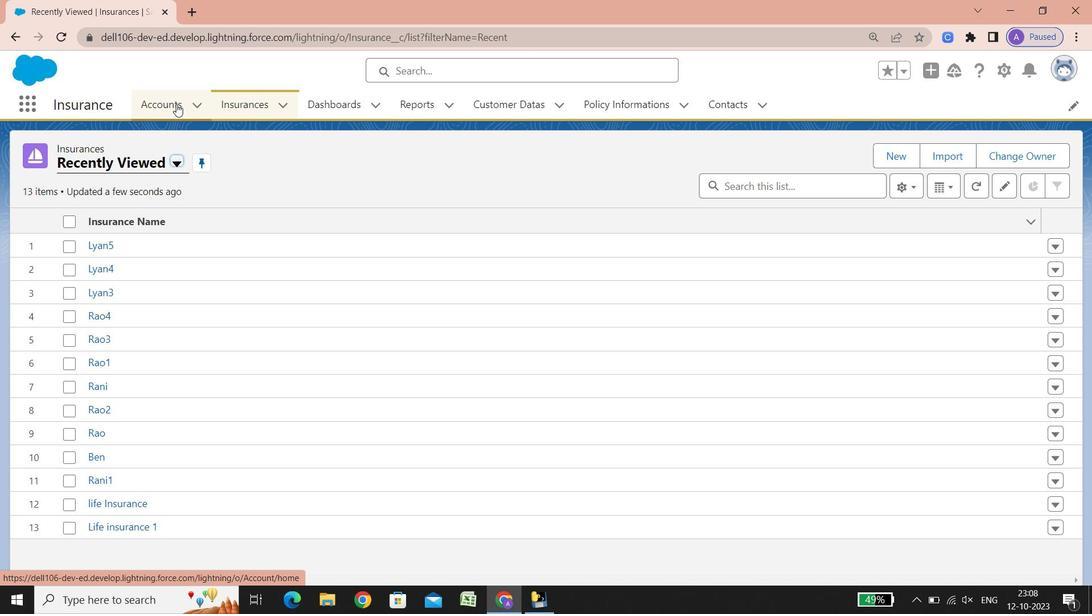 
Action: Mouse pressed left at (175, 104)
Screenshot: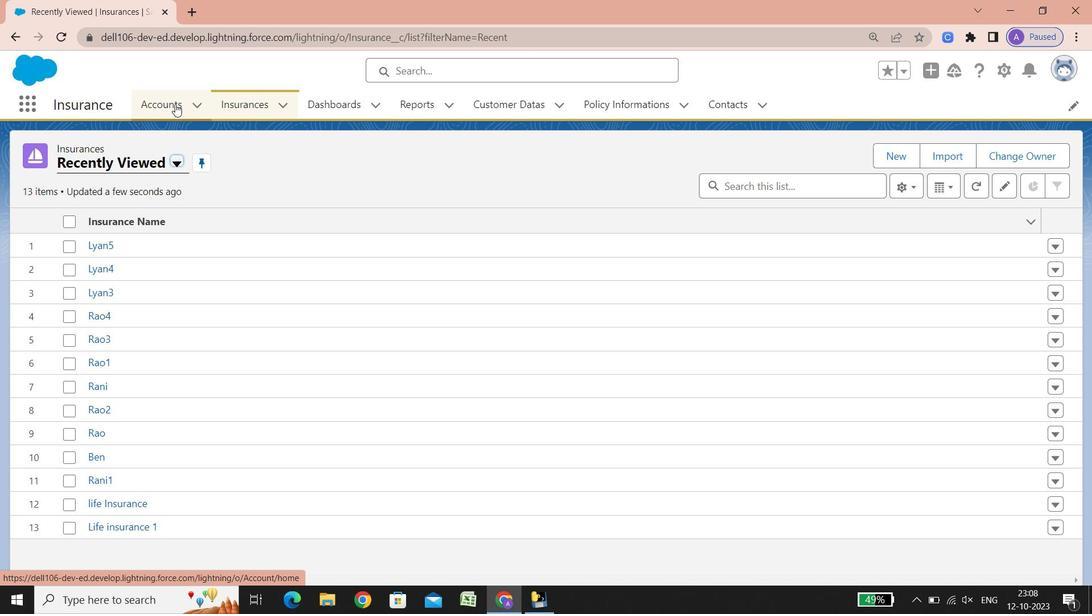 
Action: Mouse moved to (121, 333)
Screenshot: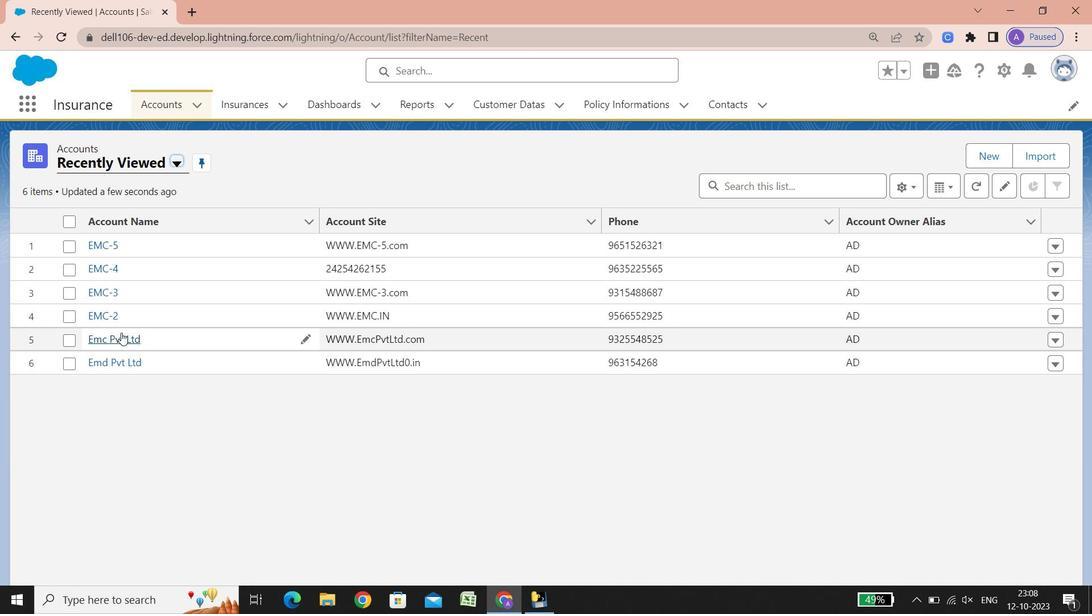 
Action: Mouse pressed left at (121, 333)
Screenshot: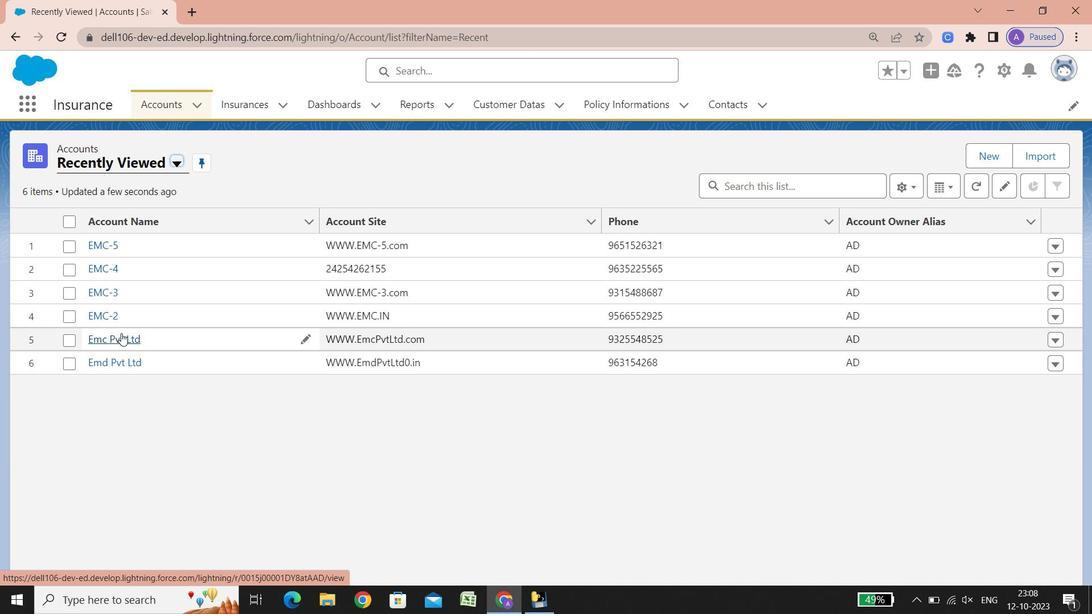 
Action: Mouse moved to (250, 103)
Screenshot: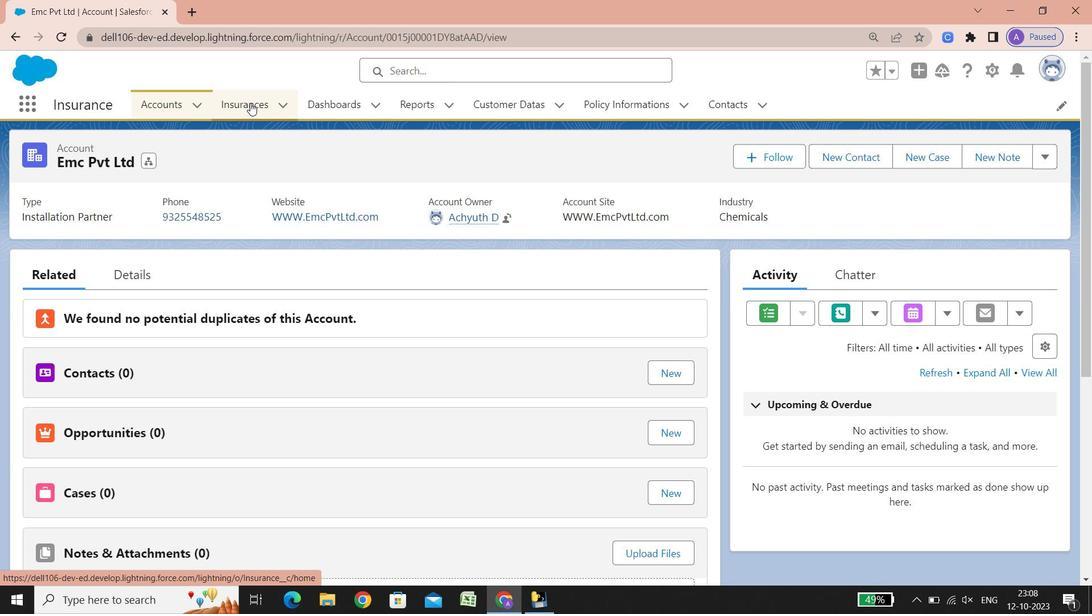 
Action: Mouse pressed left at (250, 103)
Screenshot: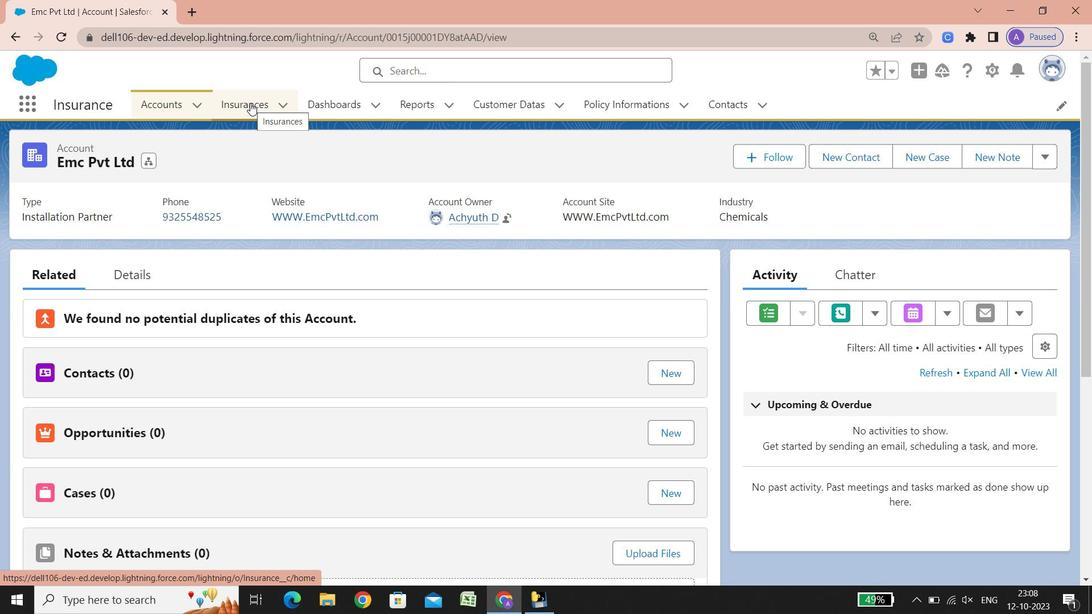 
Action: Mouse moved to (178, 93)
Screenshot: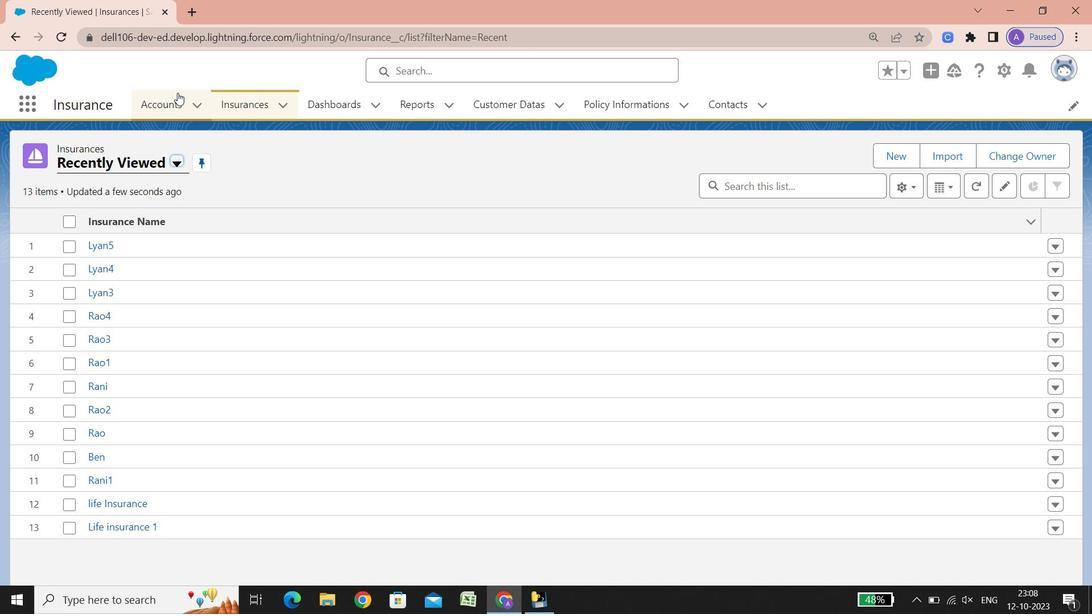 
Action: Mouse pressed left at (178, 93)
Screenshot: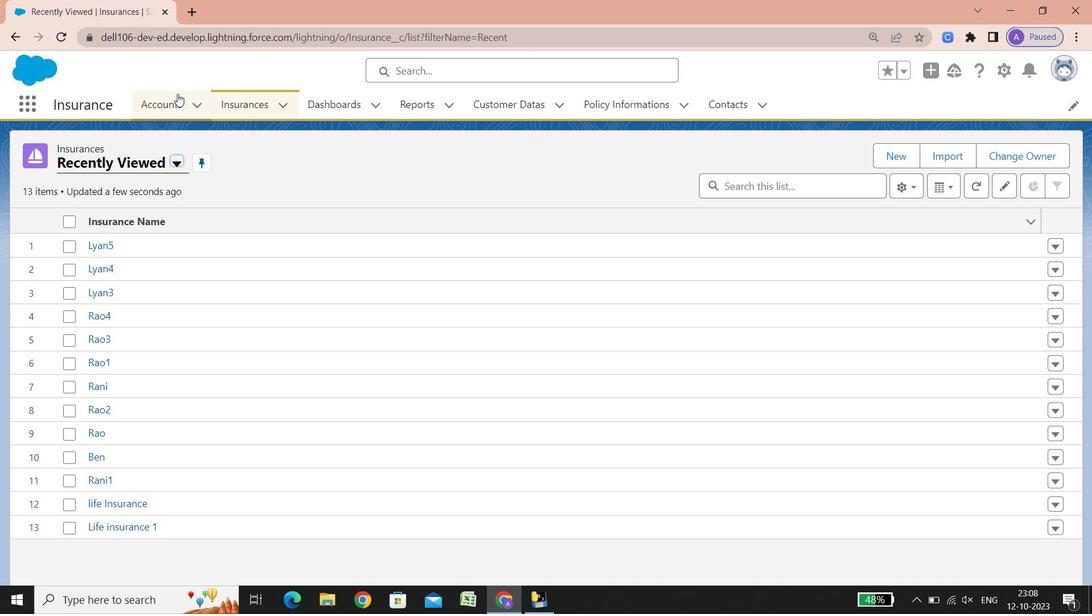 
Action: Mouse moved to (233, 133)
Screenshot: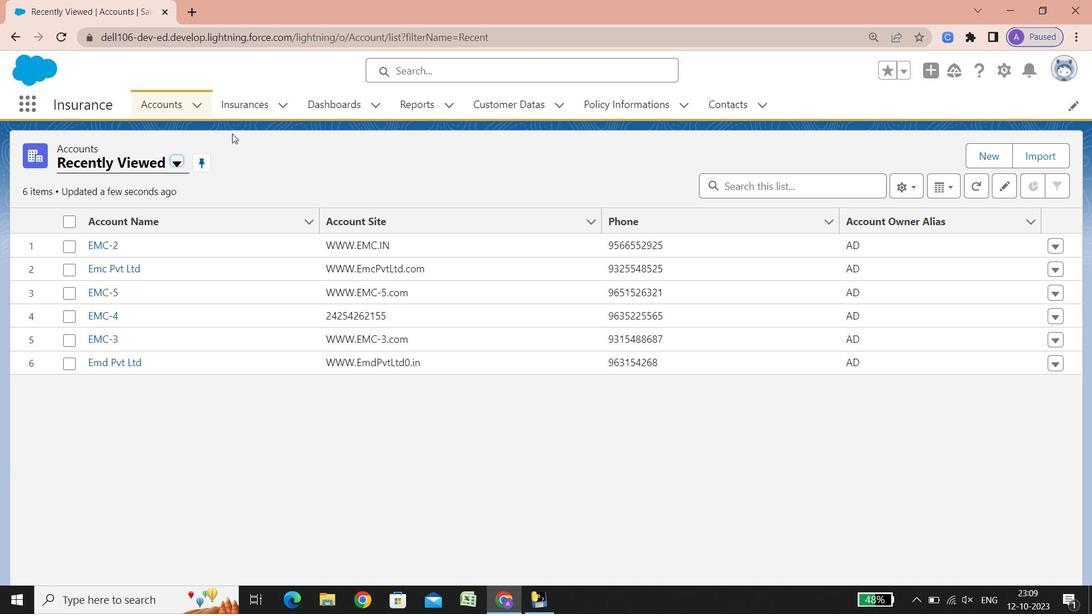 
